 Task: Get directions from Amazon Rainforest, South America to Tassili nAjjer National Park, Algeria and explore the nearby things to do with rating 4 and above and open 24 hours
Action: Mouse moved to (101, 6)
Screenshot: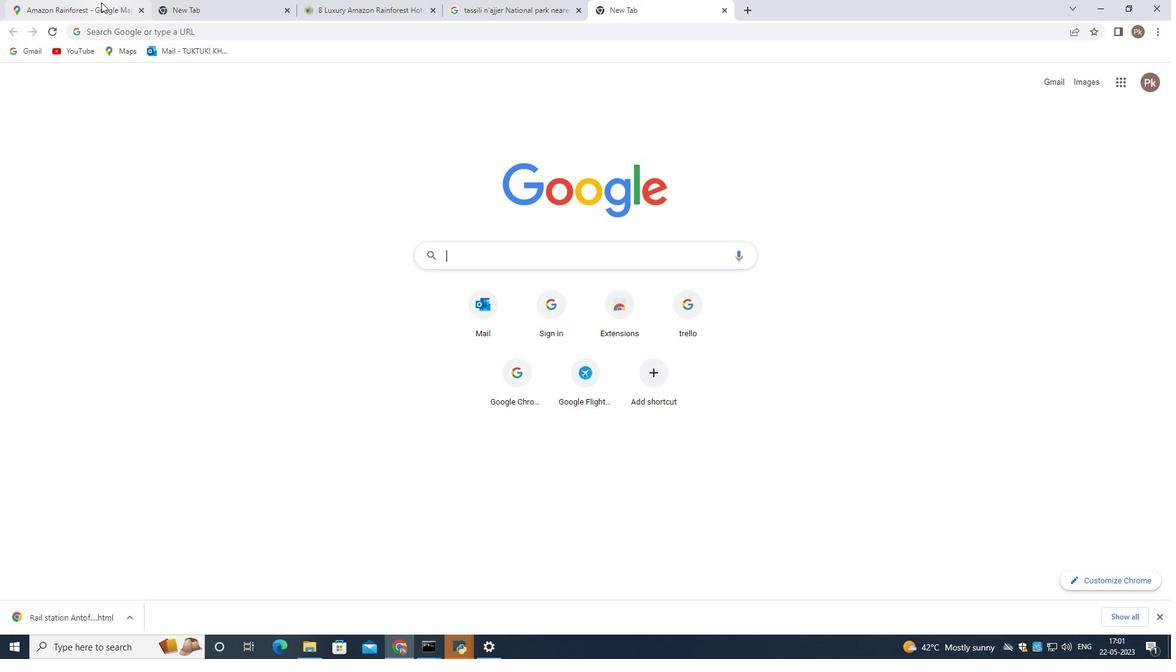 
Action: Mouse pressed left at (101, 6)
Screenshot: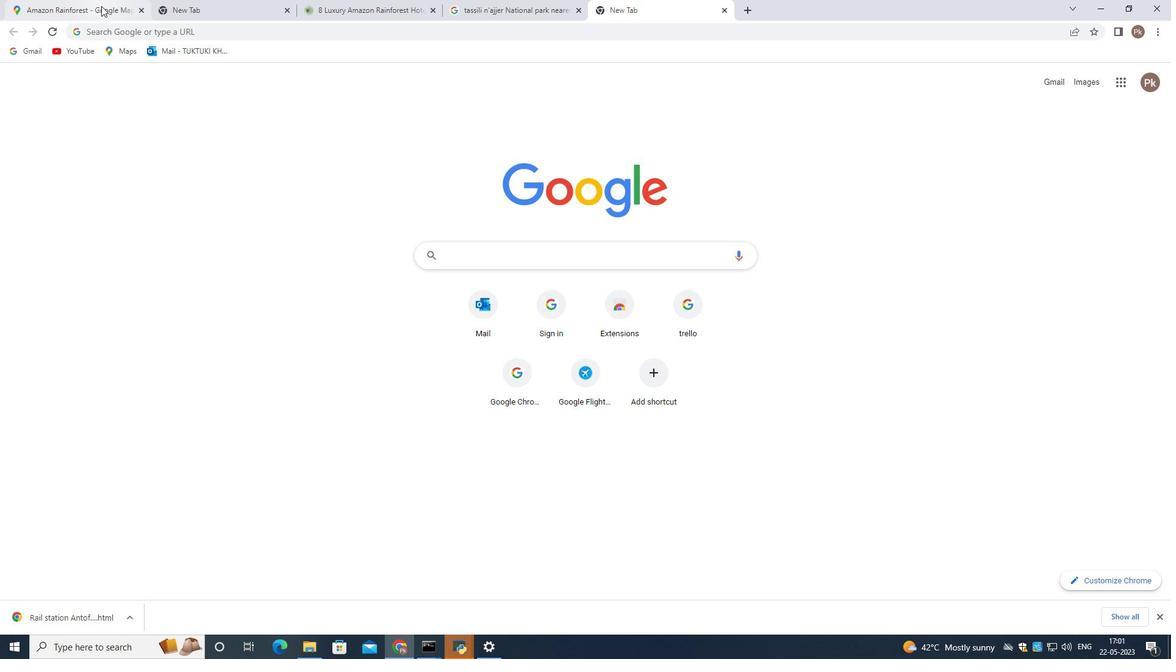 
Action: Mouse moved to (117, 80)
Screenshot: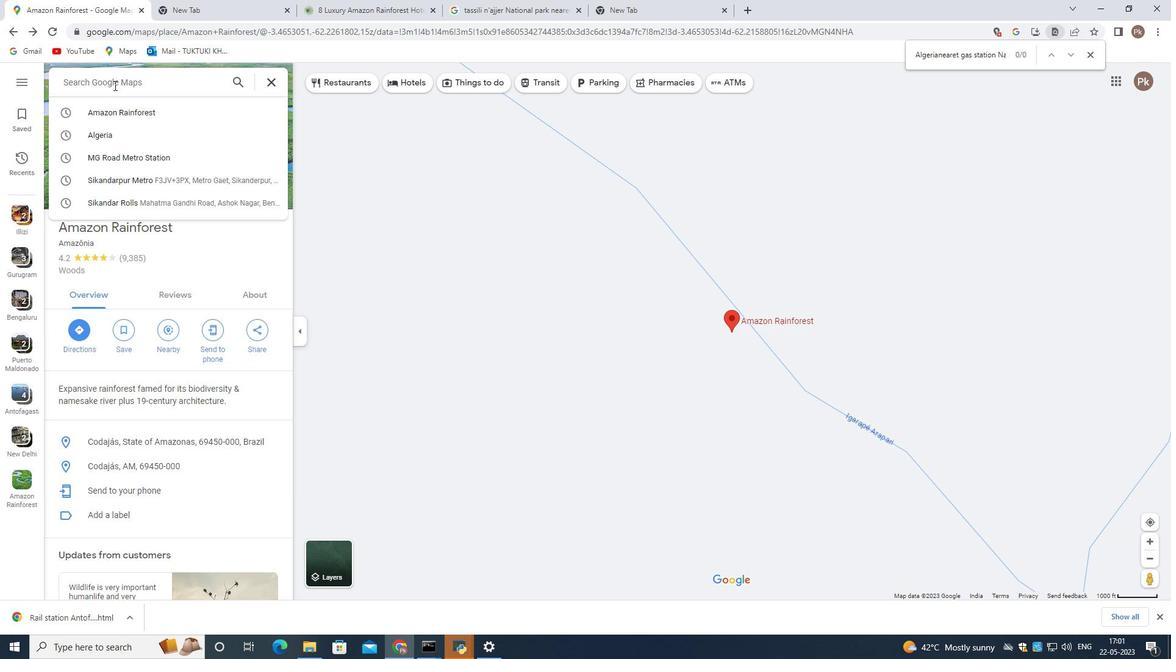 
Action: Mouse pressed left at (117, 80)
Screenshot: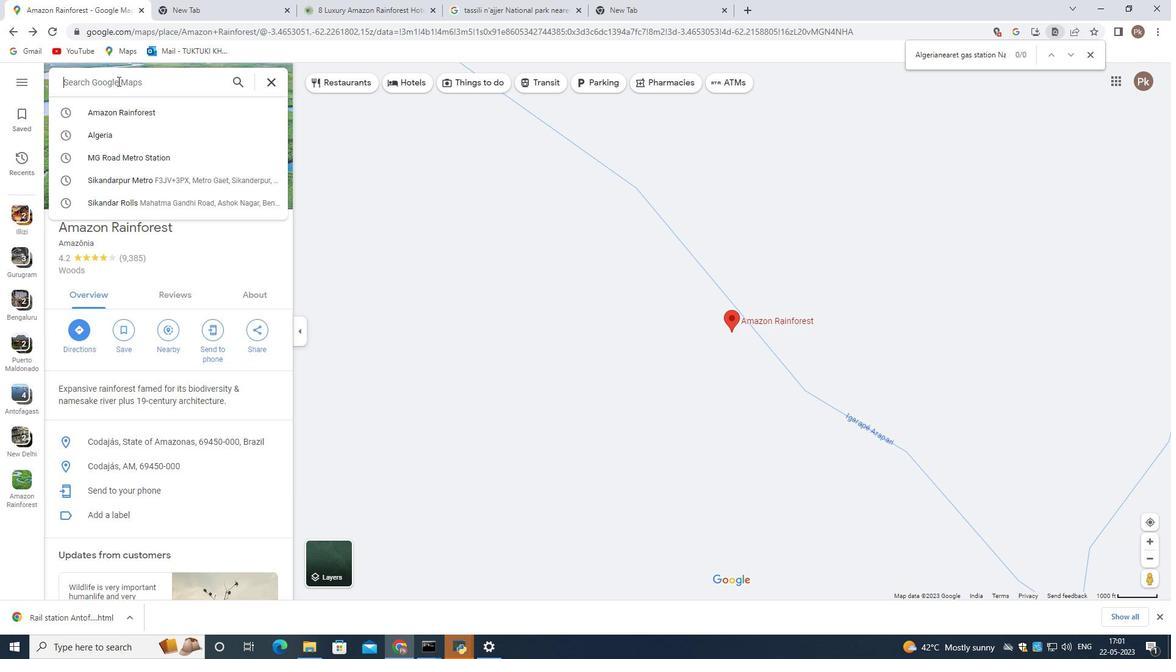 
Action: Key pressed <Key.shift>Amazzon<Key.backspace><Key.backspace><Key.backspace>on<Key.space><Key.shift><Key.shift>Rainforest,<Key.space><Key.shift>South<Key.space><Key.shift>America
Screenshot: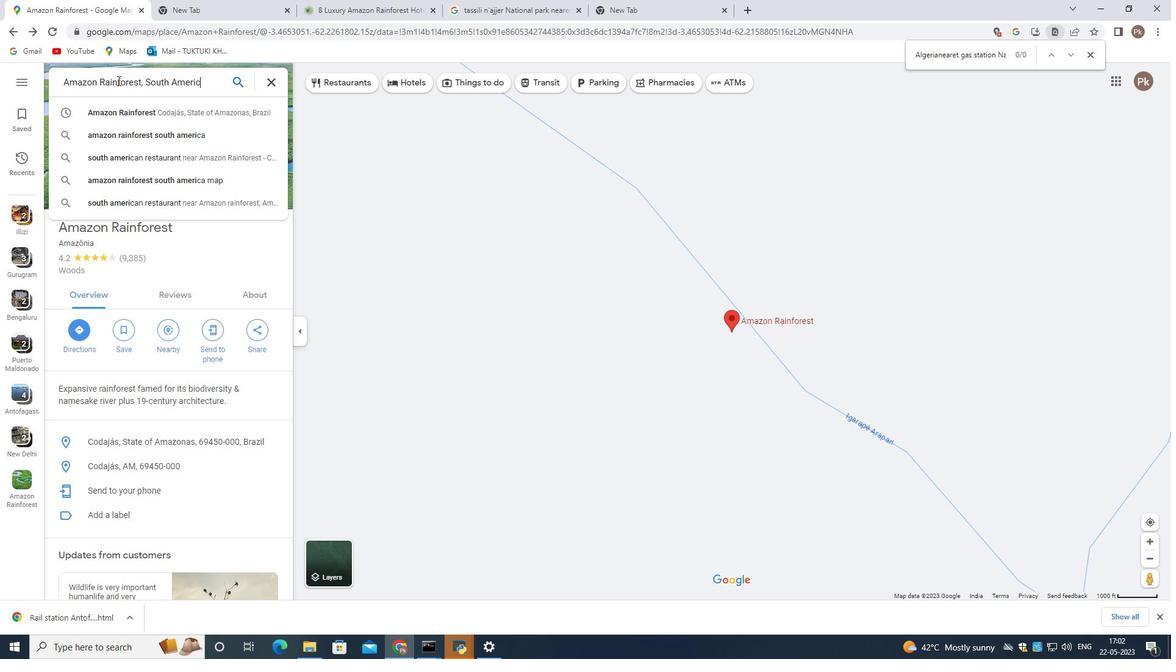
Action: Mouse moved to (299, 125)
Screenshot: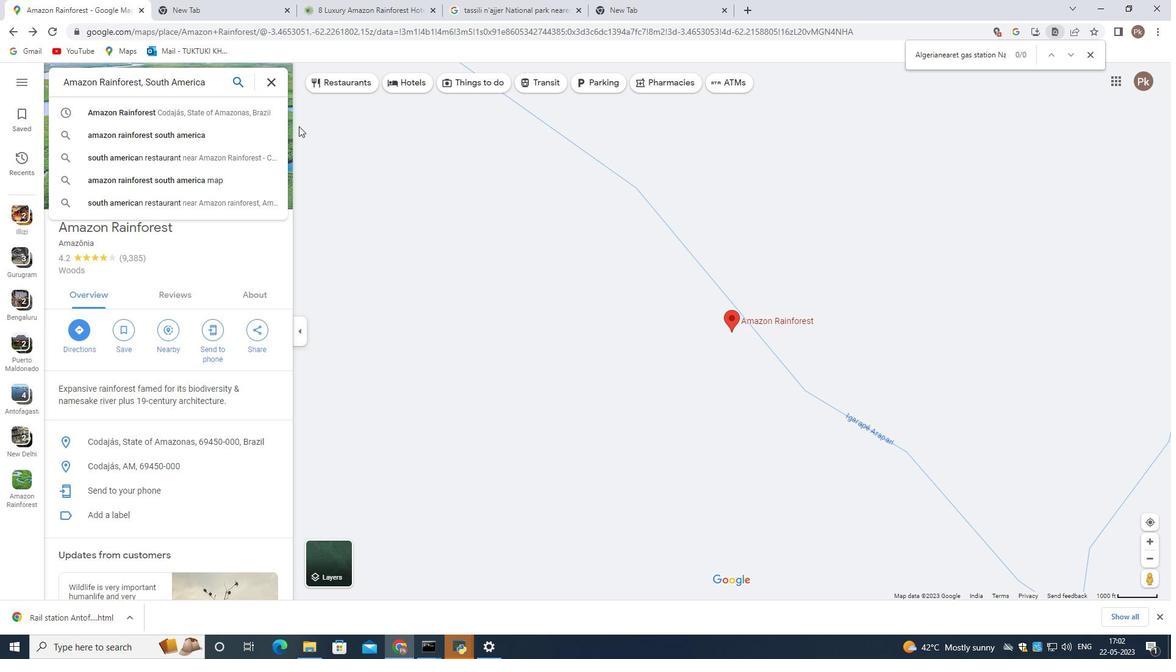 
Action: Key pressed <Key.enter>
Screenshot: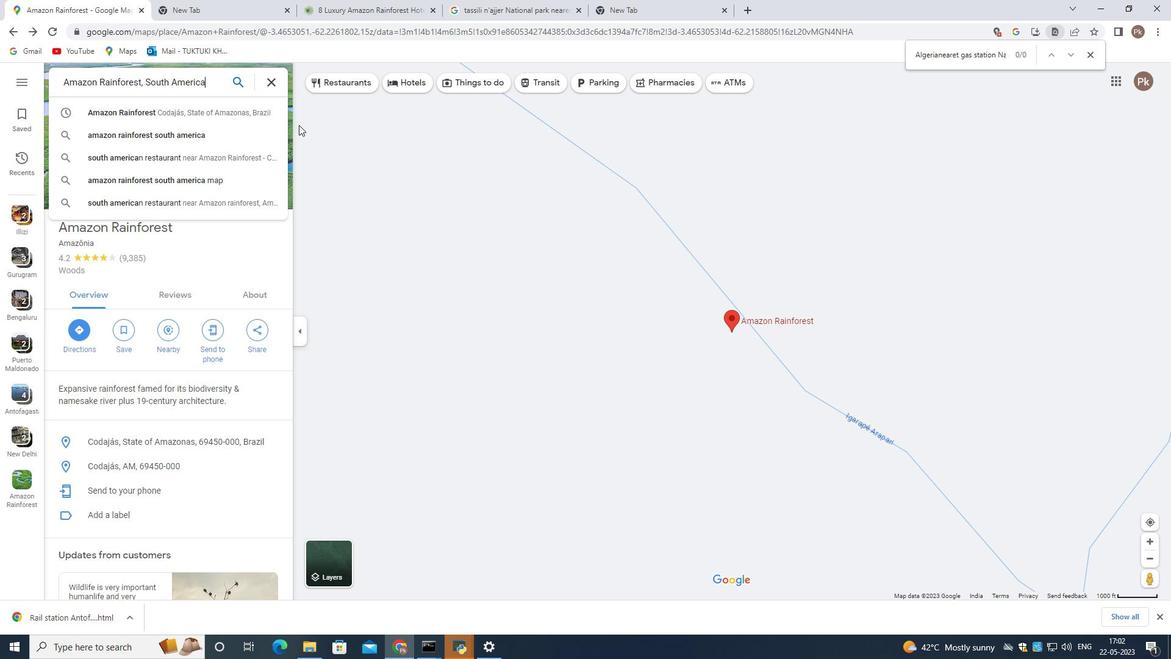 
Action: Mouse moved to (194, 220)
Screenshot: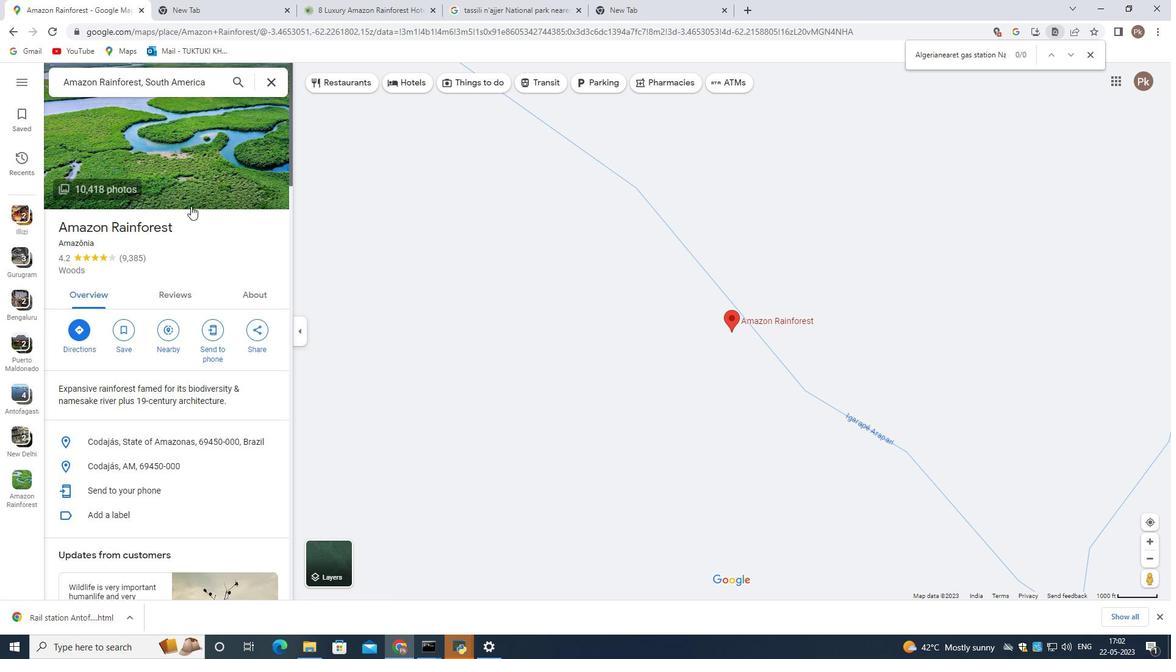 
Action: Mouse scrolled (194, 220) with delta (0, 0)
Screenshot: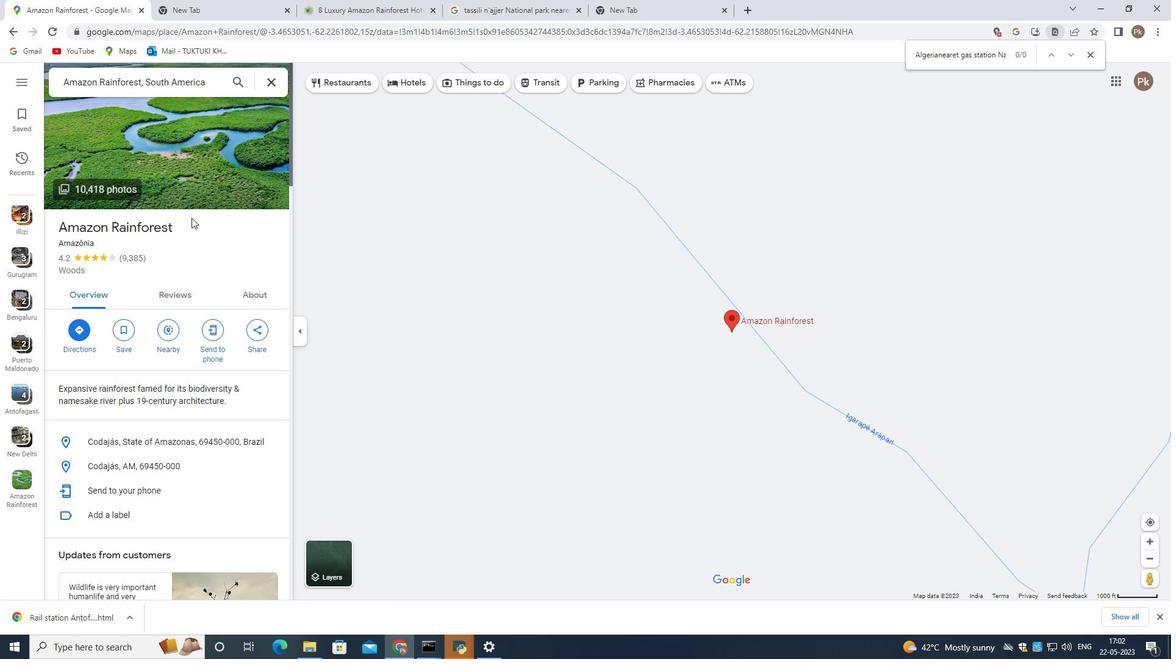 
Action: Mouse scrolled (194, 220) with delta (0, 0)
Screenshot: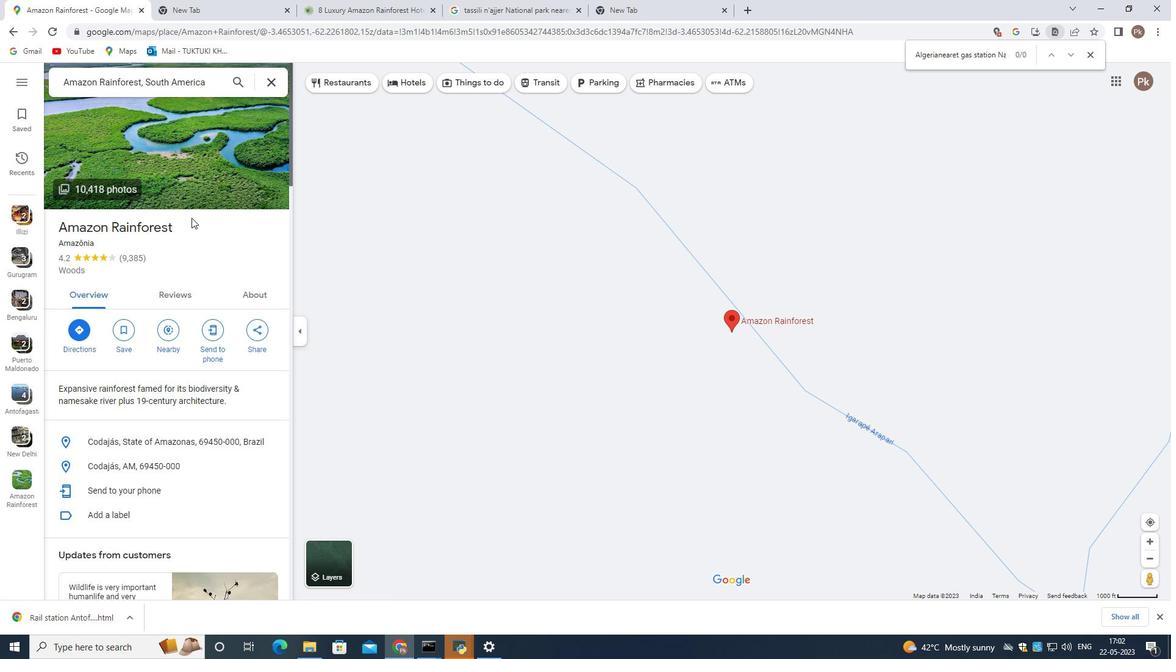 
Action: Mouse moved to (194, 220)
Screenshot: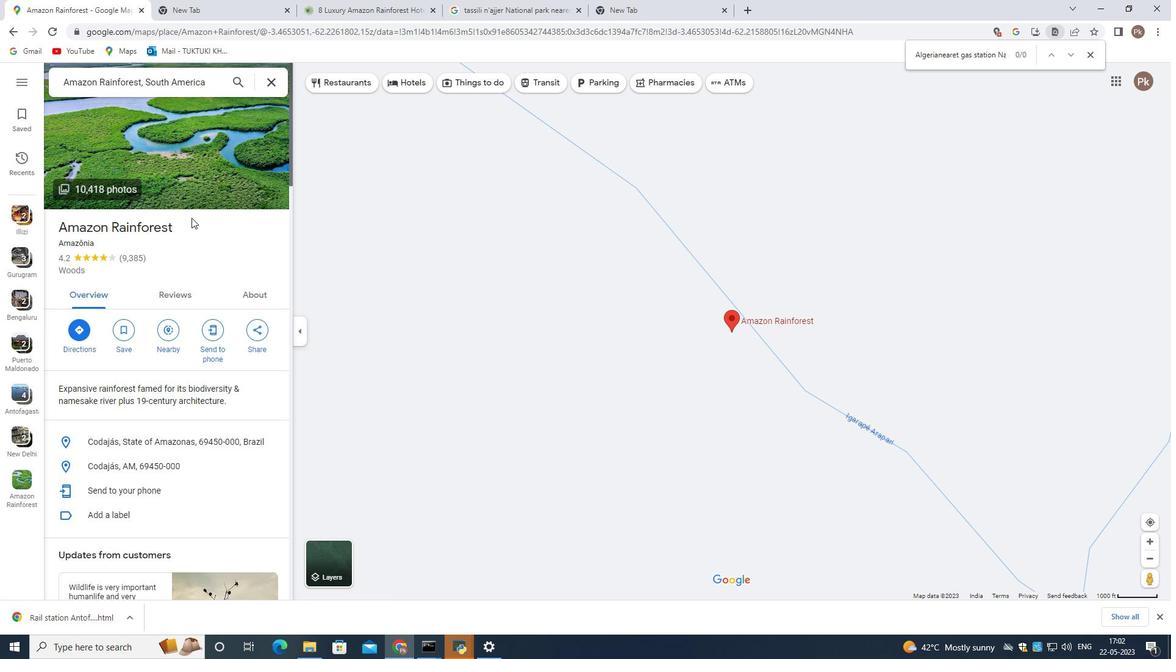 
Action: Mouse scrolled (194, 220) with delta (0, 0)
Screenshot: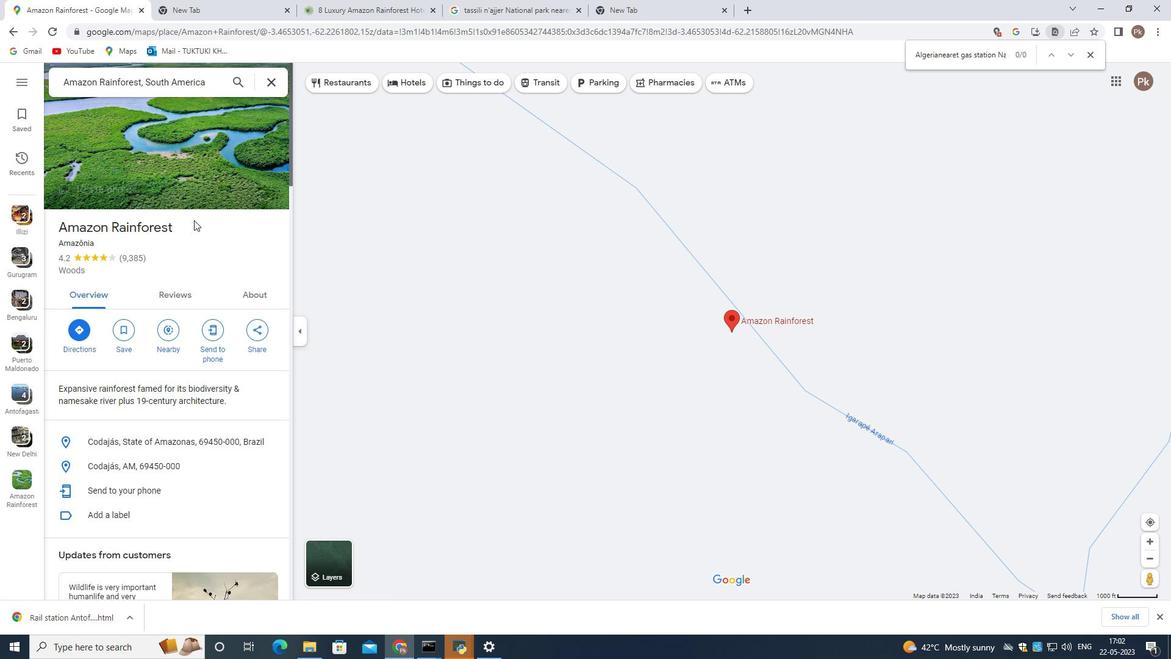 
Action: Mouse scrolled (194, 220) with delta (0, 0)
Screenshot: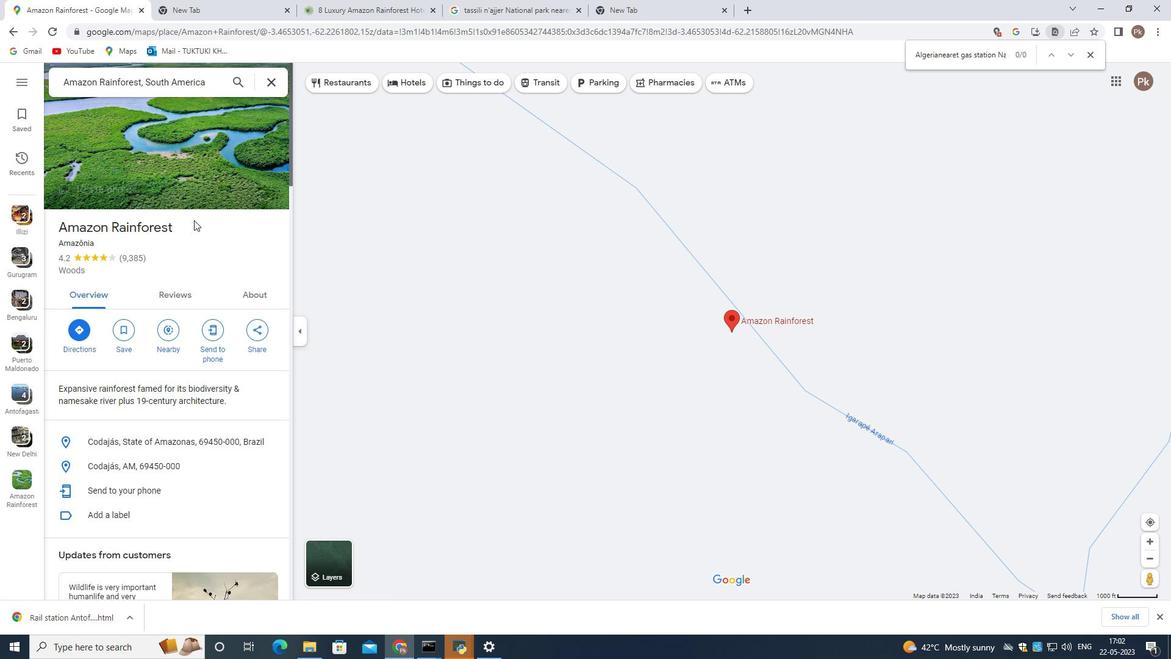 
Action: Mouse moved to (190, 222)
Screenshot: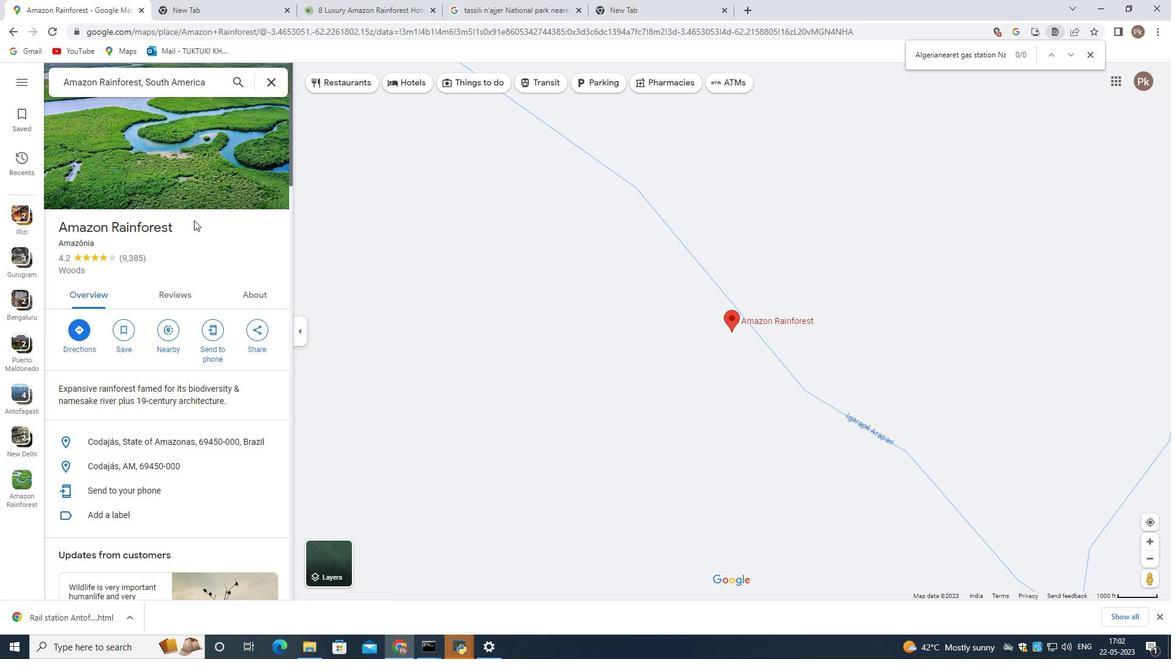 
Action: Mouse scrolled (190, 222) with delta (0, 0)
Screenshot: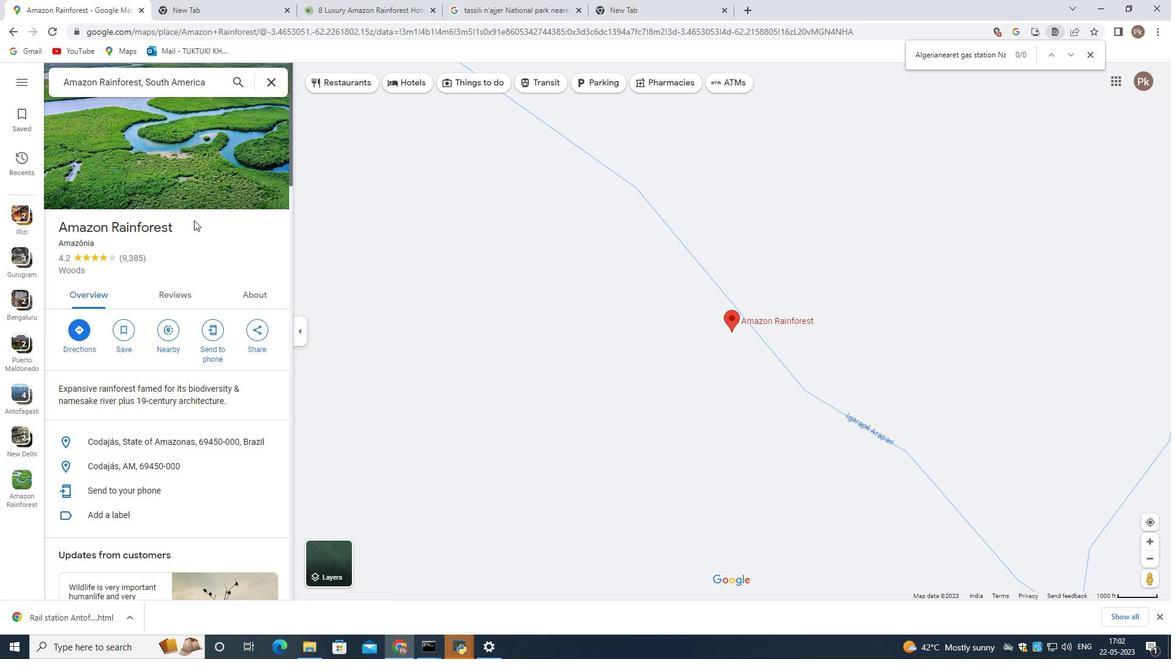 
Action: Mouse scrolled (190, 222) with delta (0, 0)
Screenshot: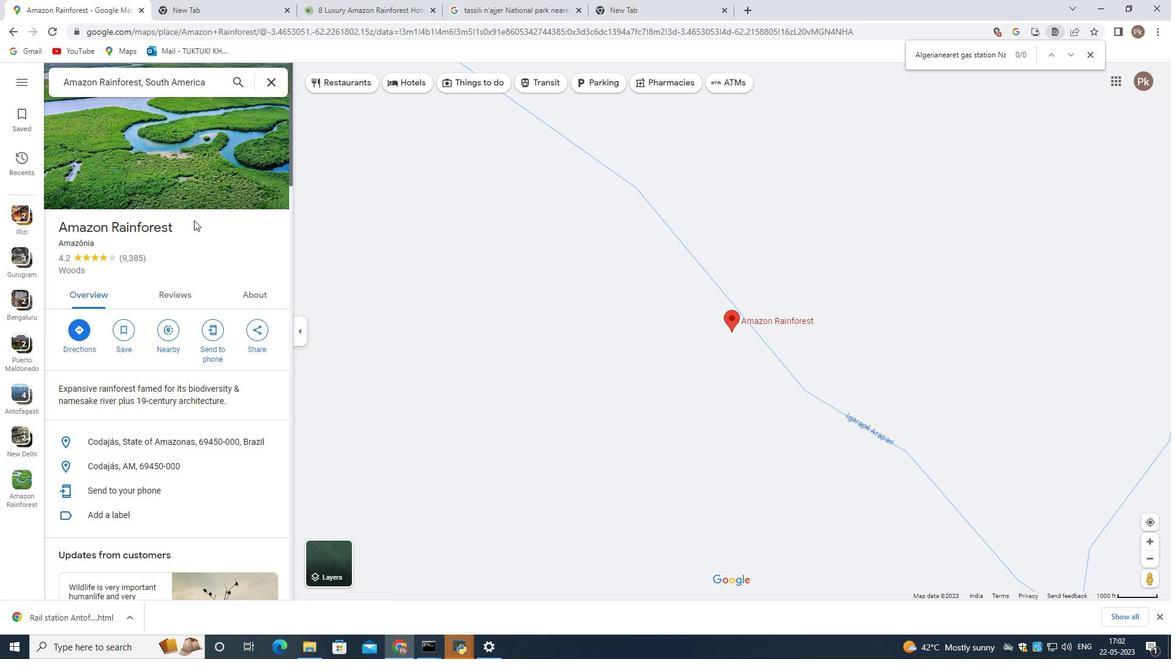 
Action: Mouse scrolled (190, 222) with delta (0, 0)
Screenshot: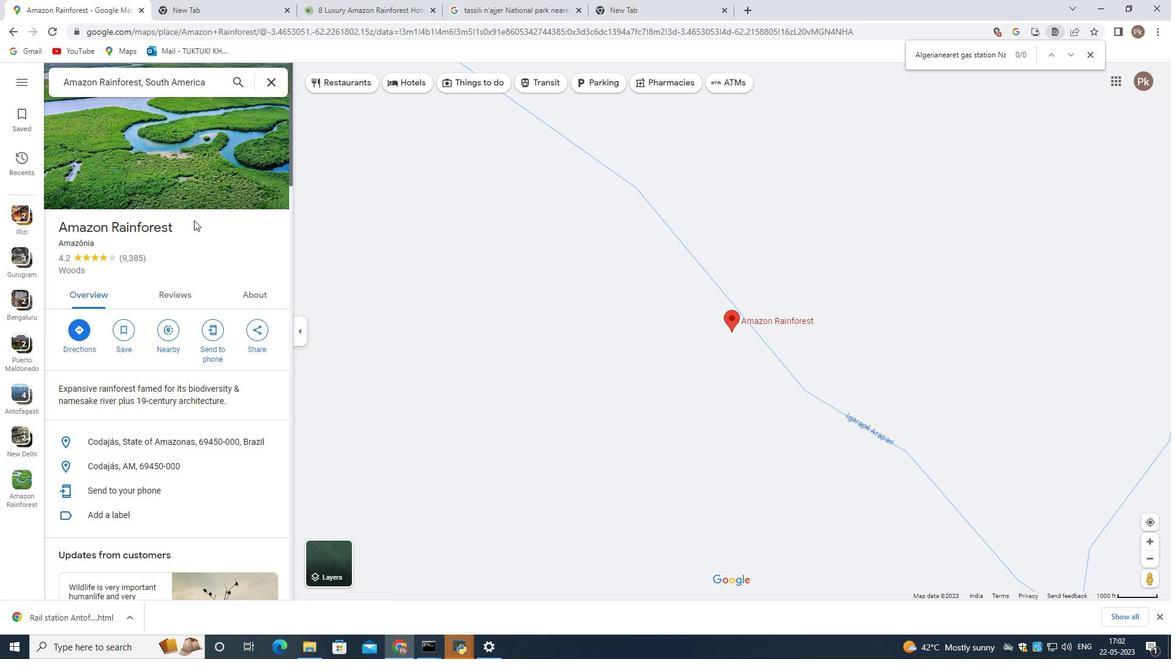 
Action: Mouse scrolled (190, 222) with delta (0, 0)
Screenshot: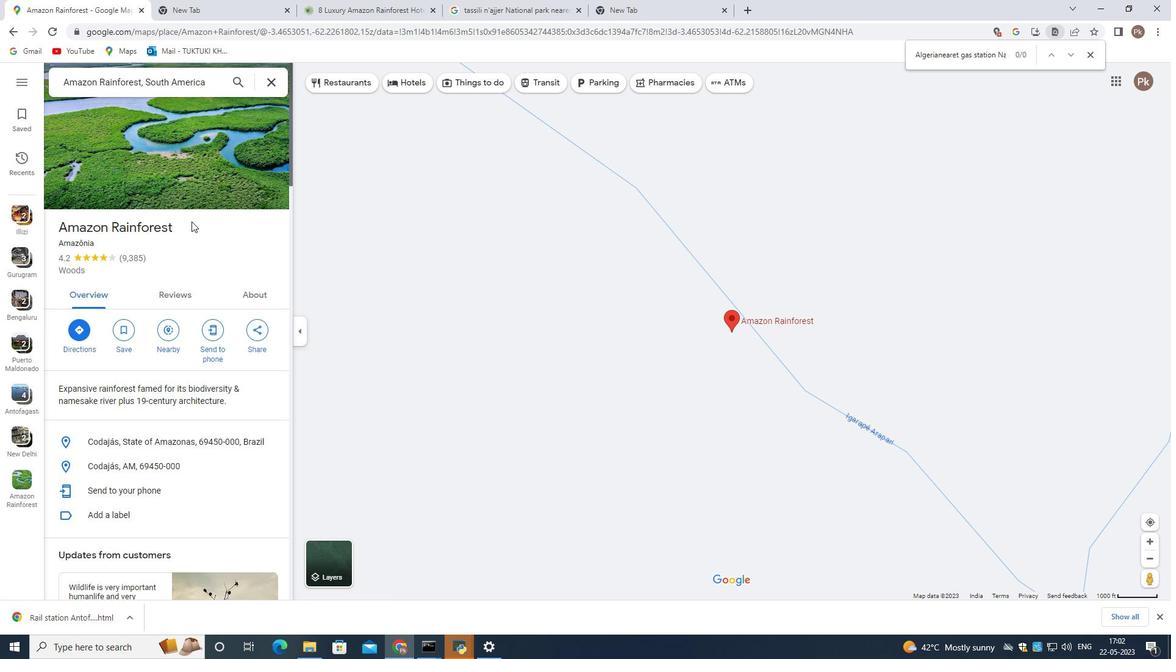 
Action: Mouse scrolled (190, 222) with delta (0, 0)
Screenshot: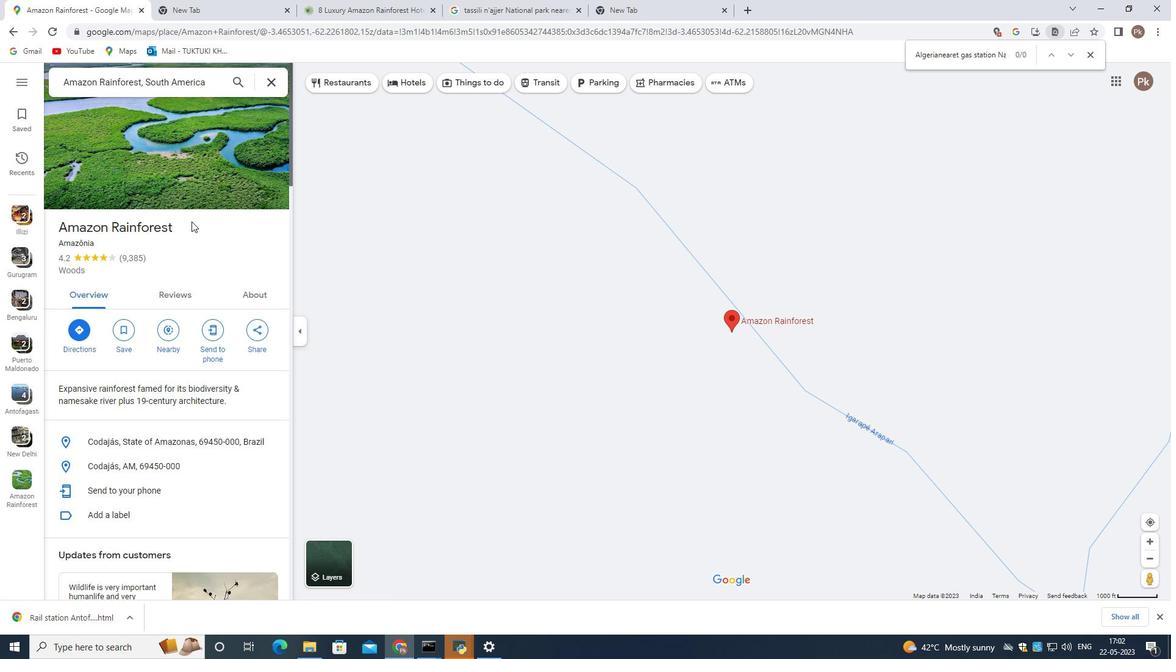 
Action: Mouse moved to (399, 243)
Screenshot: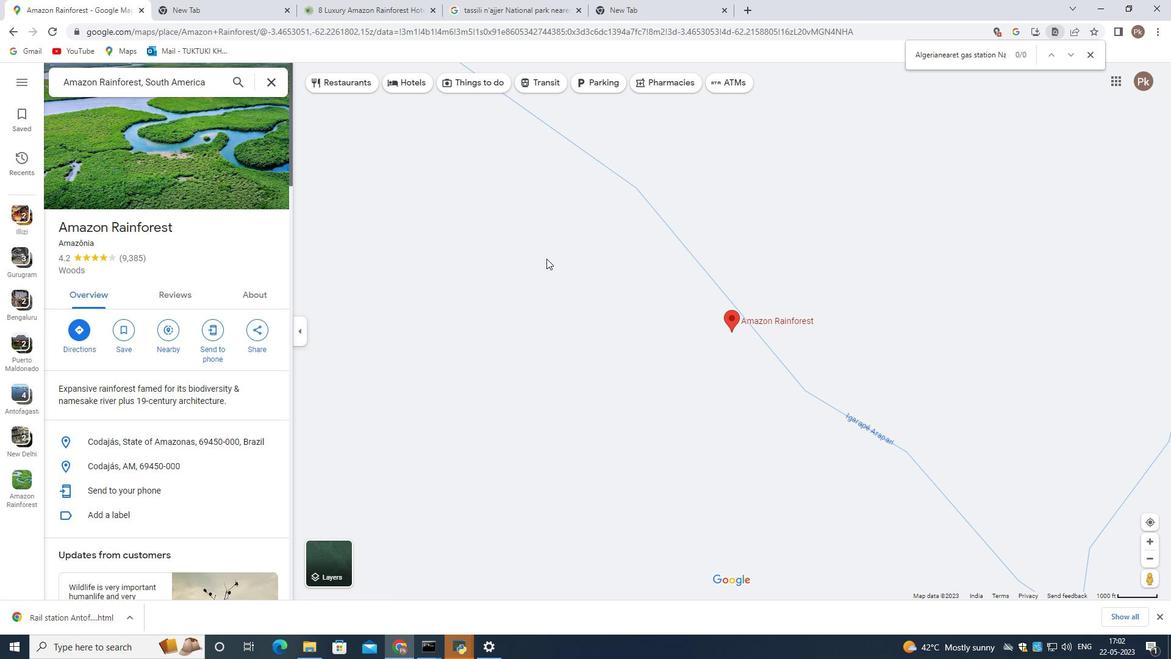 
Action: Mouse scrolled (413, 244) with delta (0, 0)
Screenshot: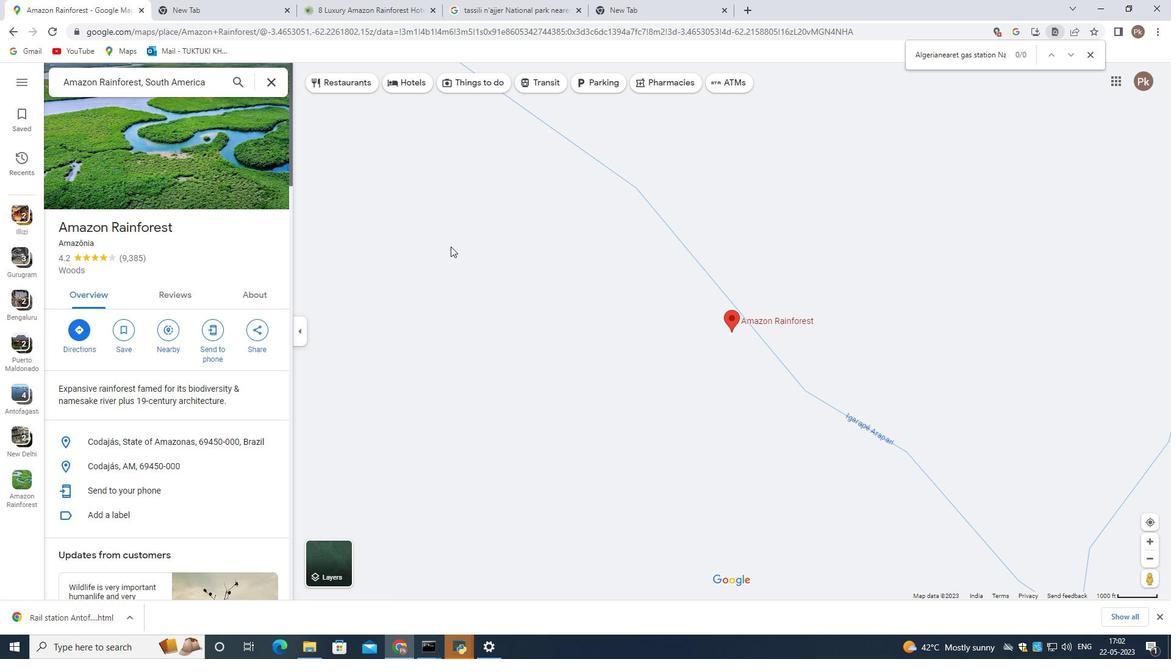 
Action: Mouse scrolled (402, 244) with delta (0, 0)
Screenshot: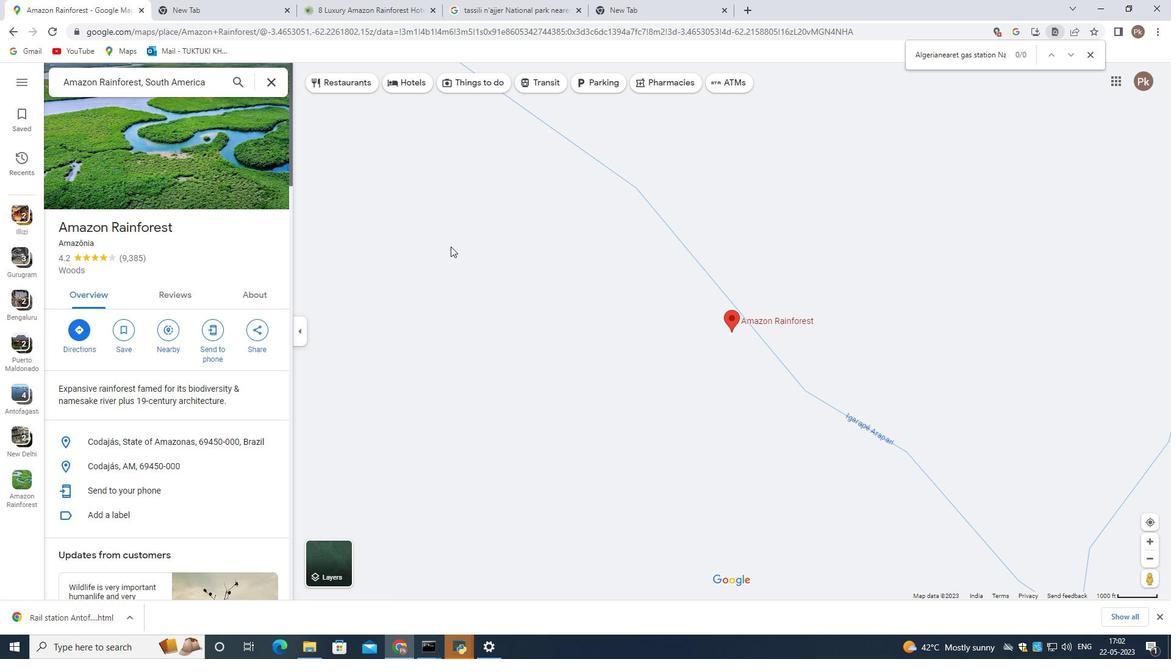 
Action: Mouse scrolled (399, 244) with delta (0, 0)
Screenshot: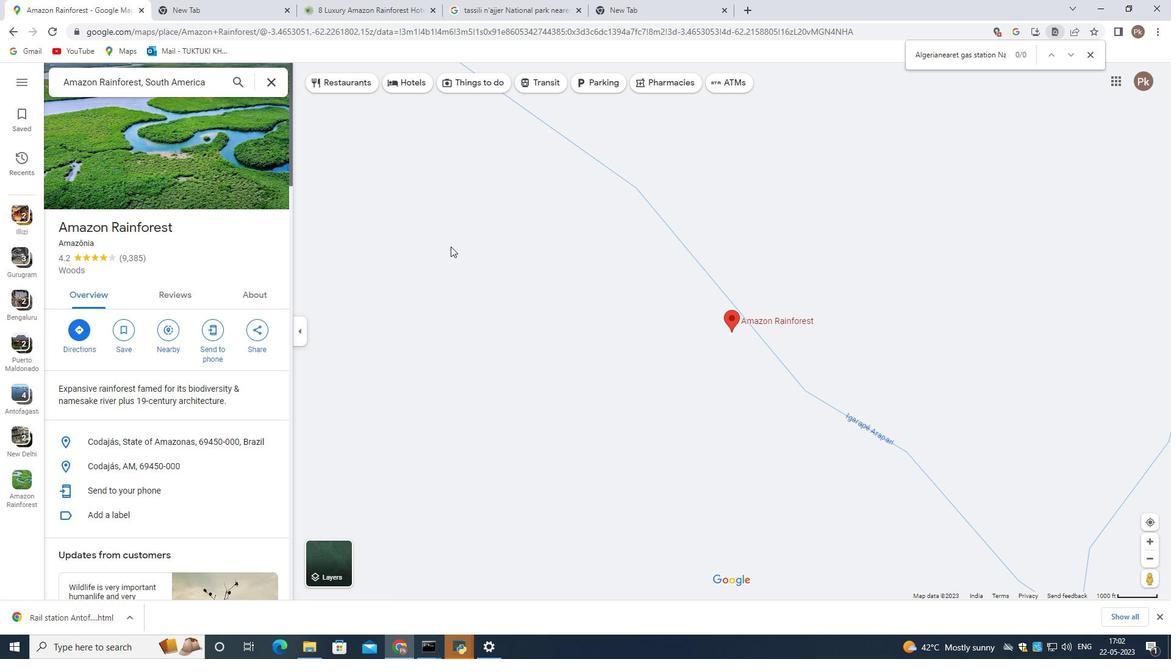 
Action: Mouse scrolled (399, 244) with delta (0, 0)
Screenshot: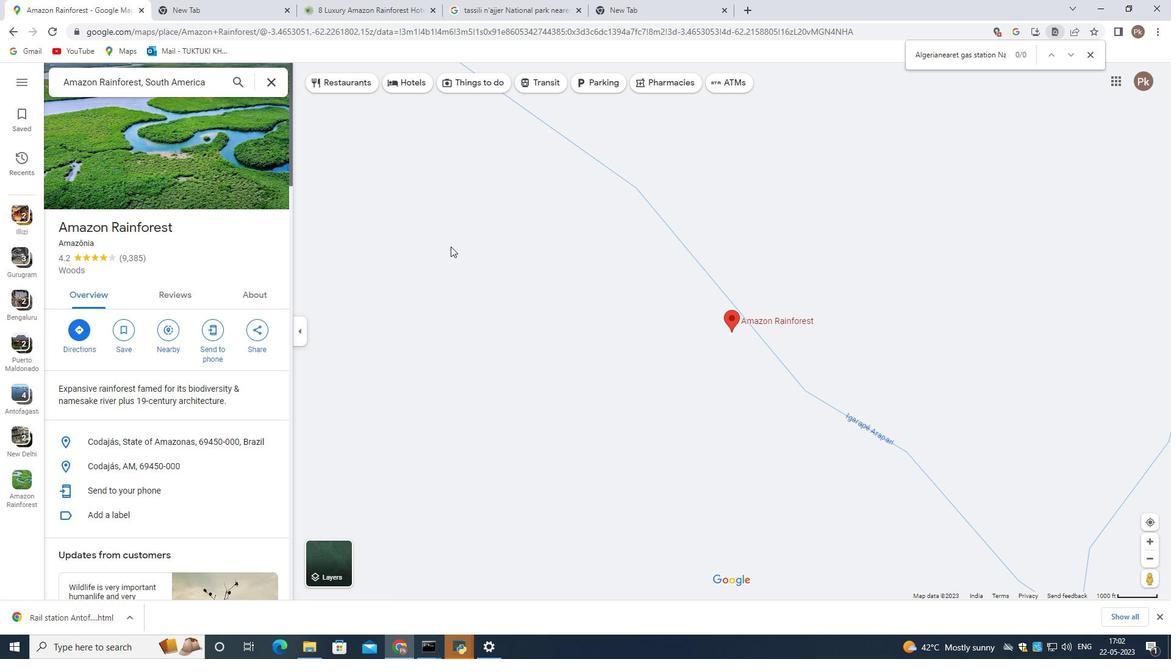 
Action: Mouse scrolled (399, 244) with delta (0, 0)
Screenshot: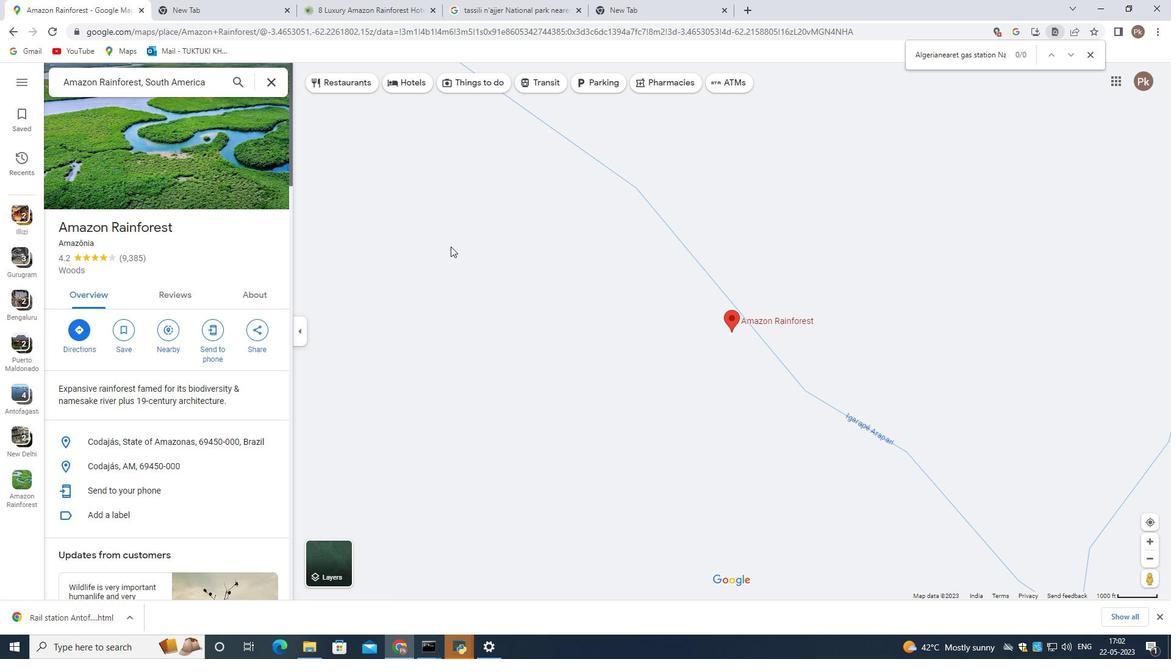 
Action: Mouse moved to (473, 131)
Screenshot: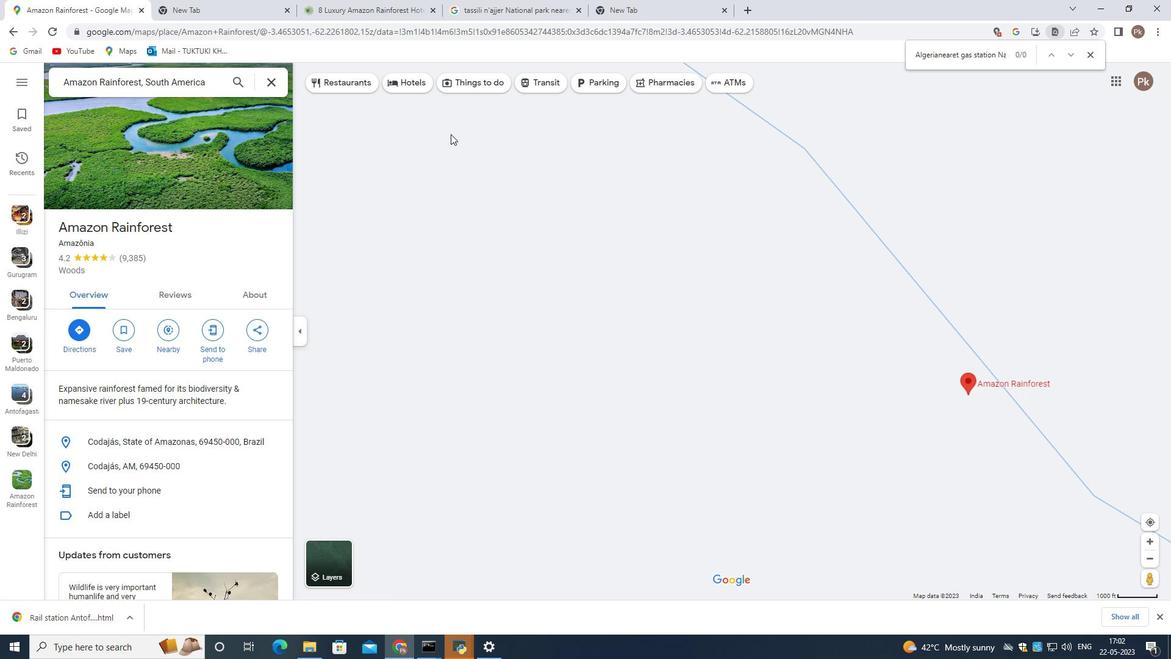 
Action: Mouse scrolled (473, 131) with delta (0, 0)
Screenshot: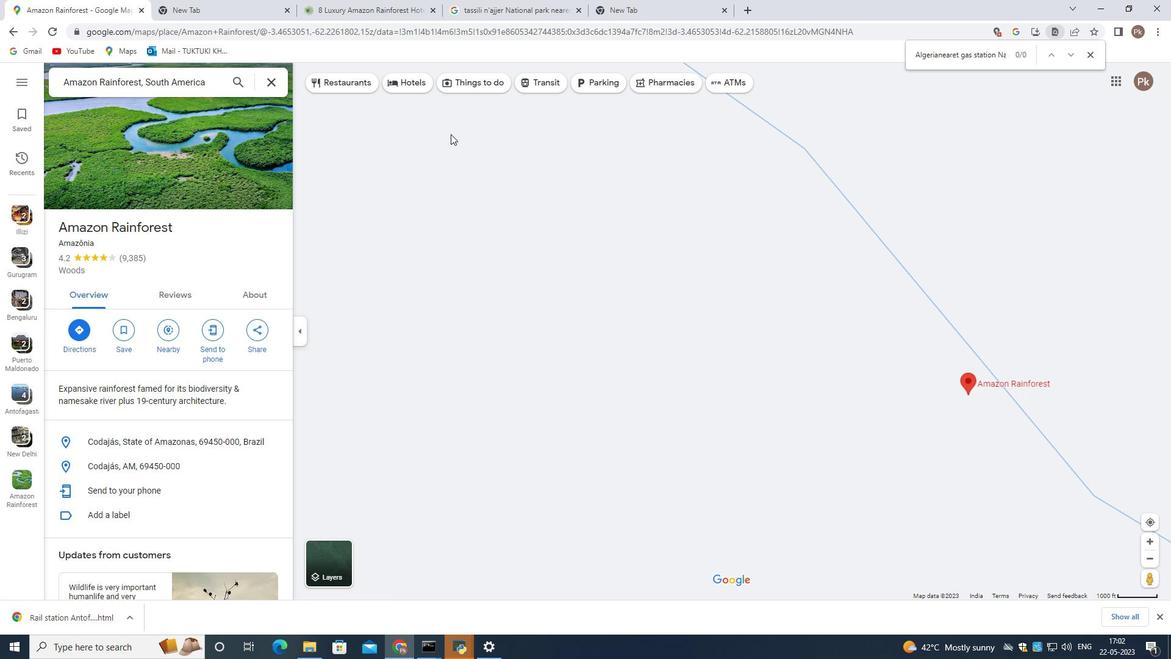 
Action: Mouse moved to (473, 140)
Screenshot: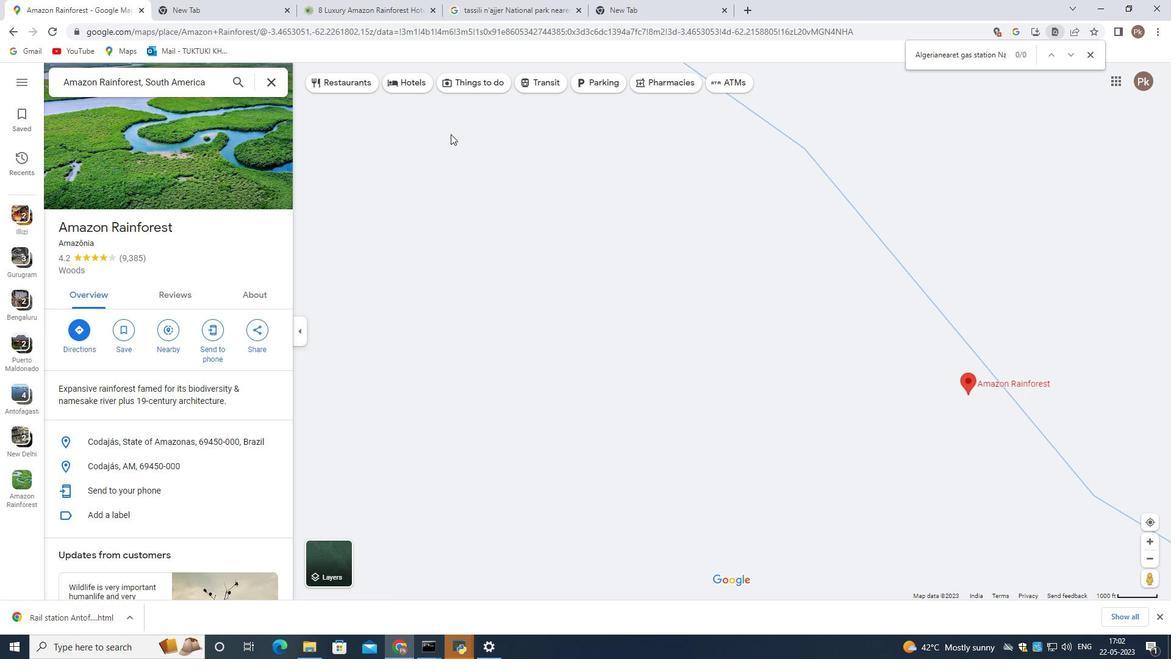 
Action: Mouse scrolled (473, 137) with delta (0, 0)
Screenshot: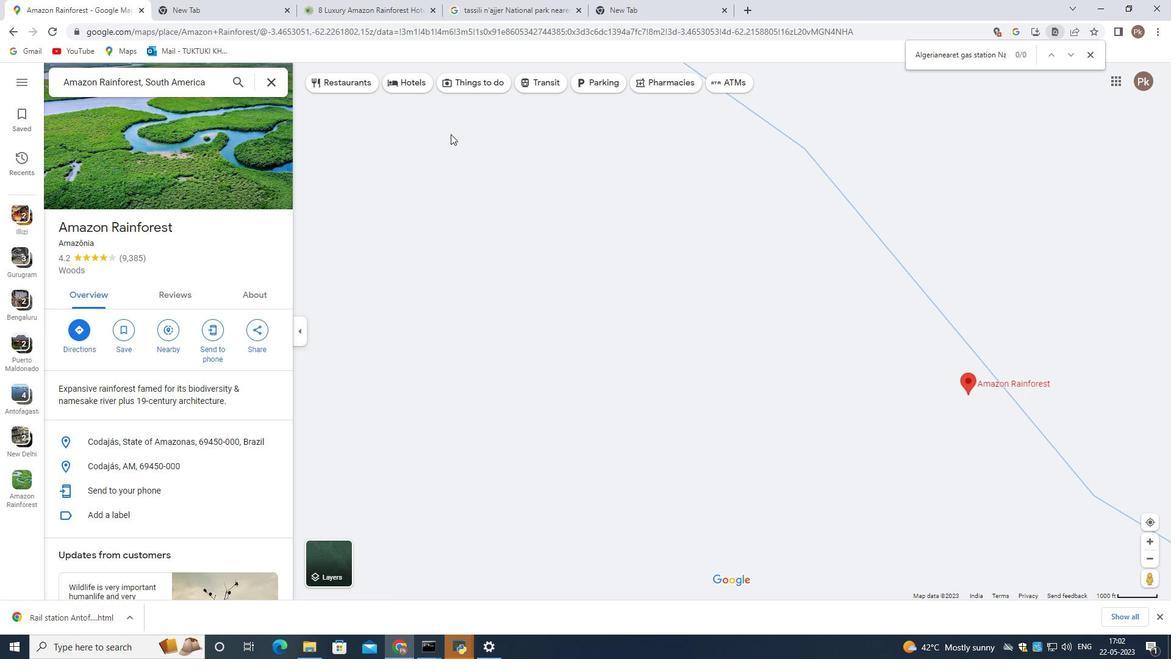 
Action: Mouse moved to (473, 148)
Screenshot: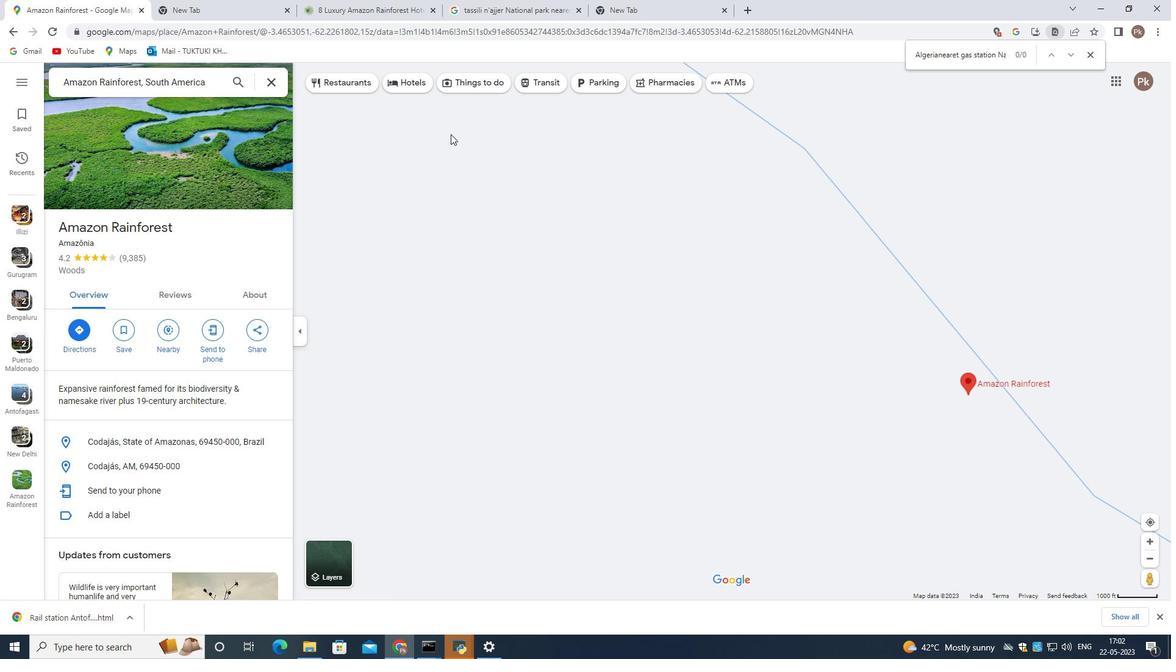 
Action: Mouse scrolled (473, 144) with delta (0, 0)
Screenshot: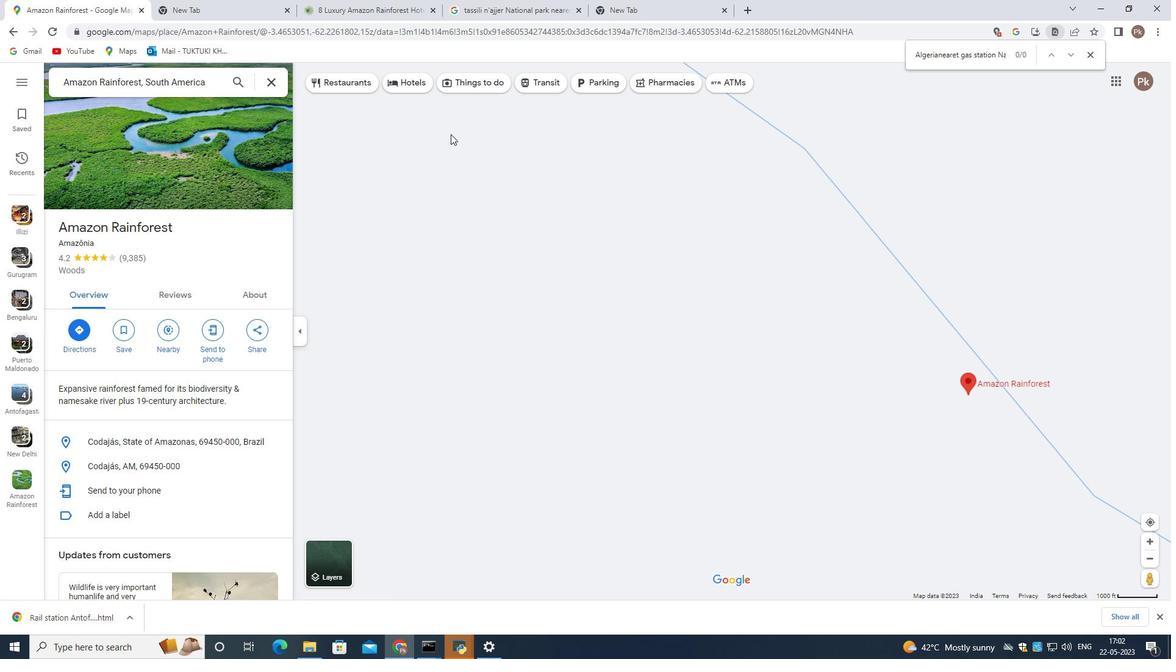 
Action: Mouse moved to (473, 151)
Screenshot: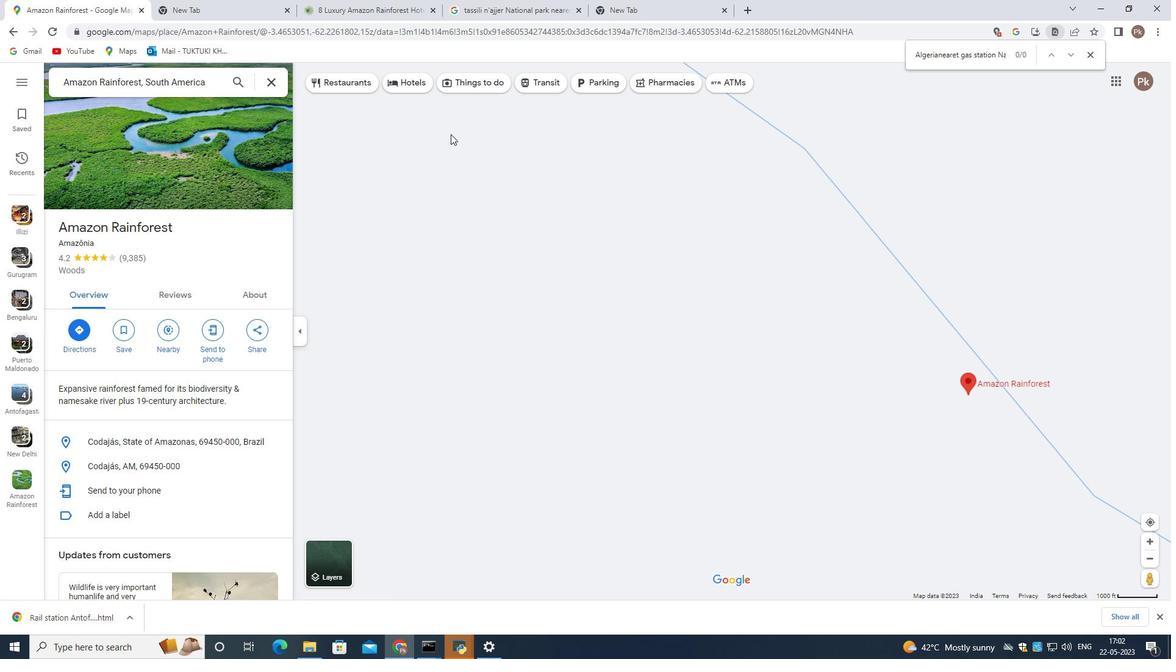 
Action: Mouse scrolled (473, 149) with delta (0, 0)
Screenshot: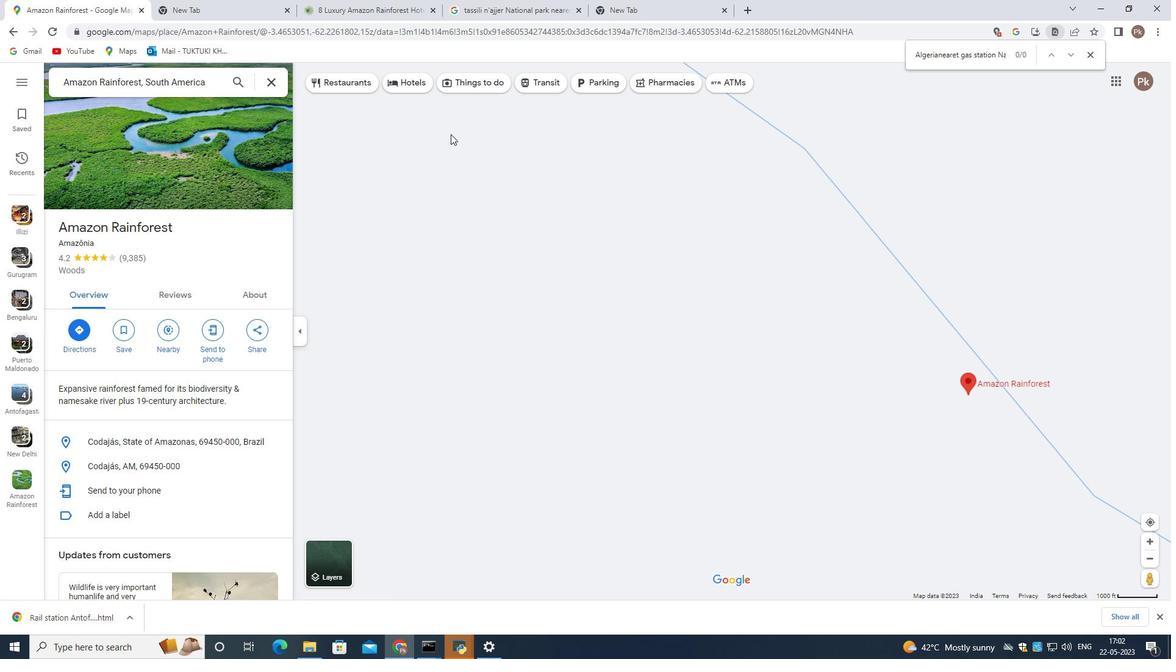 
Action: Mouse moved to (473, 156)
Screenshot: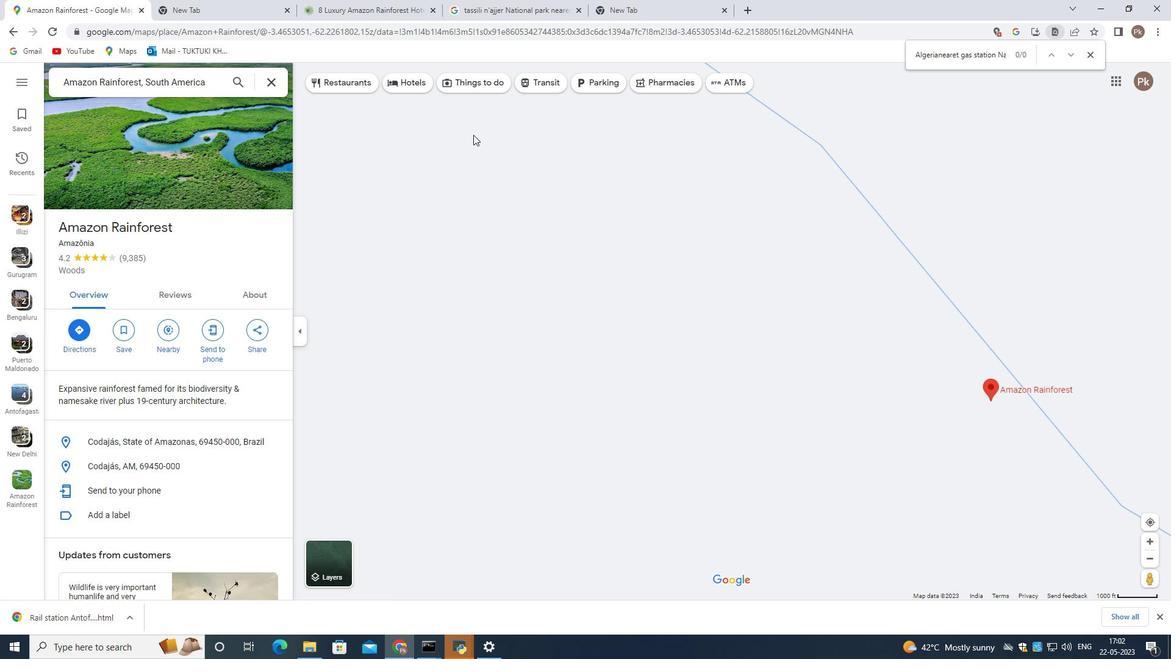 
Action: Mouse scrolled (473, 155) with delta (0, 0)
Screenshot: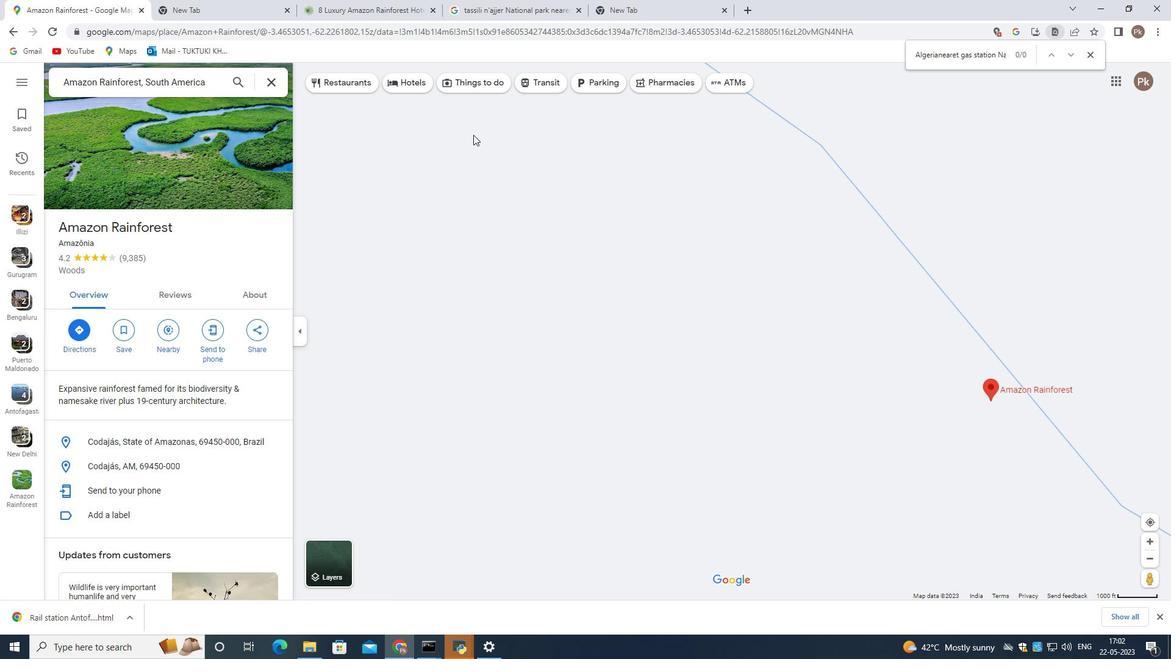 
Action: Mouse moved to (213, 81)
Screenshot: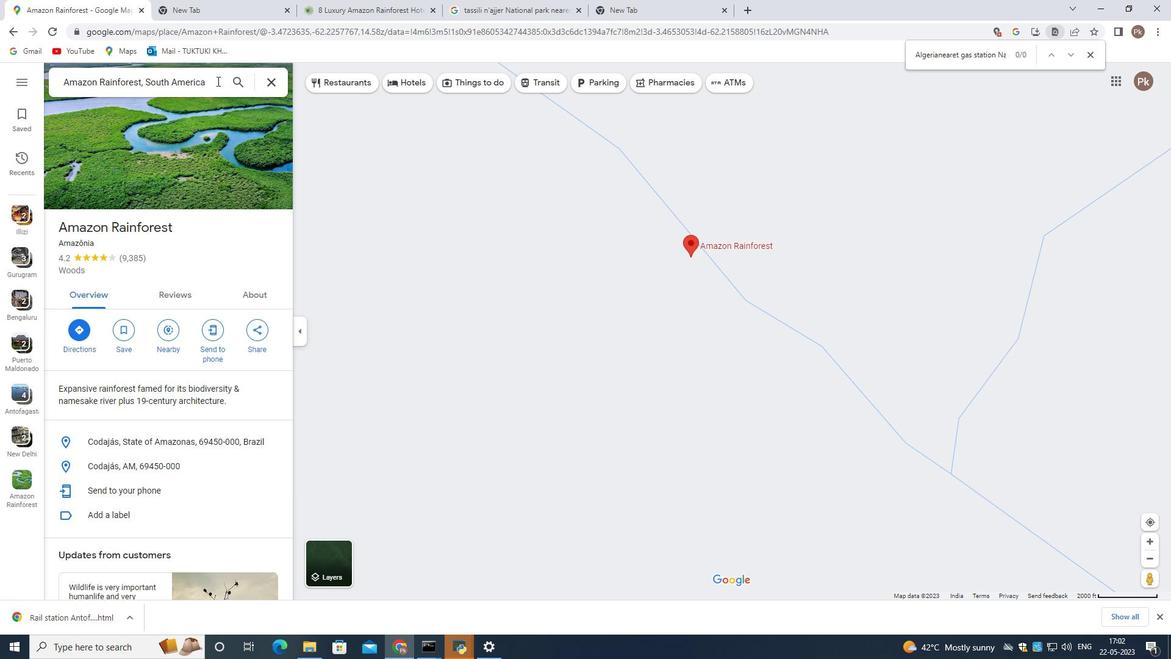 
Action: Mouse pressed left at (213, 81)
Screenshot: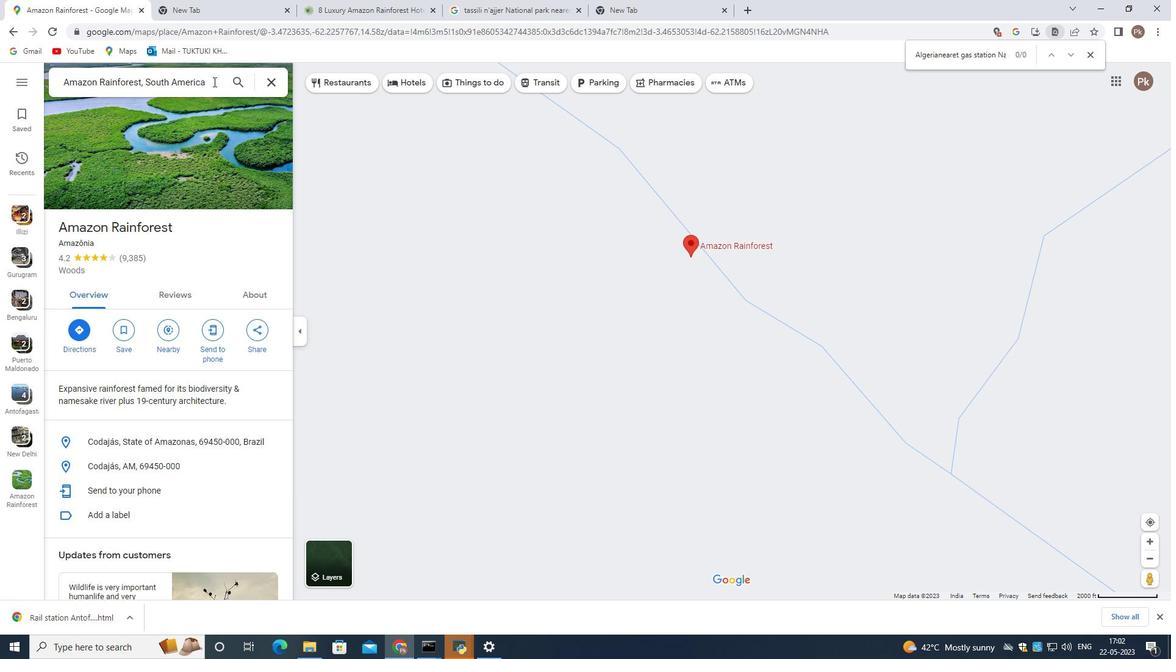 
Action: Key pressed <Key.space>to<Key.space>
Screenshot: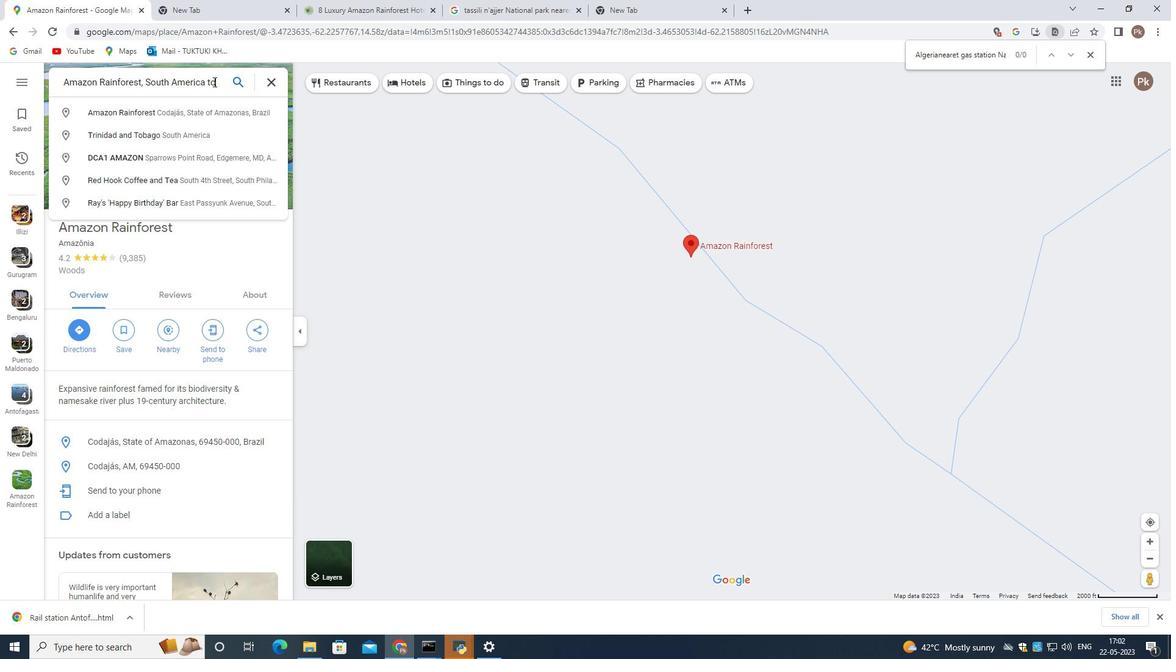 
Action: Mouse moved to (213, 82)
Screenshot: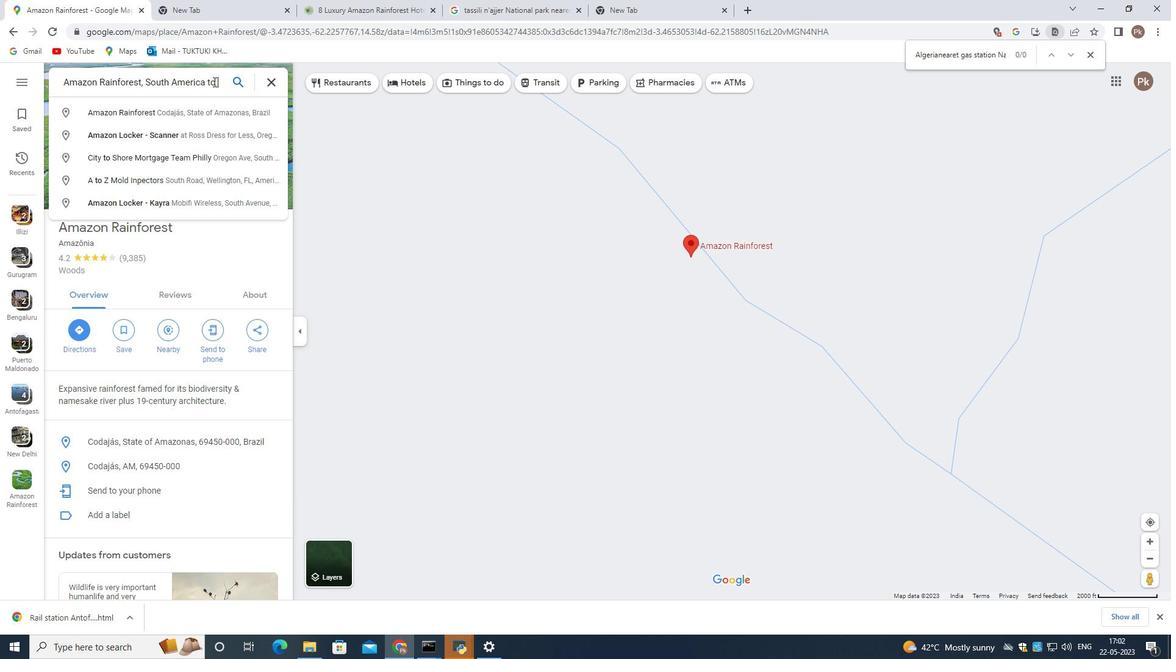 
Action: Key pressed <Key.shift>Tassili<Key.space>
Screenshot: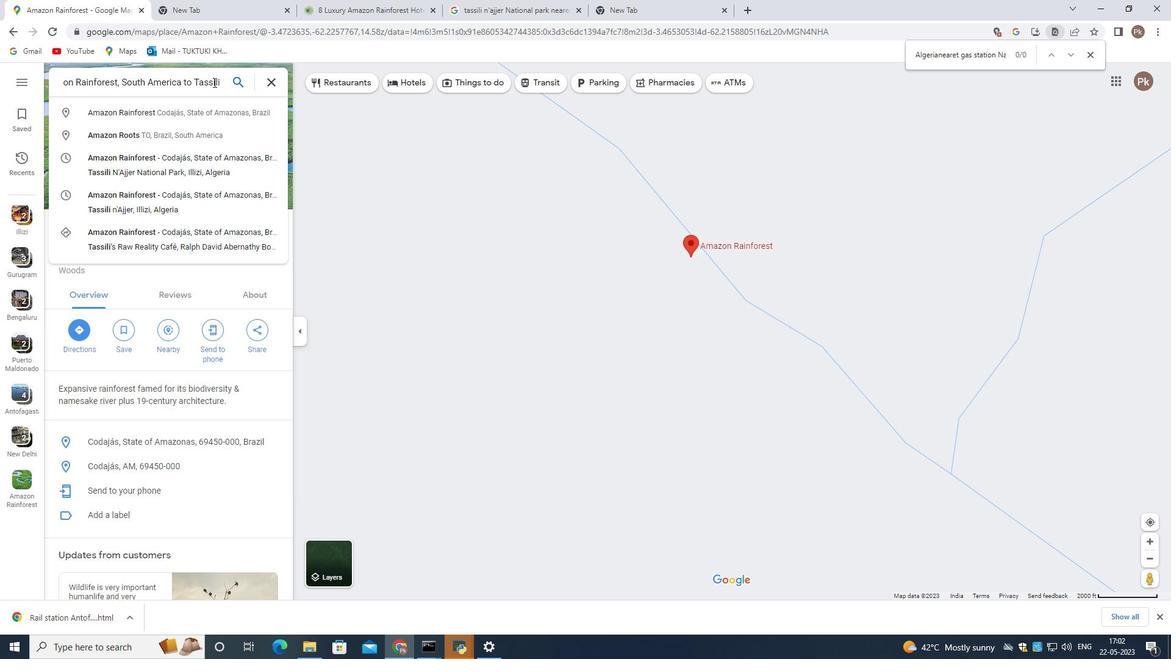 
Action: Mouse moved to (202, 172)
Screenshot: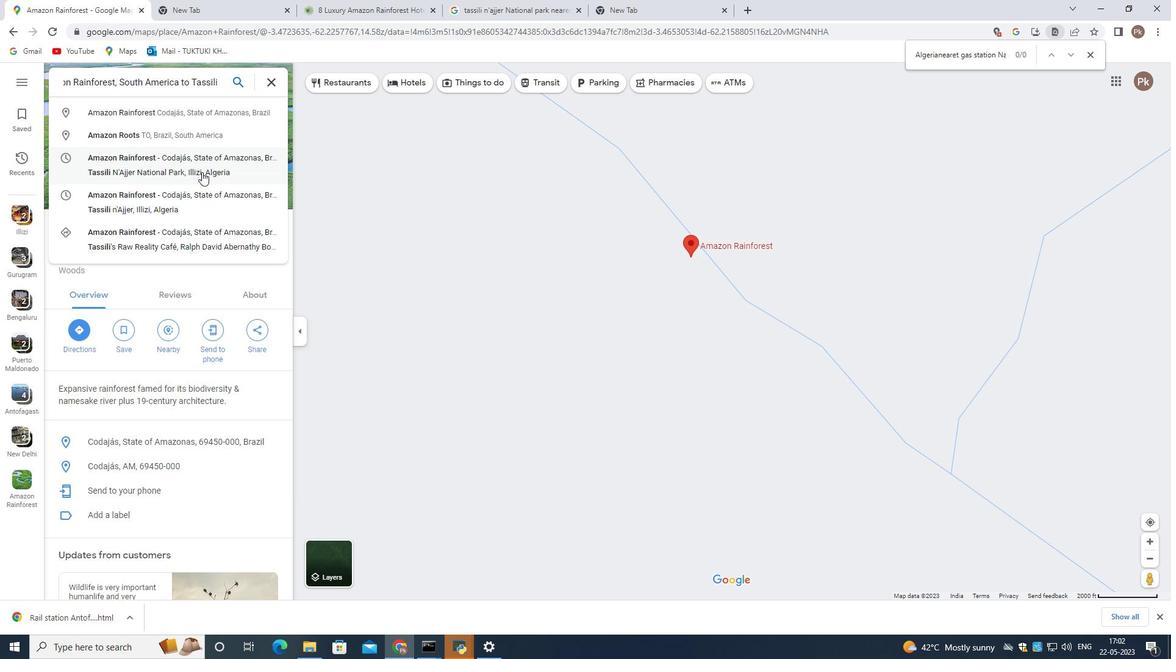 
Action: Mouse pressed left at (202, 172)
Screenshot: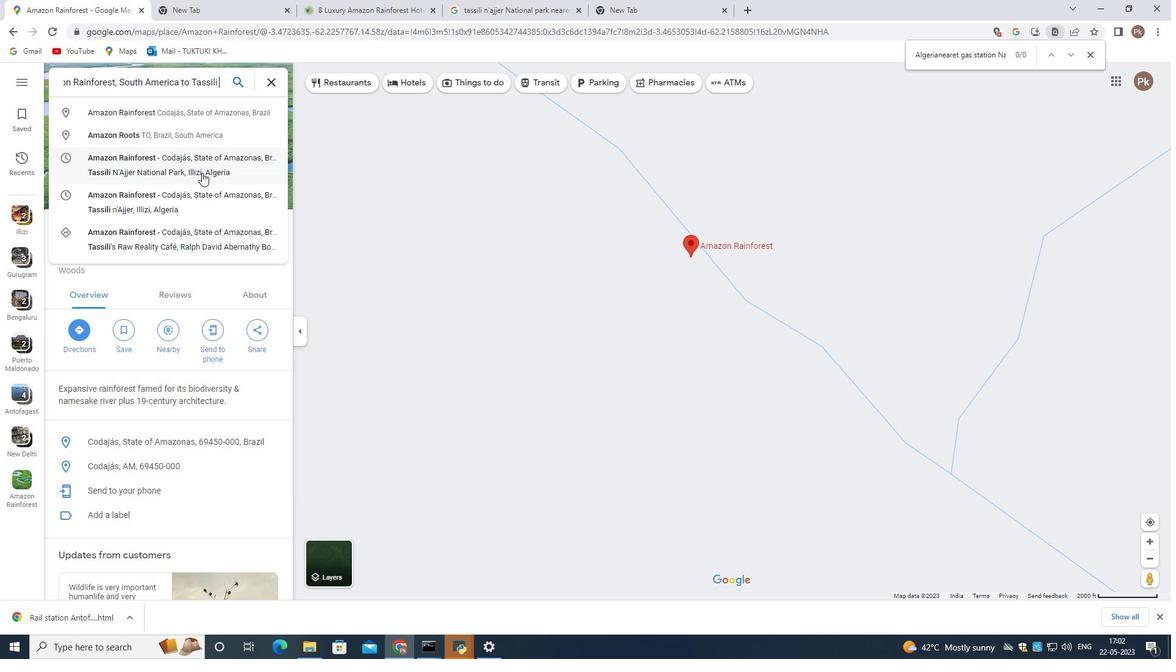 
Action: Mouse moved to (582, 305)
Screenshot: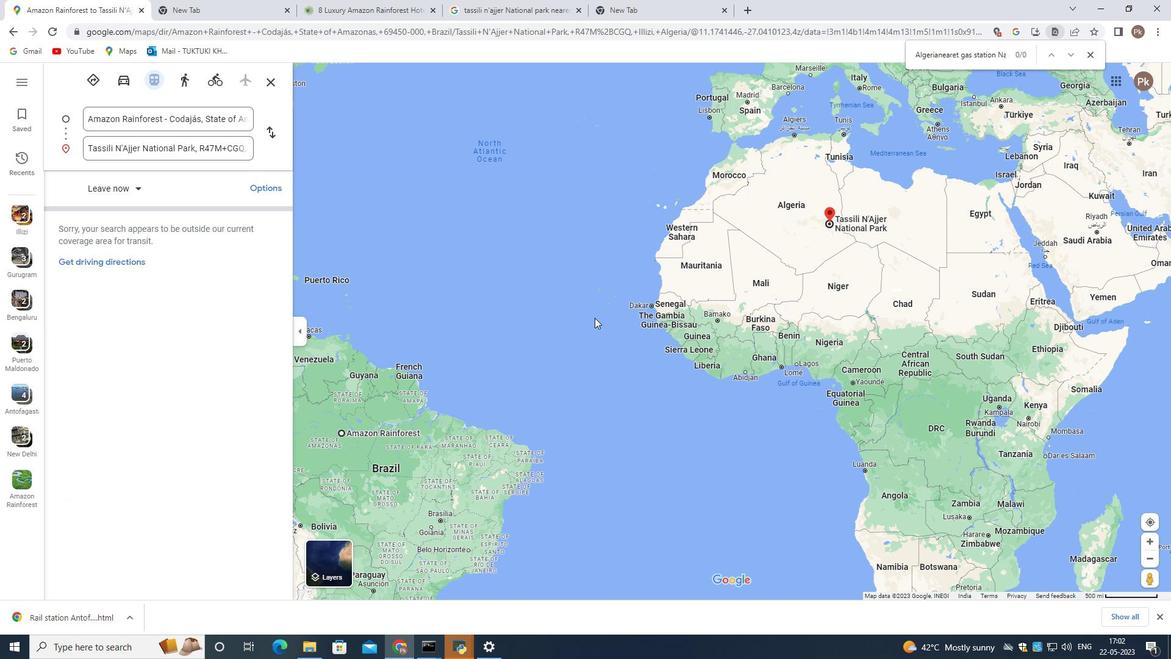 
Action: Mouse scrolled (582, 305) with delta (0, 0)
Screenshot: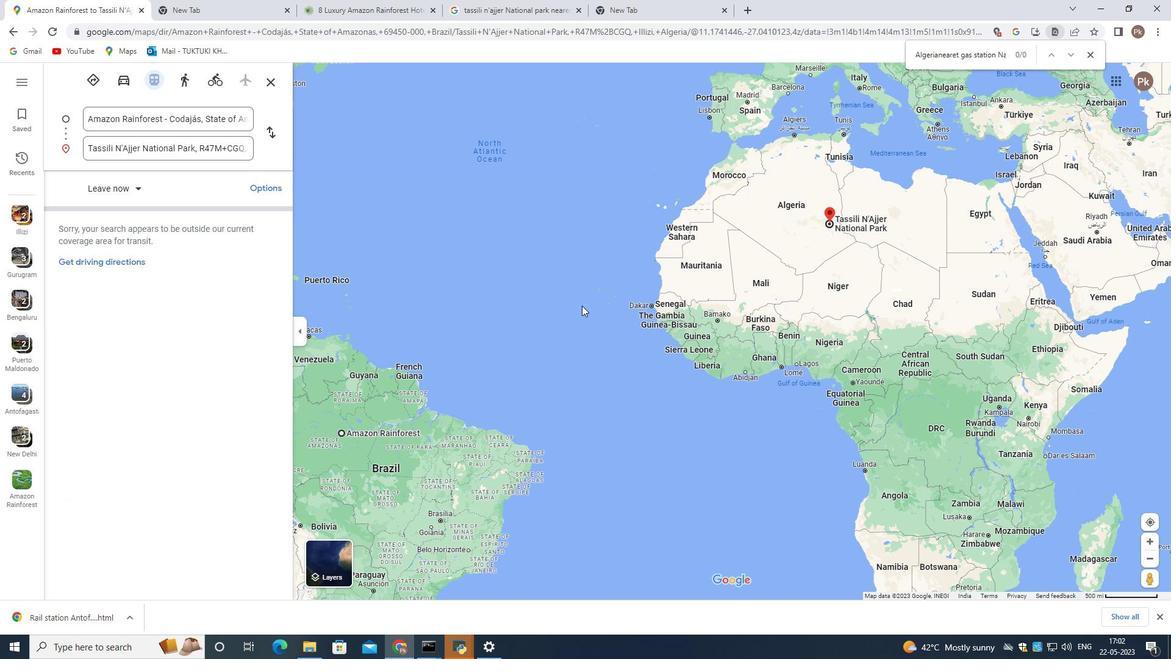 
Action: Mouse scrolled (582, 305) with delta (0, 0)
Screenshot: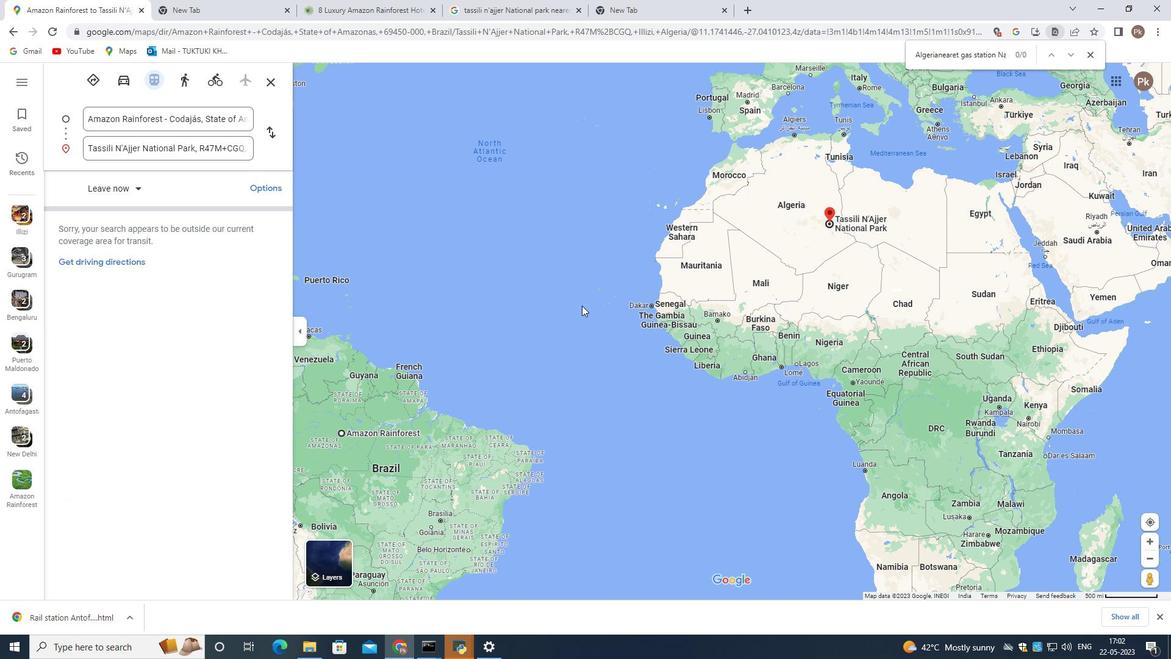 
Action: Mouse moved to (418, 397)
Screenshot: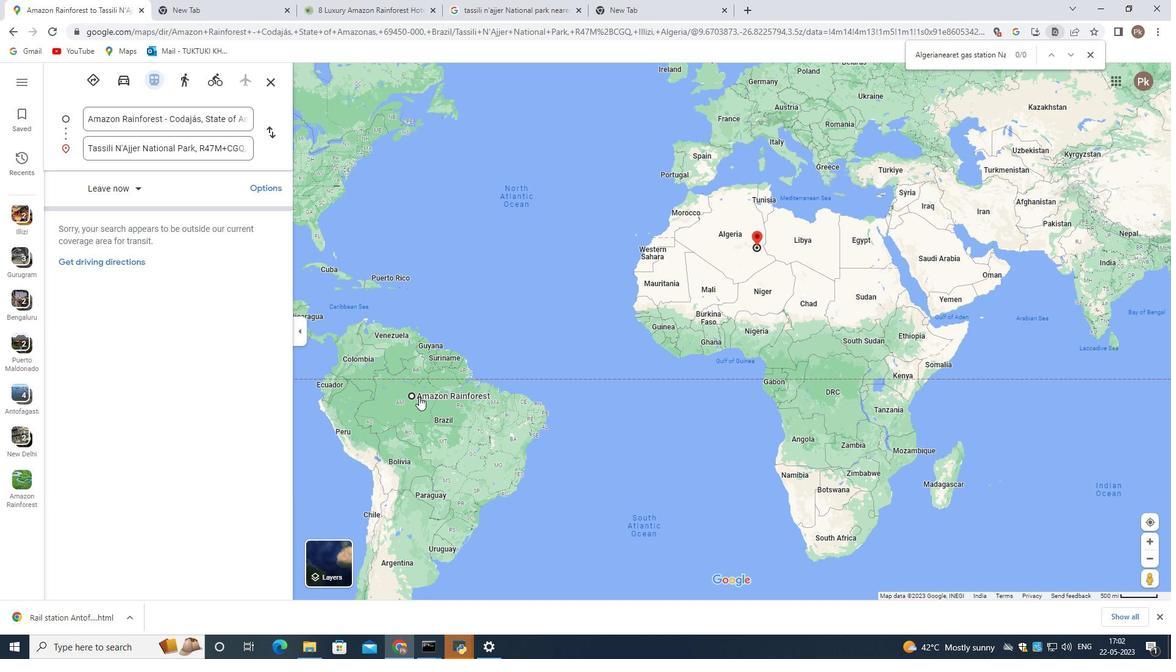 
Action: Mouse pressed right at (418, 397)
Screenshot: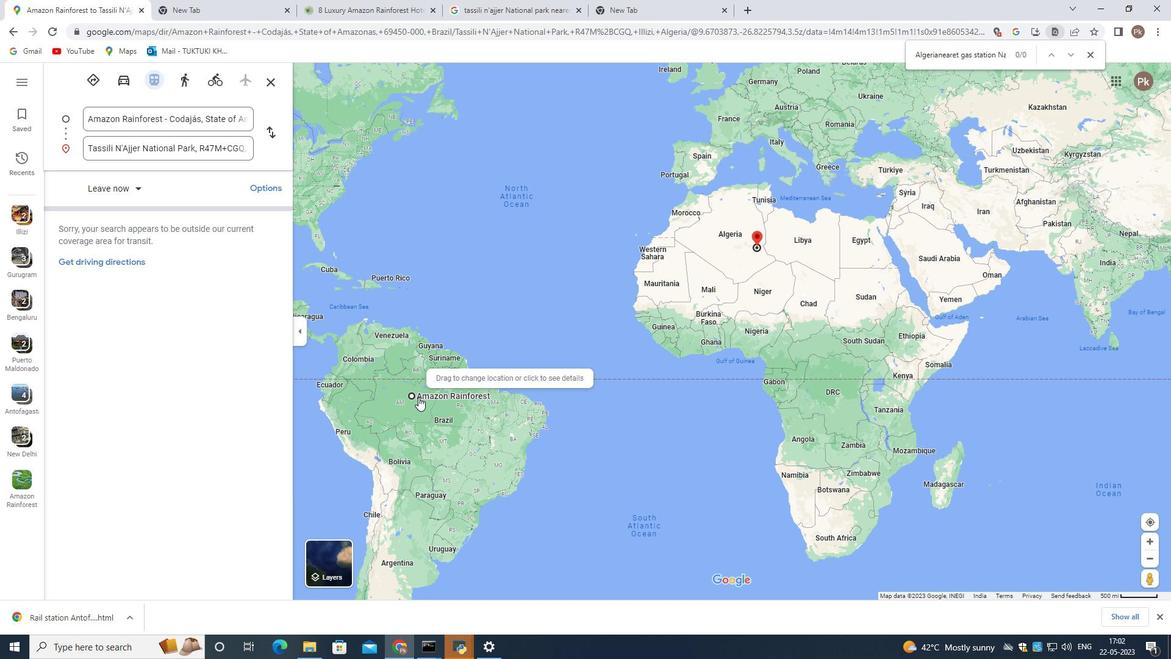 
Action: Key pressed <Key.enter>
Screenshot: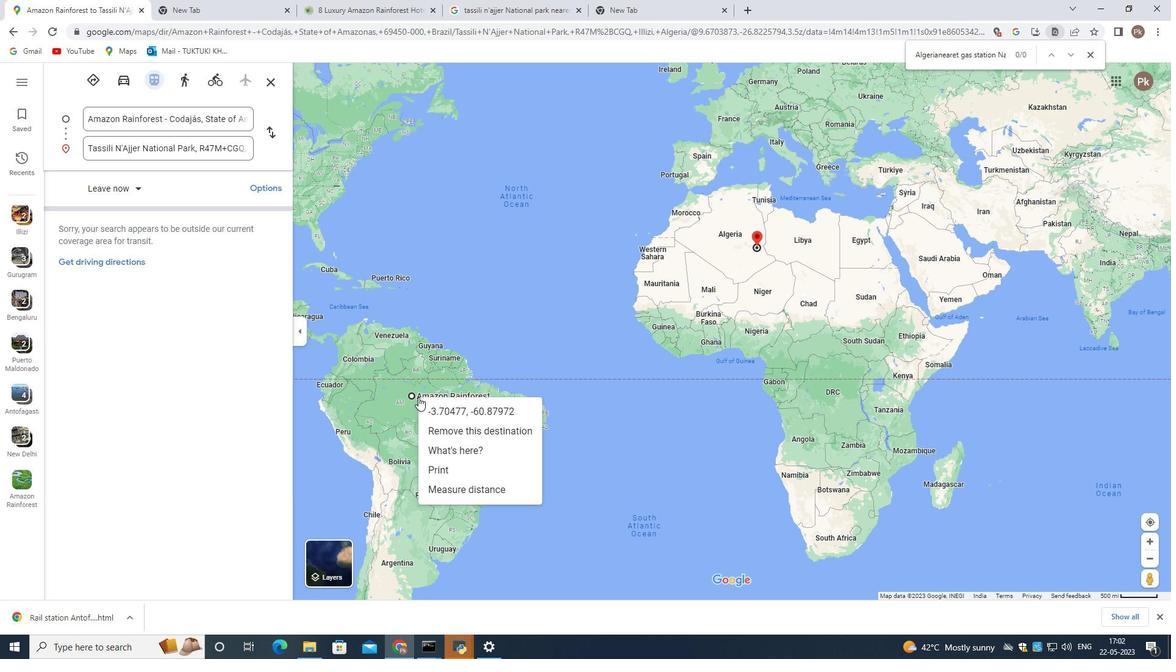 
Action: Mouse pressed right at (418, 397)
Screenshot: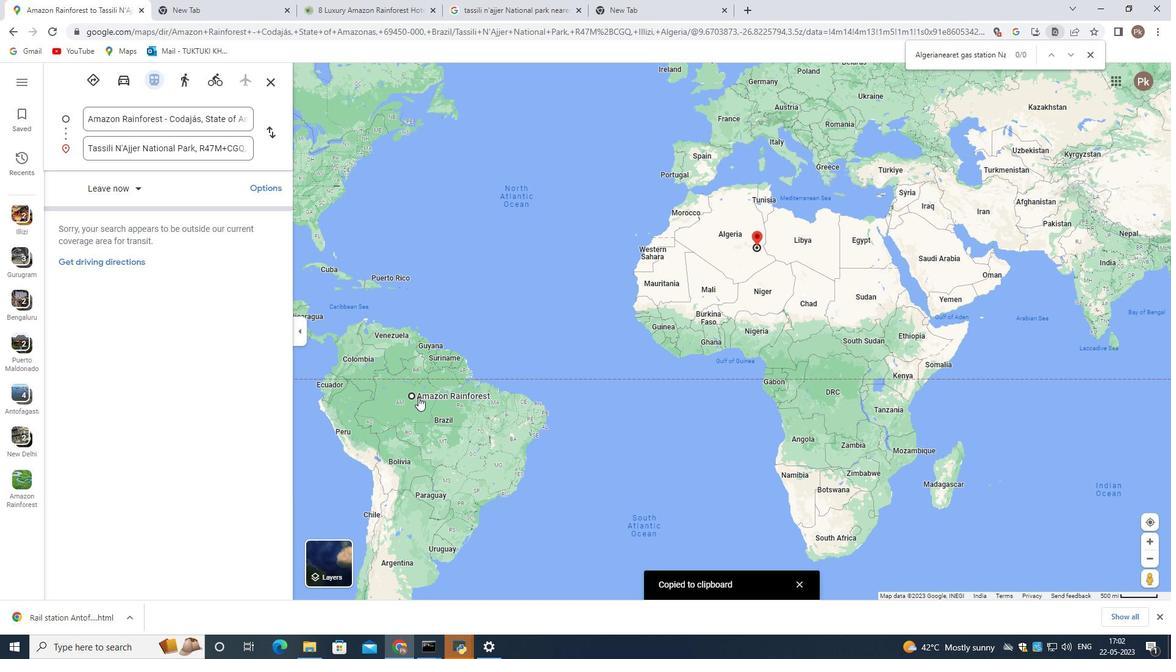 
Action: Mouse moved to (455, 449)
Screenshot: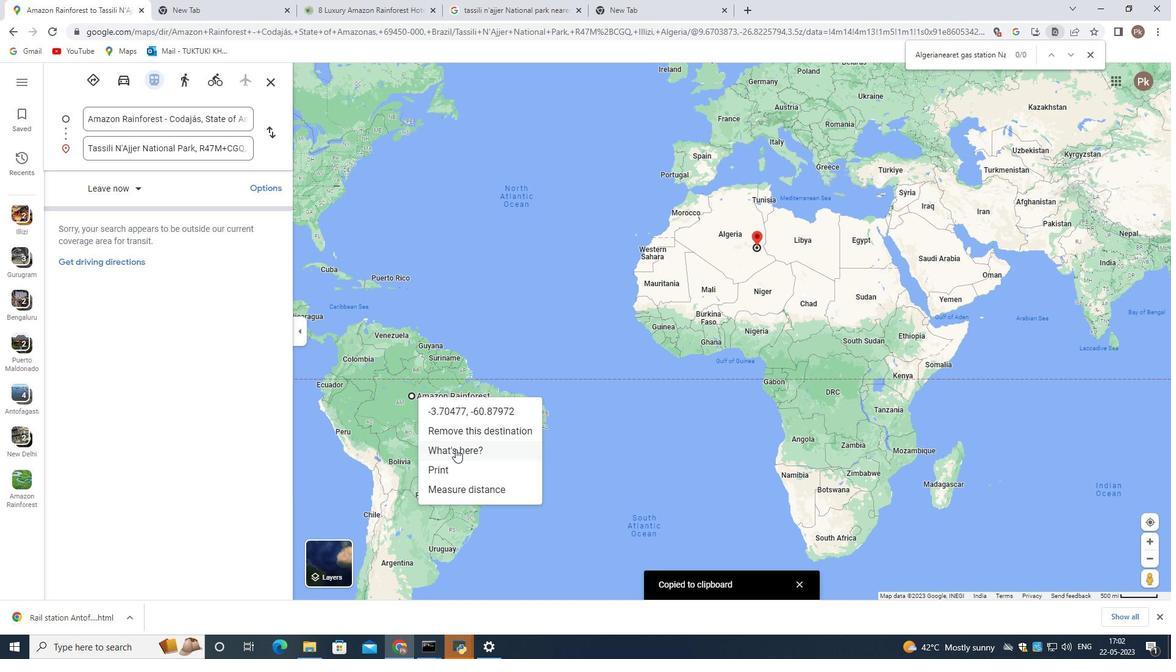 
Action: Key pressed <Key.enter>
Screenshot: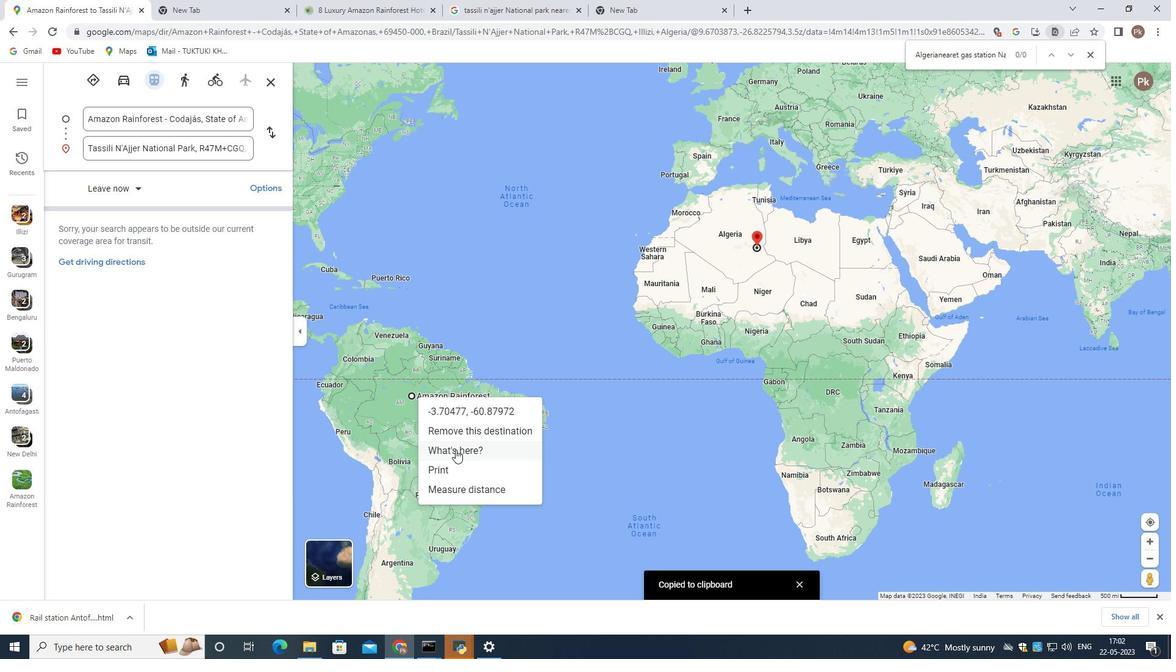 
Action: Mouse moved to (425, 393)
Screenshot: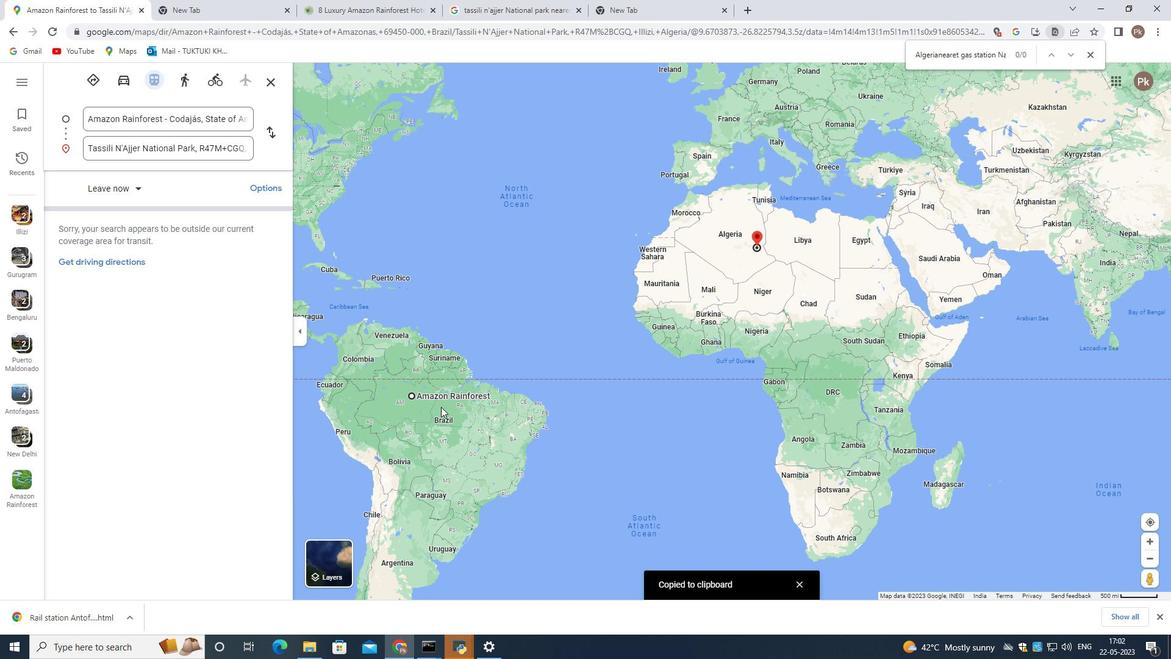 
Action: Mouse pressed left at (425, 393)
Screenshot: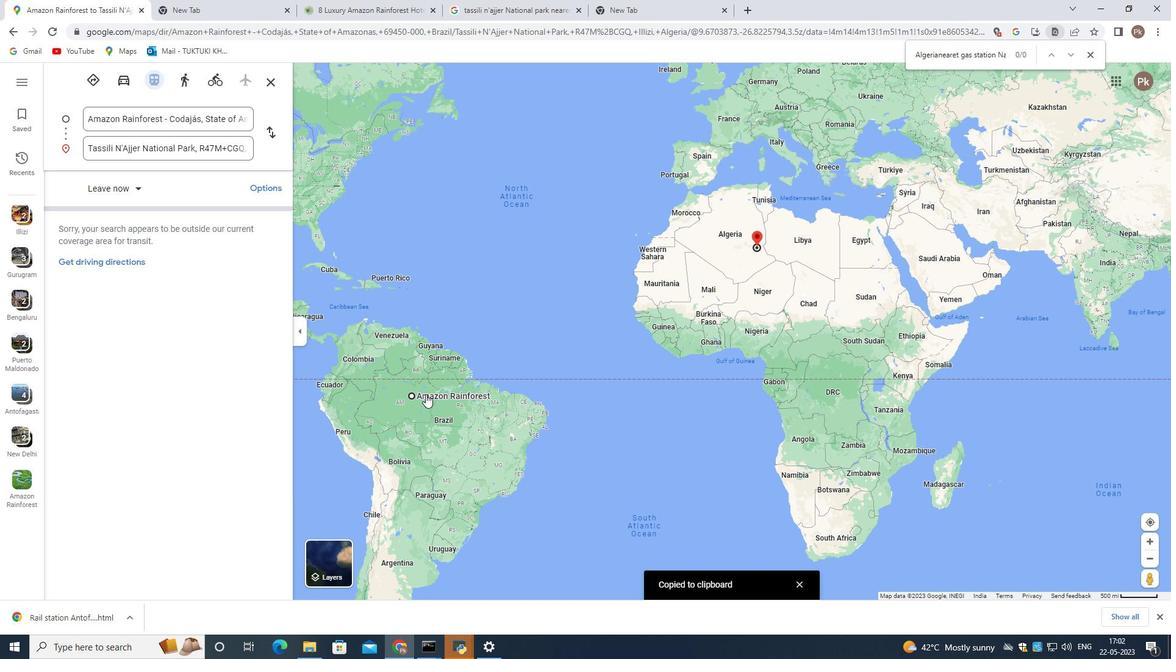 
Action: Mouse pressed left at (425, 393)
Screenshot: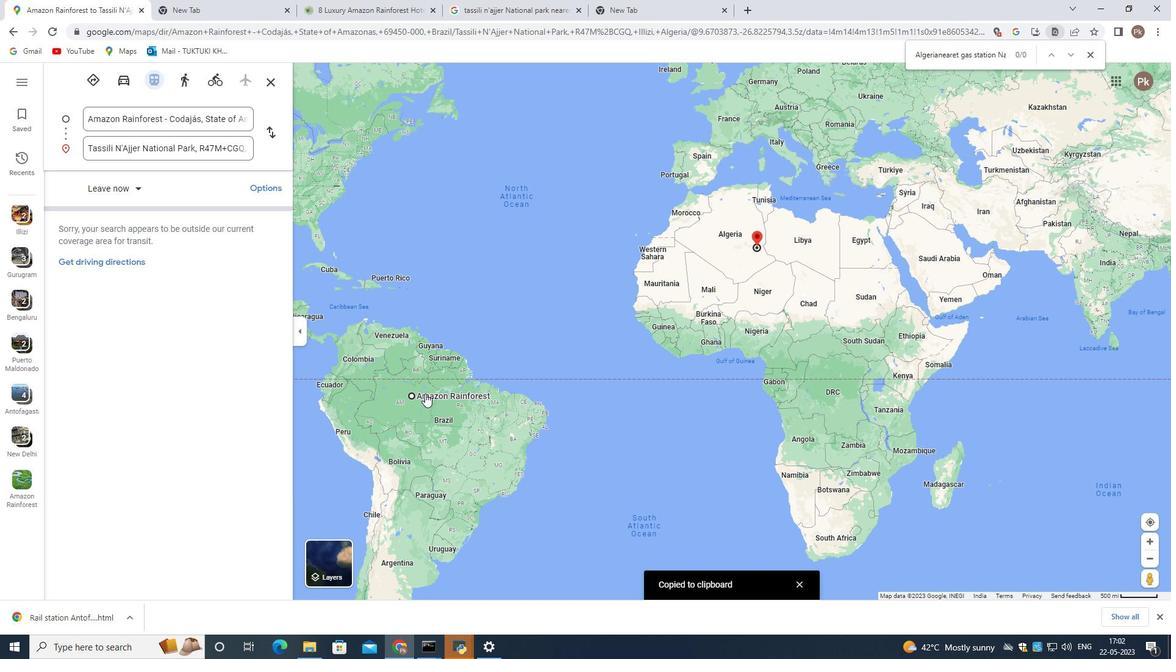 
Action: Mouse pressed left at (425, 393)
Screenshot: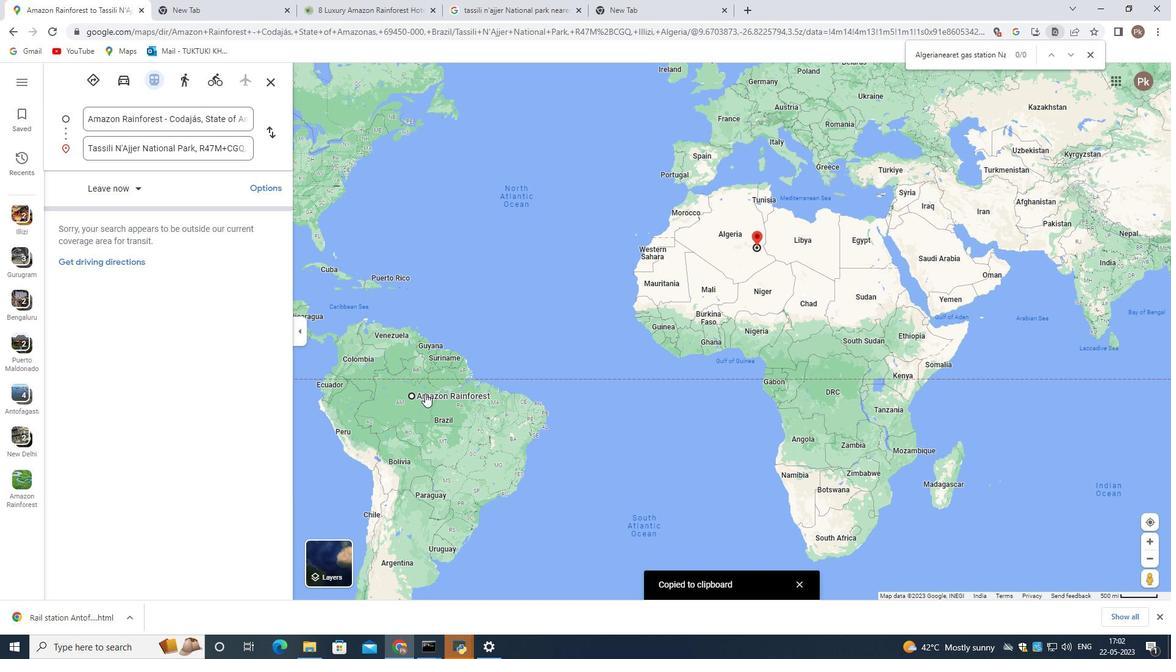 
Action: Mouse moved to (627, 6)
Screenshot: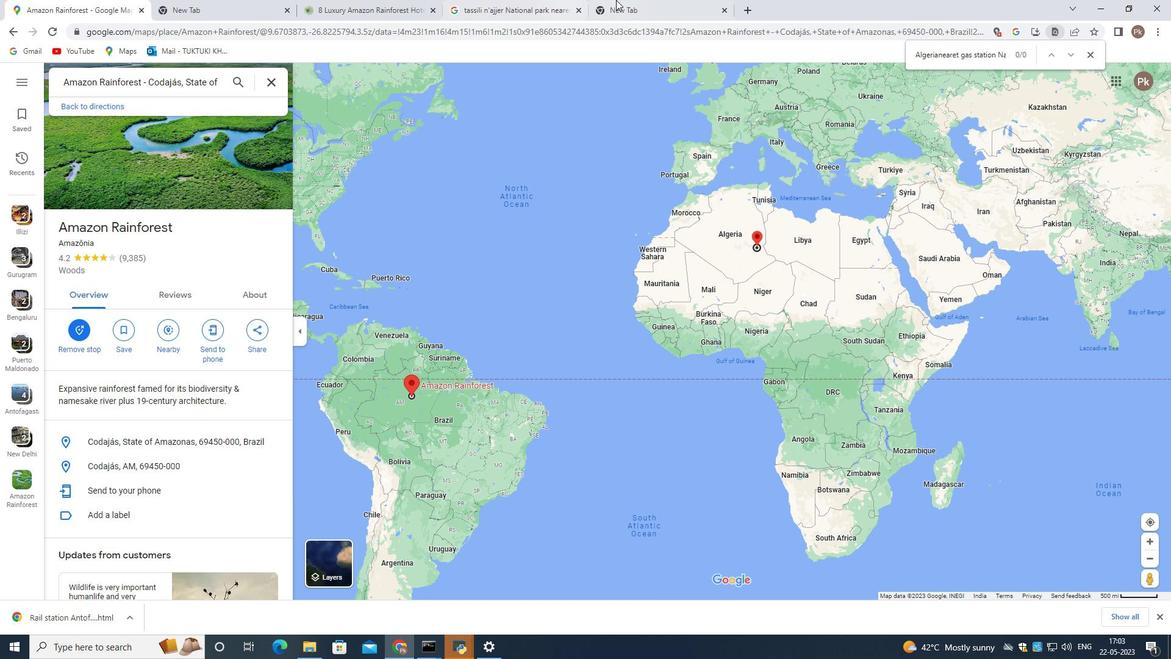 
Action: Mouse pressed left at (627, 6)
Screenshot: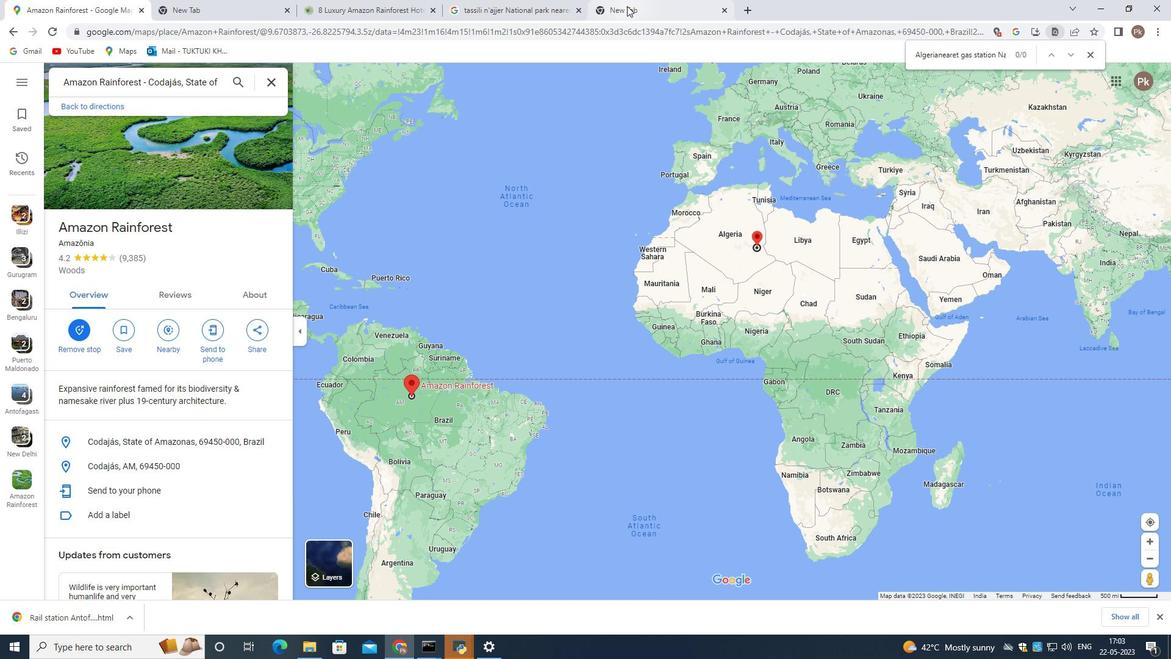 
Action: Mouse moved to (504, 247)
Screenshot: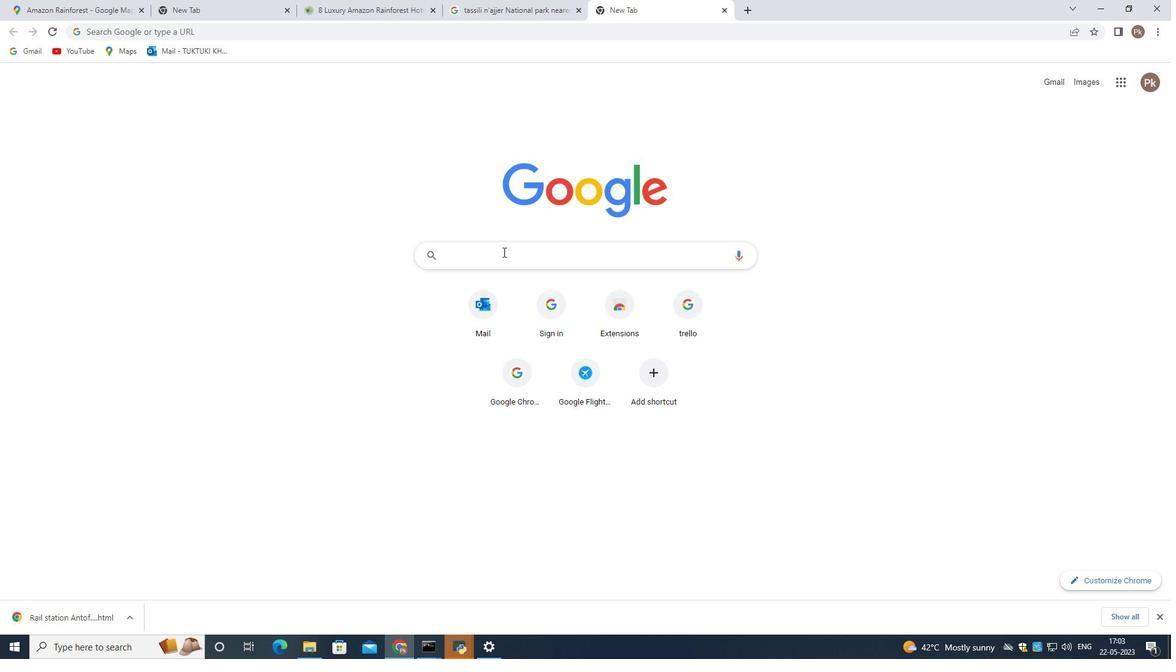 
Action: Key pressed shop<Key.backspace><Key.backspace><Key.backspace><Key.backspace>
Screenshot: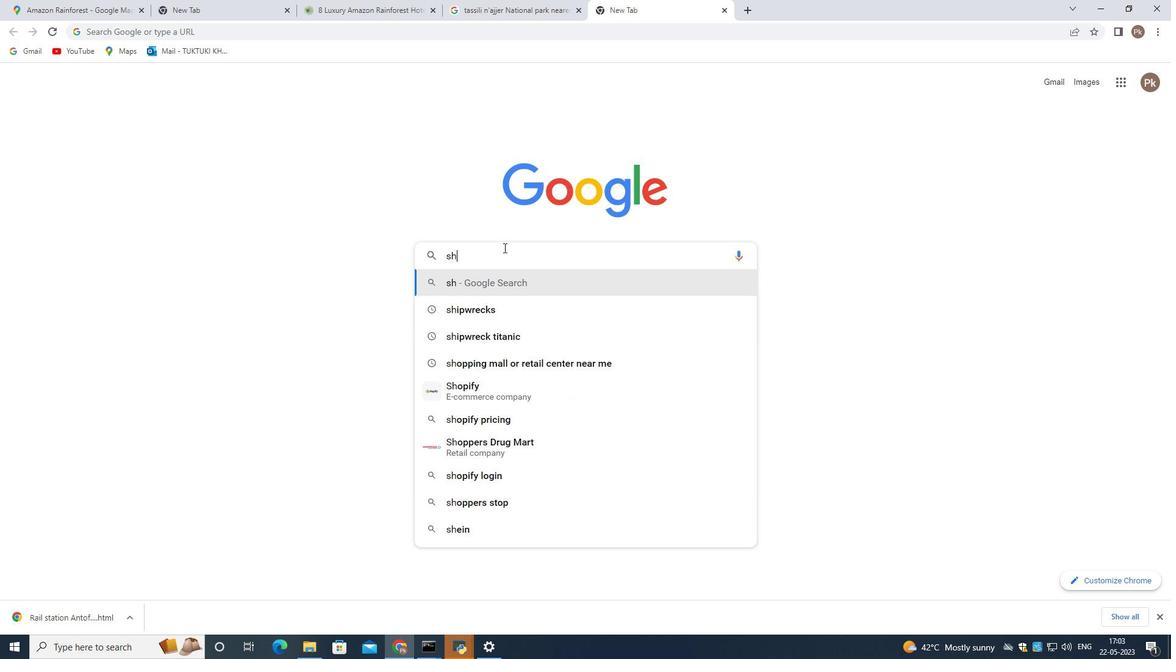 
Action: Mouse moved to (527, 261)
Screenshot: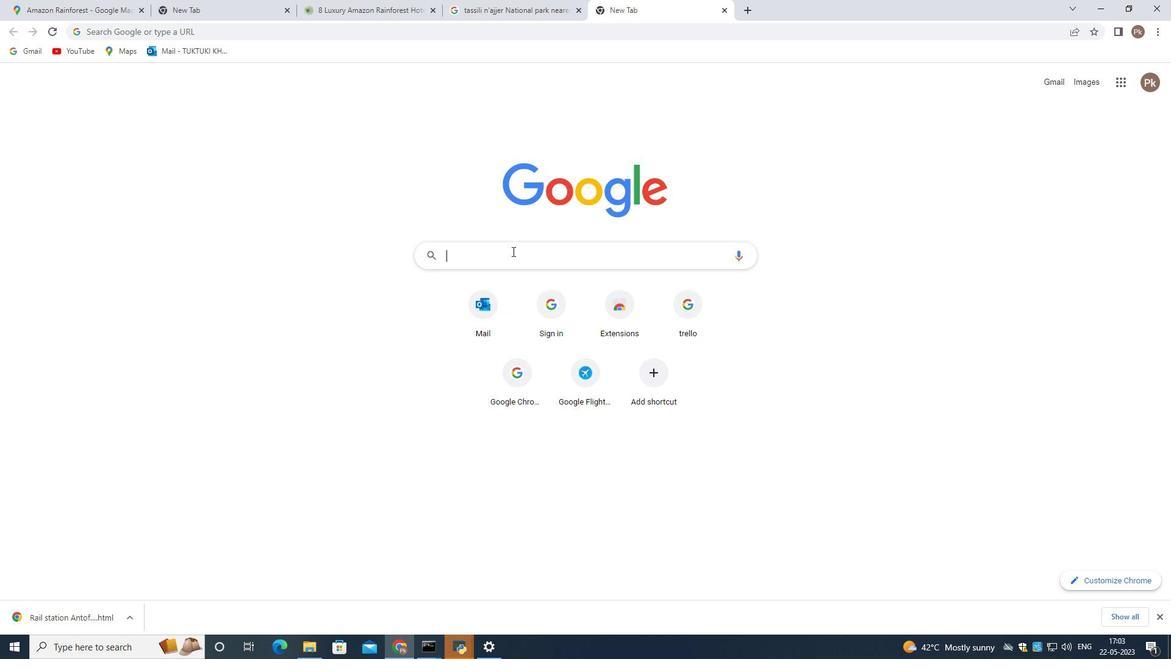
Action: Key pressed open<Key.space>24<Key.space>hours<Key.enter>
Screenshot: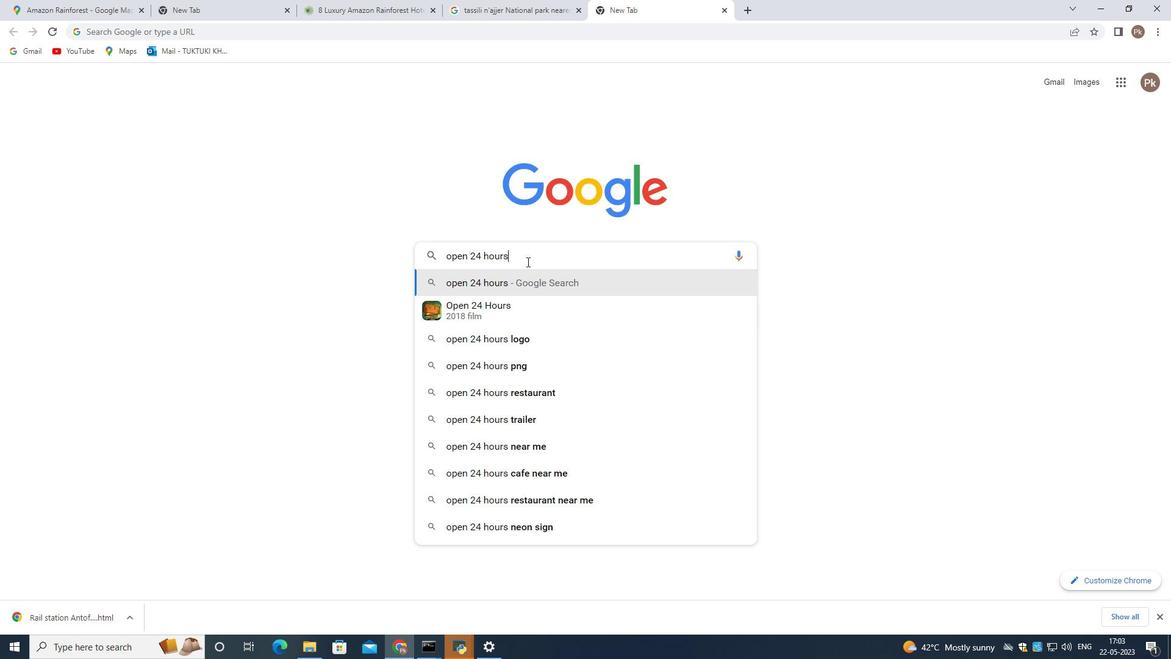 
Action: Mouse moved to (253, 93)
Screenshot: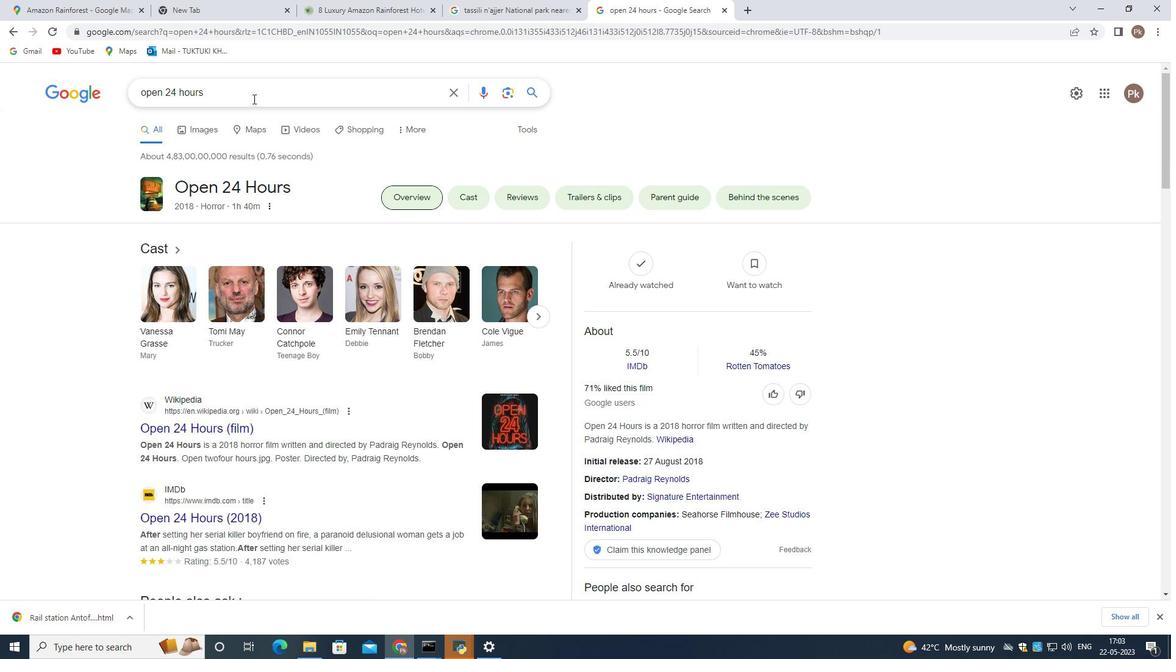 
Action: Mouse pressed left at (253, 93)
Screenshot: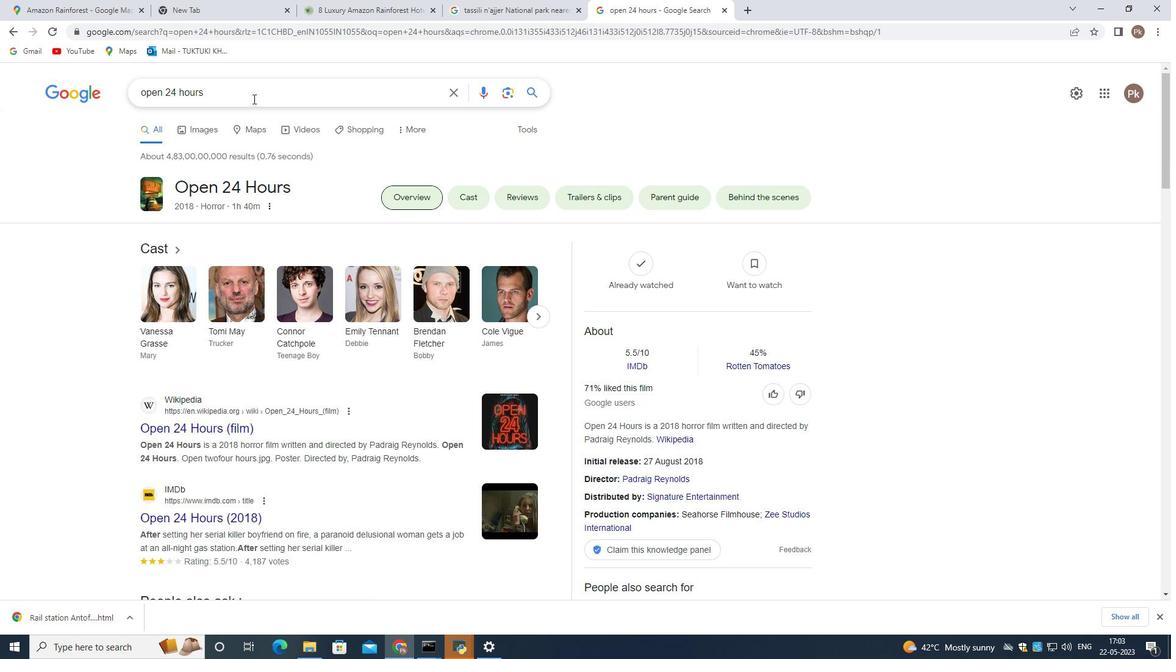 
Action: Key pressed <Key.space>shop<Key.enter>
Screenshot: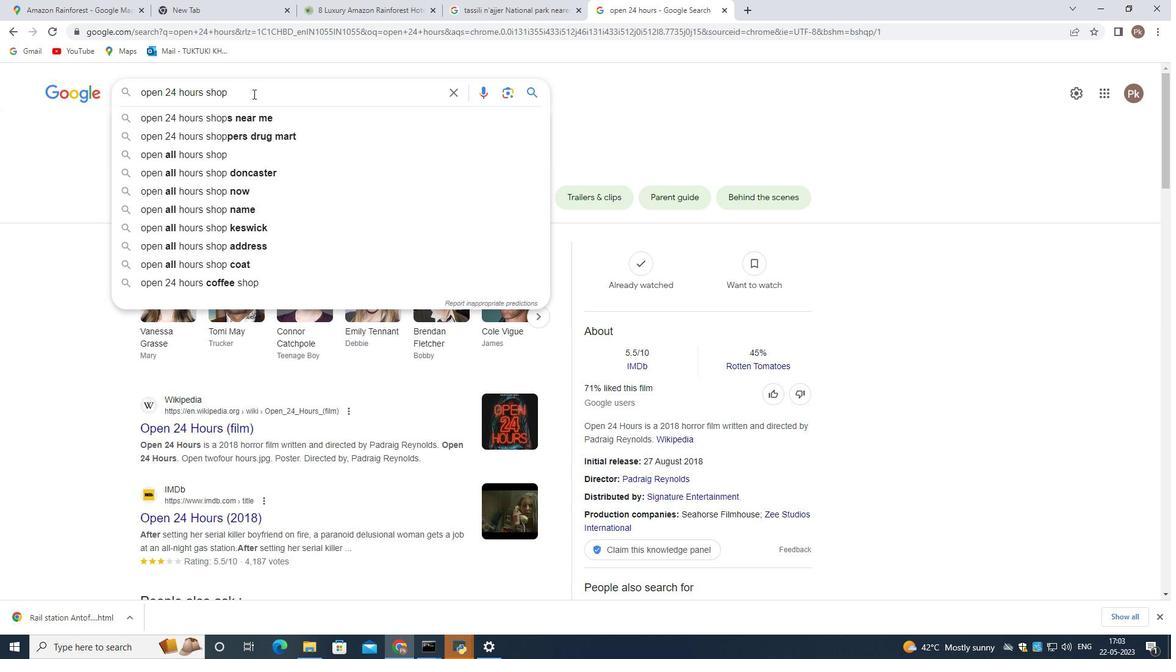 
Action: Mouse pressed left at (253, 93)
Screenshot: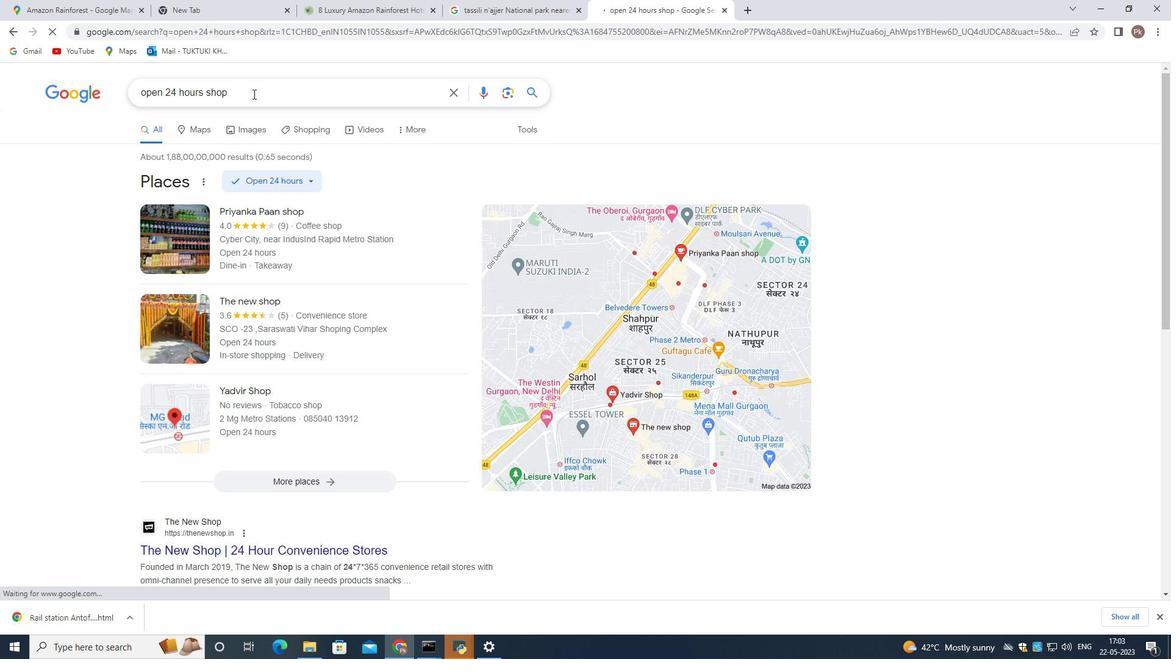 
Action: Key pressed <Key.space>ner<Key.backspace>ar<Key.space>
Screenshot: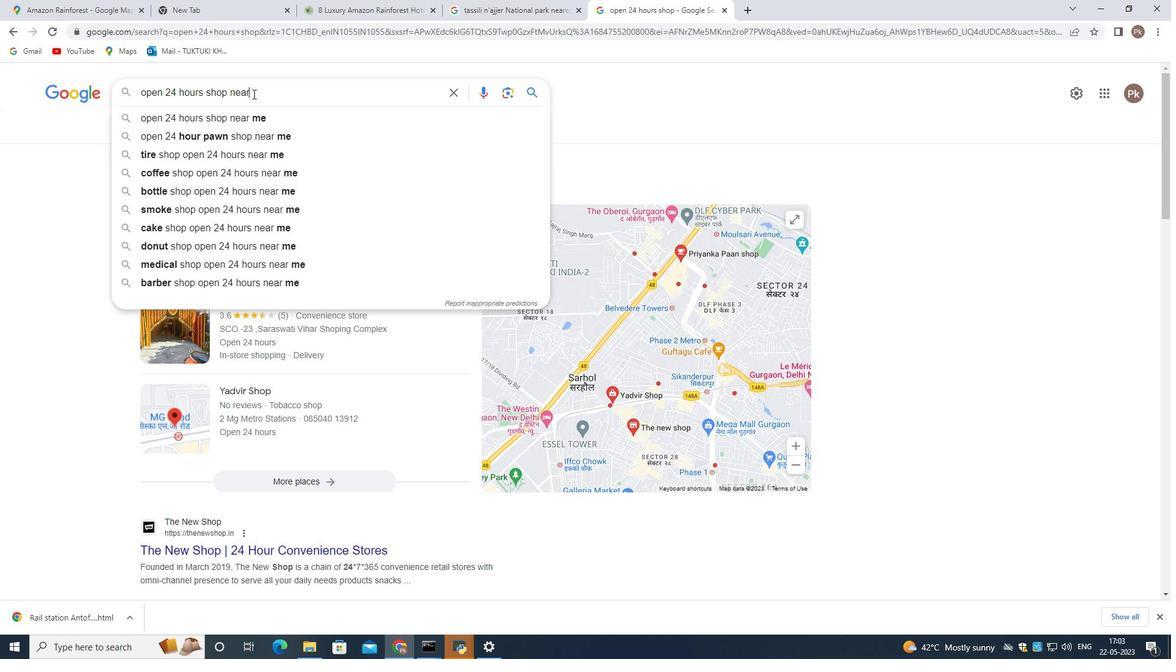 
Action: Mouse moved to (327, 129)
Screenshot: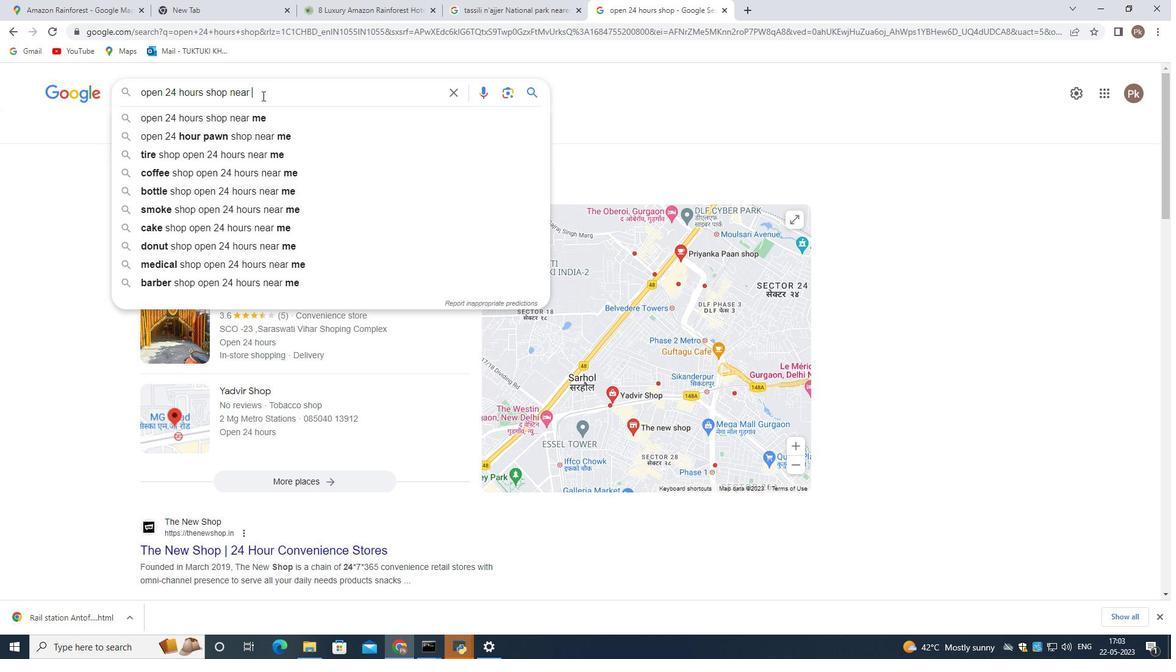 
Action: Key pressed <Key.shift>Amazon<Key.space><Key.shift>Rainforest,south<Key.space>america<Key.space>and<Key.space><Key.backspace><Key.backspace><Key.backspace><Key.backspace><Key.enter>
Screenshot: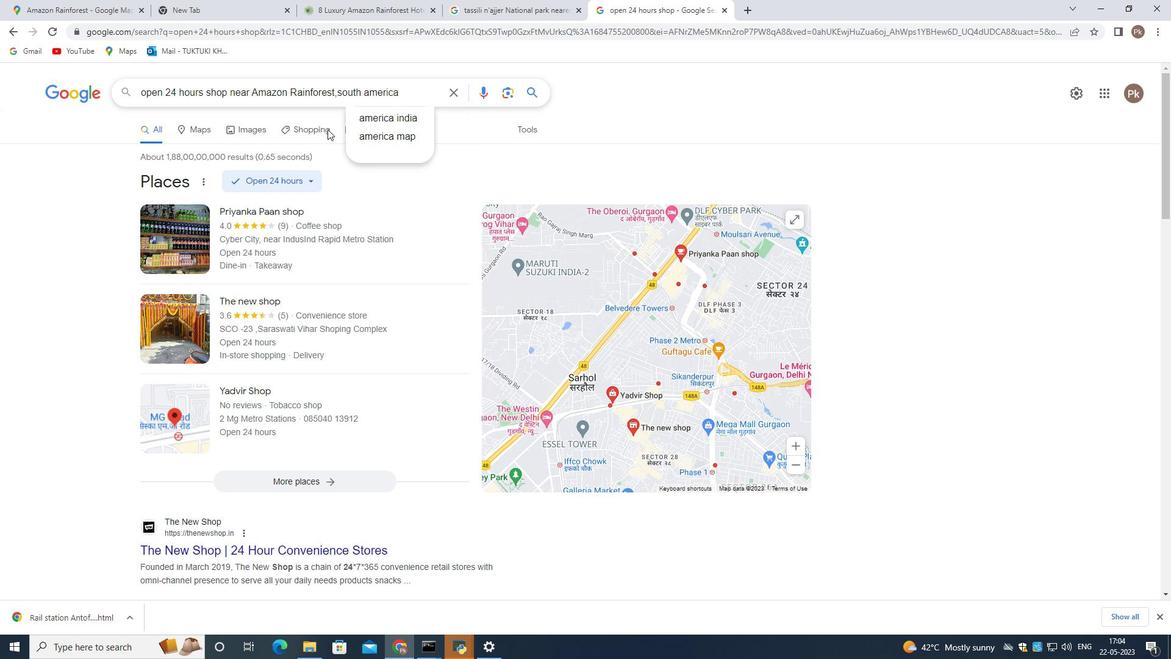 
Action: Mouse moved to (221, 322)
Screenshot: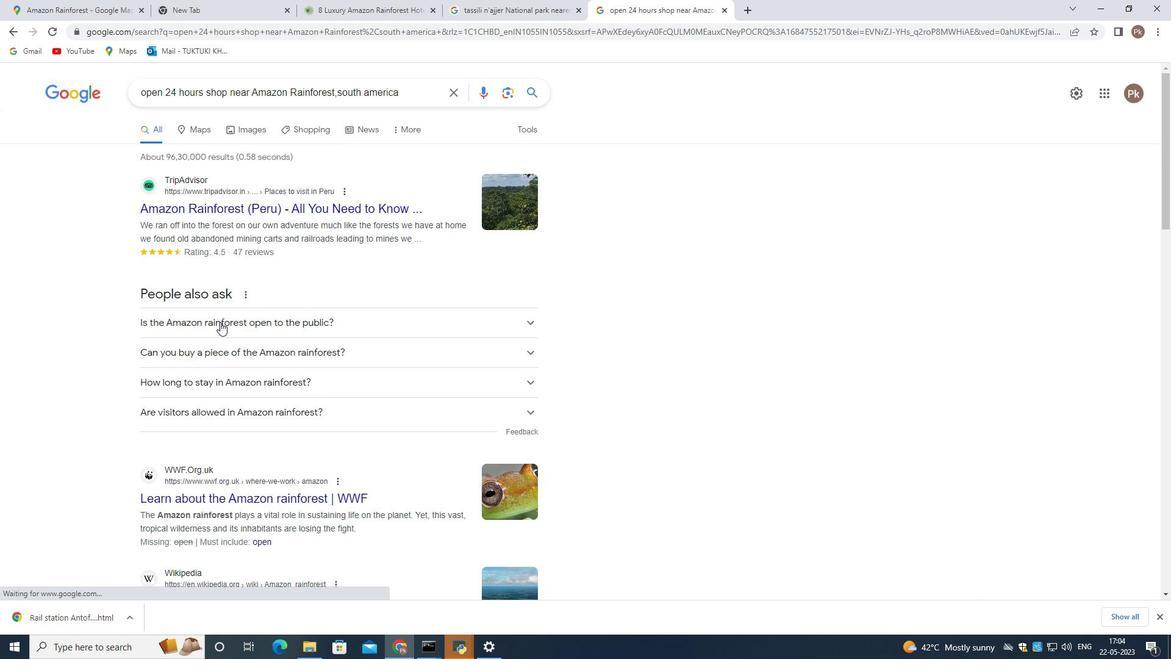 
Action: Mouse pressed left at (221, 322)
Screenshot: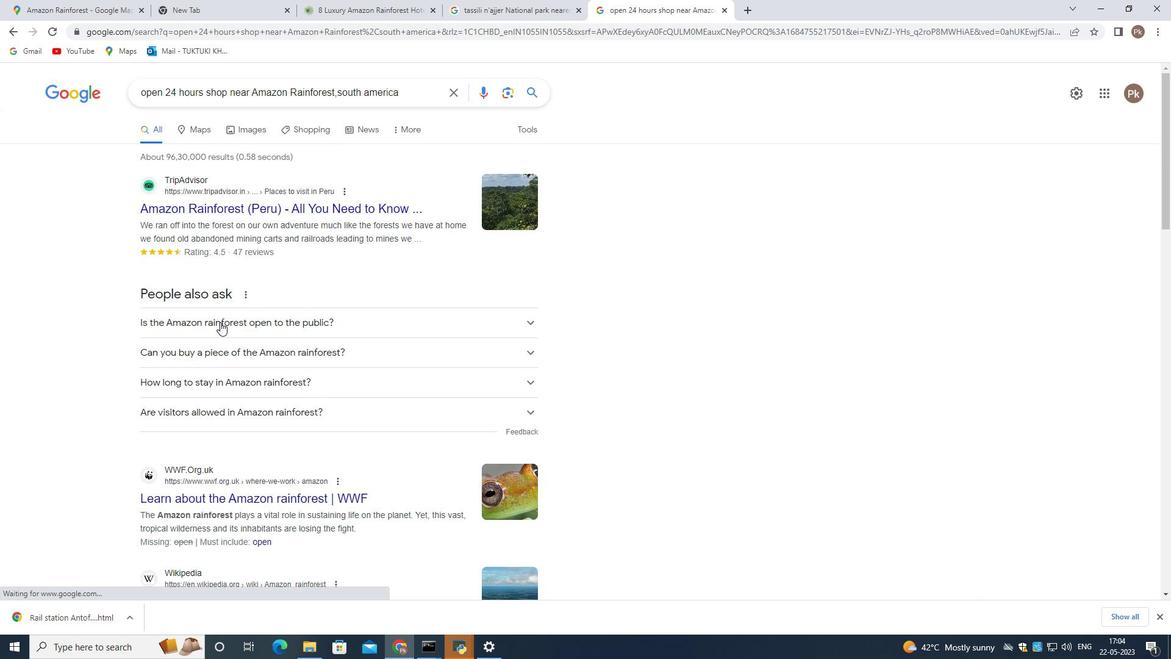 
Action: Mouse moved to (236, 319)
Screenshot: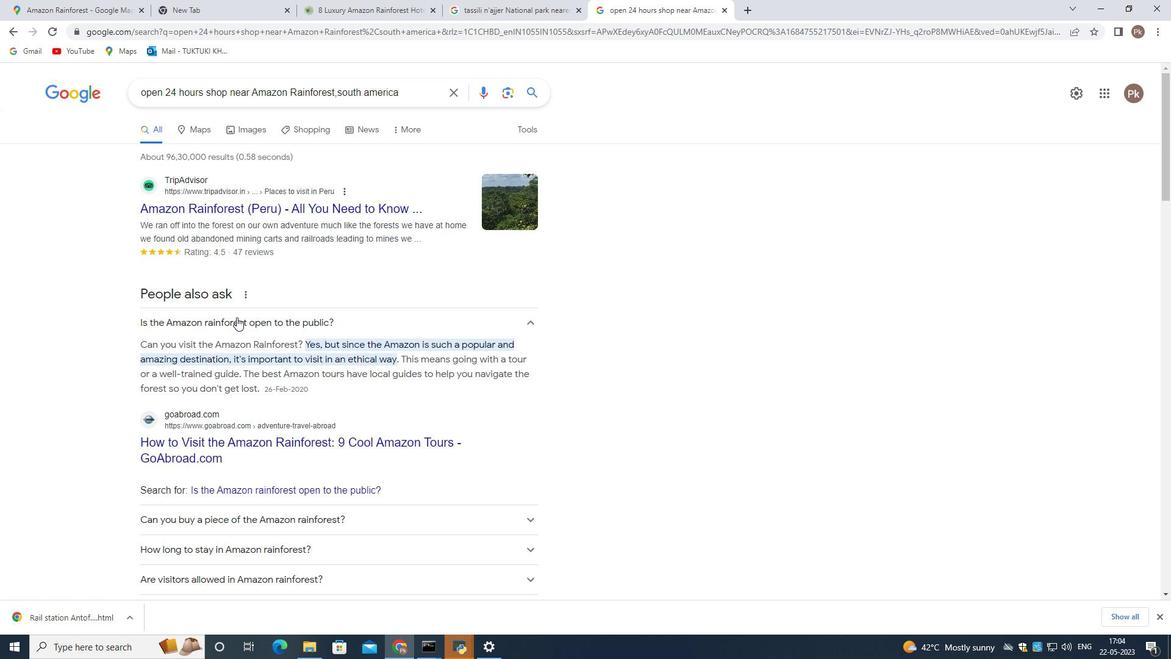 
Action: Mouse pressed left at (236, 319)
Screenshot: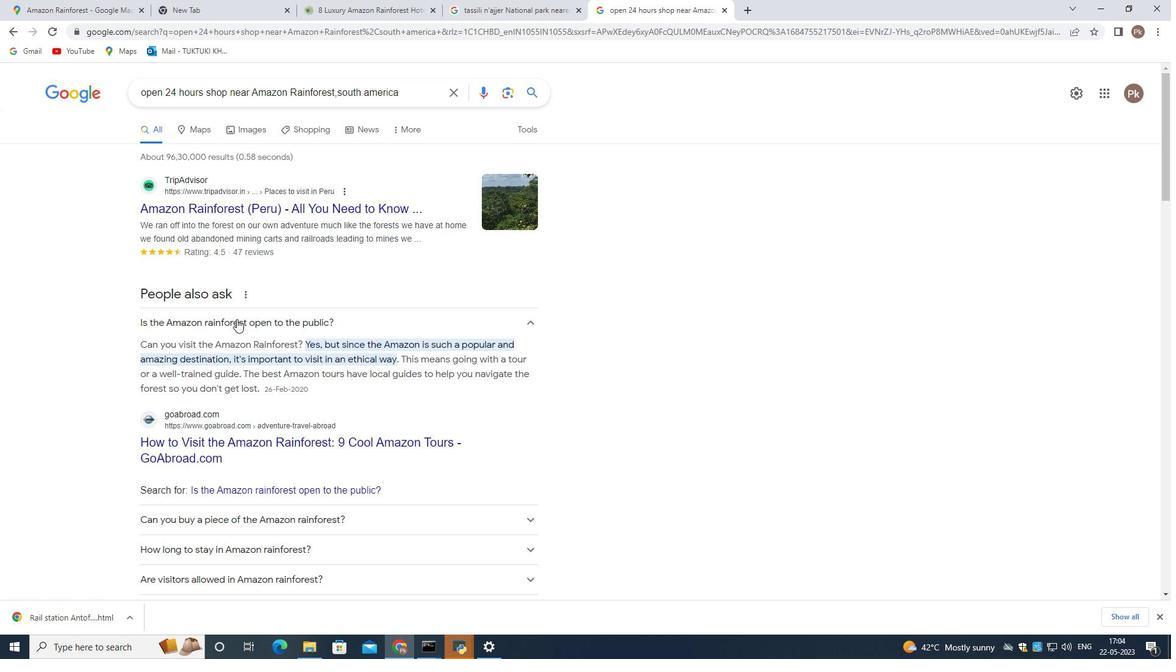 
Action: Mouse moved to (236, 319)
Screenshot: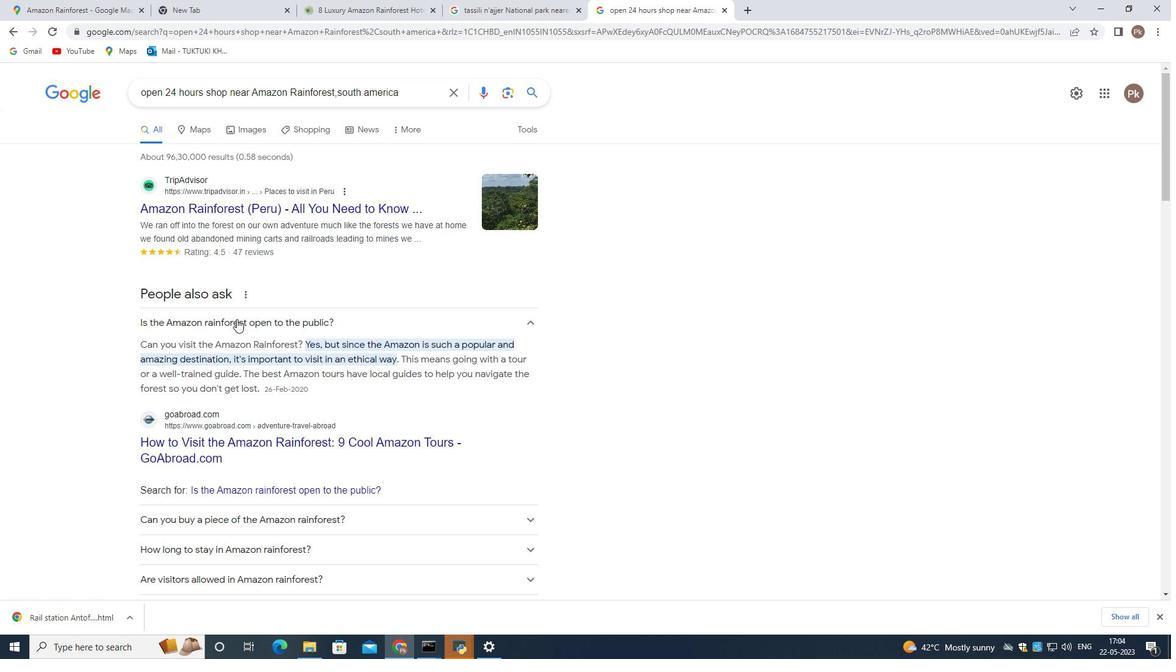 
Action: Mouse scrolled (236, 318) with delta (0, 0)
Screenshot: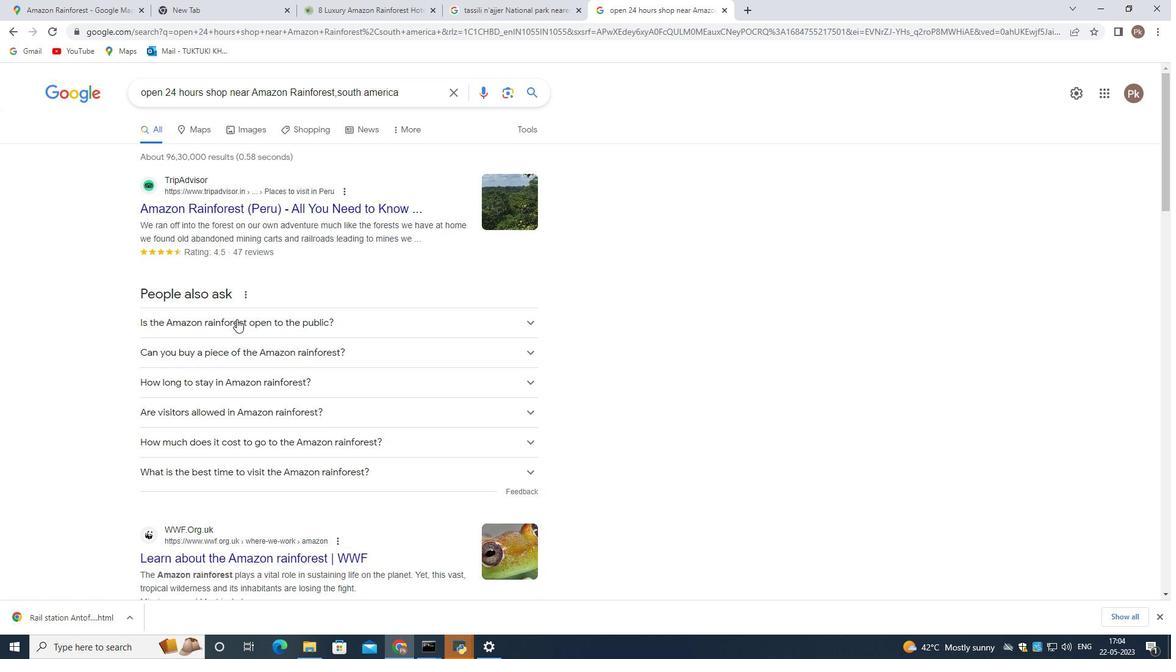 
Action: Mouse scrolled (236, 318) with delta (0, 0)
Screenshot: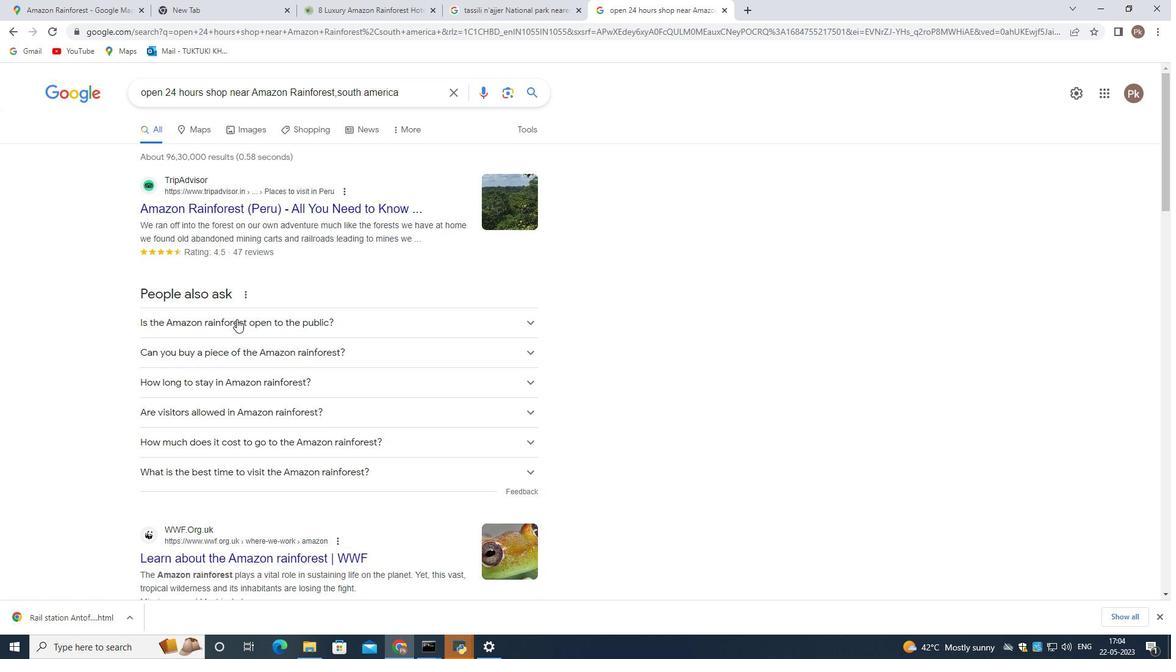 
Action: Mouse scrolled (236, 318) with delta (0, 0)
Screenshot: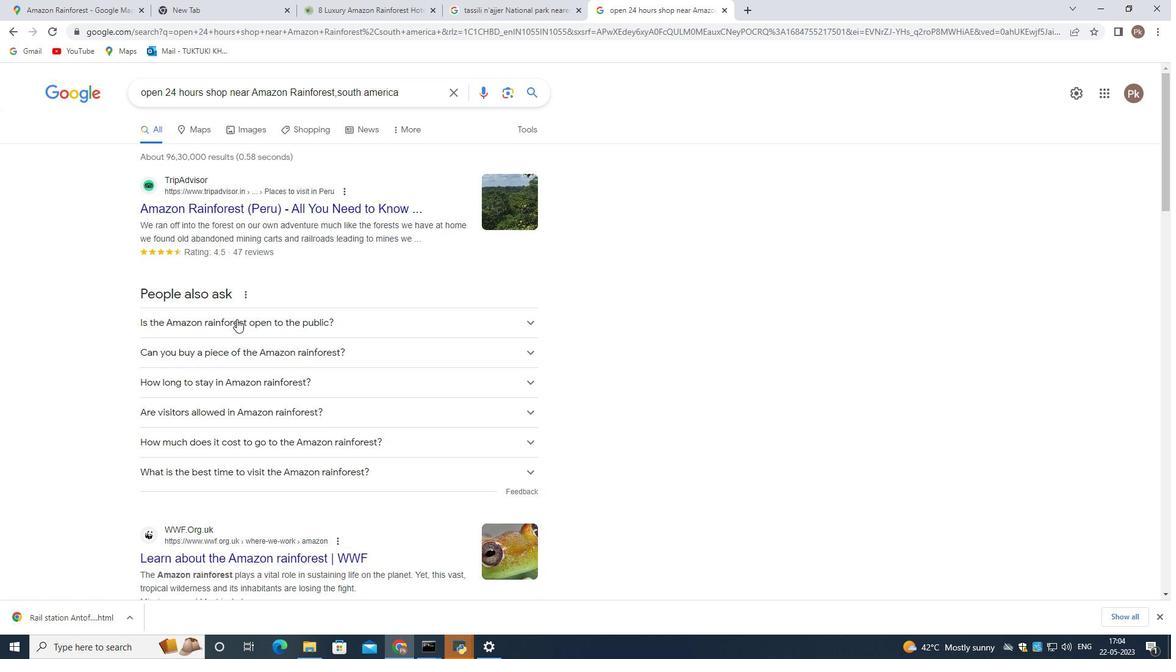 
Action: Mouse moved to (239, 462)
Screenshot: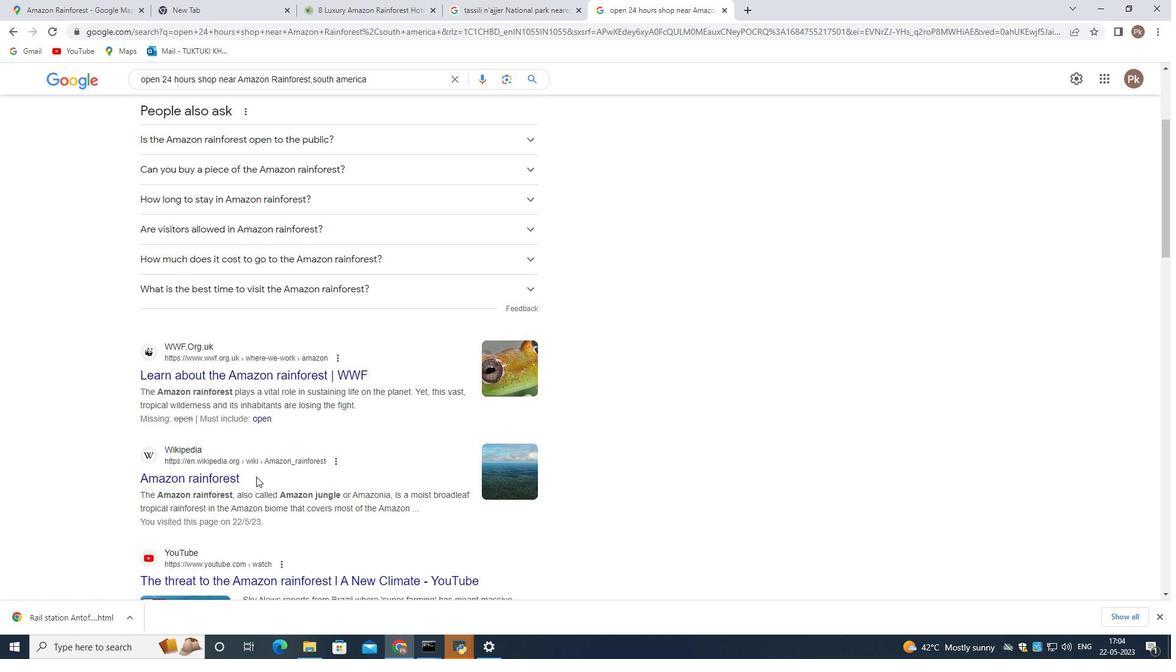 
Action: Mouse scrolled (239, 462) with delta (0, 0)
Screenshot: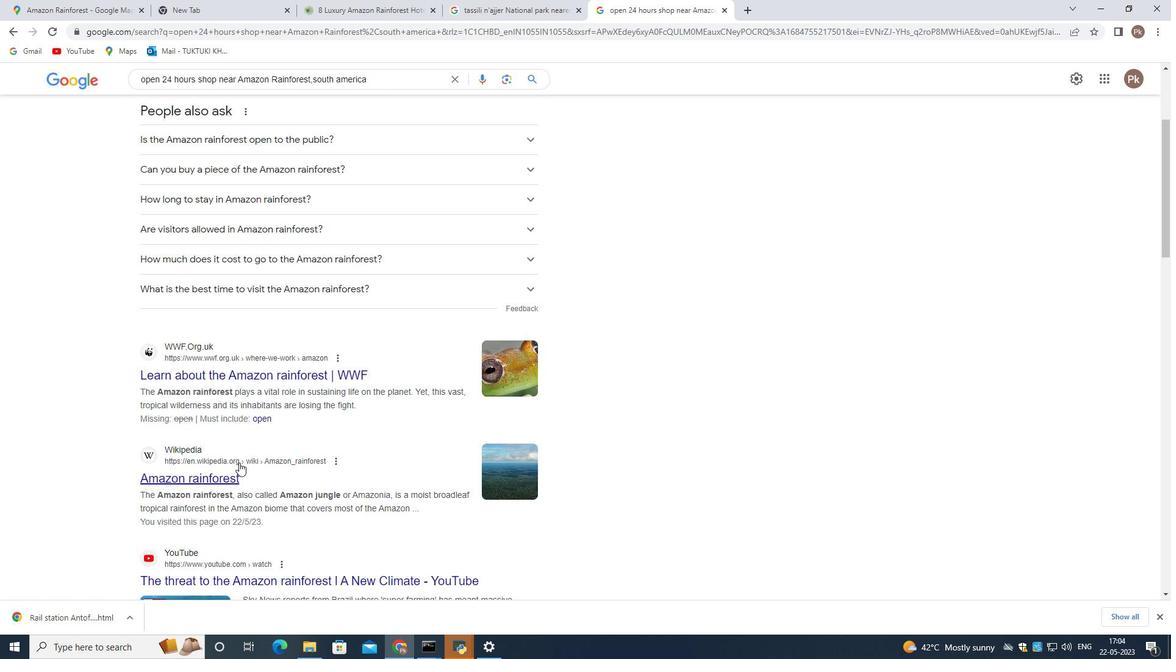 
Action: Mouse scrolled (239, 462) with delta (0, 0)
Screenshot: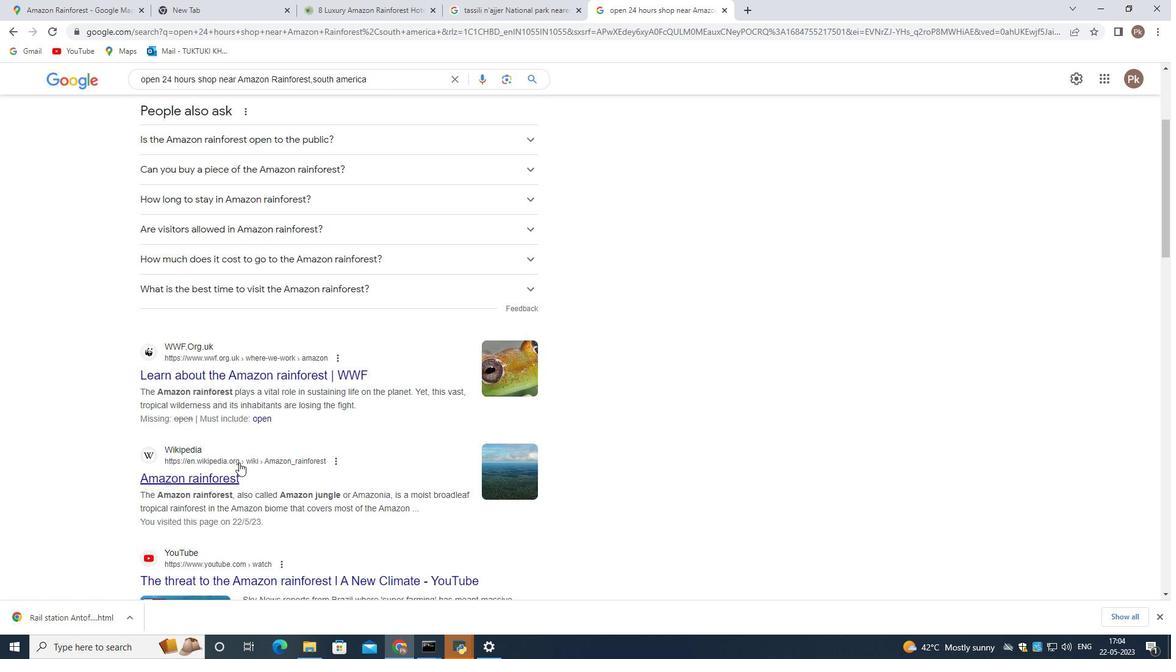 
Action: Mouse moved to (234, 462)
Screenshot: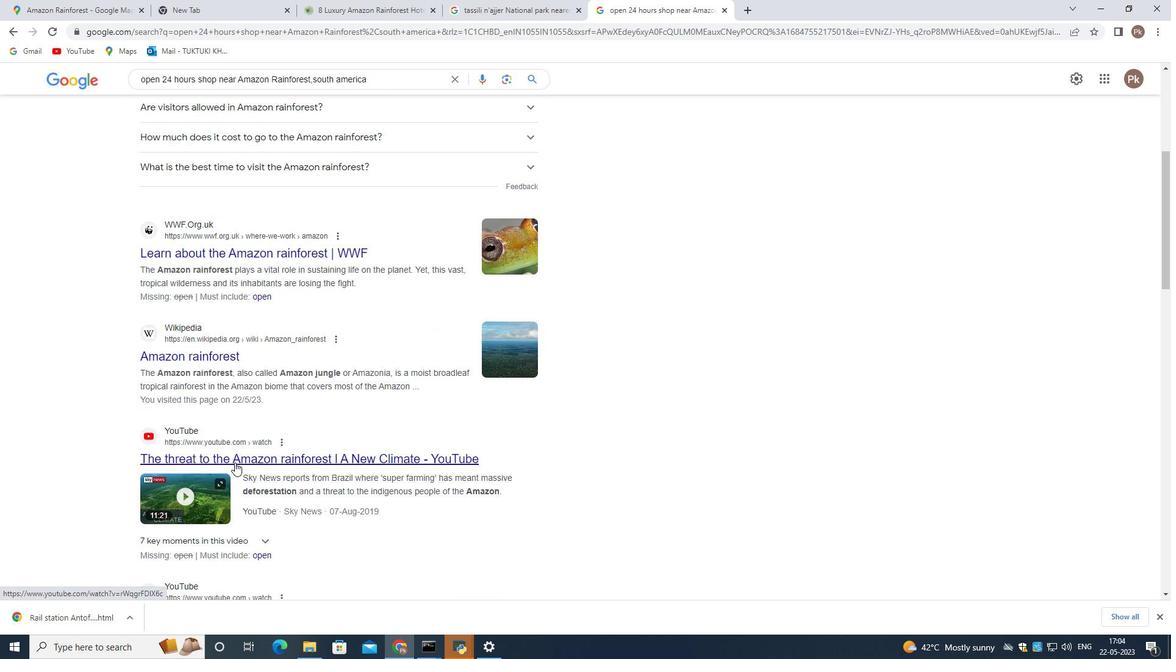 
Action: Mouse scrolled (234, 461) with delta (0, 0)
Screenshot: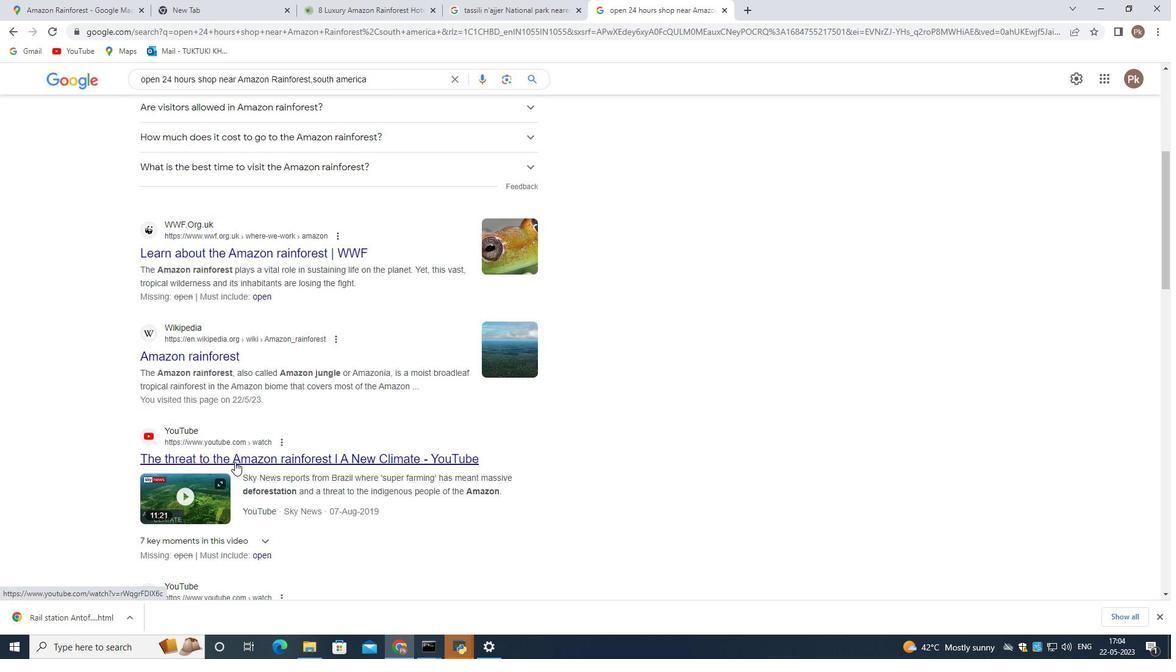 
Action: Mouse scrolled (234, 461) with delta (0, 0)
Screenshot: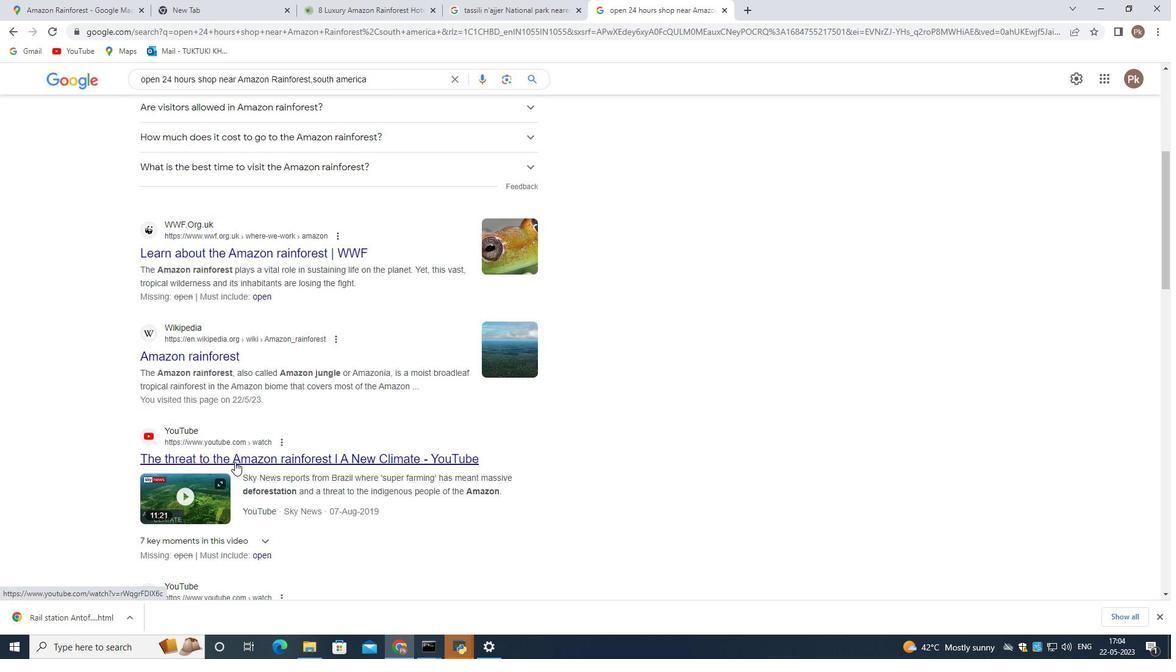 
Action: Mouse scrolled (234, 461) with delta (0, 0)
Screenshot: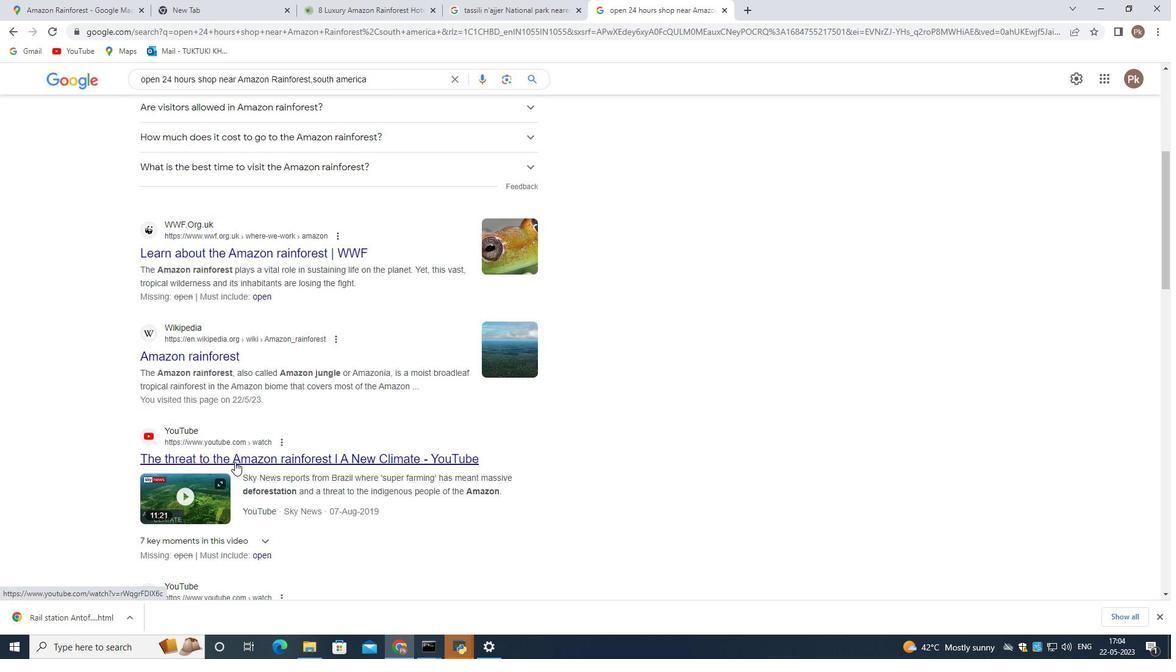 
Action: Mouse scrolled (234, 461) with delta (0, 0)
Screenshot: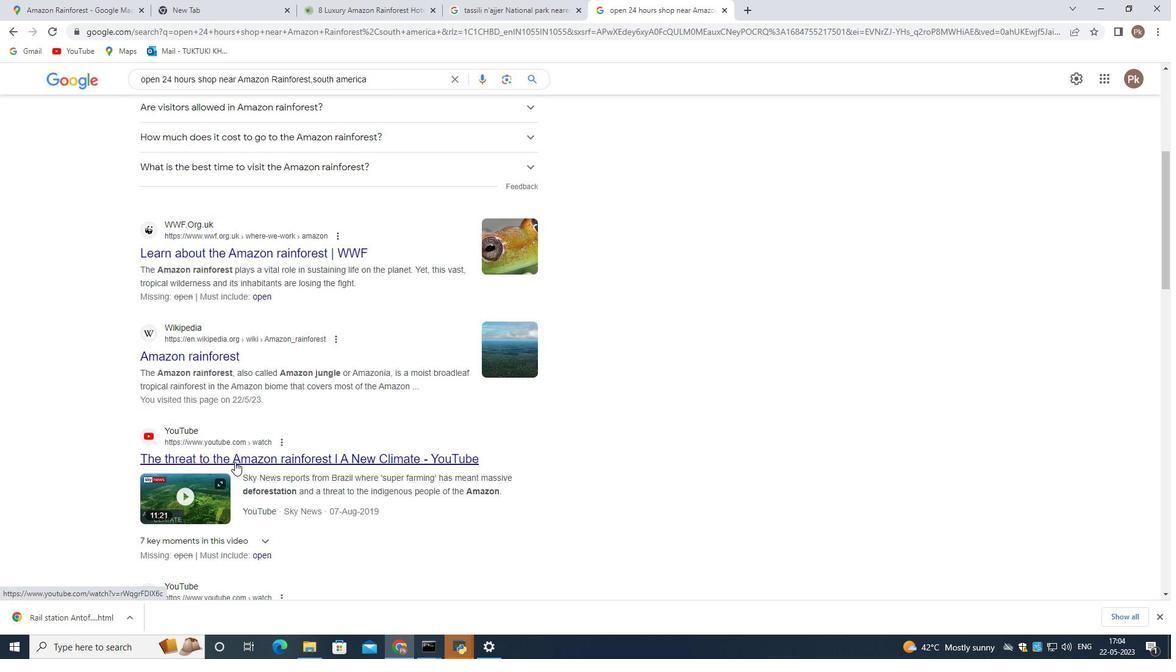 
Action: Mouse moved to (325, 420)
Screenshot: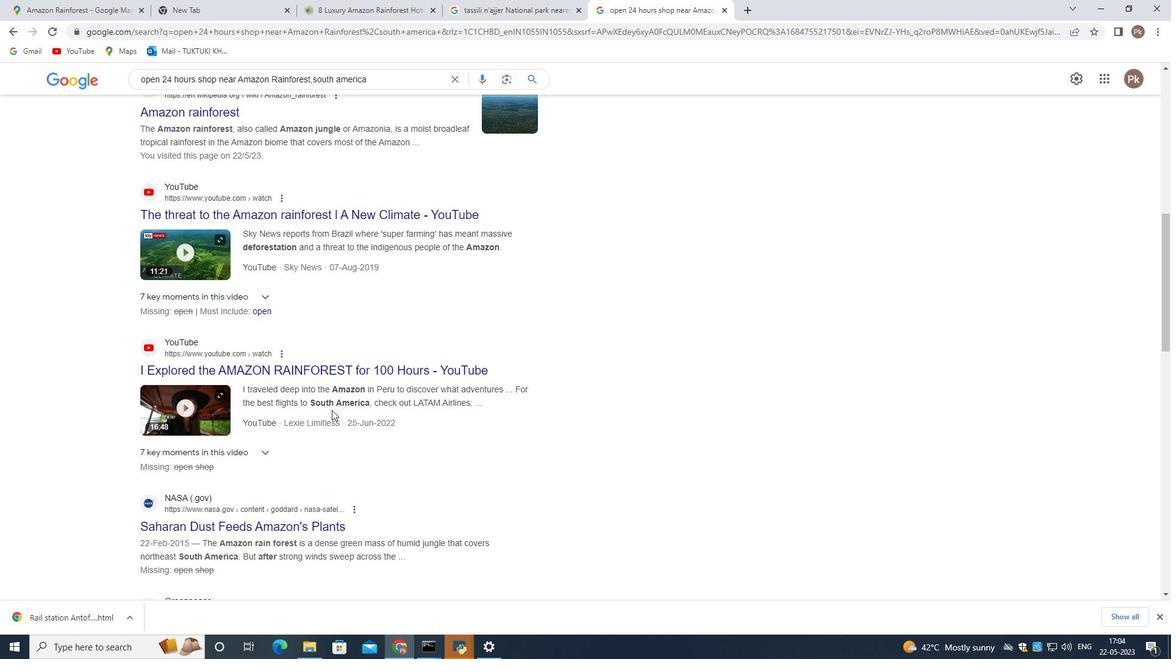 
Action: Mouse scrolled (325, 419) with delta (0, 0)
Screenshot: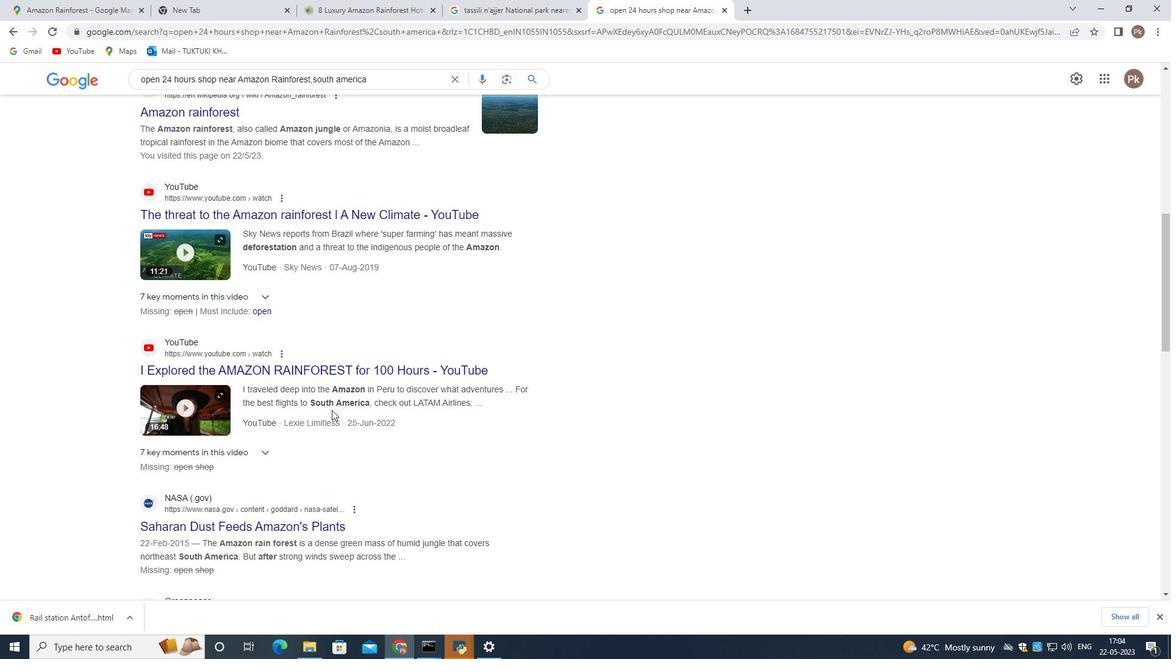 
Action: Mouse moved to (324, 422)
Screenshot: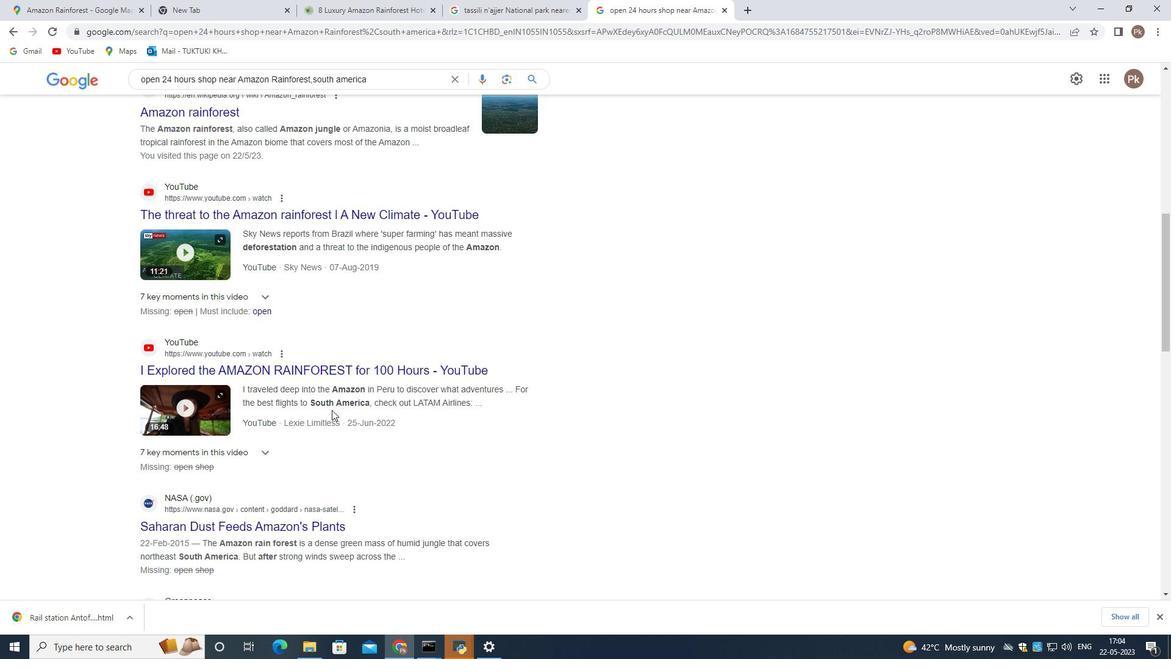 
Action: Mouse scrolled (324, 422) with delta (0, 0)
Screenshot: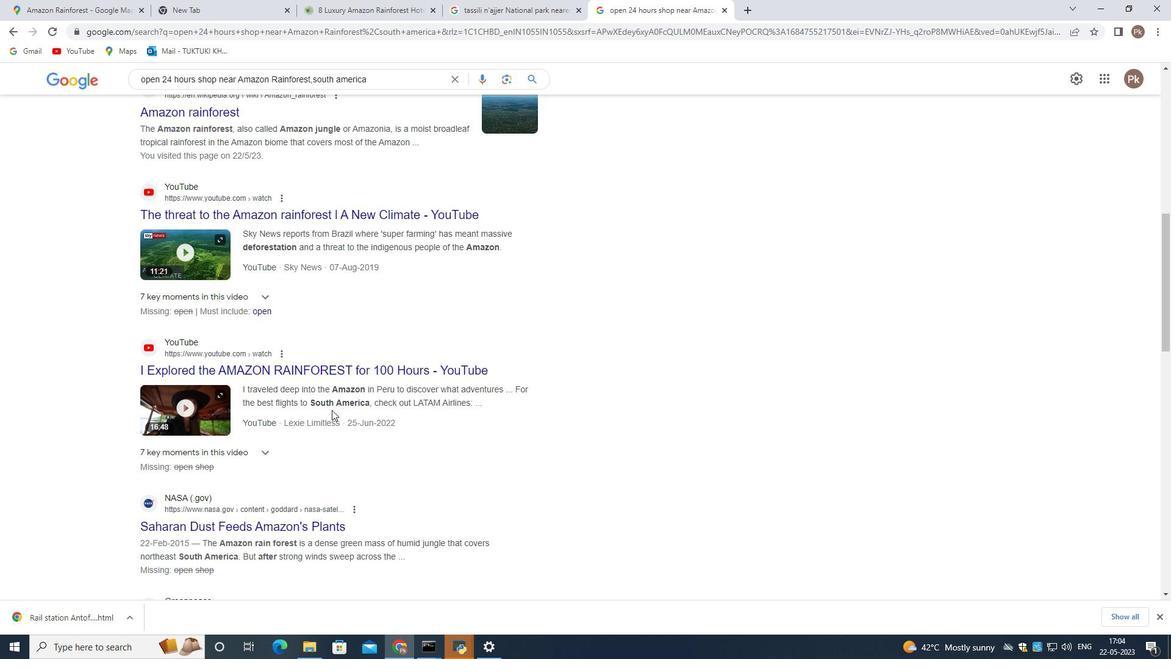 
Action: Mouse moved to (323, 424)
Screenshot: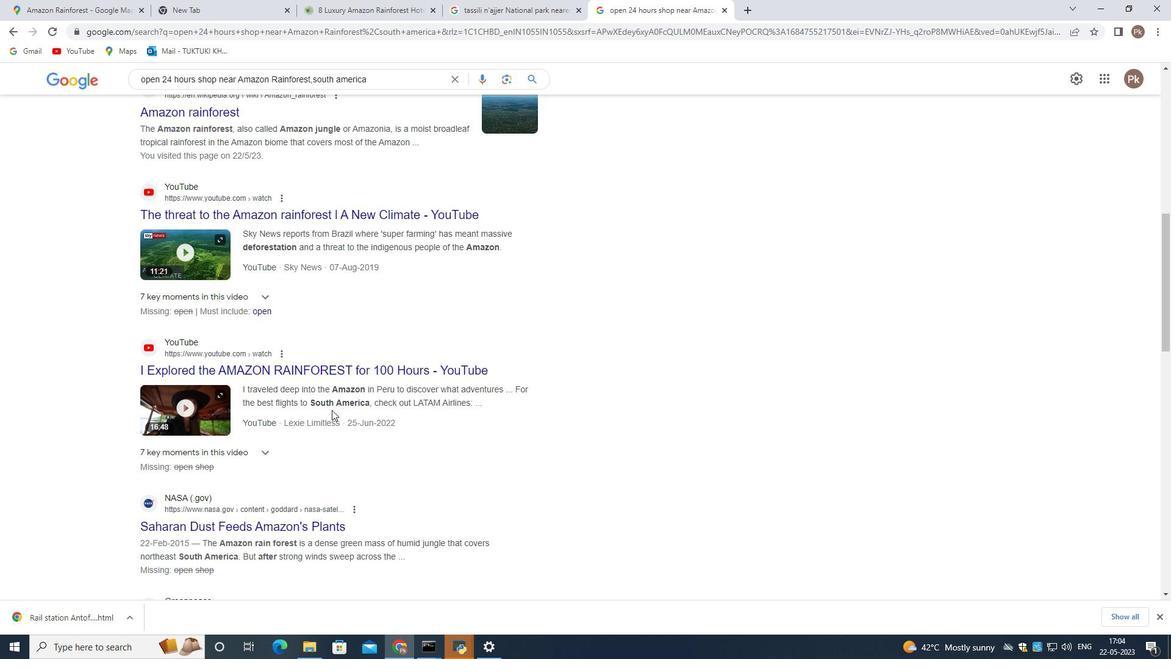 
Action: Mouse scrolled (323, 423) with delta (0, 0)
Screenshot: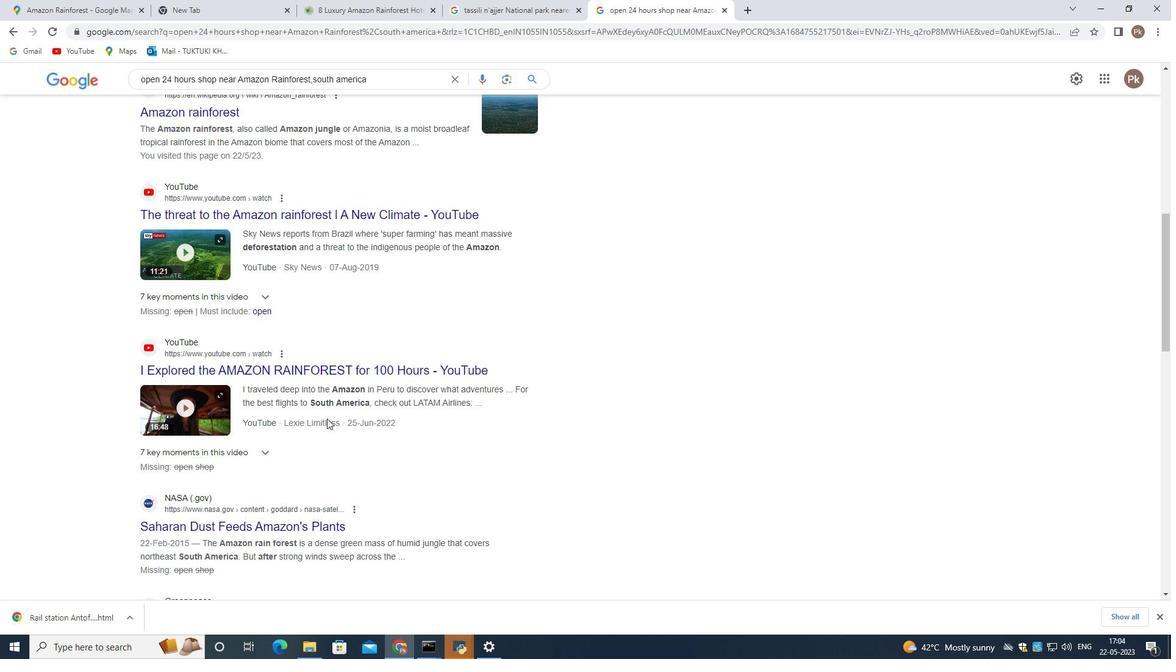 
Action: Mouse moved to (285, 390)
Screenshot: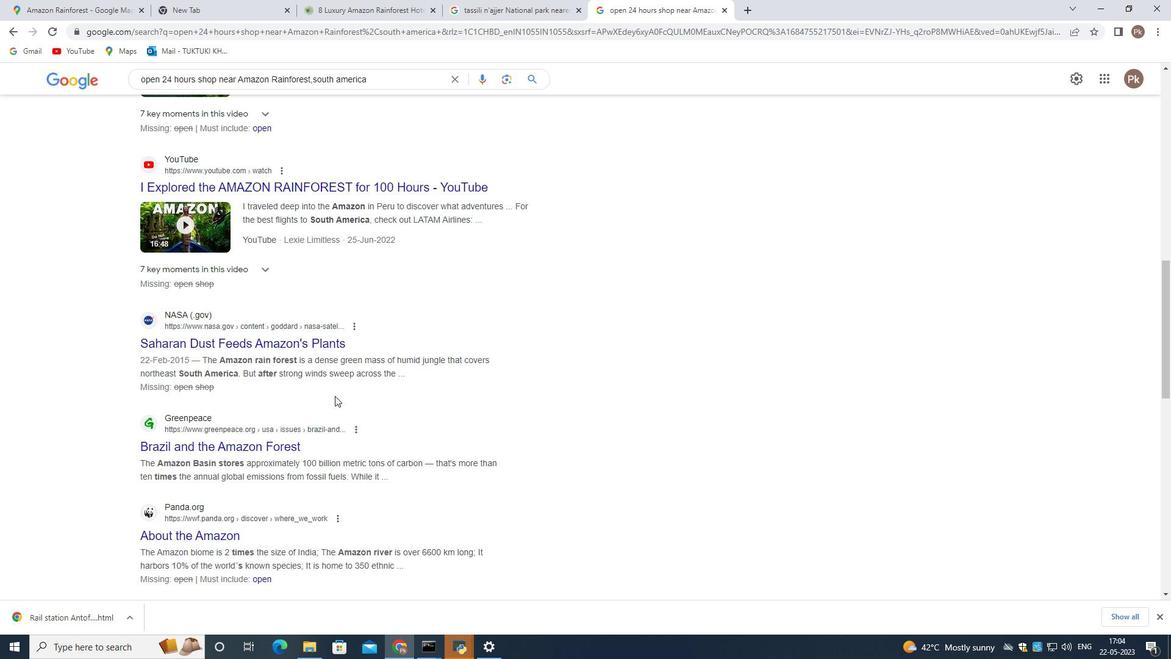 
Action: Mouse scrolled (285, 390) with delta (0, 0)
Screenshot: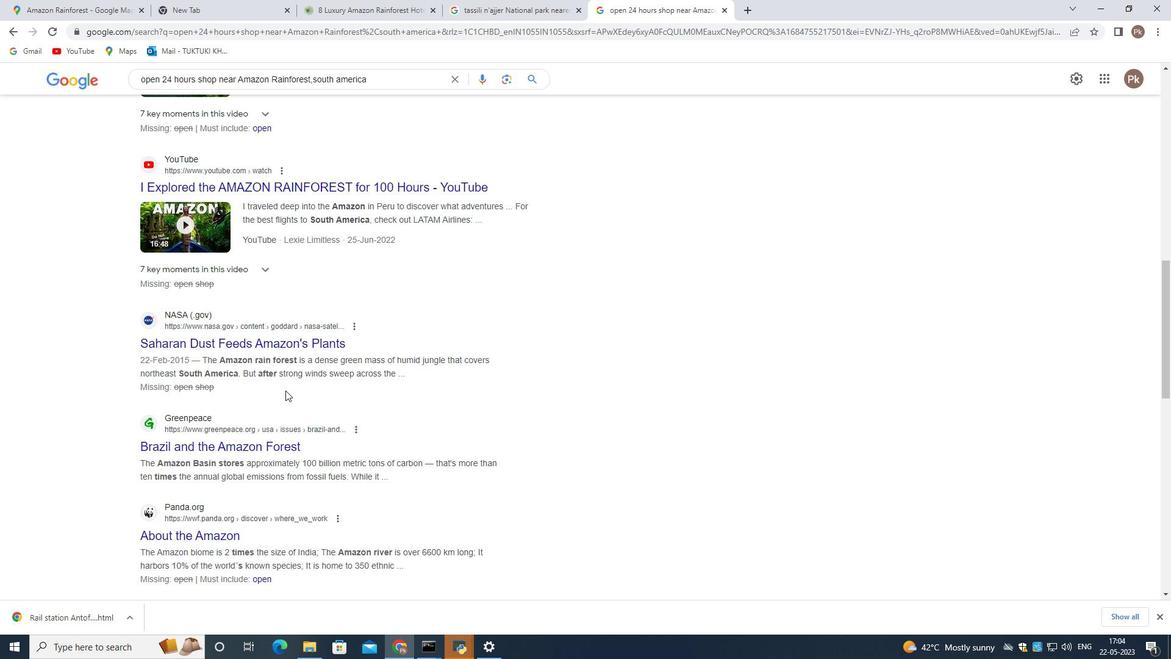 
Action: Mouse scrolled (285, 390) with delta (0, 0)
Screenshot: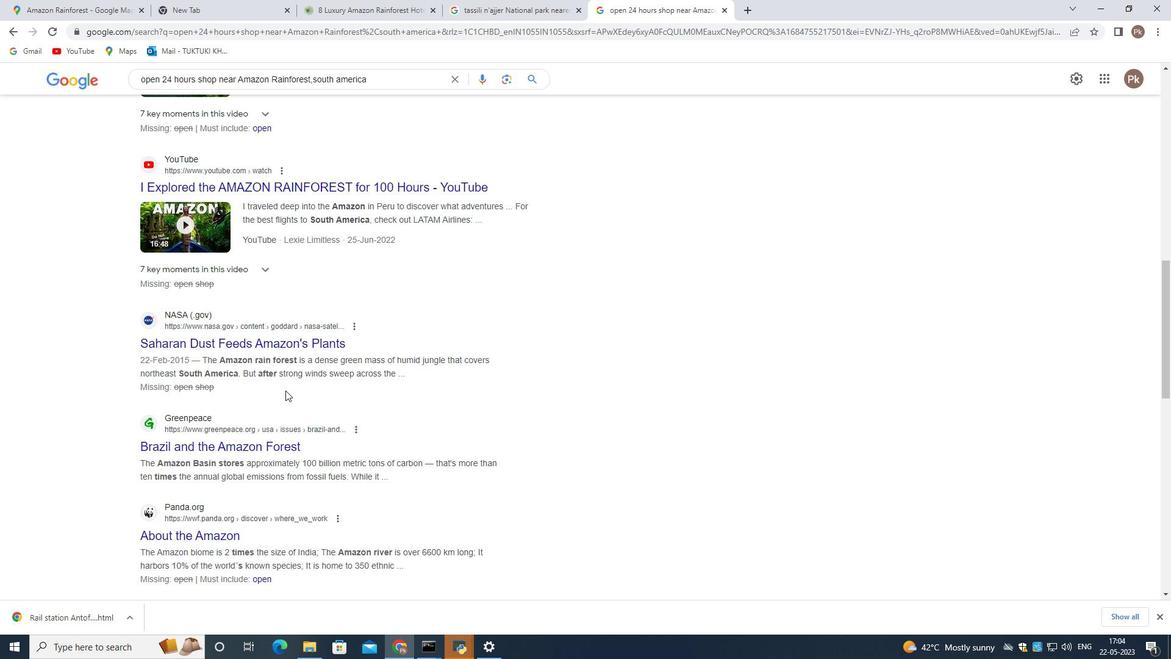 
Action: Mouse moved to (257, 297)
Screenshot: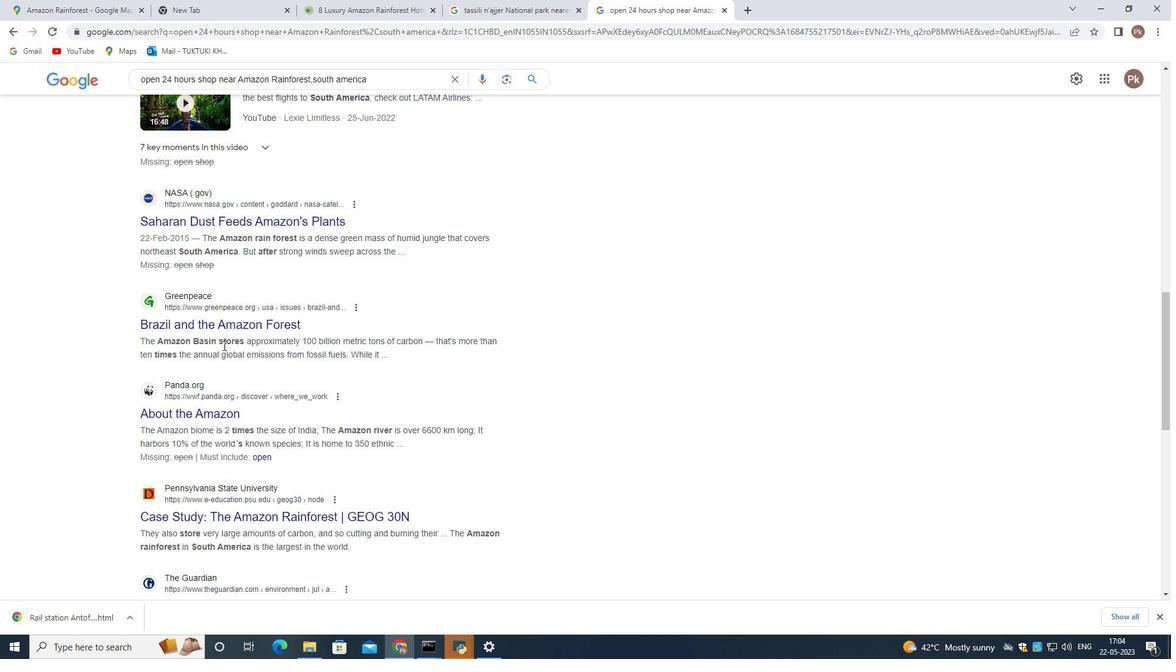 
Action: Mouse scrolled (257, 297) with delta (0, 0)
Screenshot: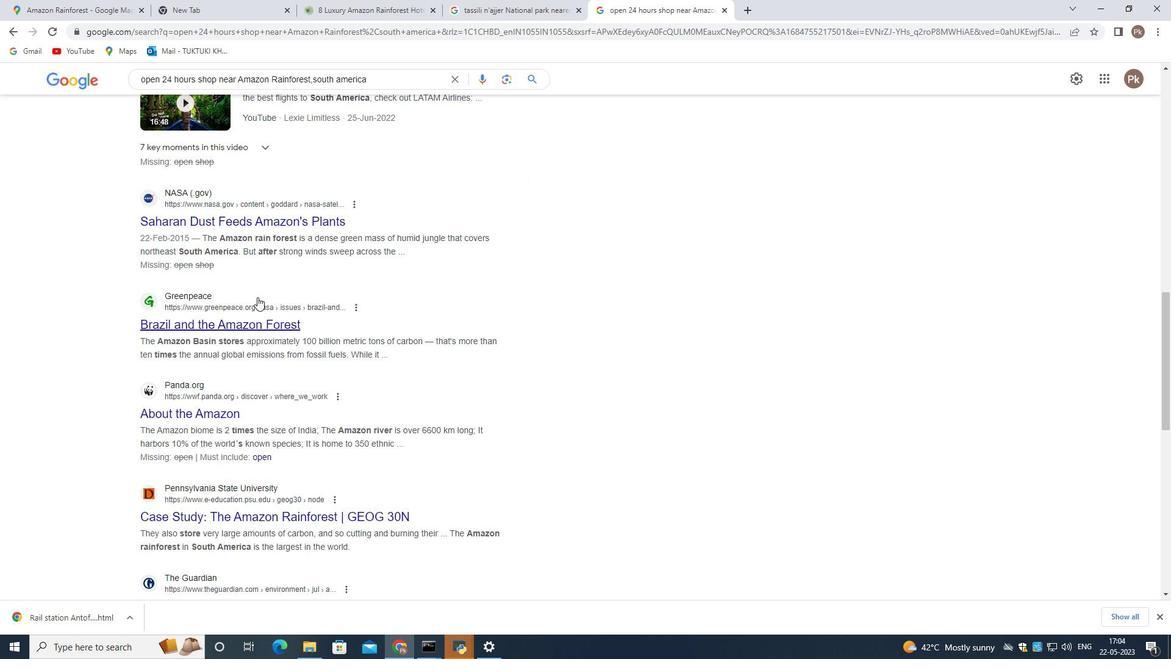
Action: Mouse scrolled (257, 297) with delta (0, 0)
Screenshot: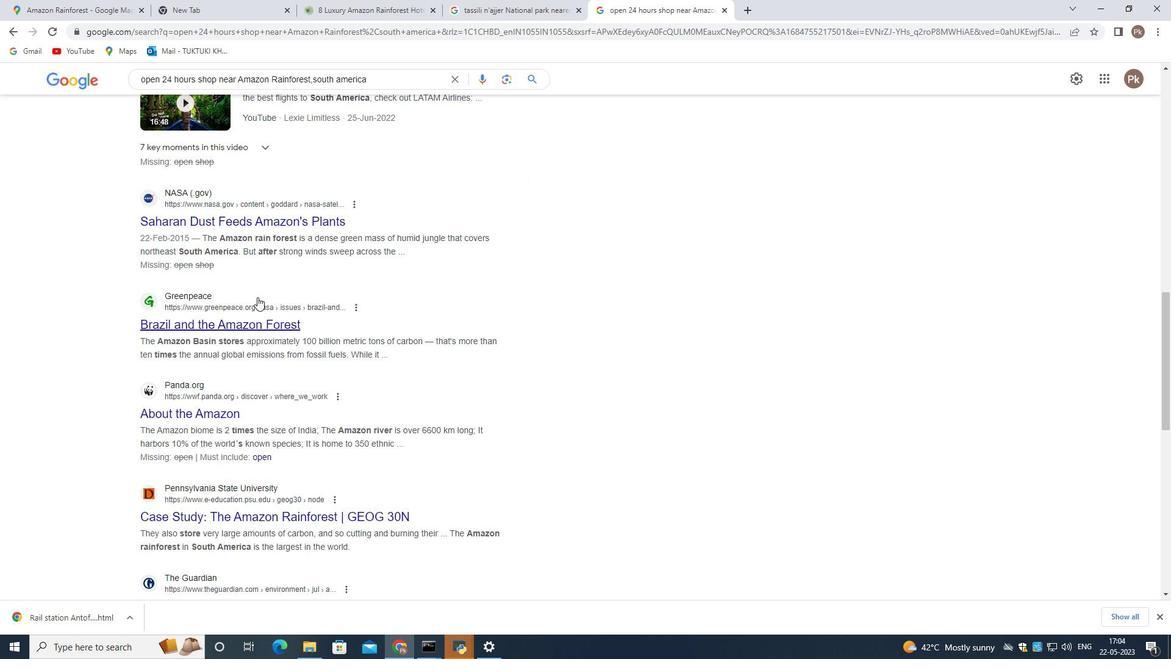 
Action: Mouse scrolled (257, 297) with delta (0, 0)
Screenshot: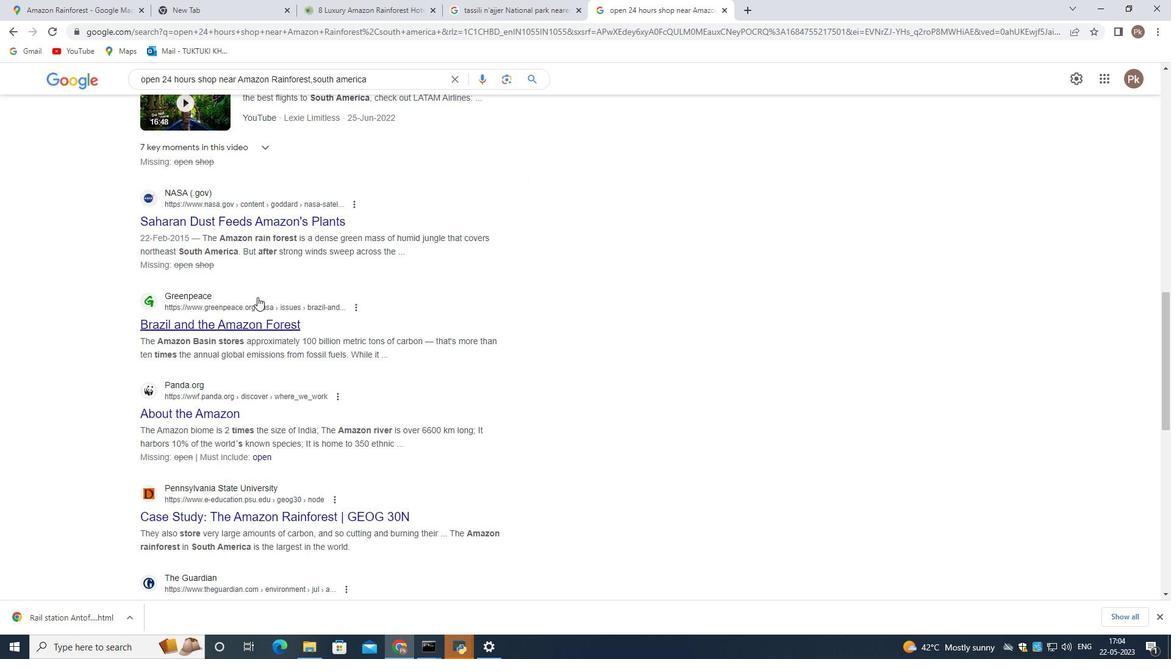 
Action: Mouse moved to (286, 416)
Screenshot: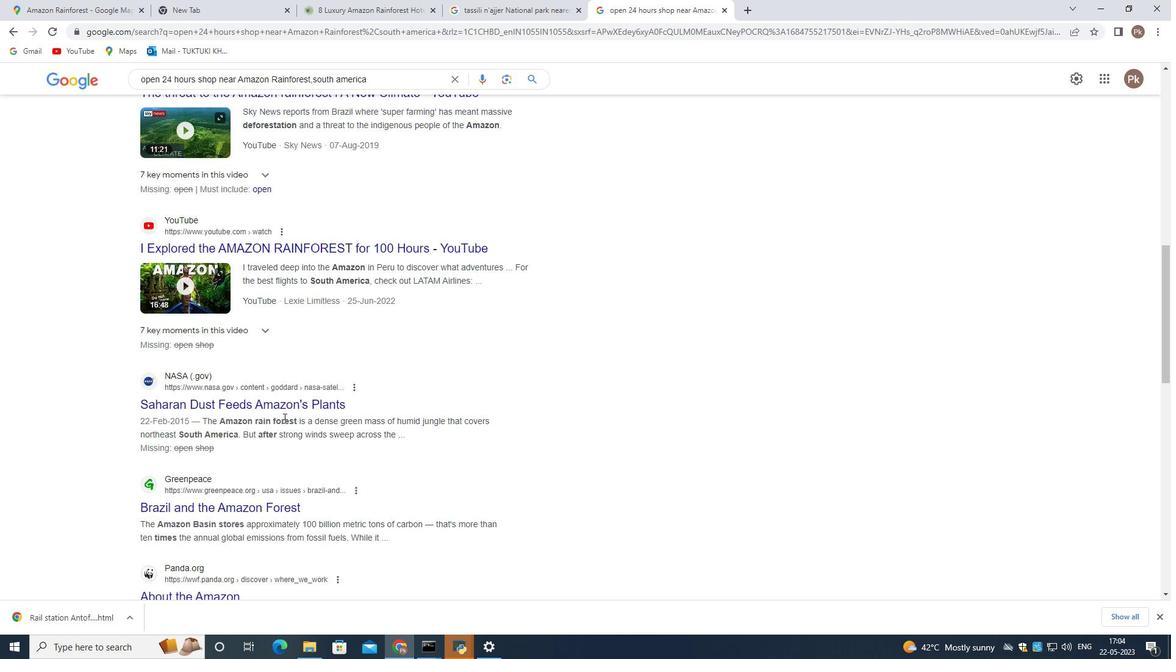 
Action: Mouse scrolled (286, 416) with delta (0, 0)
Screenshot: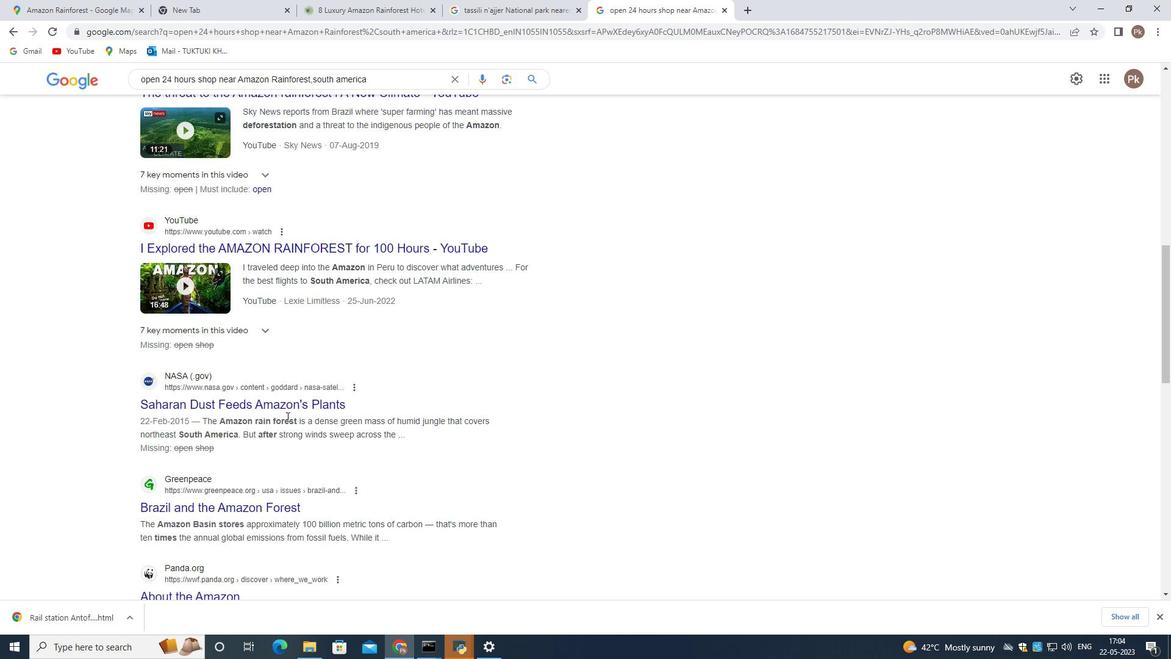 
Action: Mouse scrolled (286, 416) with delta (0, 0)
Screenshot: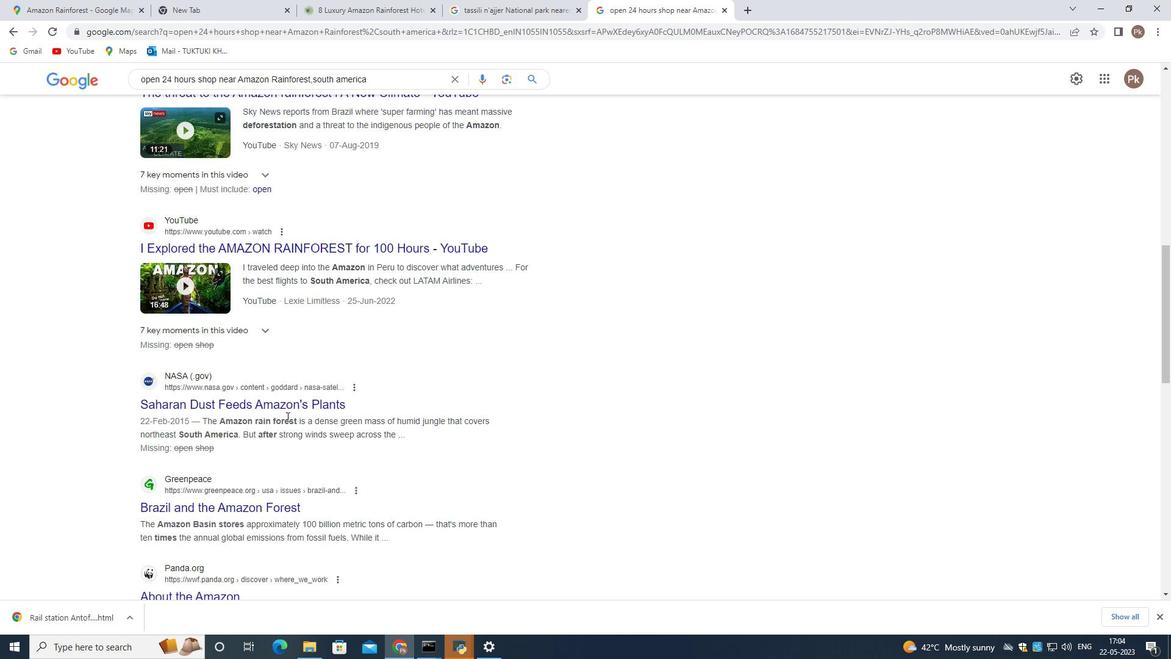 
Action: Mouse scrolled (286, 416) with delta (0, 0)
Screenshot: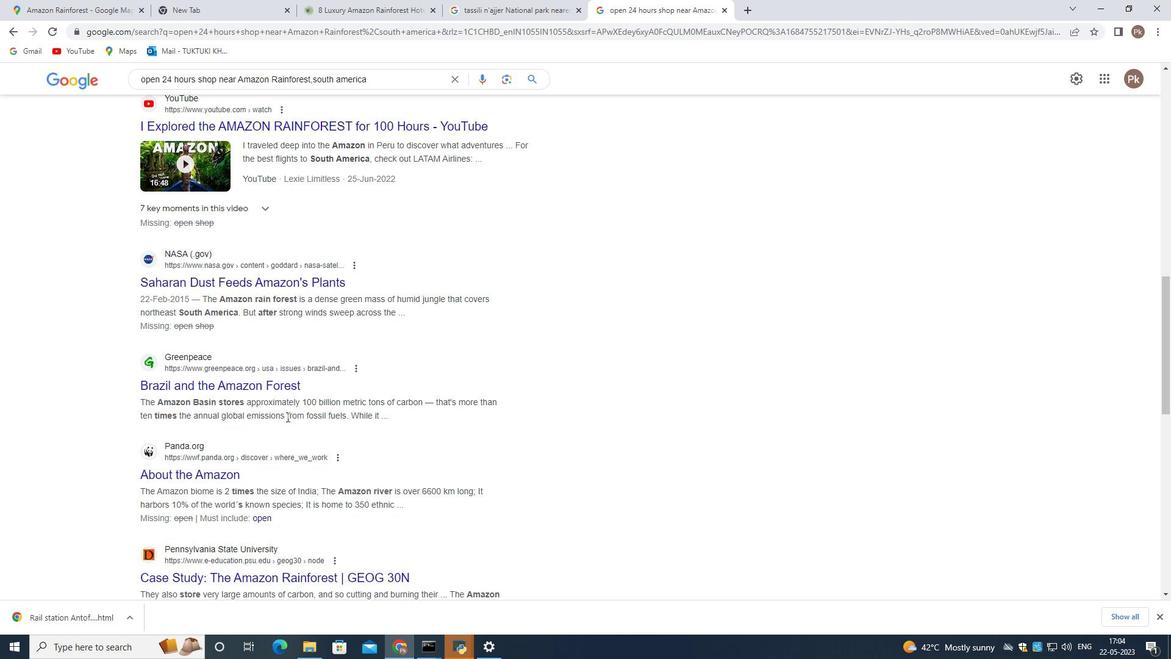 
Action: Mouse scrolled (286, 416) with delta (0, 0)
Screenshot: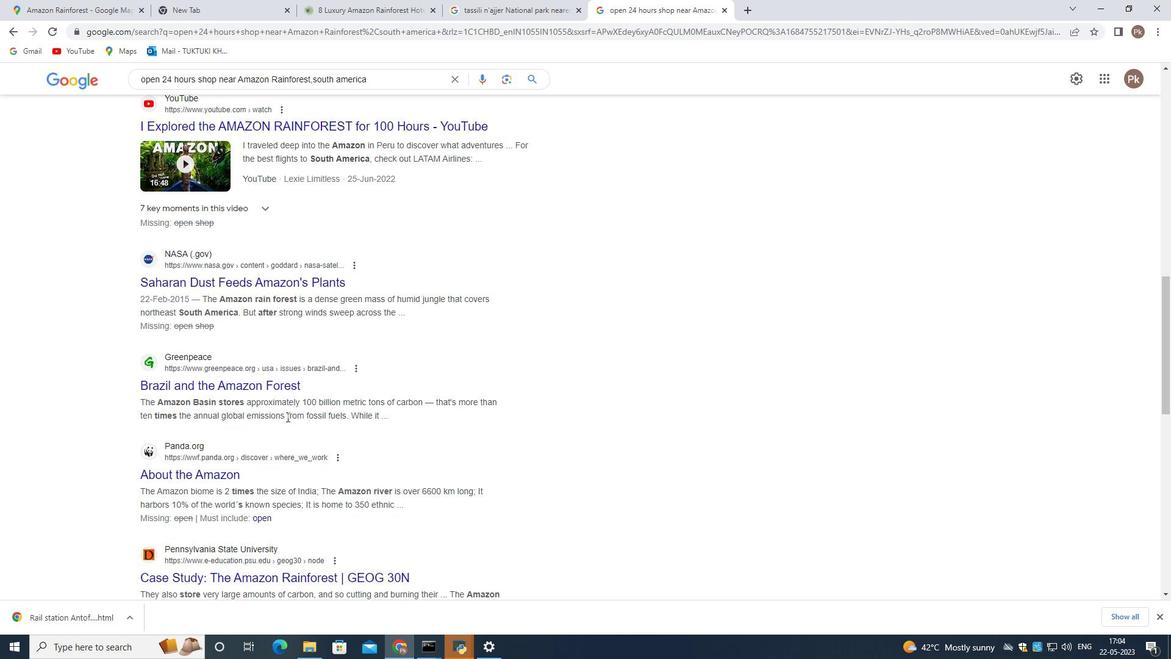 
Action: Mouse scrolled (286, 416) with delta (0, 0)
Screenshot: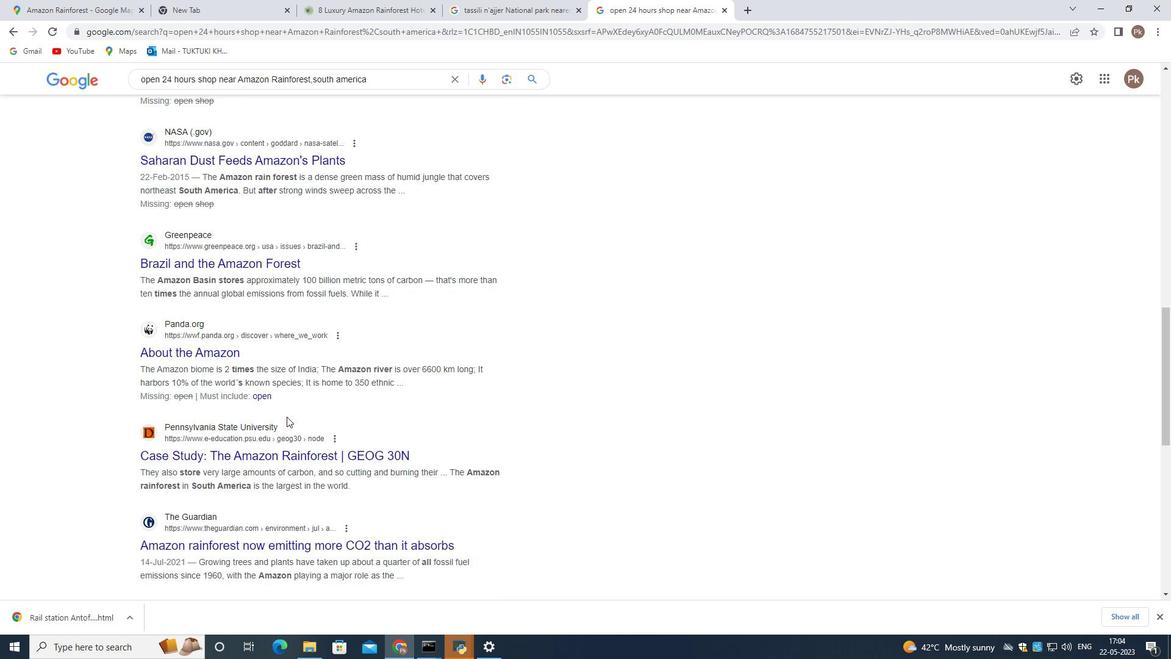 
Action: Mouse scrolled (286, 416) with delta (0, 0)
Screenshot: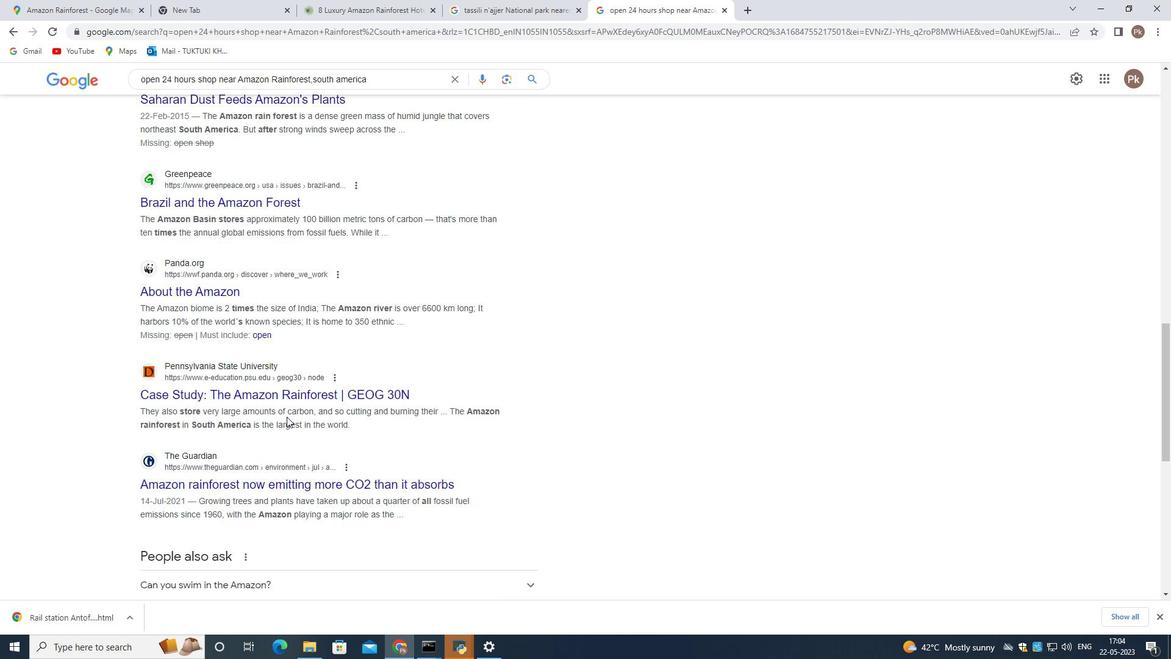 
Action: Mouse moved to (349, 509)
Screenshot: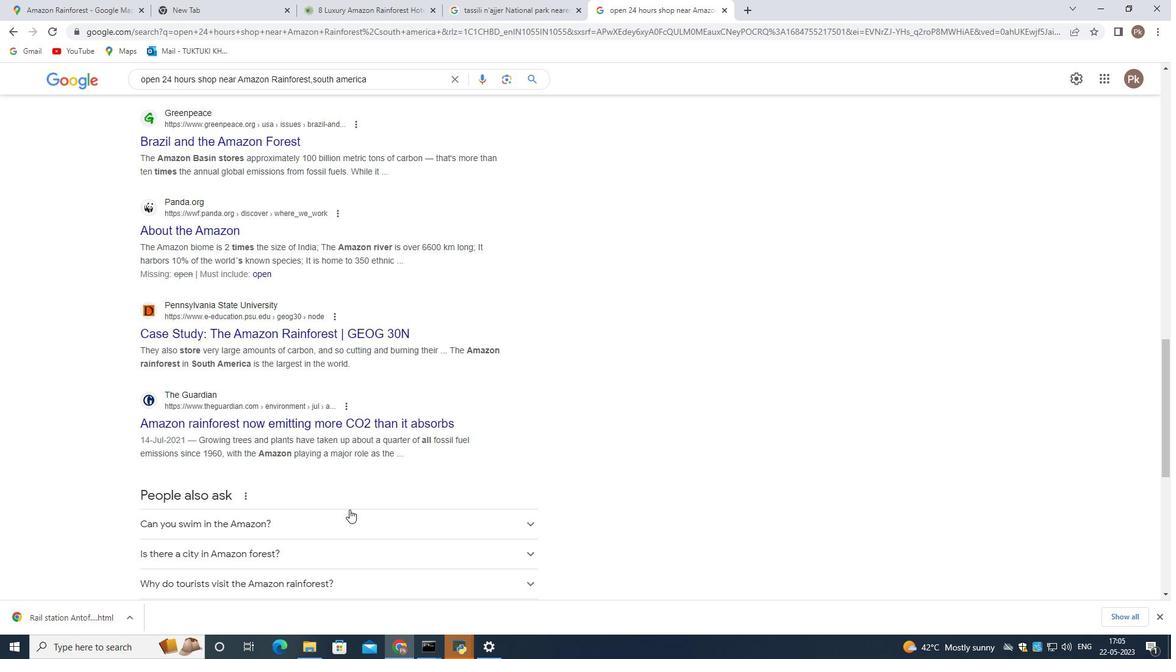 
Action: Mouse scrolled (349, 509) with delta (0, 0)
Screenshot: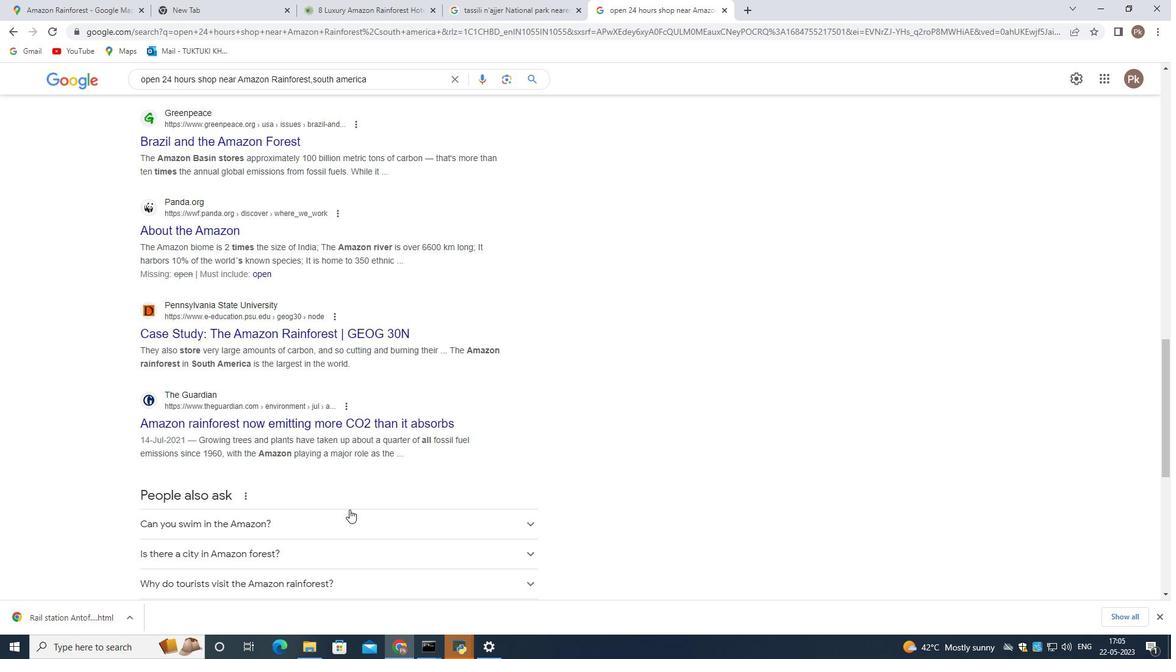 
Action: Mouse moved to (281, 415)
Screenshot: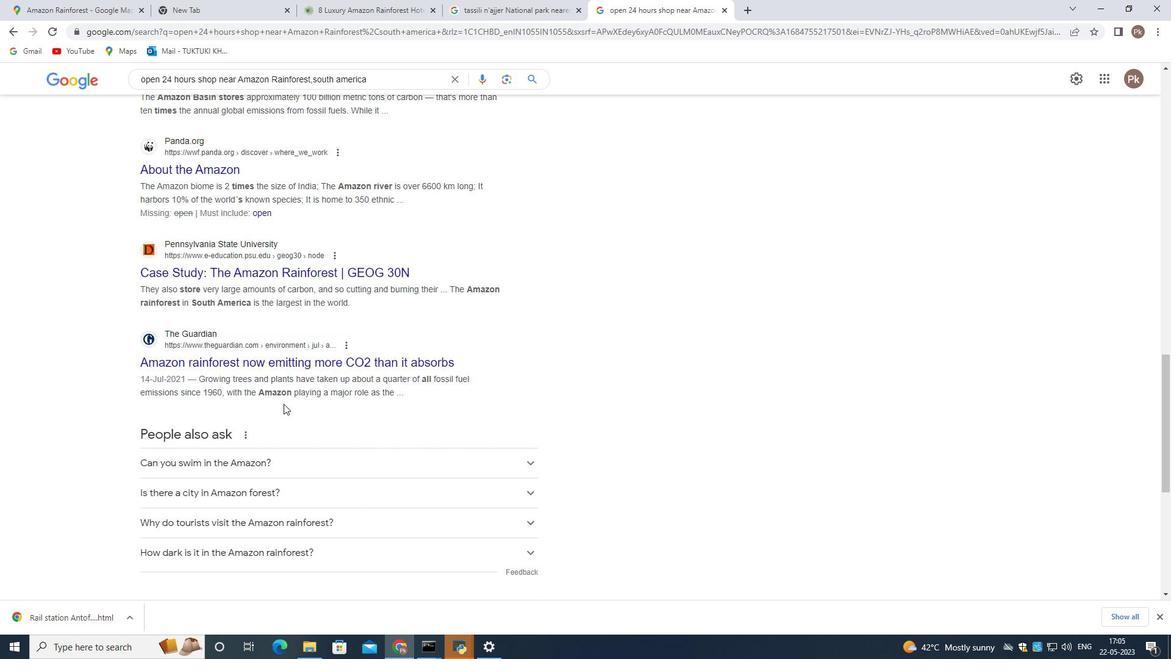 
Action: Mouse scrolled (281, 415) with delta (0, 0)
Screenshot: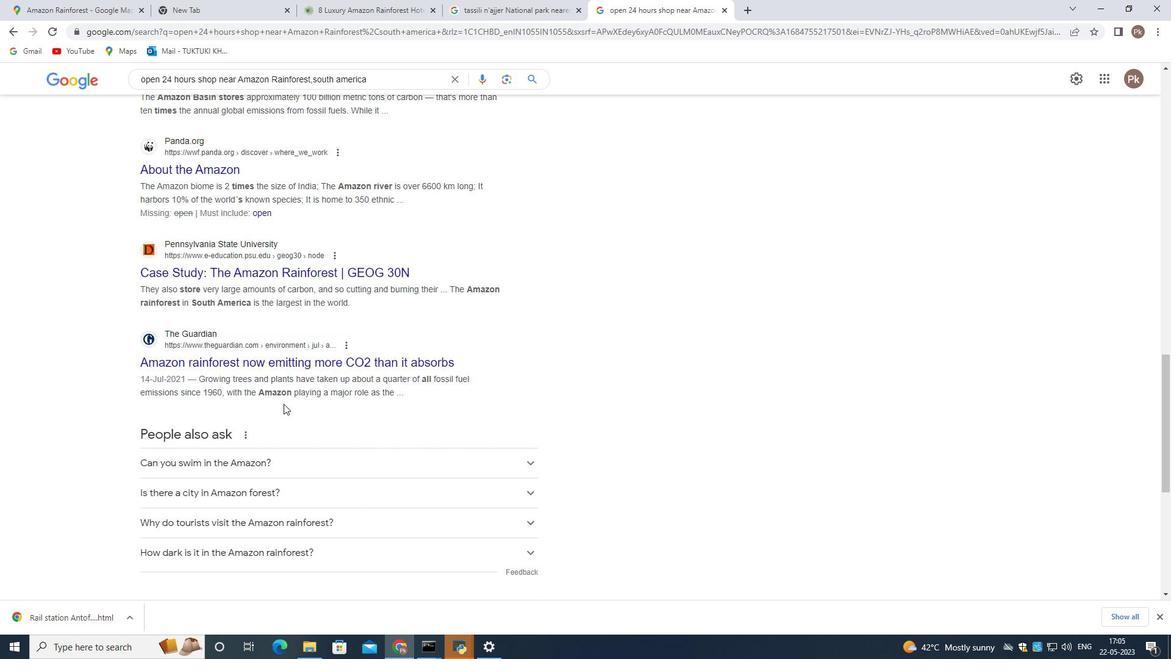 
Action: Mouse moved to (252, 405)
Screenshot: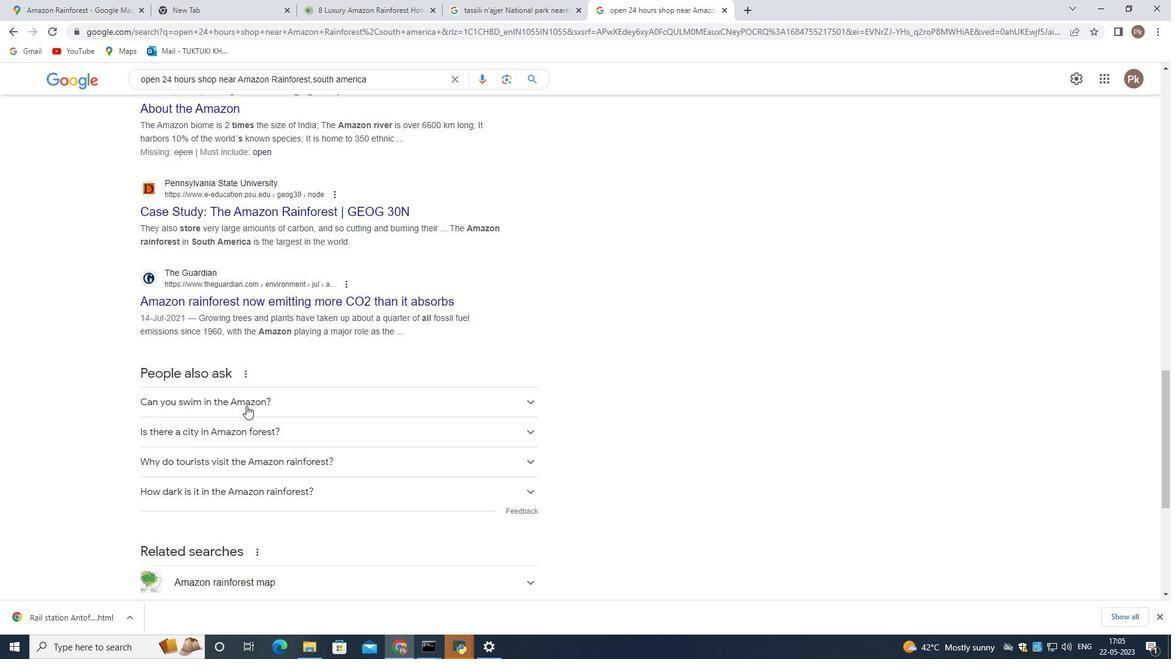 
Action: Mouse scrolled (252, 404) with delta (0, 0)
Screenshot: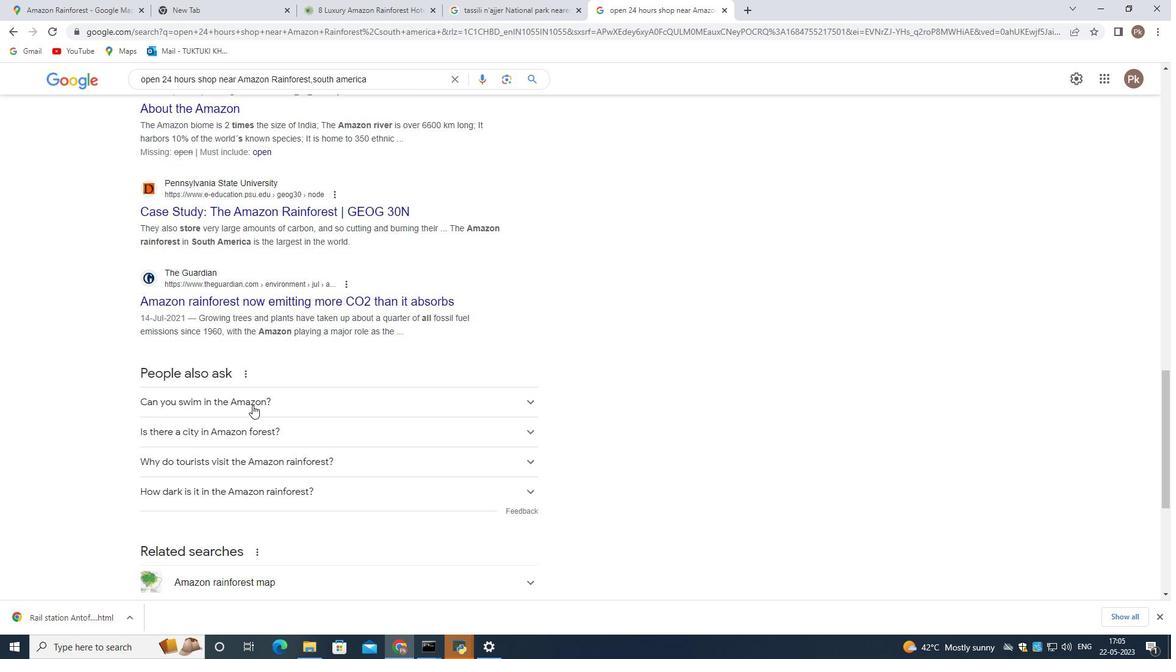 
Action: Mouse scrolled (252, 404) with delta (0, 0)
Screenshot: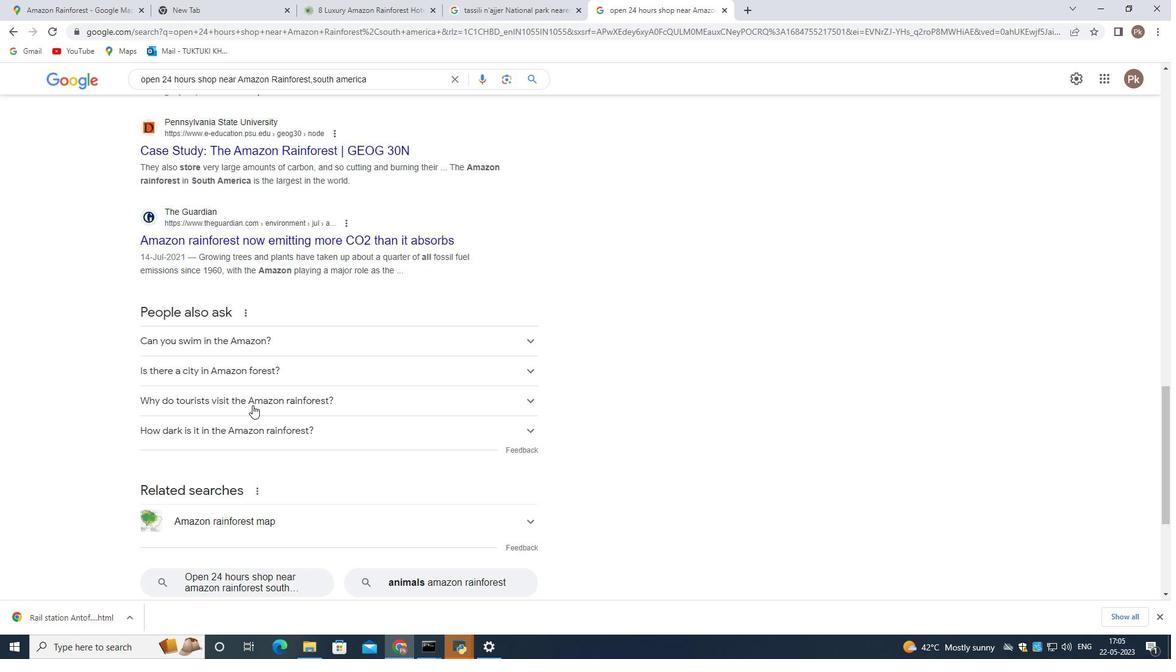 
Action: Mouse scrolled (252, 404) with delta (0, 0)
Screenshot: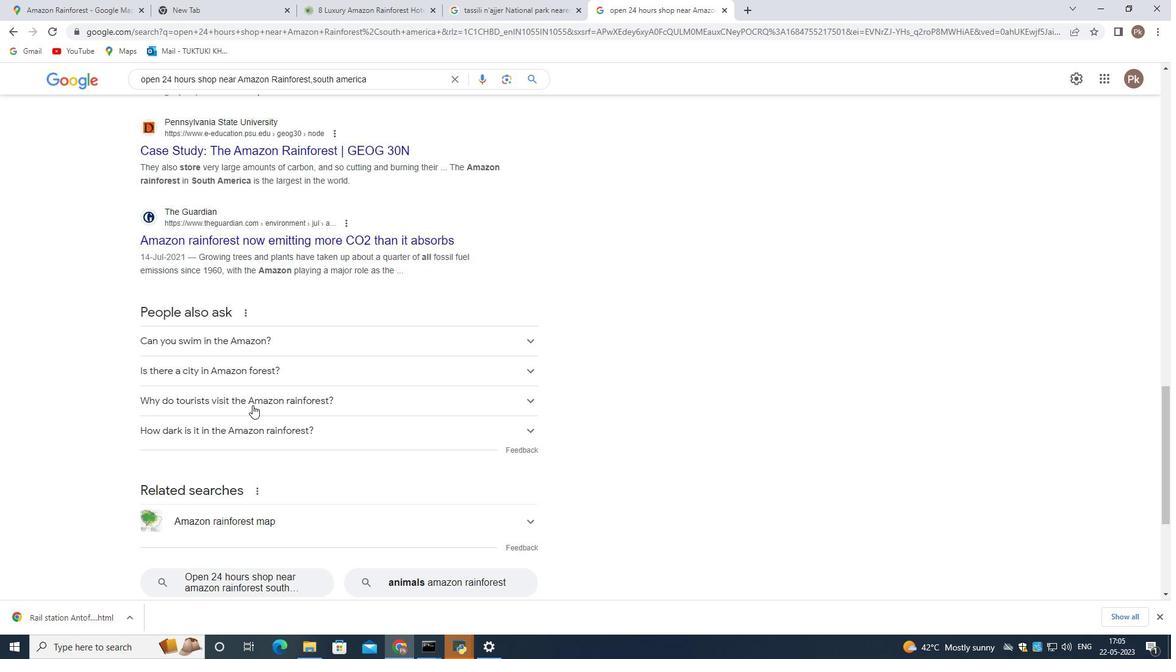 
Action: Mouse scrolled (252, 404) with delta (0, 0)
Screenshot: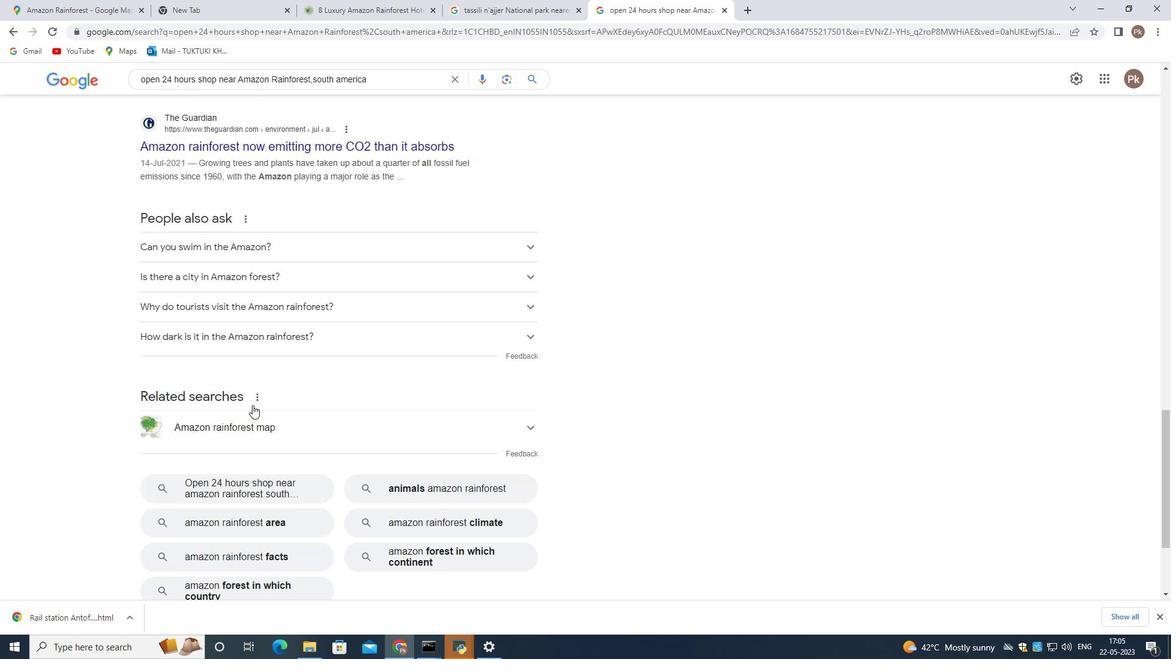 
Action: Mouse scrolled (252, 404) with delta (0, 0)
Screenshot: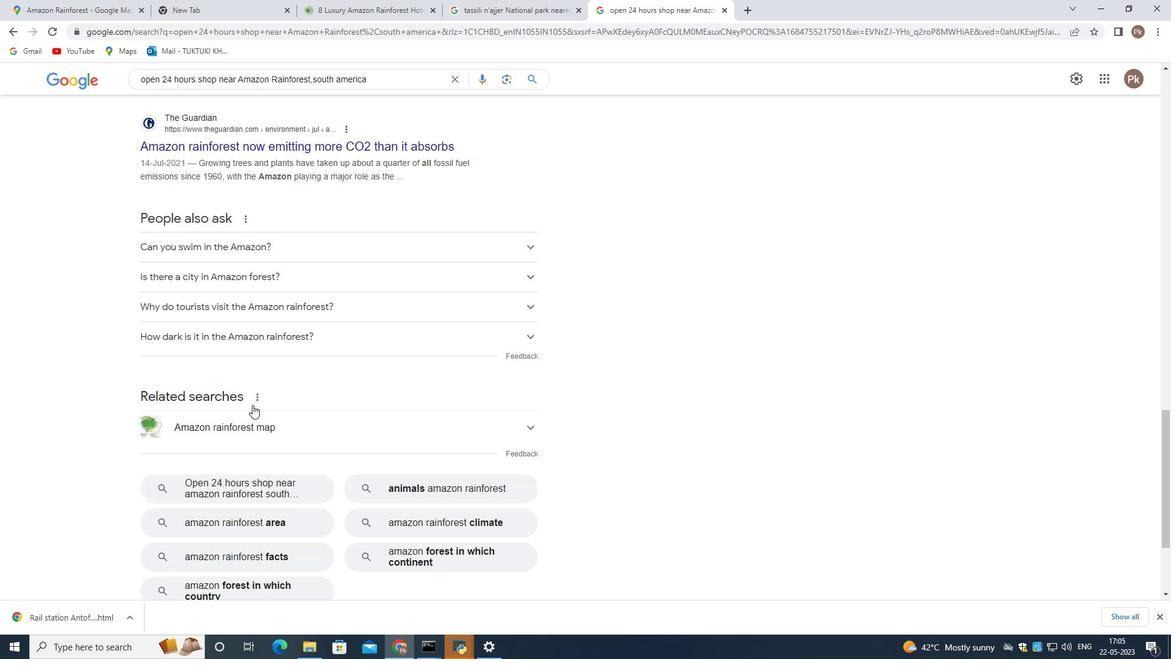
Action: Mouse scrolled (252, 404) with delta (0, 0)
Screenshot: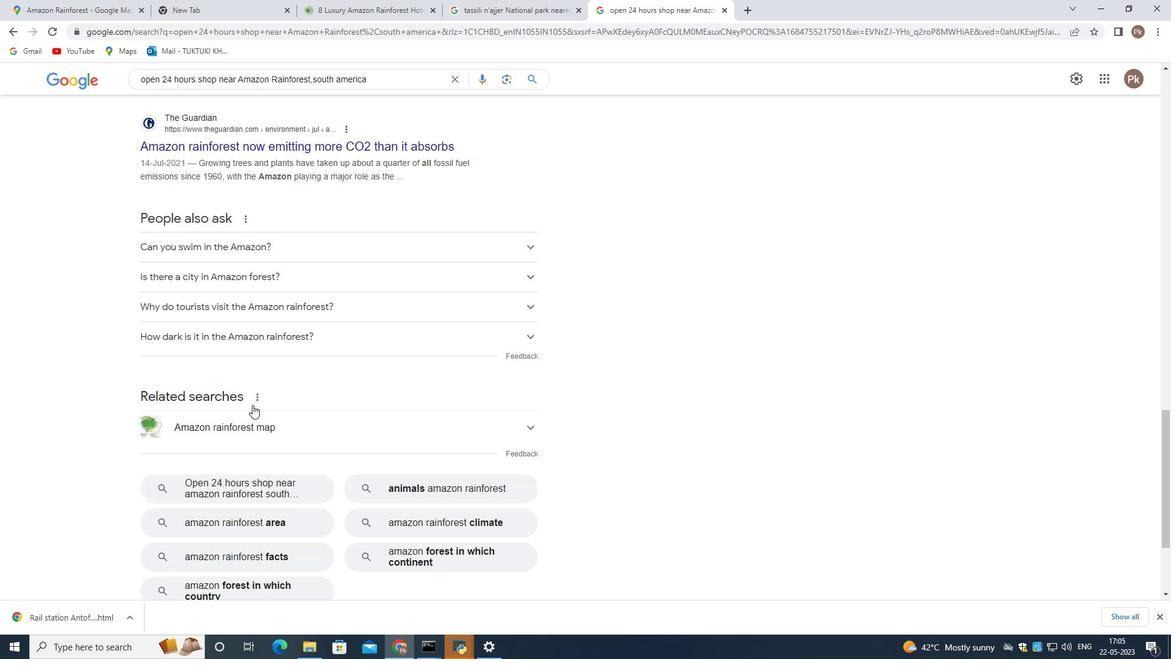
Action: Mouse moved to (228, 335)
Screenshot: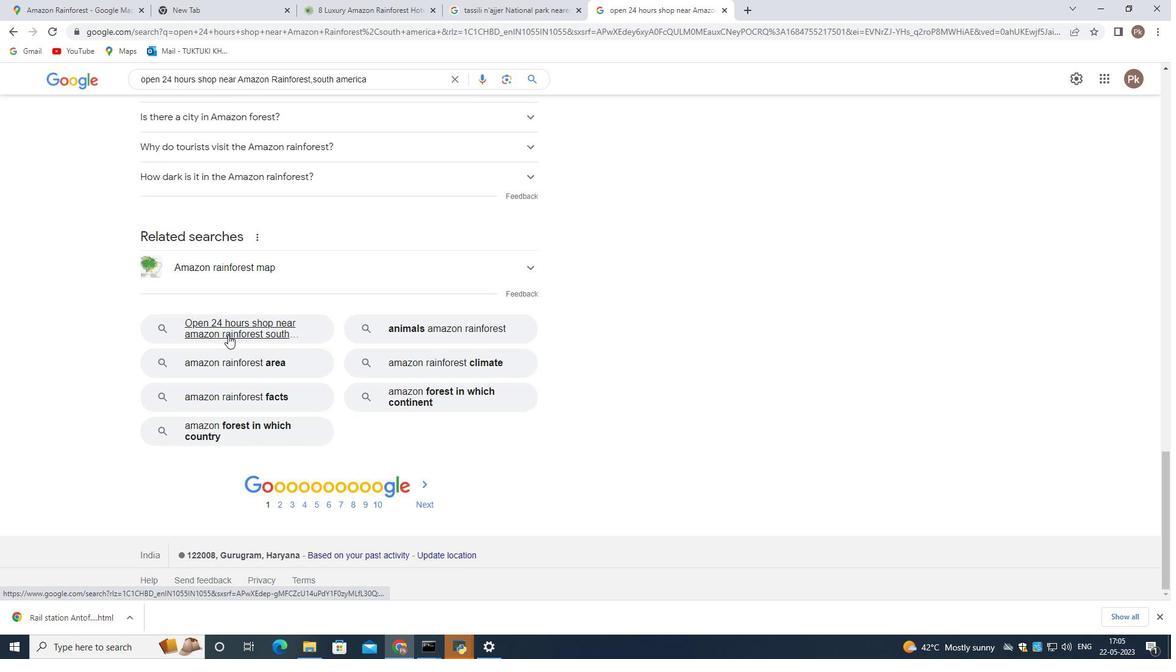 
Action: Mouse pressed left at (228, 335)
Screenshot: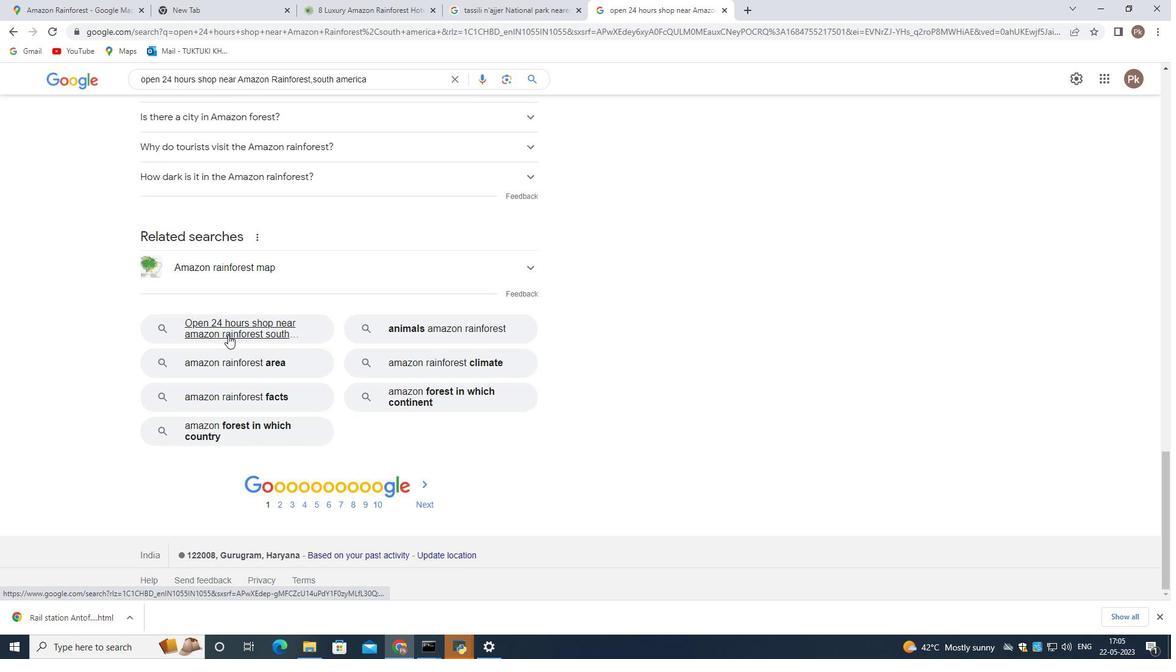 
Action: Mouse moved to (235, 520)
Screenshot: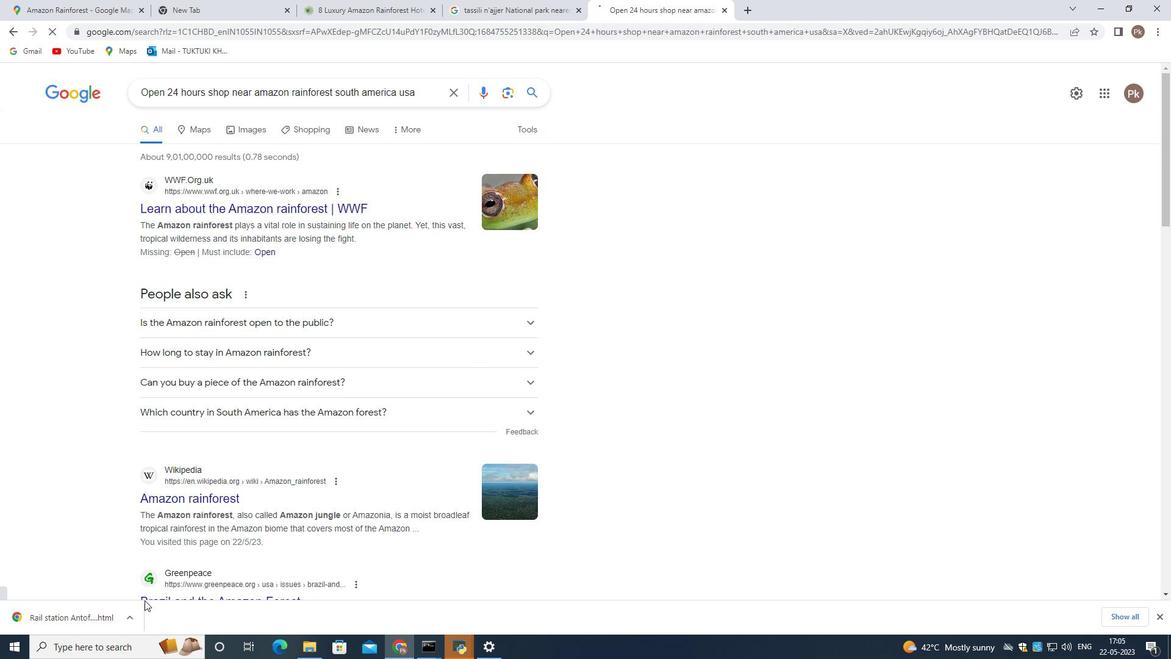 
Action: Mouse scrolled (235, 520) with delta (0, 0)
Screenshot: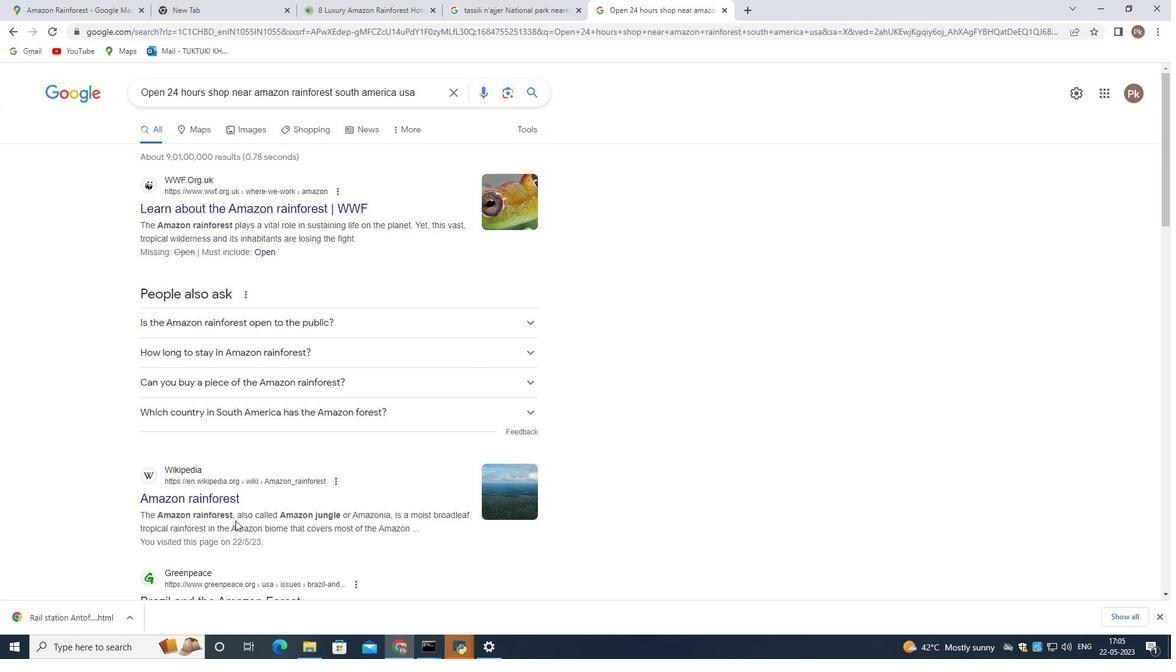 
Action: Mouse scrolled (235, 520) with delta (0, 0)
Screenshot: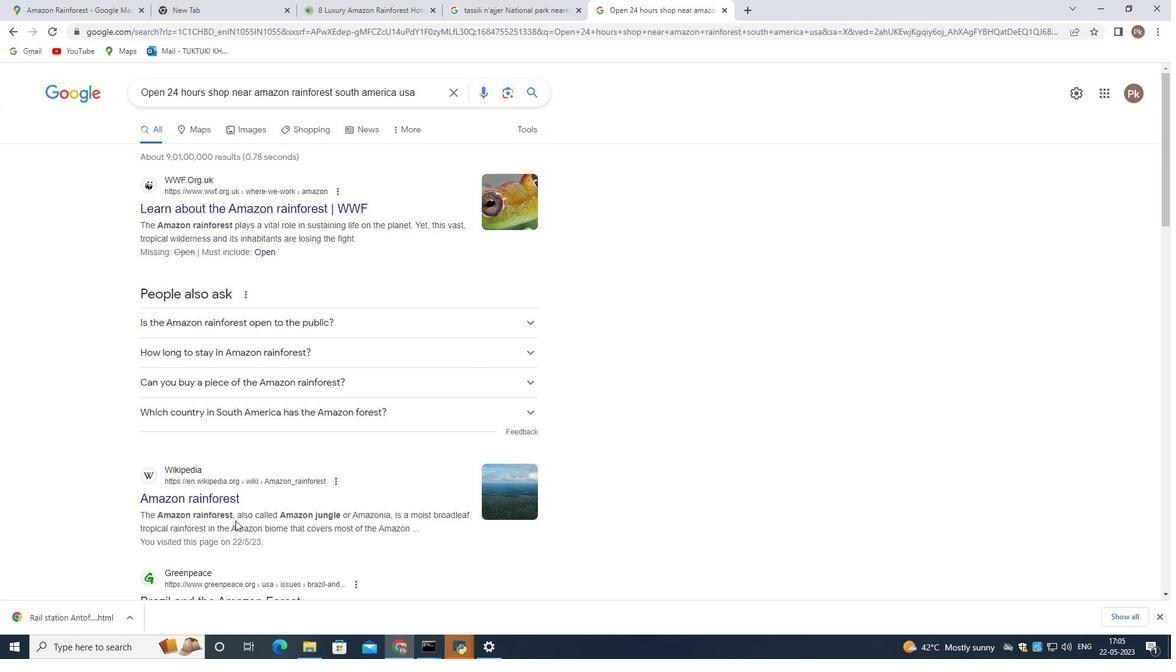 
Action: Mouse moved to (311, 412)
Screenshot: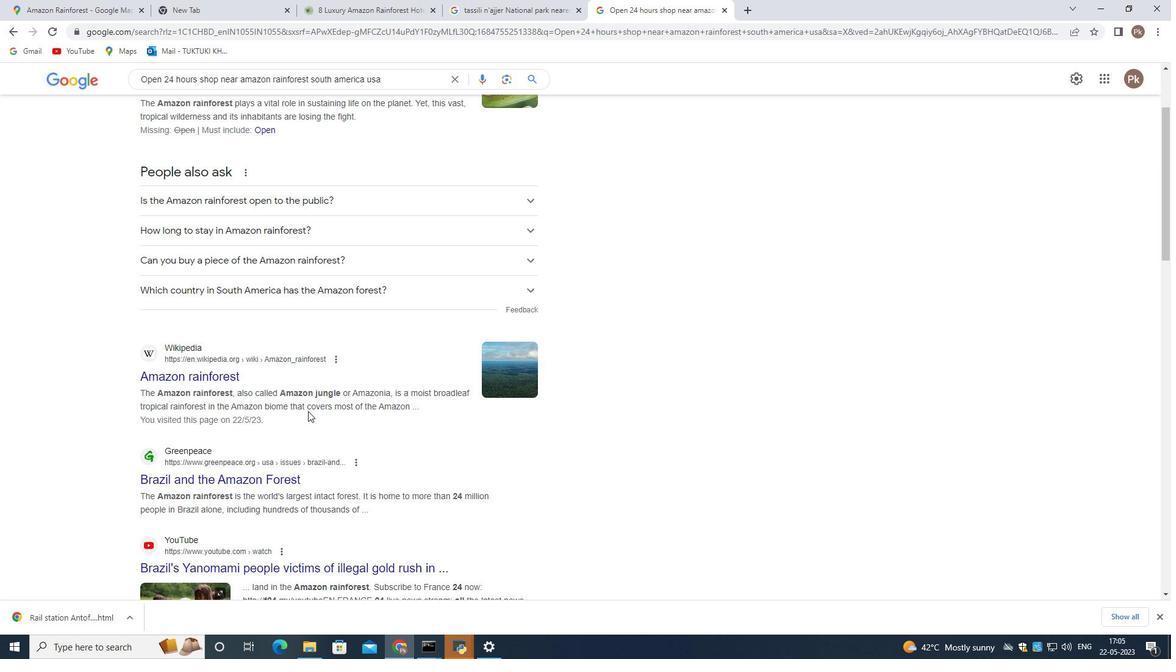 
Action: Mouse scrolled (311, 411) with delta (0, 0)
Screenshot: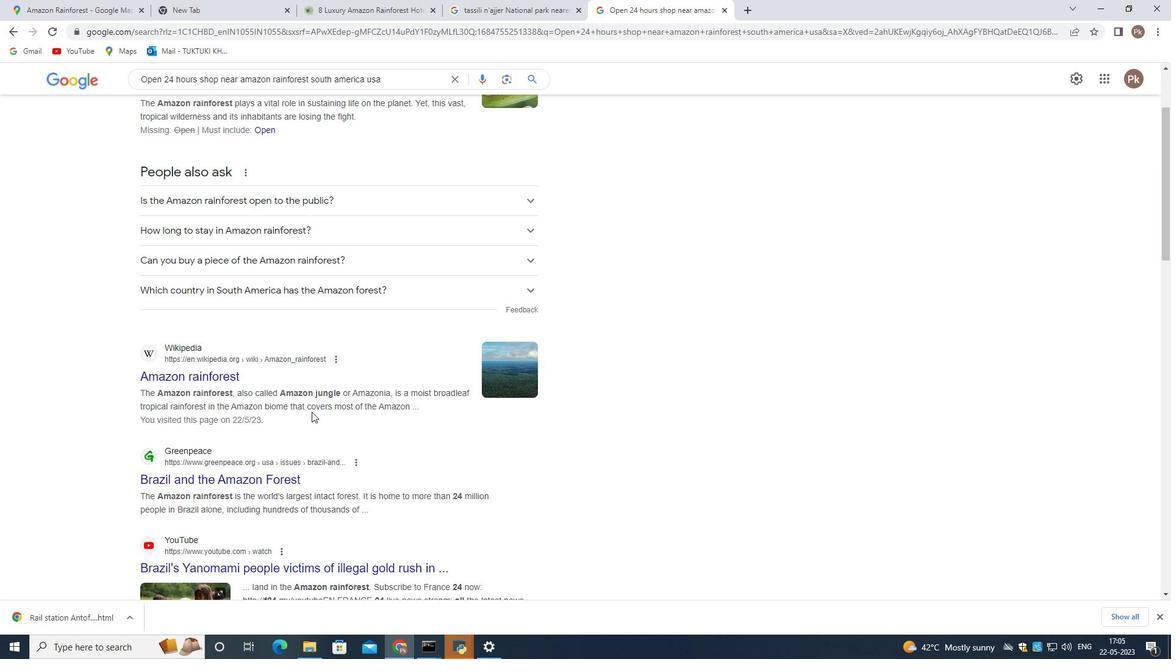 
Action: Mouse scrolled (311, 411) with delta (0, 0)
Screenshot: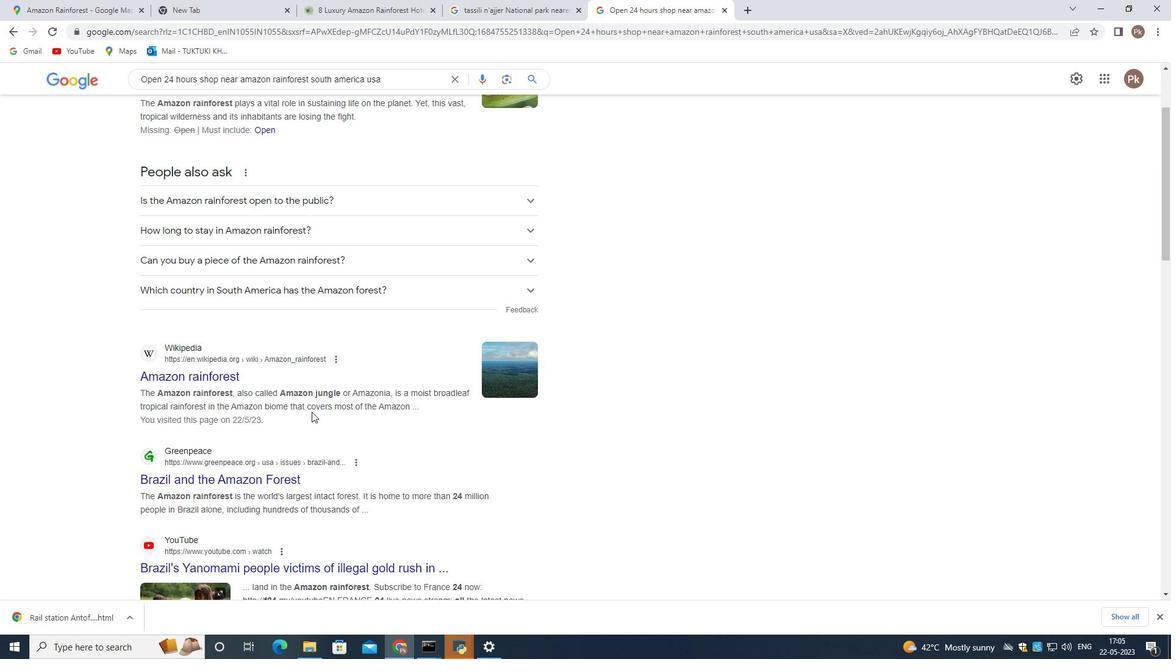 
Action: Mouse moved to (339, 383)
Screenshot: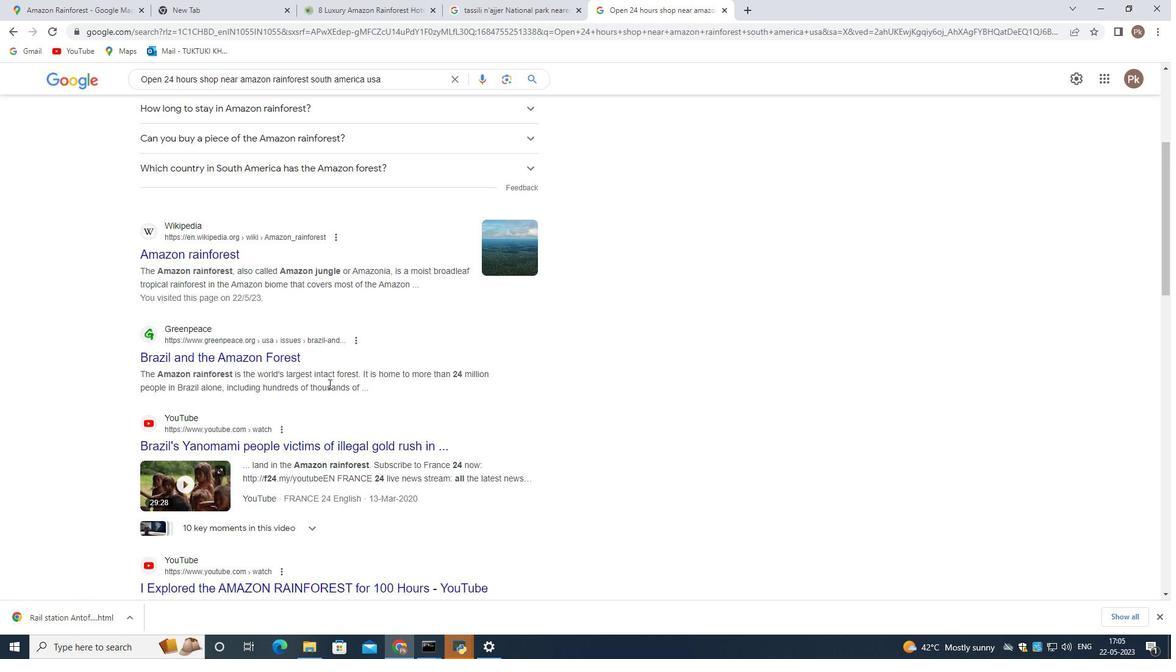 
Action: Mouse scrolled (339, 383) with delta (0, 0)
Screenshot: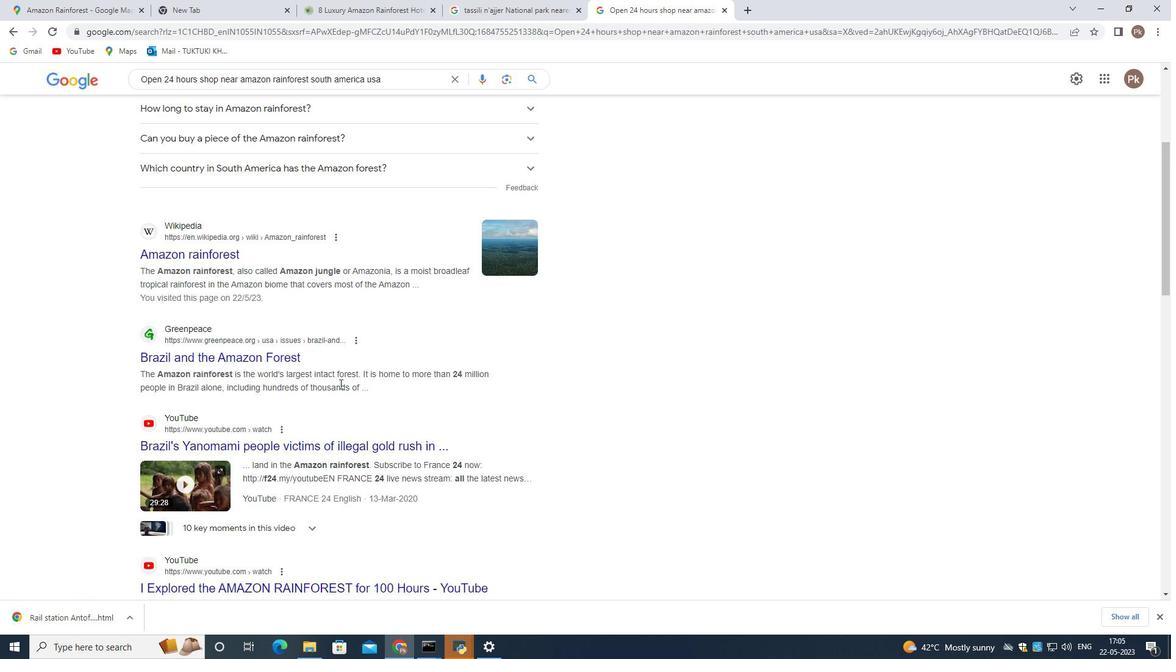 
Action: Mouse scrolled (339, 383) with delta (0, 0)
Screenshot: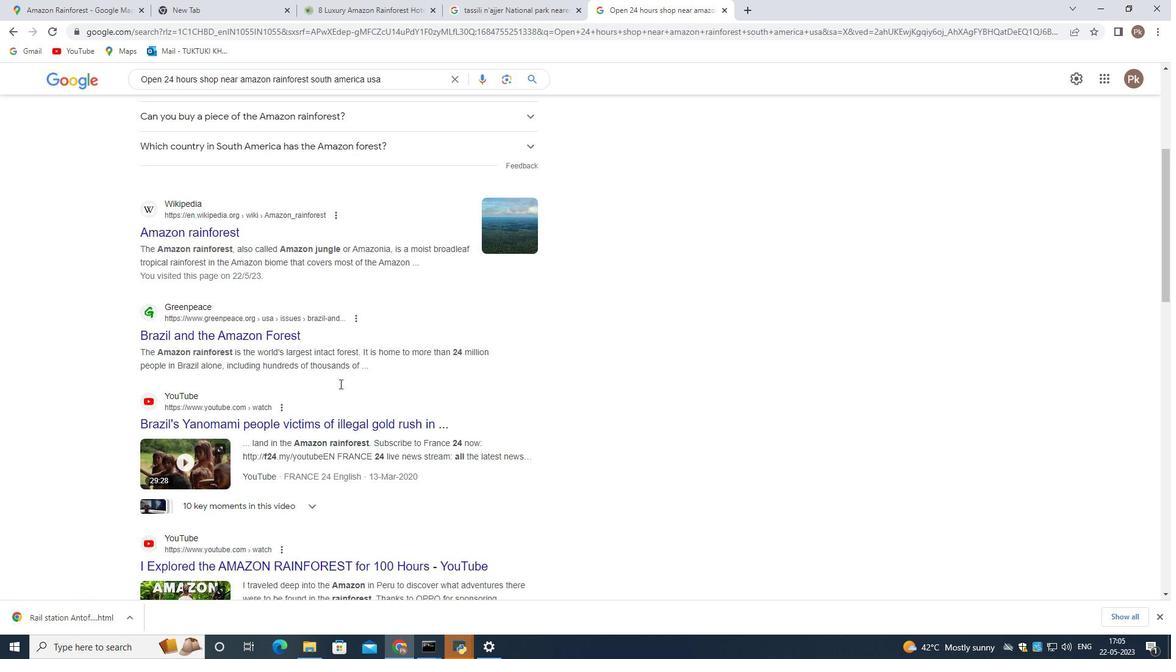 
Action: Mouse moved to (190, 245)
Screenshot: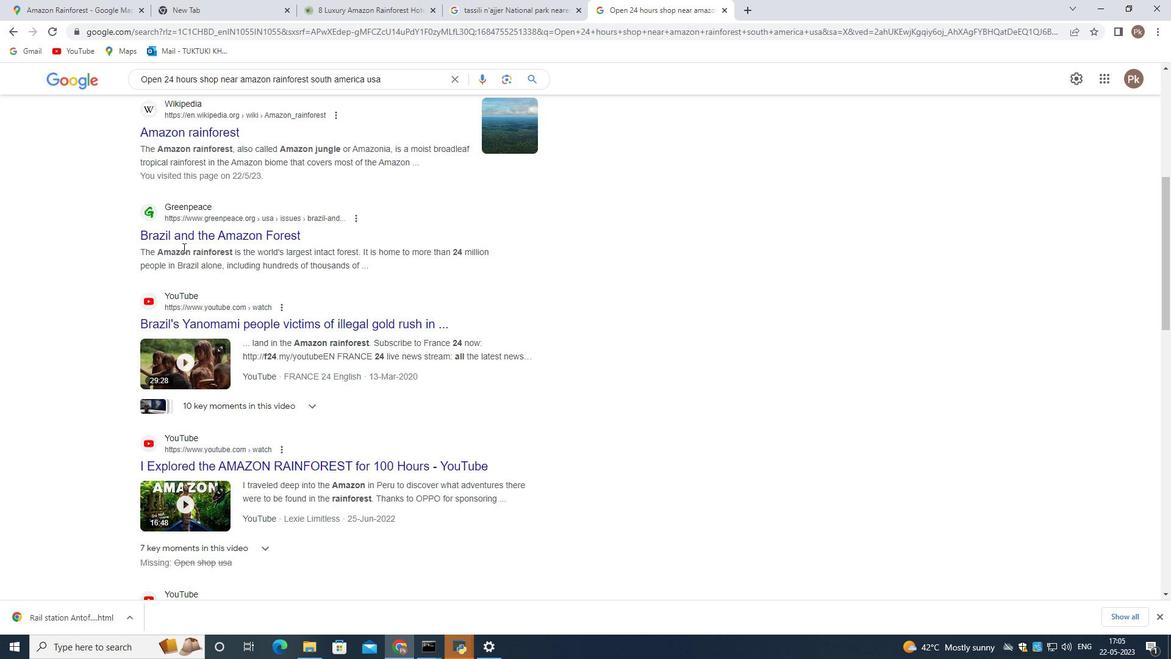 
Action: Mouse scrolled (189, 246) with delta (0, 0)
Screenshot: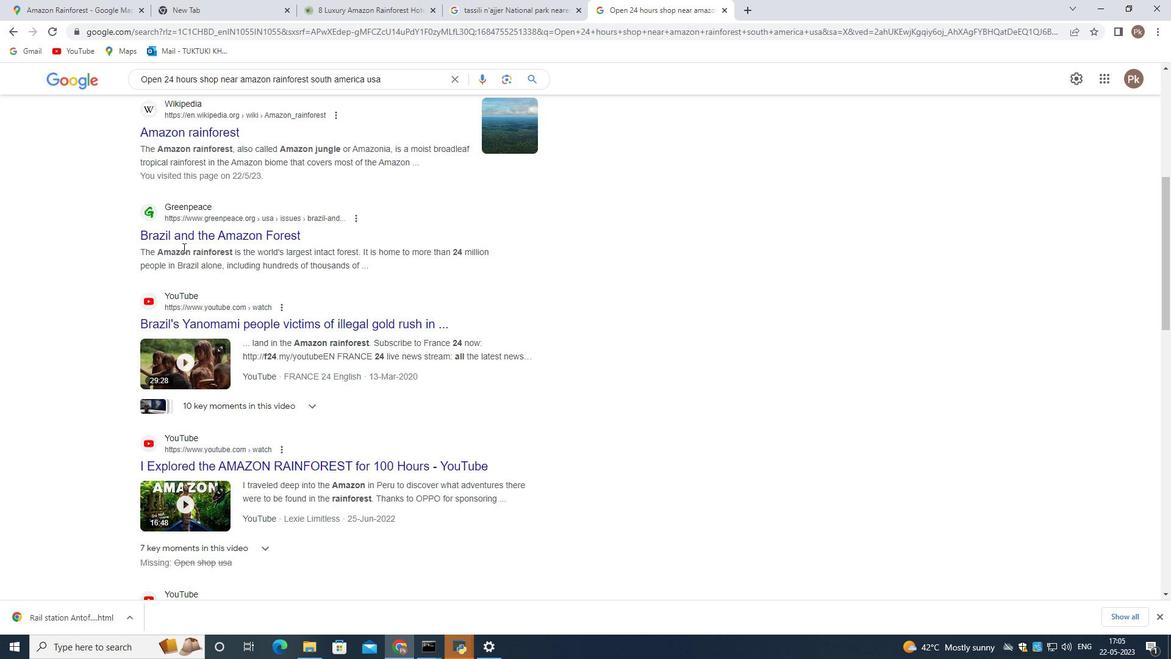 
Action: Mouse moved to (192, 245)
Screenshot: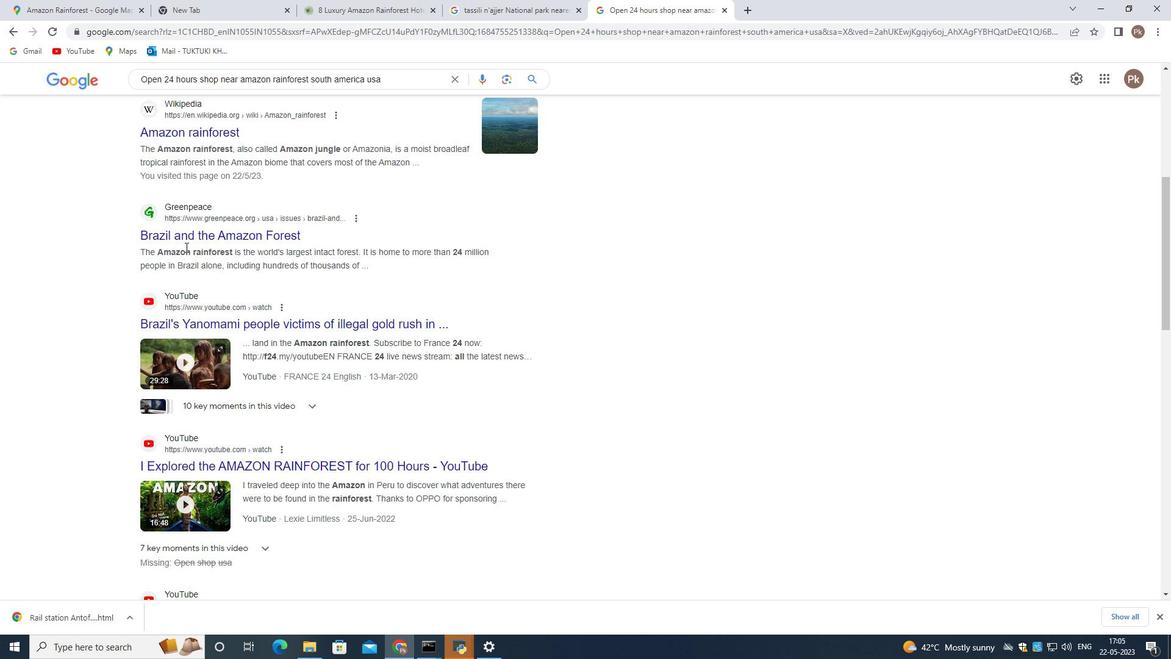 
Action: Mouse scrolled (192, 245) with delta (0, 0)
Screenshot: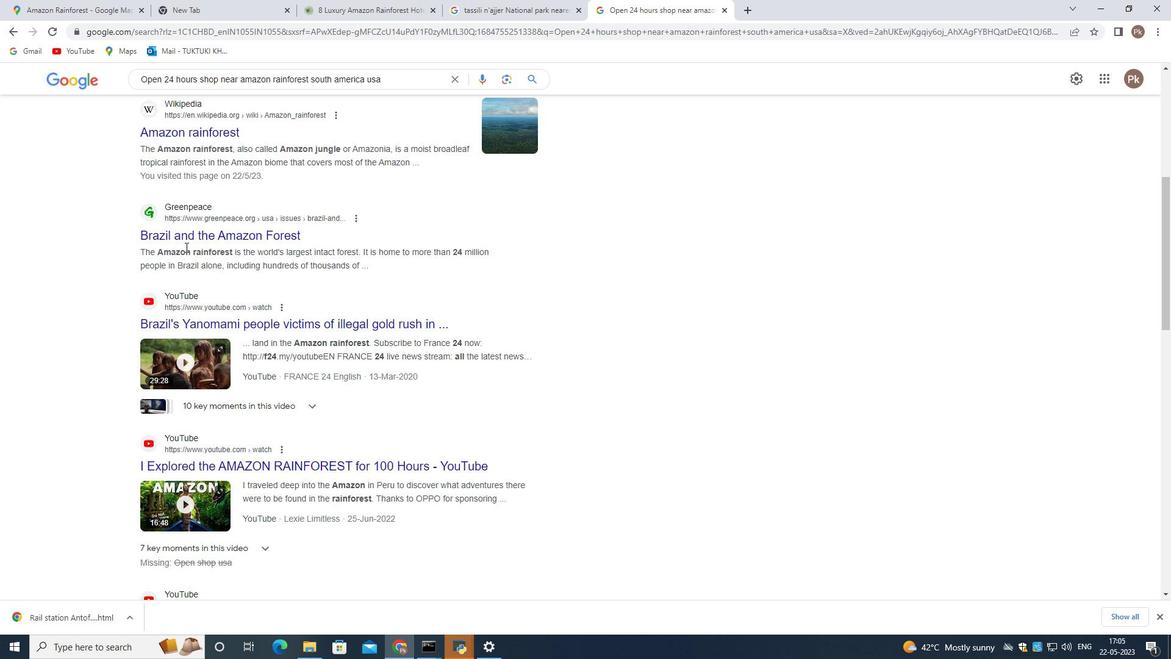 
Action: Mouse moved to (284, 399)
Screenshot: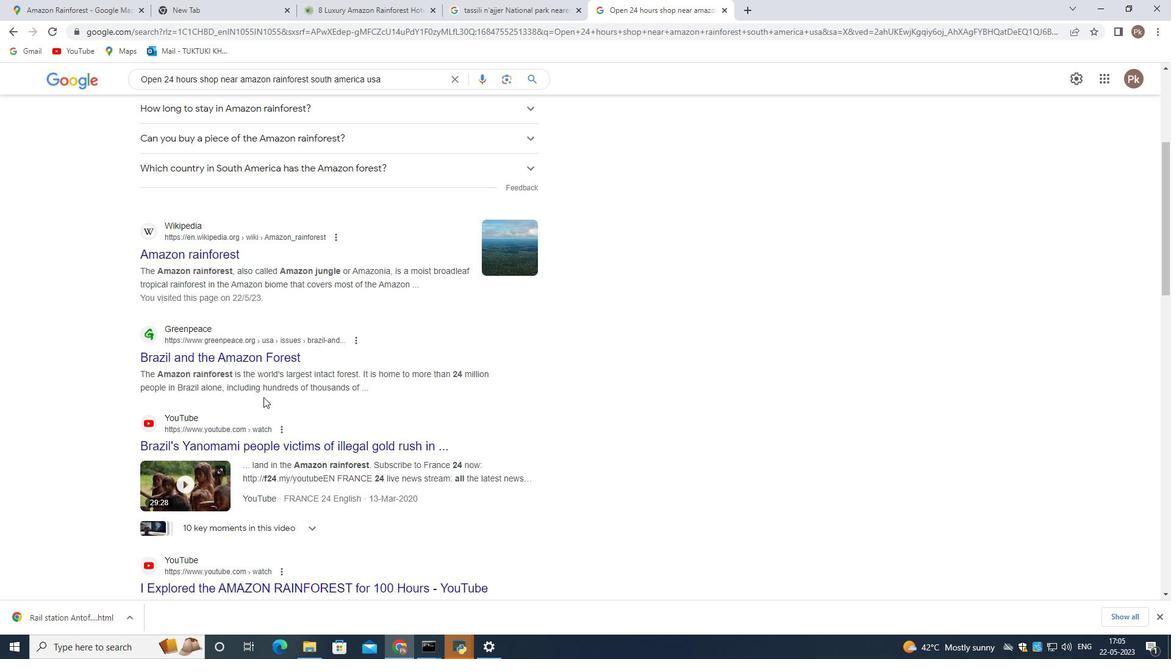 
Action: Mouse scrolled (284, 399) with delta (0, 0)
Screenshot: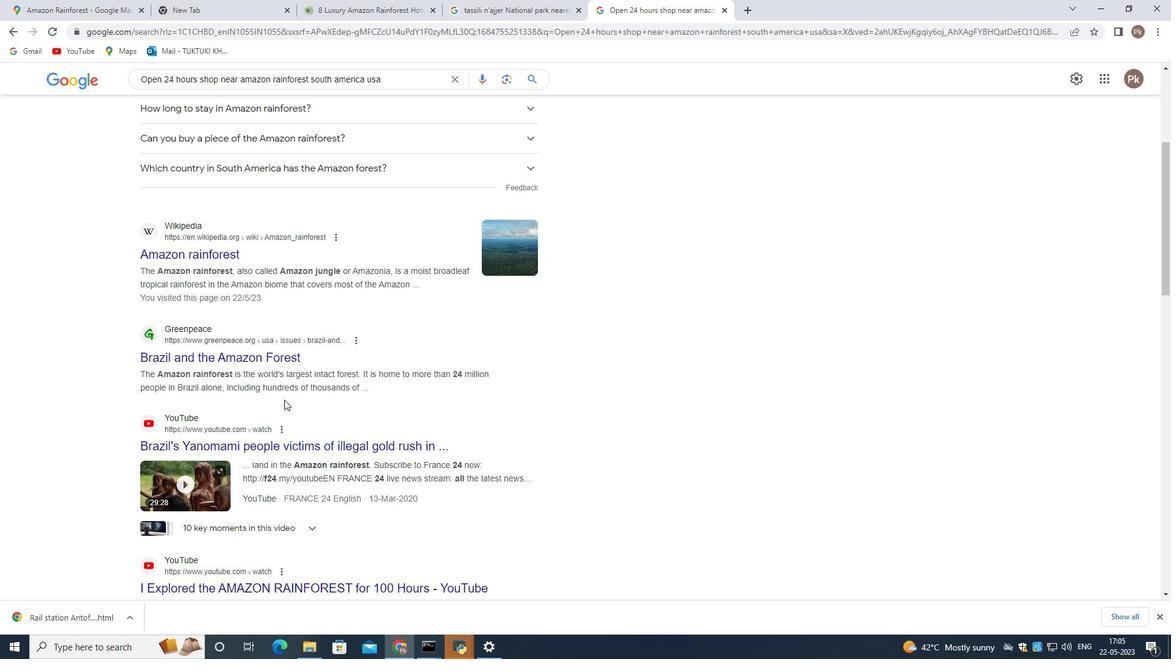 
Action: Mouse scrolled (284, 399) with delta (0, 0)
Screenshot: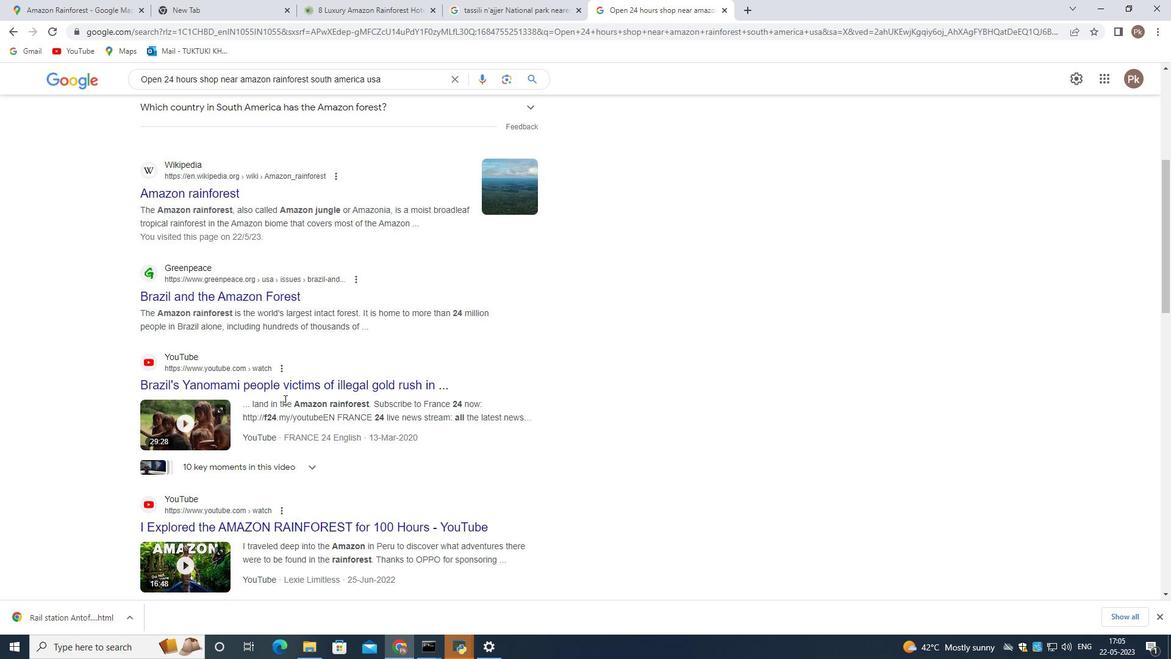 
Action: Mouse scrolled (284, 399) with delta (0, 0)
Screenshot: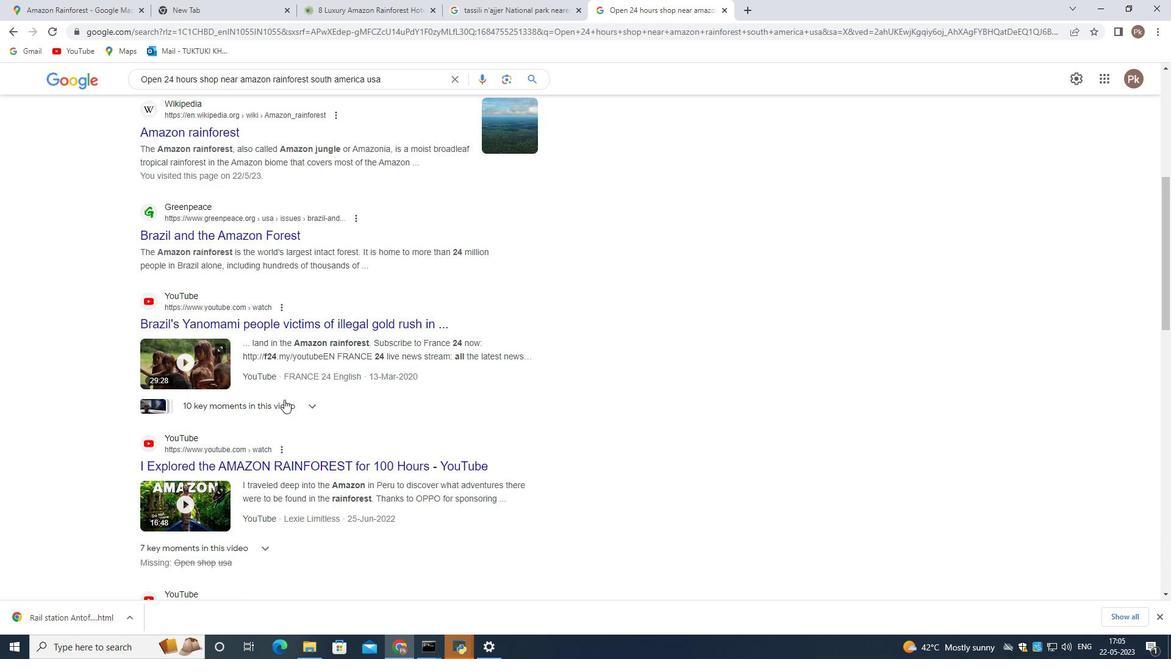 
Action: Mouse moved to (393, 281)
Screenshot: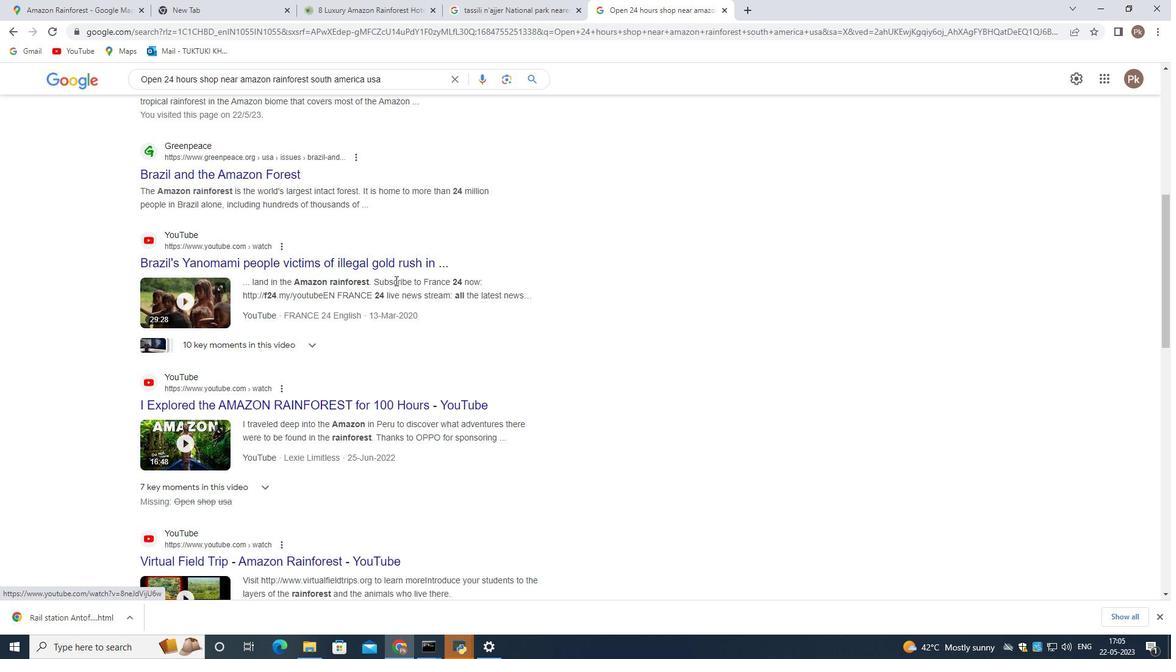 
Action: Mouse scrolled (393, 281) with delta (0, 0)
Screenshot: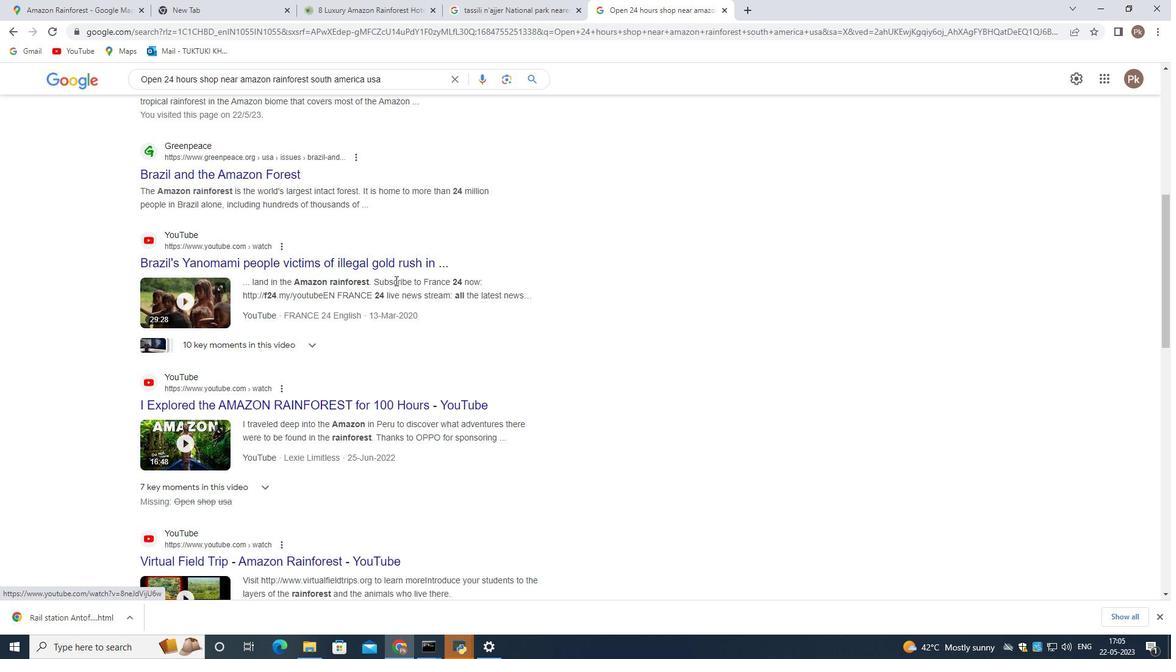 
Action: Mouse moved to (368, 329)
Screenshot: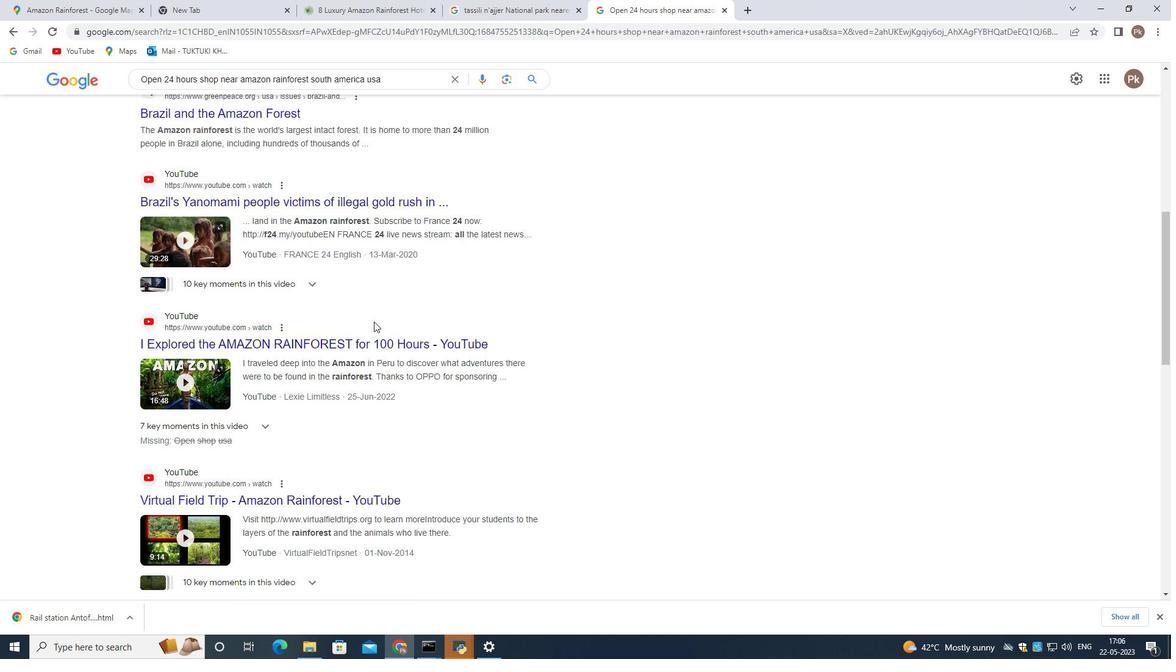 
Action: Mouse scrolled (368, 328) with delta (0, 0)
Screenshot: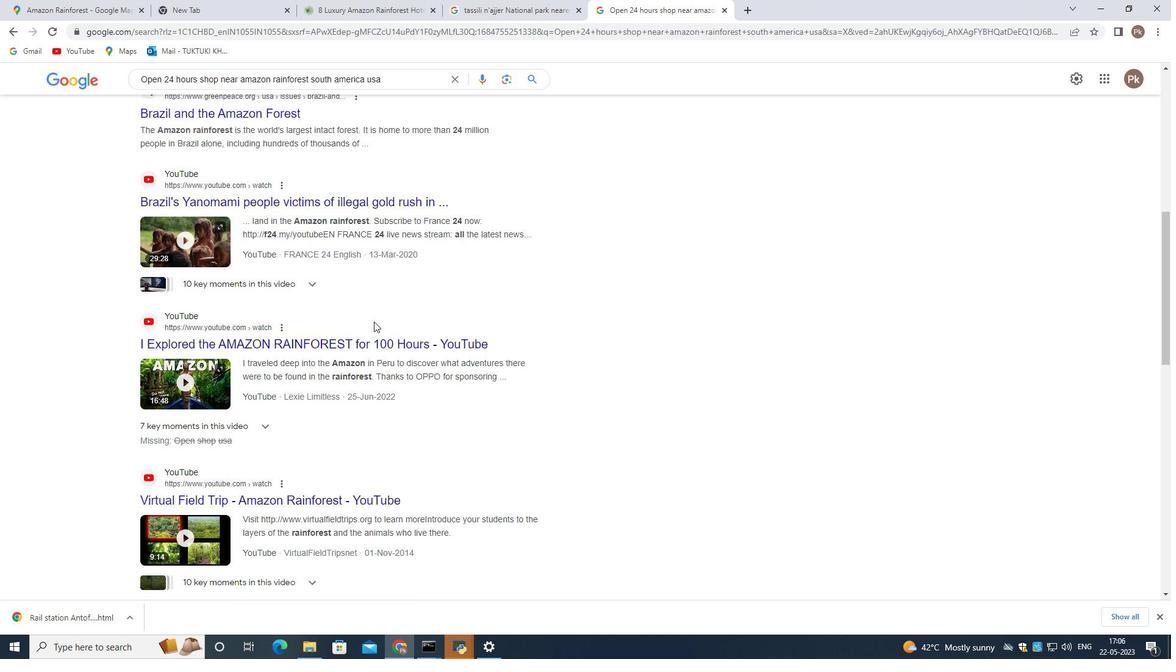 
Action: Mouse scrolled (368, 328) with delta (0, 0)
Screenshot: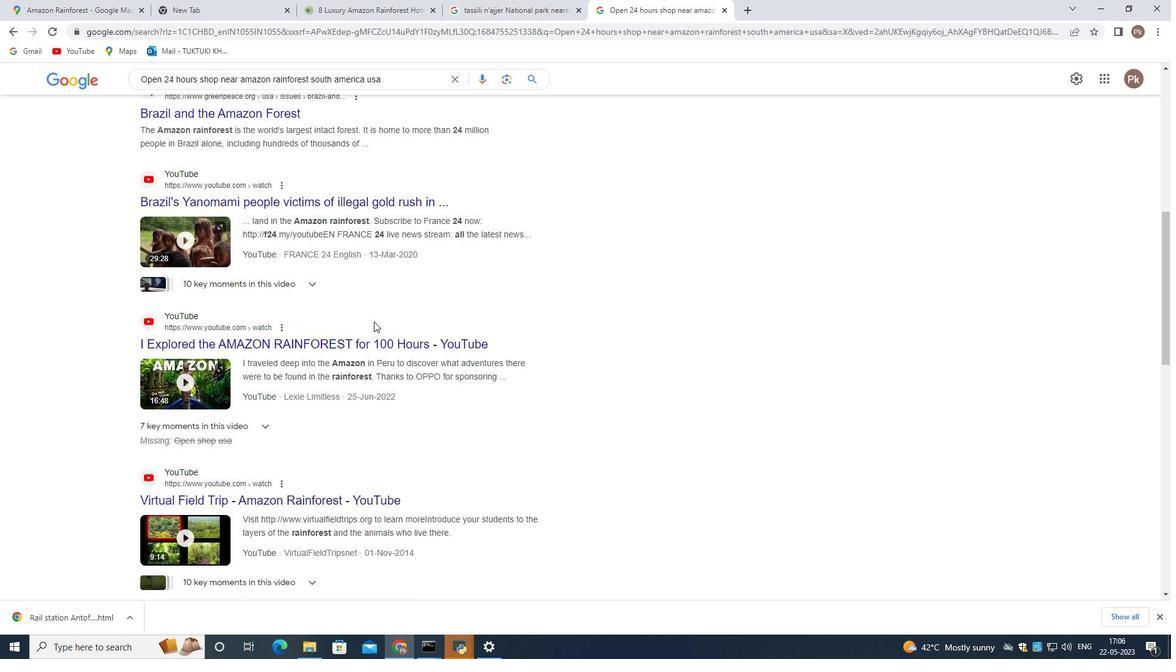 
Action: Mouse moved to (368, 227)
Screenshot: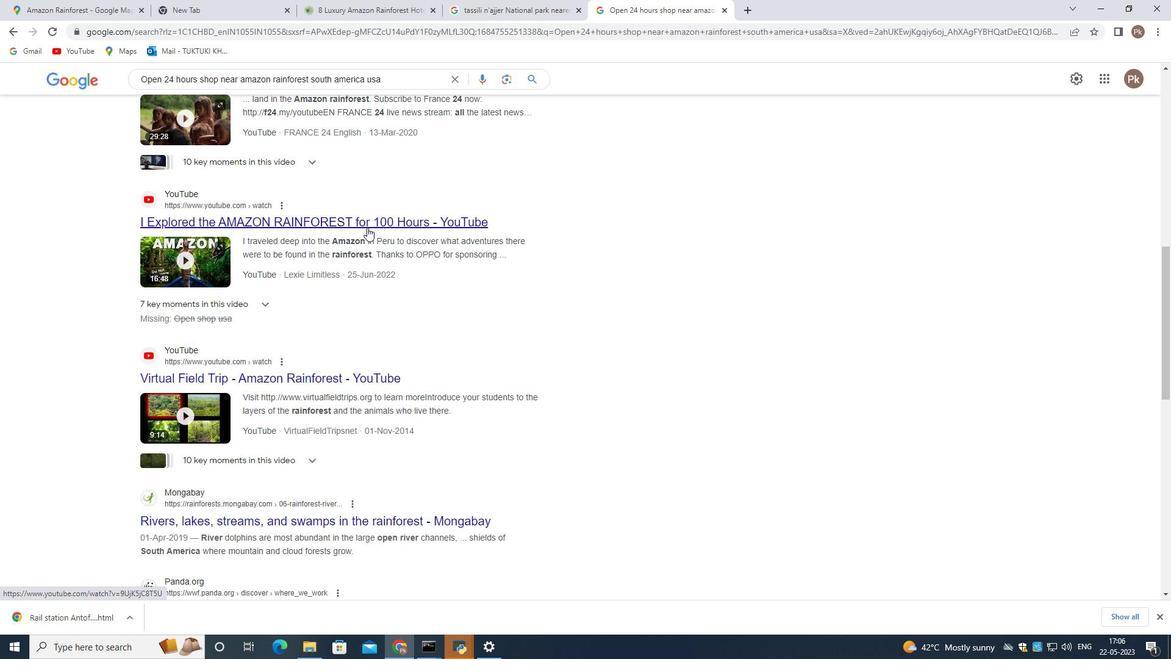 
Action: Mouse scrolled (368, 228) with delta (0, 0)
Screenshot: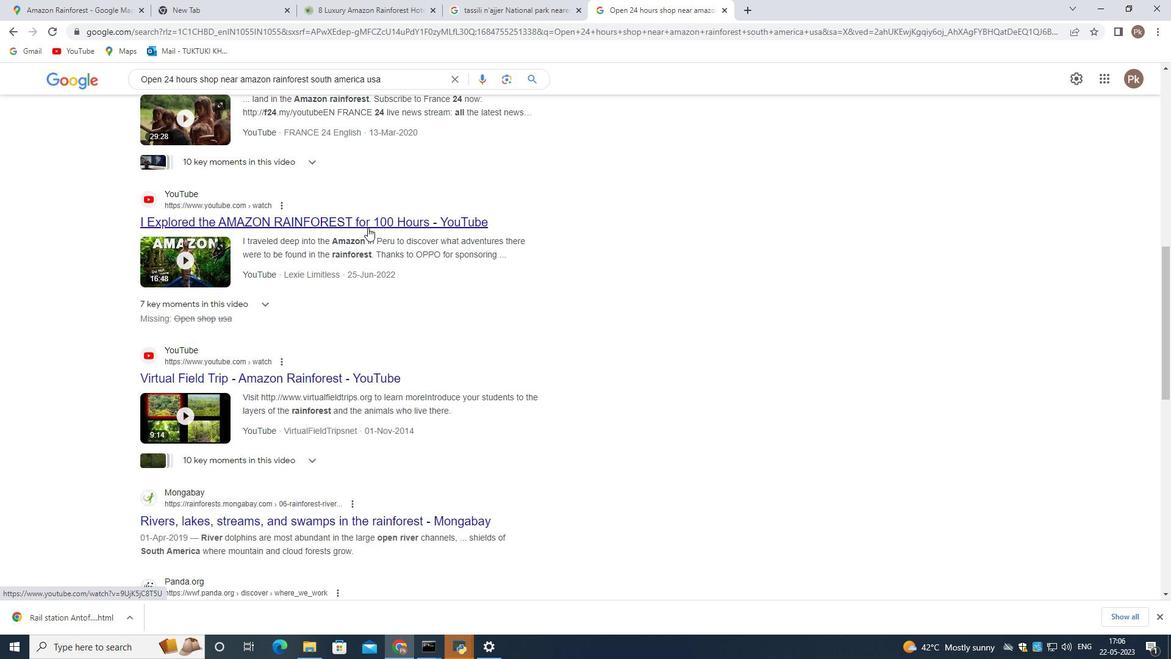 
Action: Mouse scrolled (368, 228) with delta (0, 0)
Screenshot: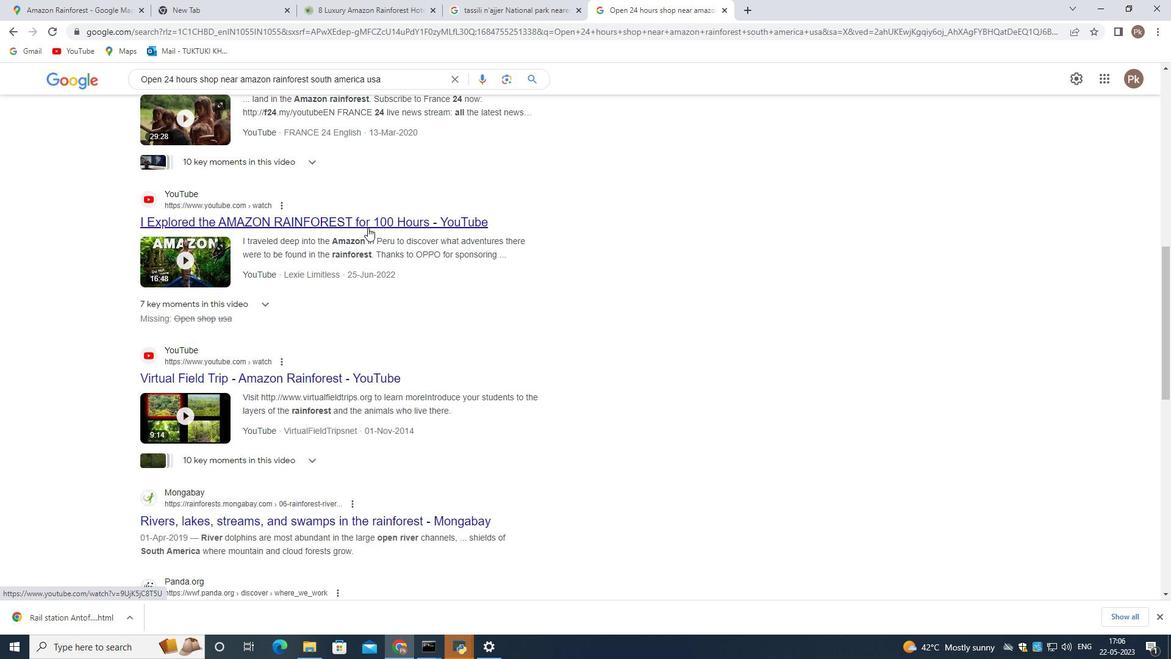 
Action: Mouse moved to (338, 391)
Screenshot: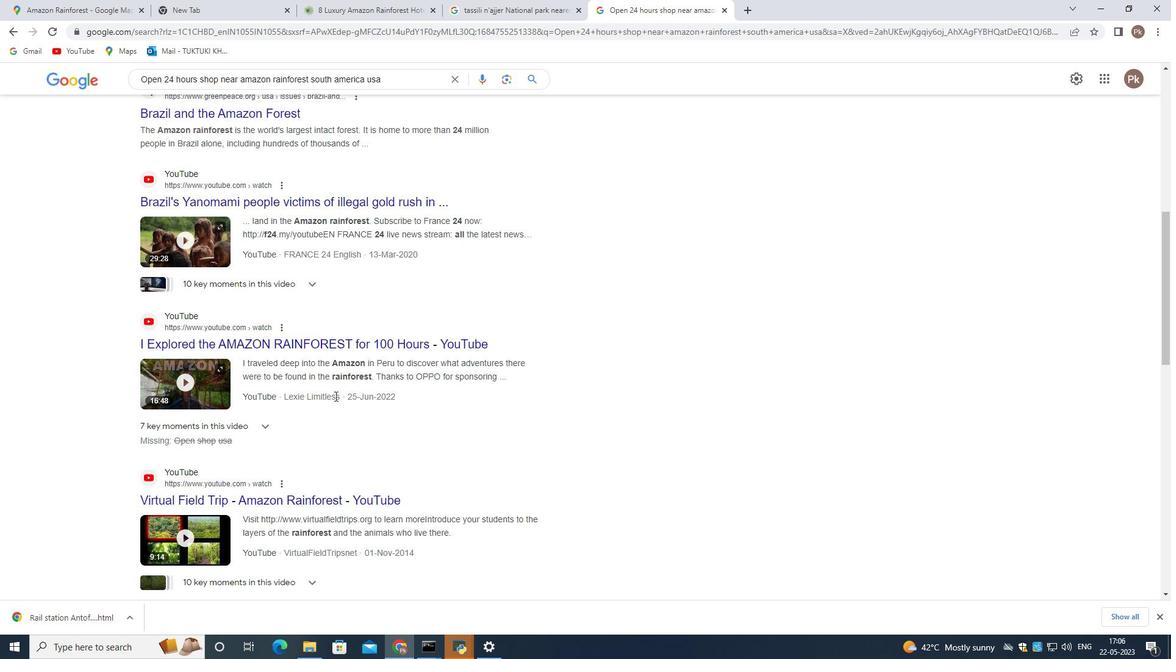 
Action: Mouse scrolled (338, 390) with delta (0, 0)
Screenshot: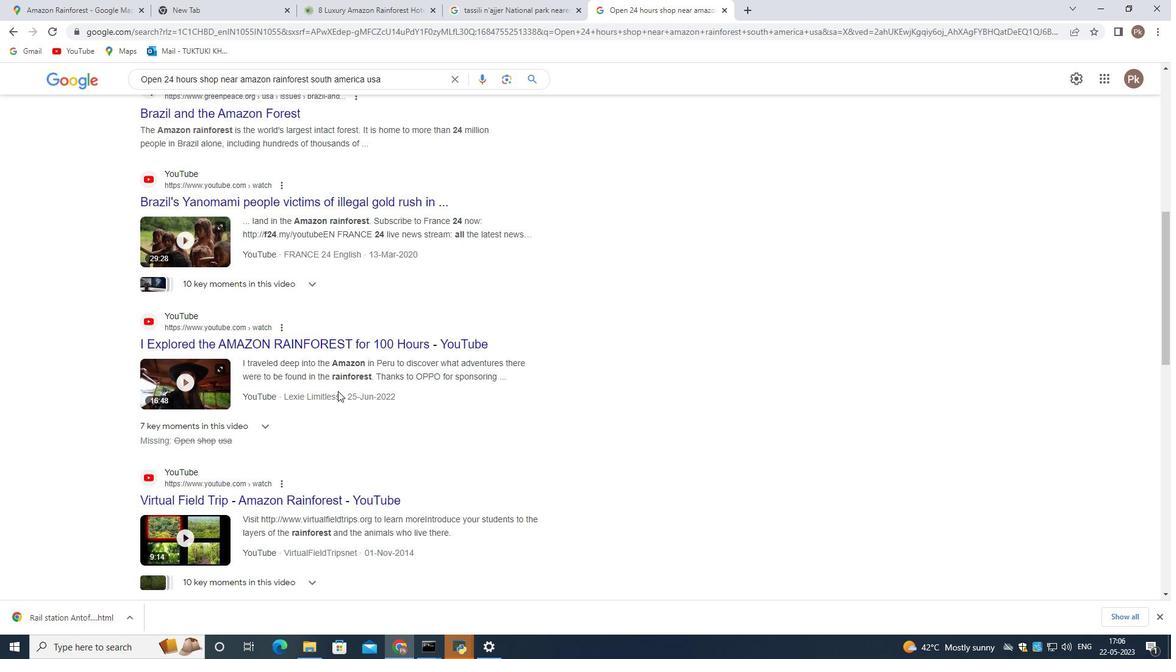 
Action: Mouse moved to (417, 328)
Screenshot: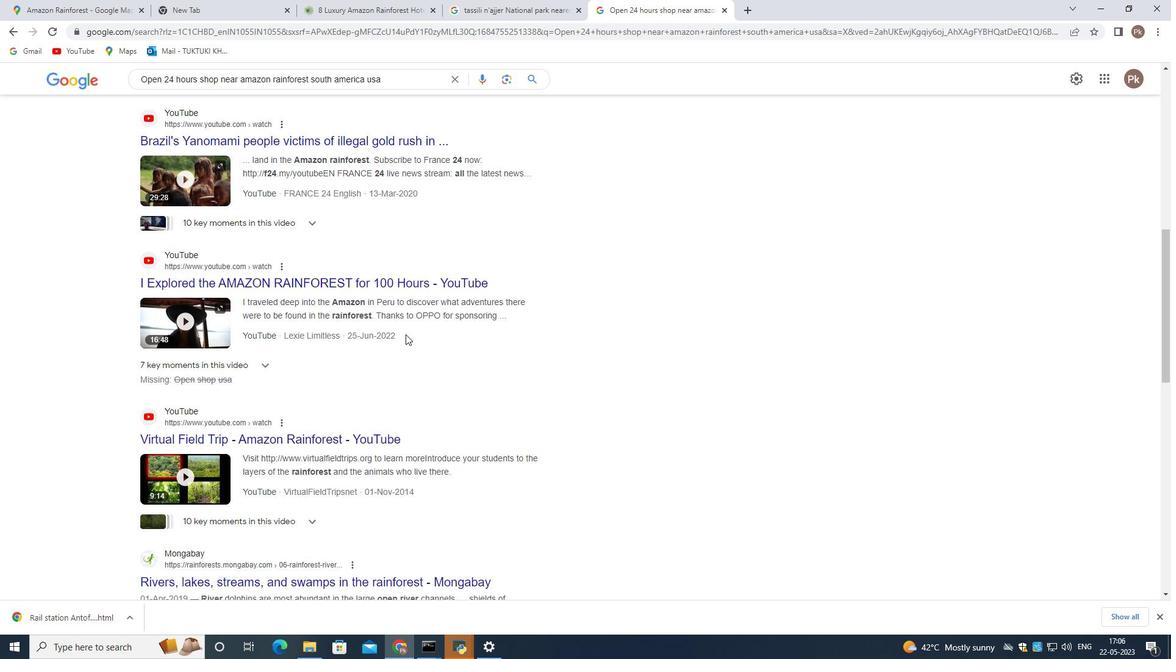 
Action: Mouse scrolled (417, 328) with delta (0, 0)
Screenshot: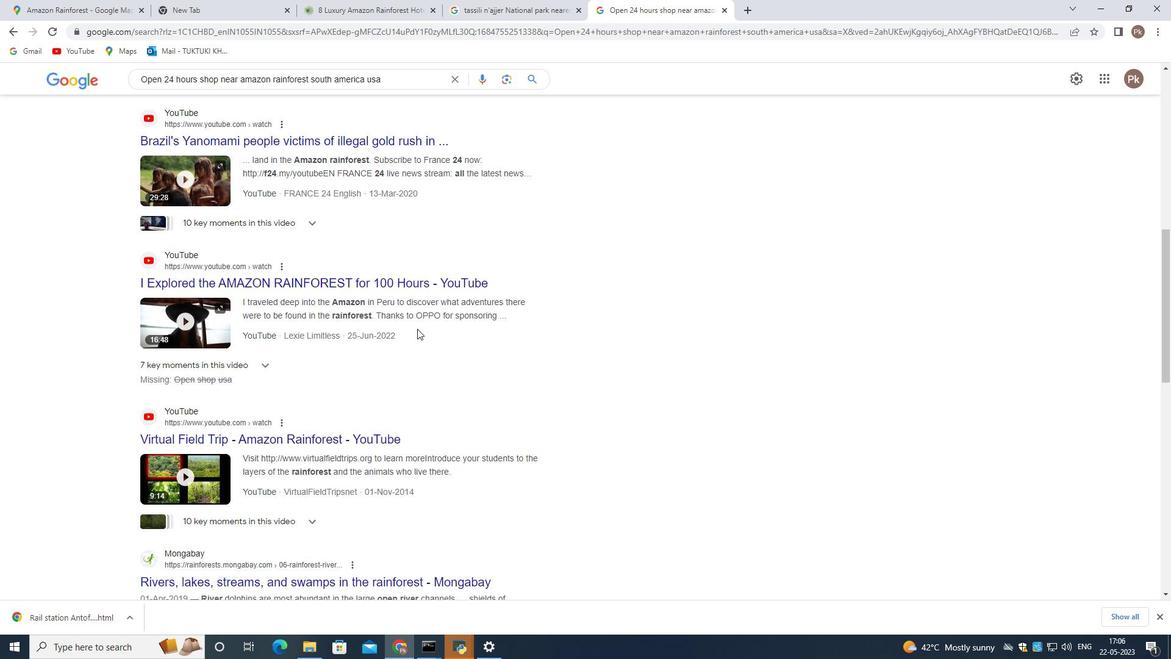 
Action: Mouse scrolled (417, 328) with delta (0, 0)
Screenshot: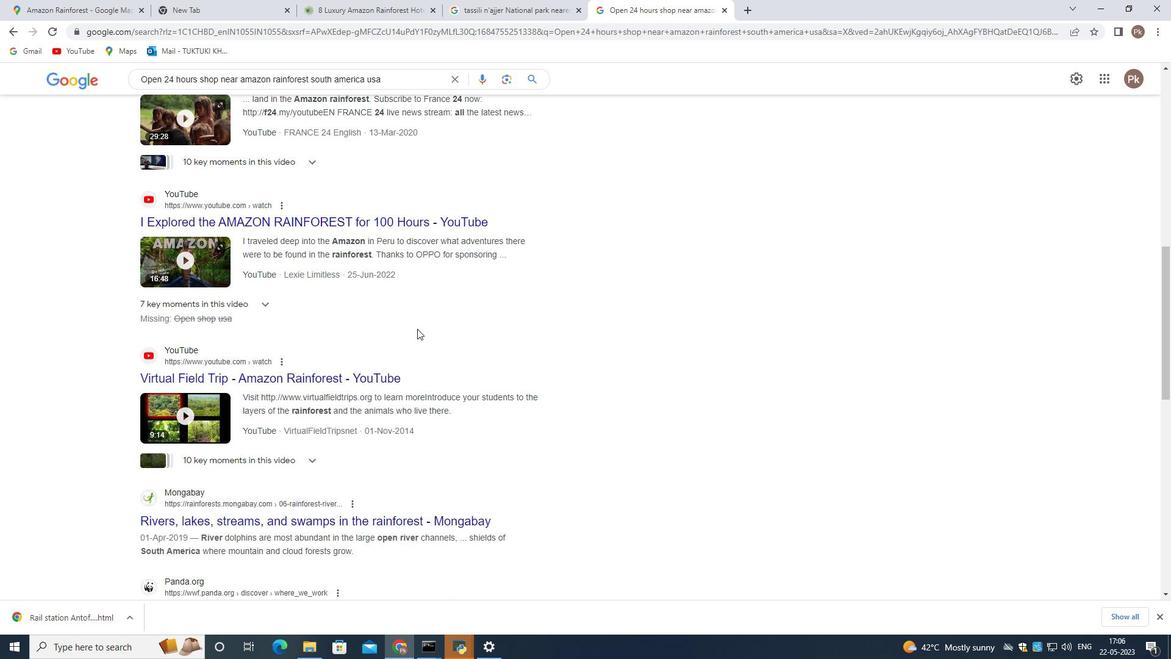 
Action: Mouse moved to (397, 327)
Screenshot: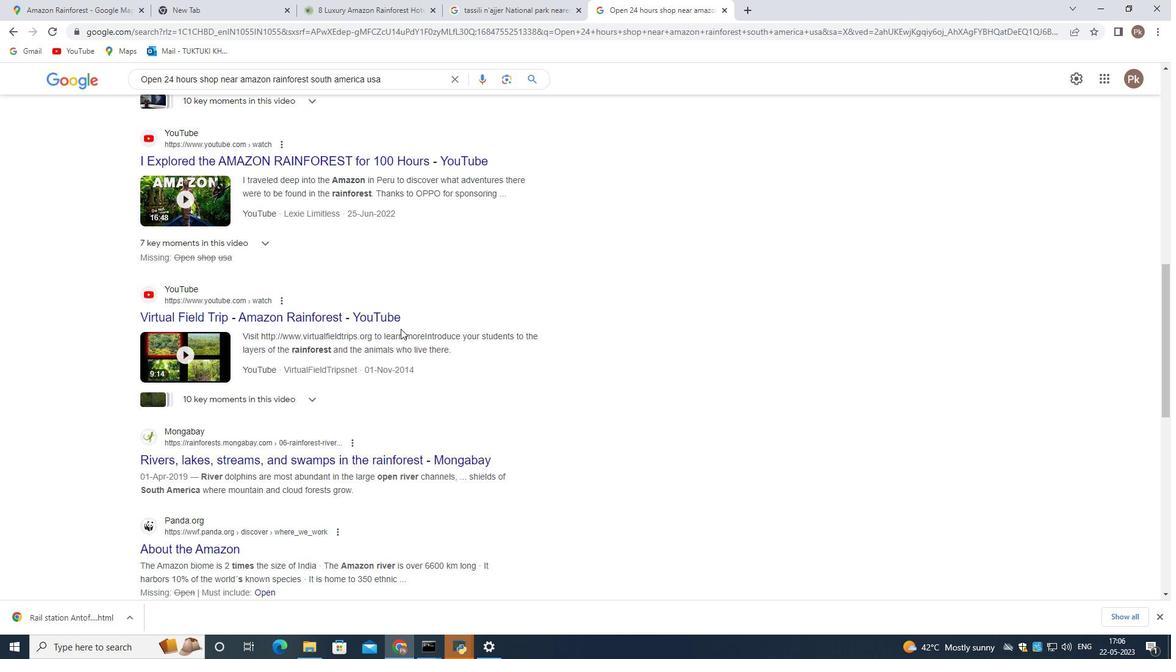 
Action: Mouse scrolled (397, 327) with delta (0, 0)
Screenshot: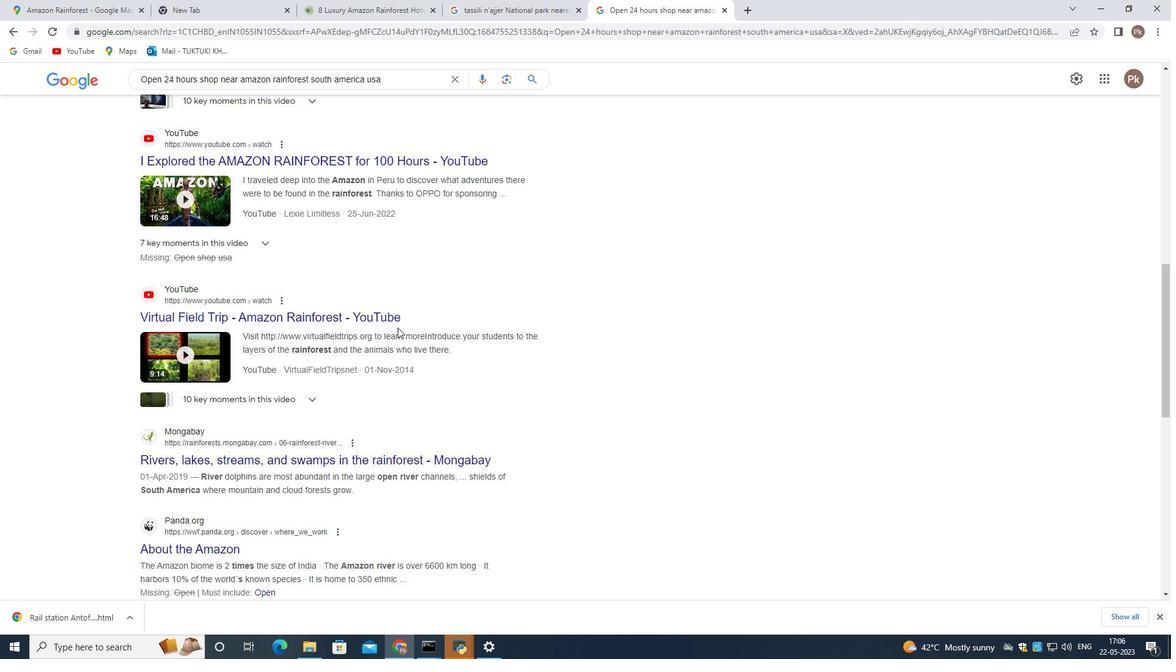 
Action: Mouse scrolled (397, 327) with delta (0, 0)
Screenshot: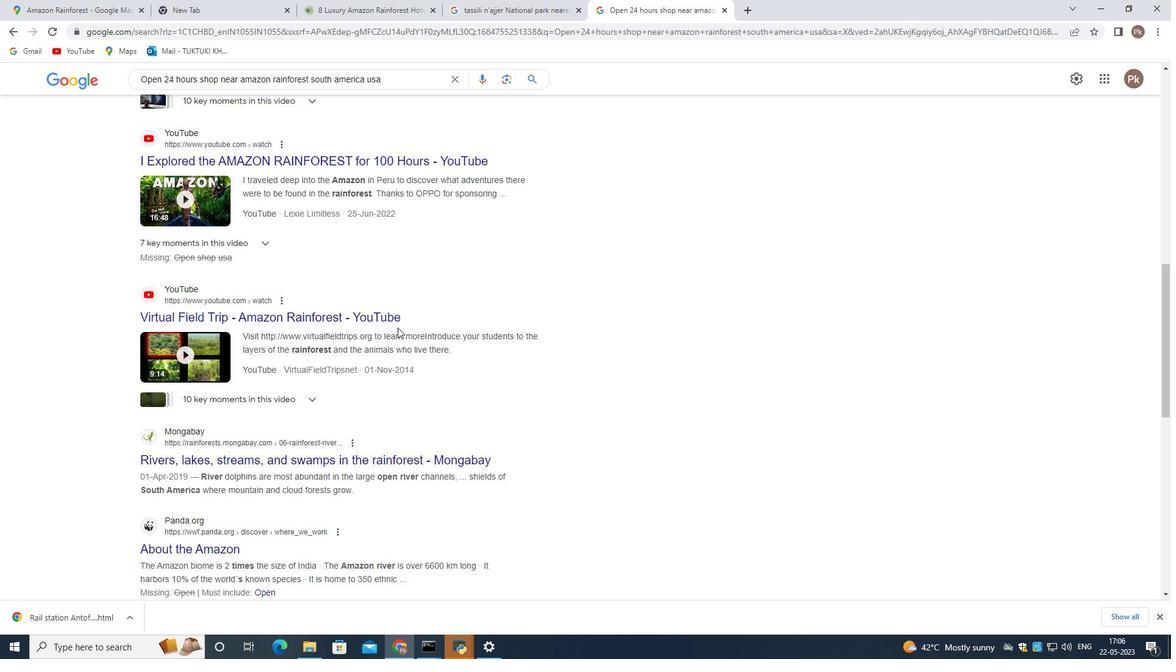 
Action: Mouse moved to (290, 247)
Screenshot: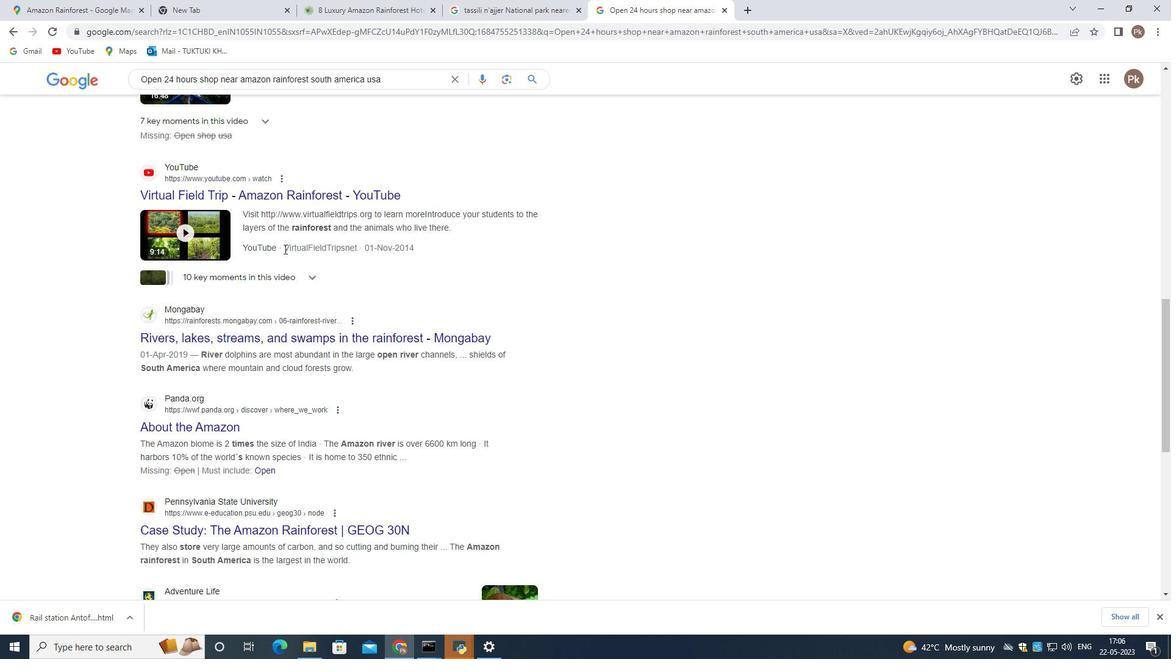 
Action: Mouse scrolled (290, 247) with delta (0, 0)
Screenshot: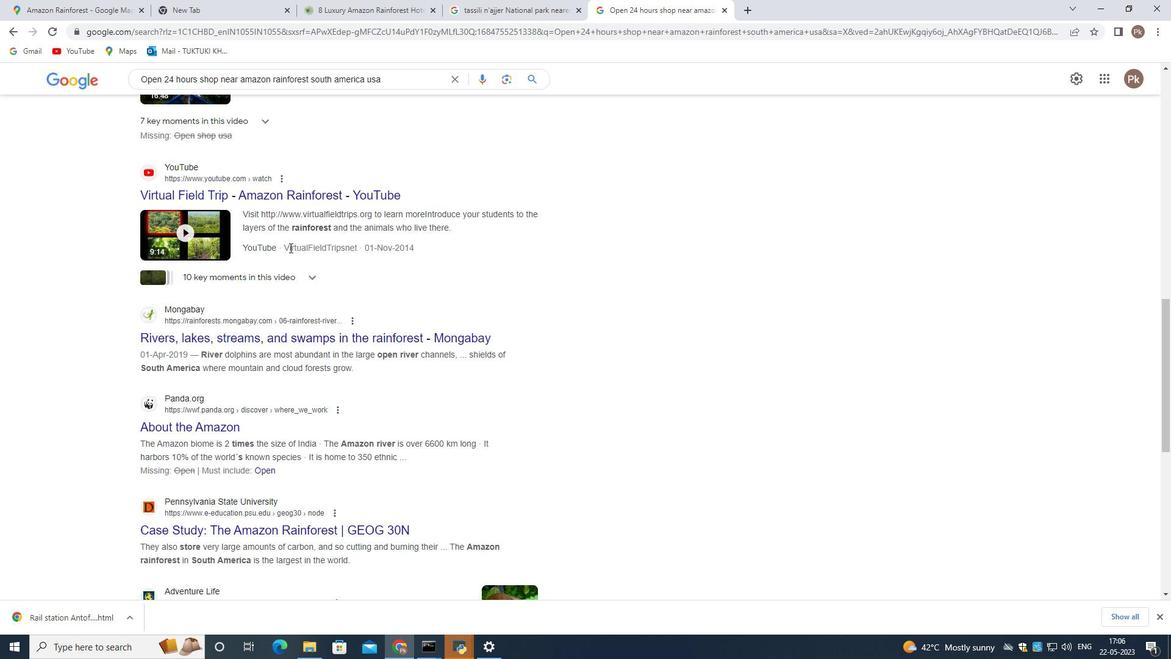 
Action: Mouse moved to (319, 328)
Screenshot: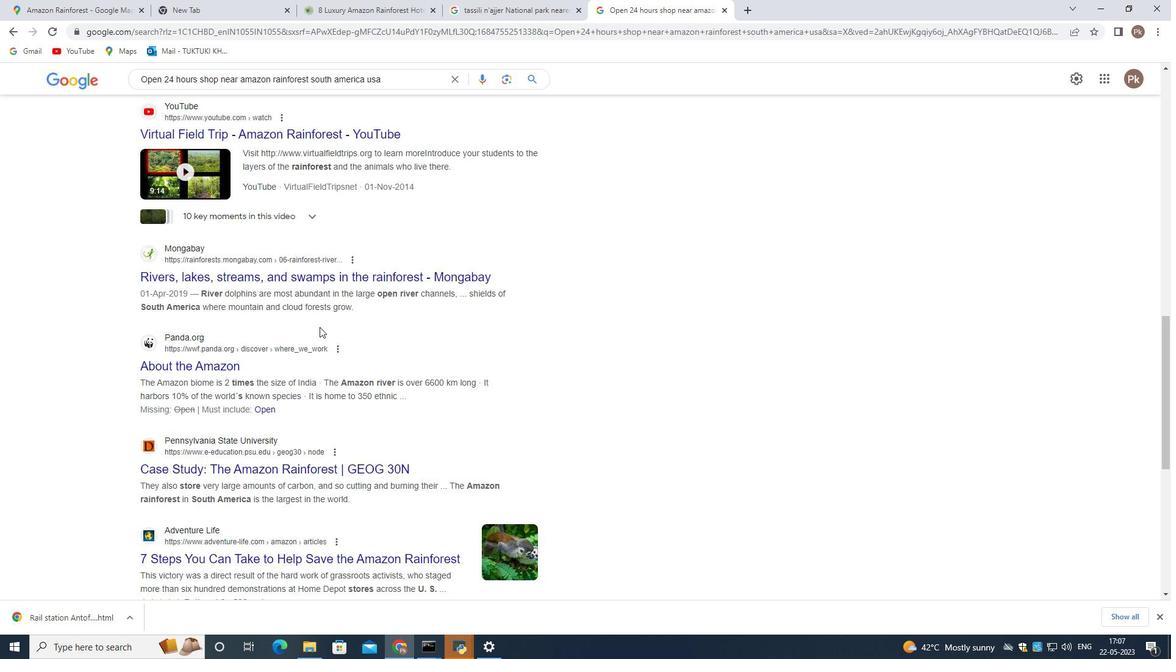 
Action: Mouse scrolled (319, 328) with delta (0, 0)
Screenshot: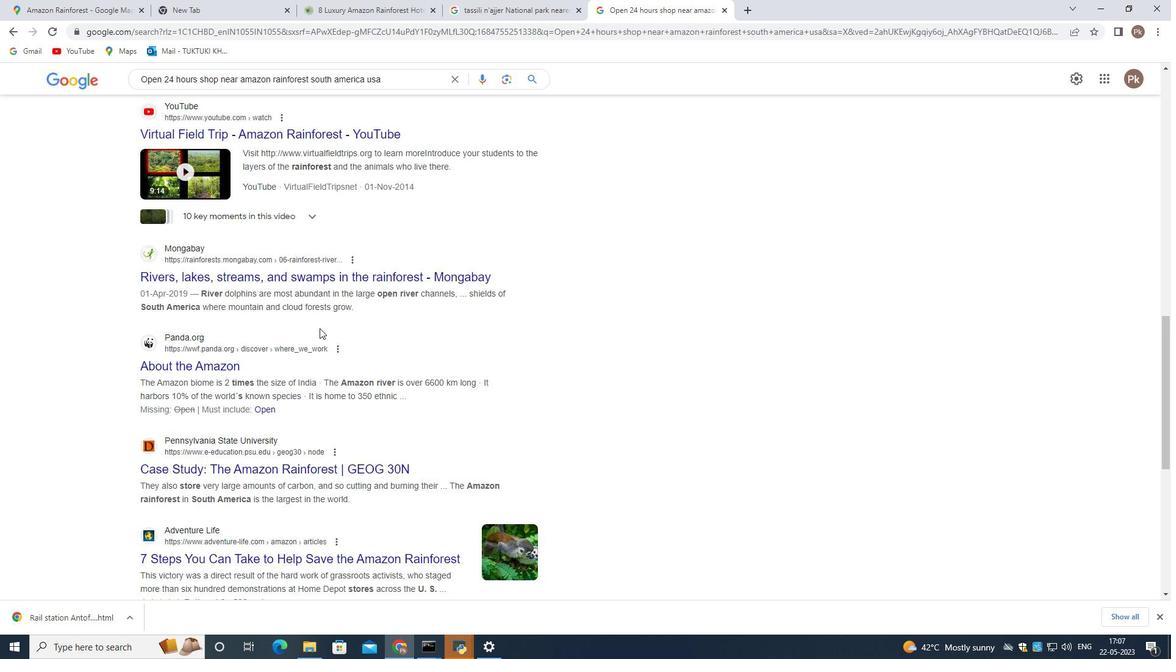 
Action: Mouse moved to (333, 376)
Screenshot: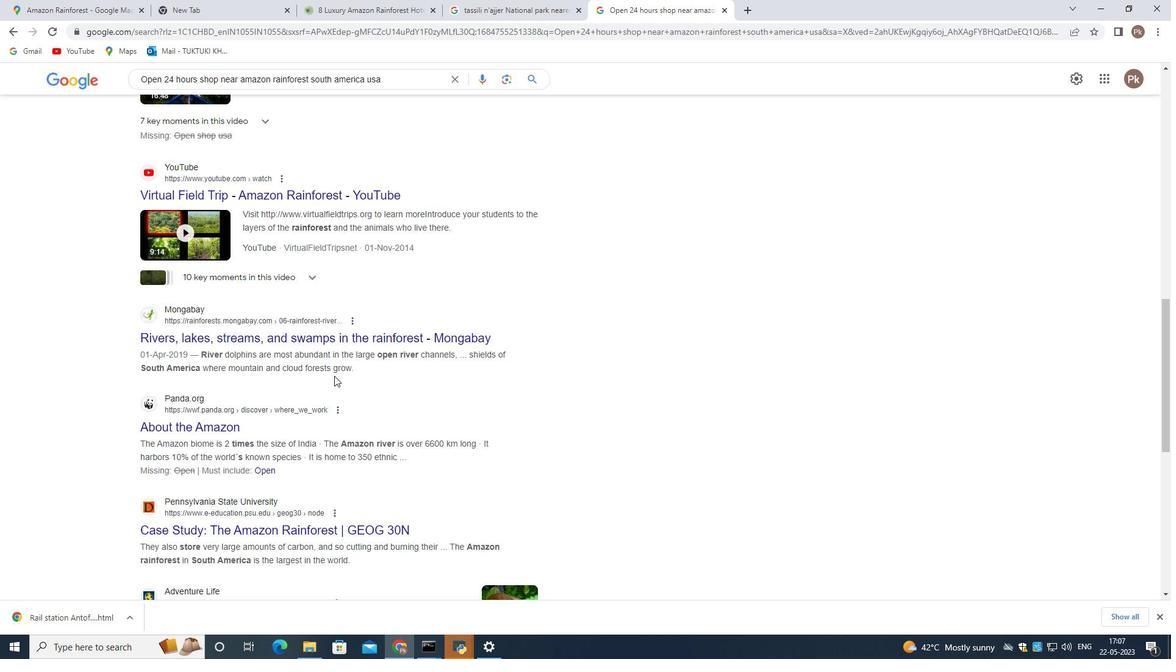 
Action: Mouse scrolled (333, 375) with delta (0, 0)
Screenshot: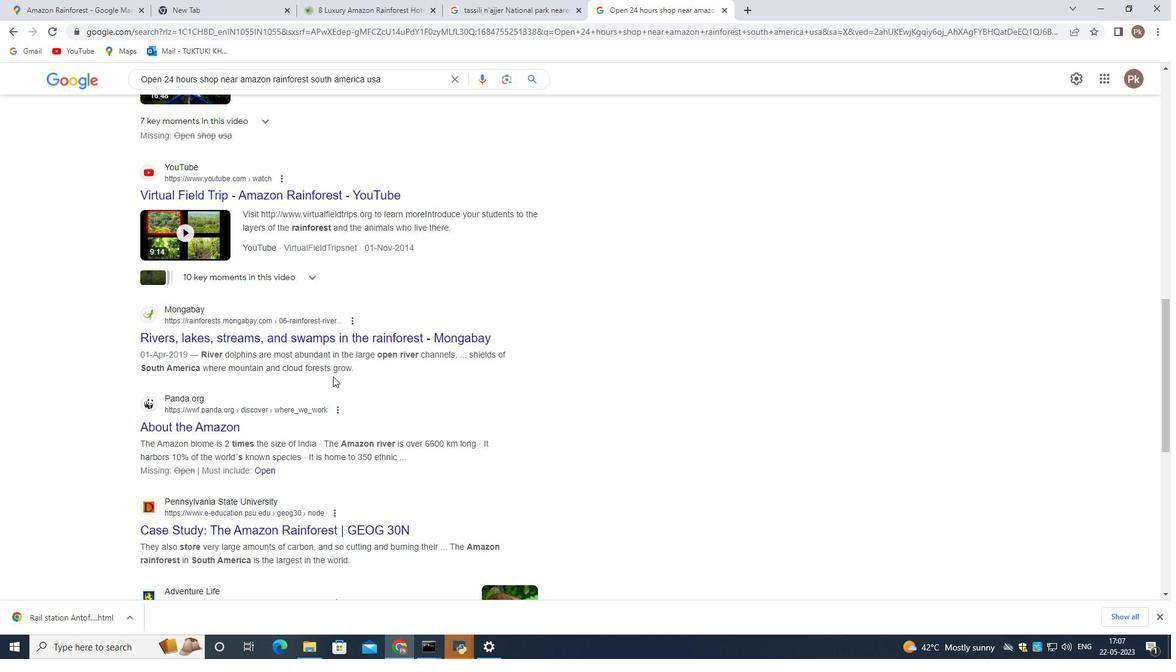 
Action: Mouse moved to (367, 299)
Screenshot: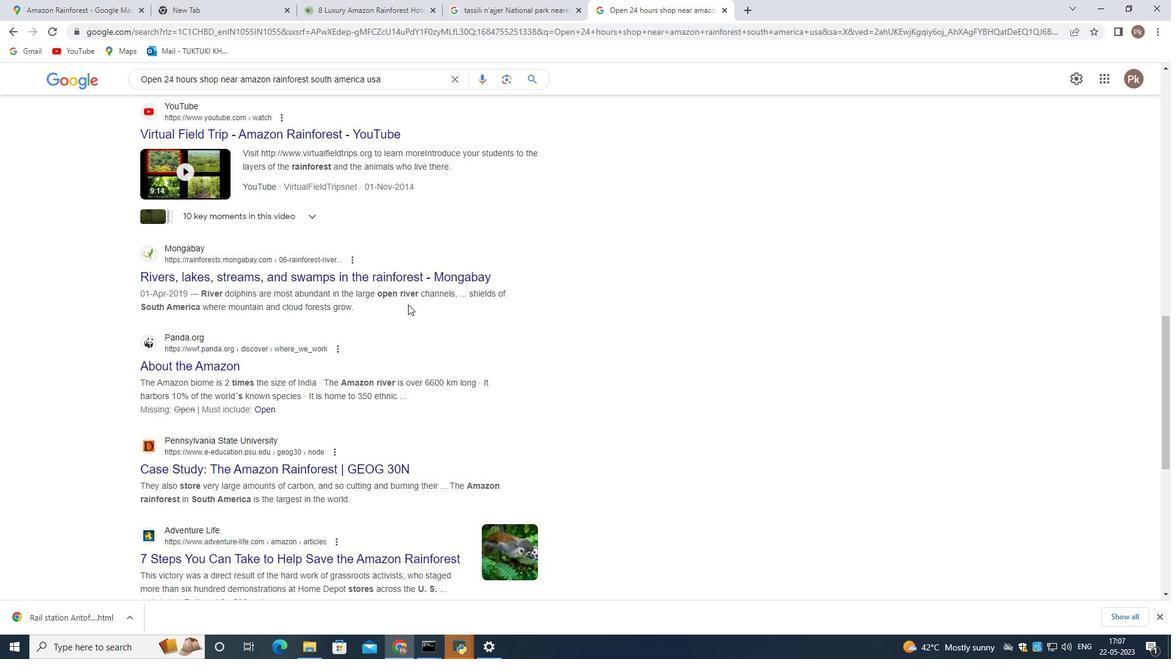 
Action: Mouse scrolled (367, 300) with delta (0, 0)
Screenshot: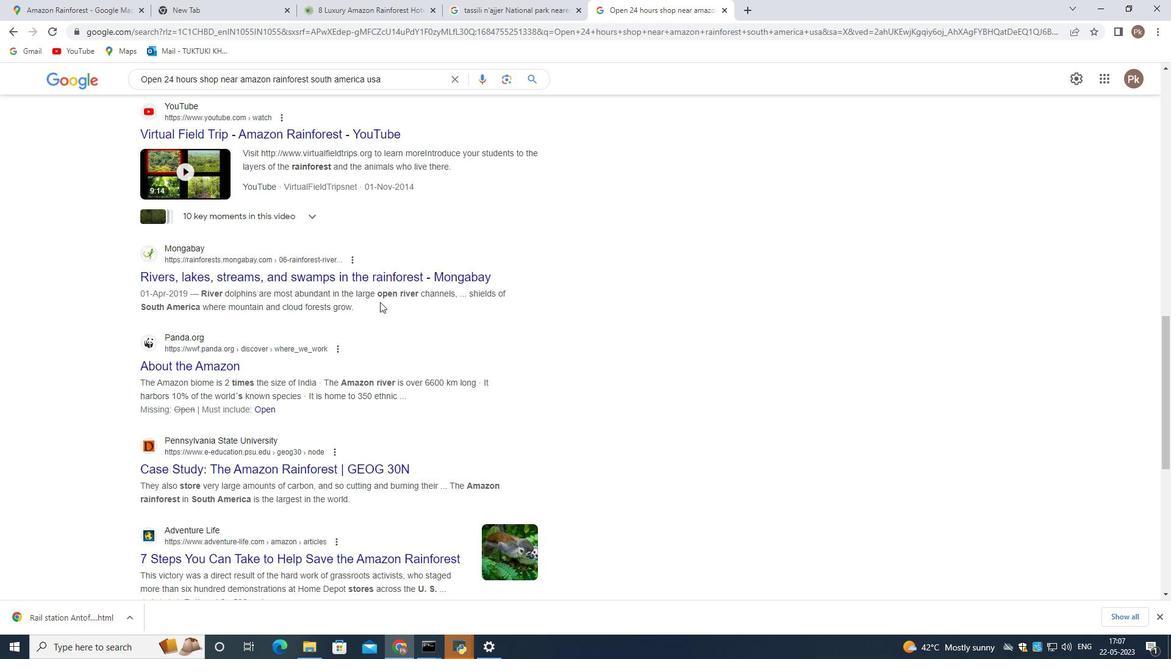 
Action: Mouse scrolled (367, 300) with delta (0, 0)
Screenshot: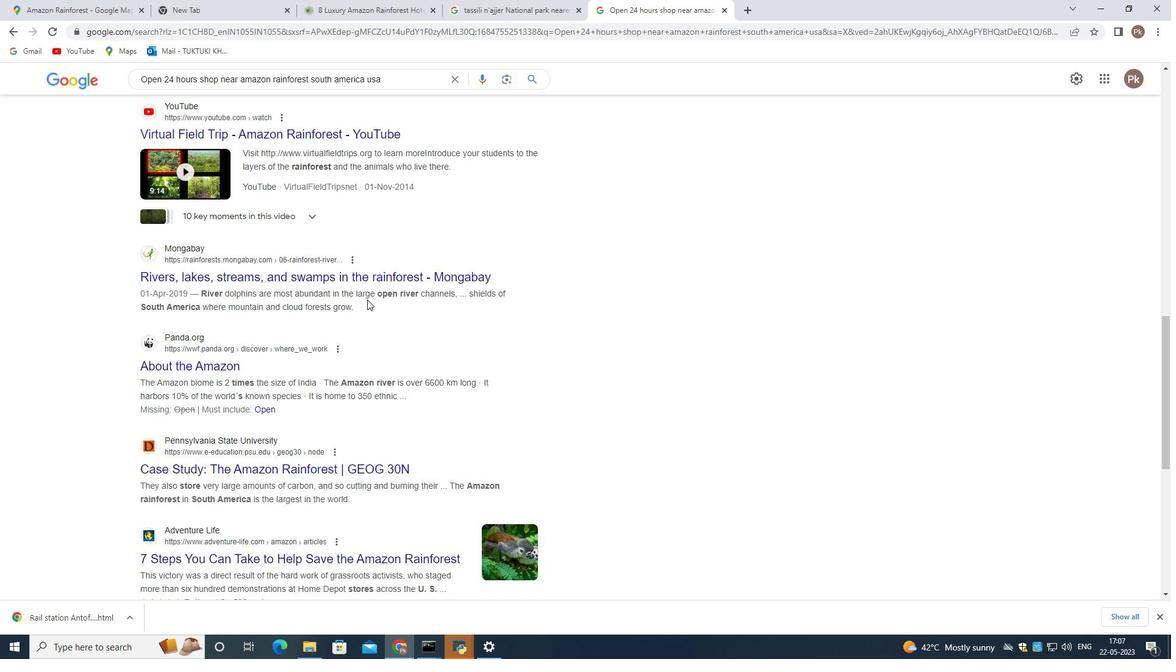 
Action: Mouse moved to (365, 299)
Screenshot: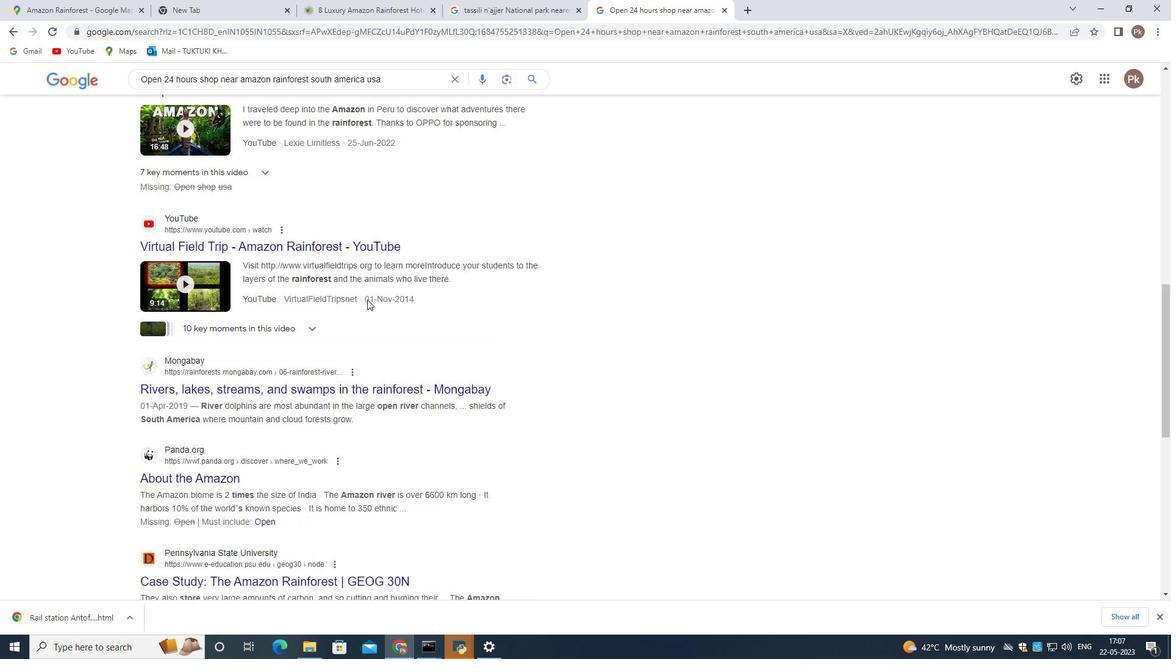 
Action: Mouse scrolled (365, 299) with delta (0, 0)
Screenshot: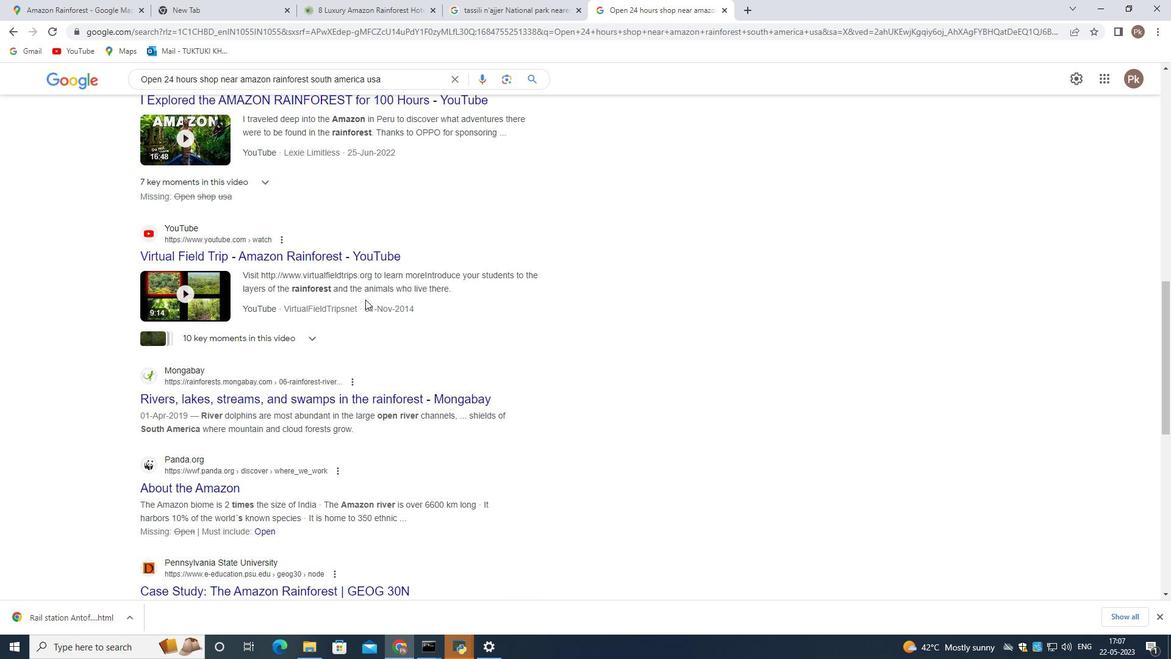 
Action: Mouse moved to (365, 299)
Screenshot: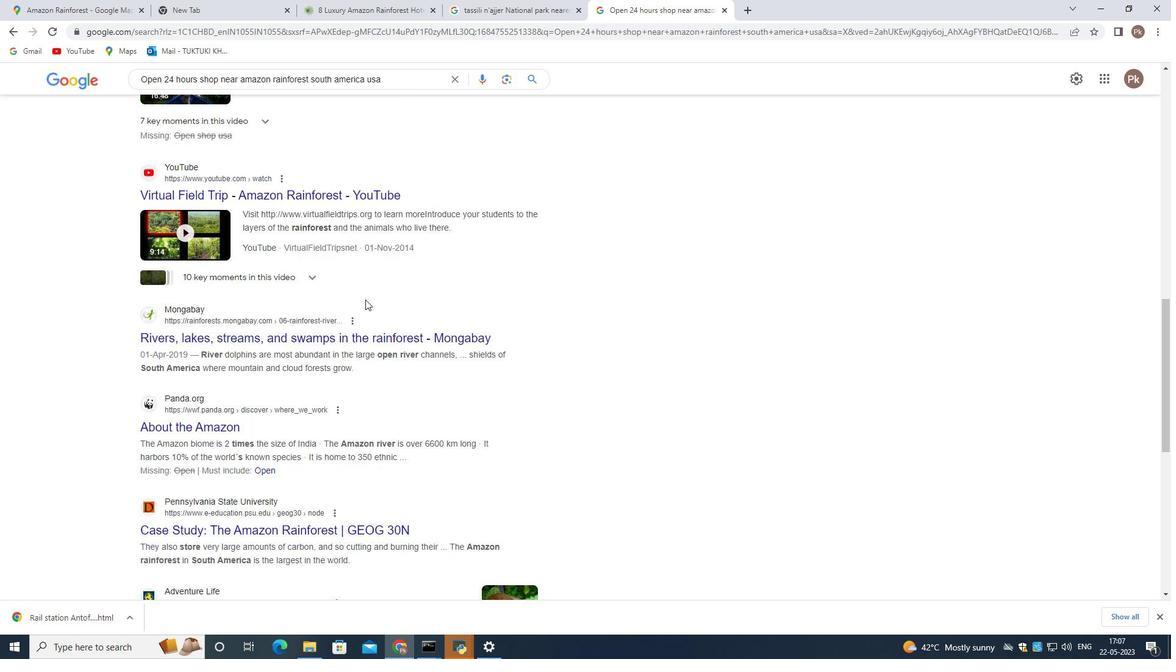 
Action: Mouse scrolled (365, 299) with delta (0, 0)
Screenshot: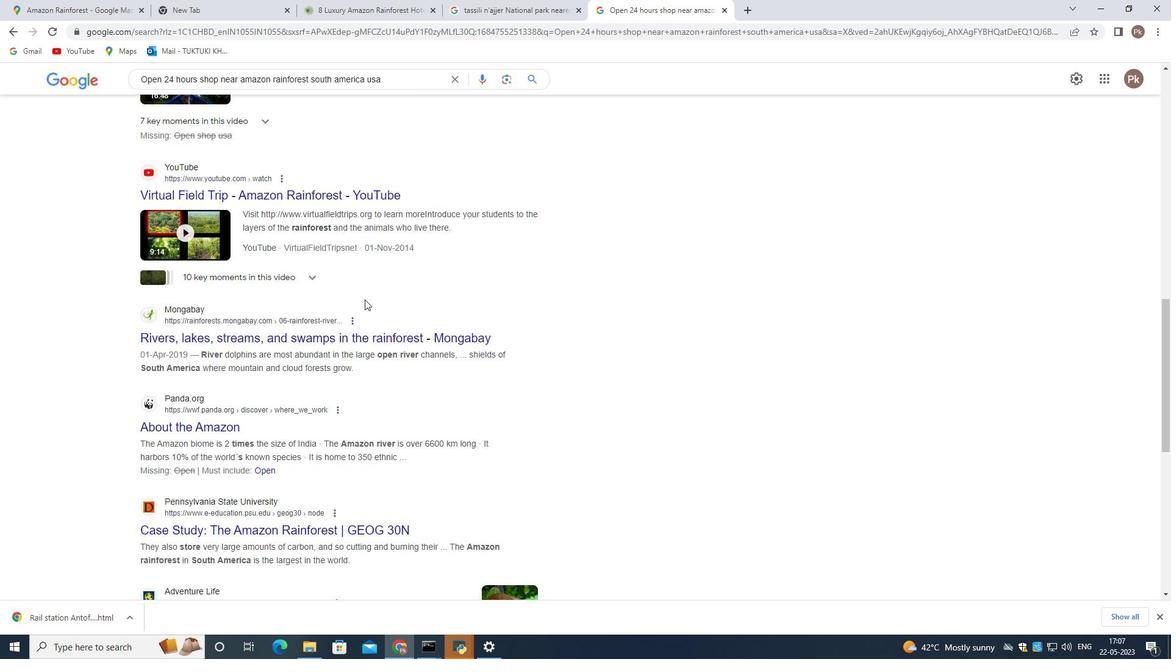 
Action: Mouse scrolled (365, 299) with delta (0, 0)
Screenshot: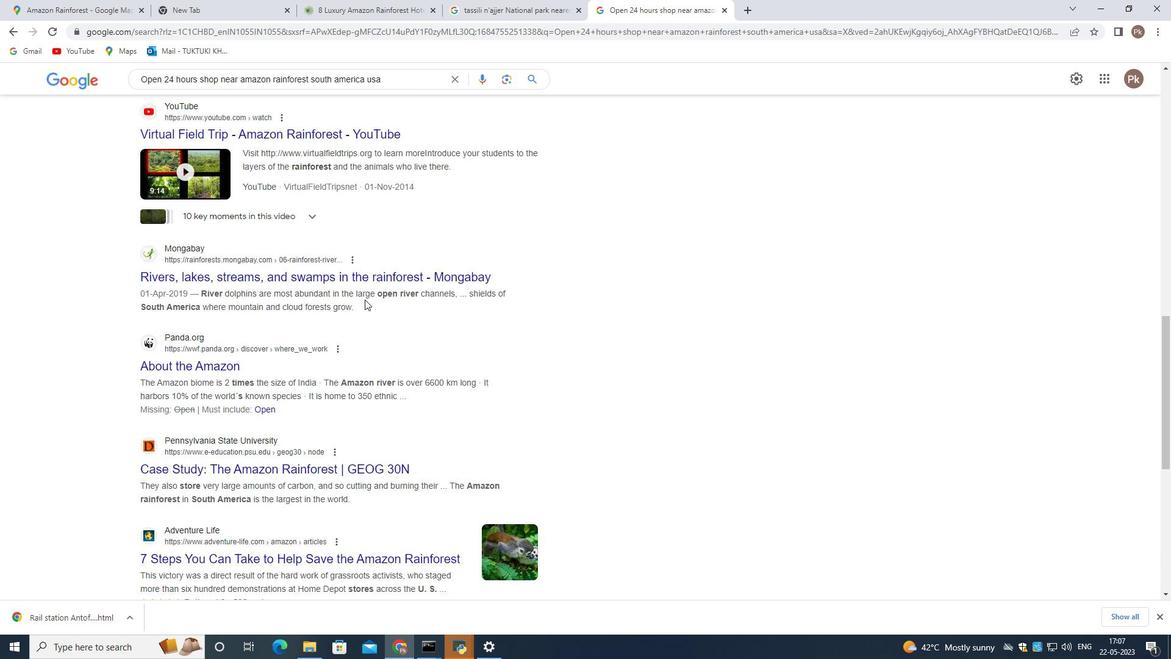 
Action: Mouse moved to (360, 301)
Screenshot: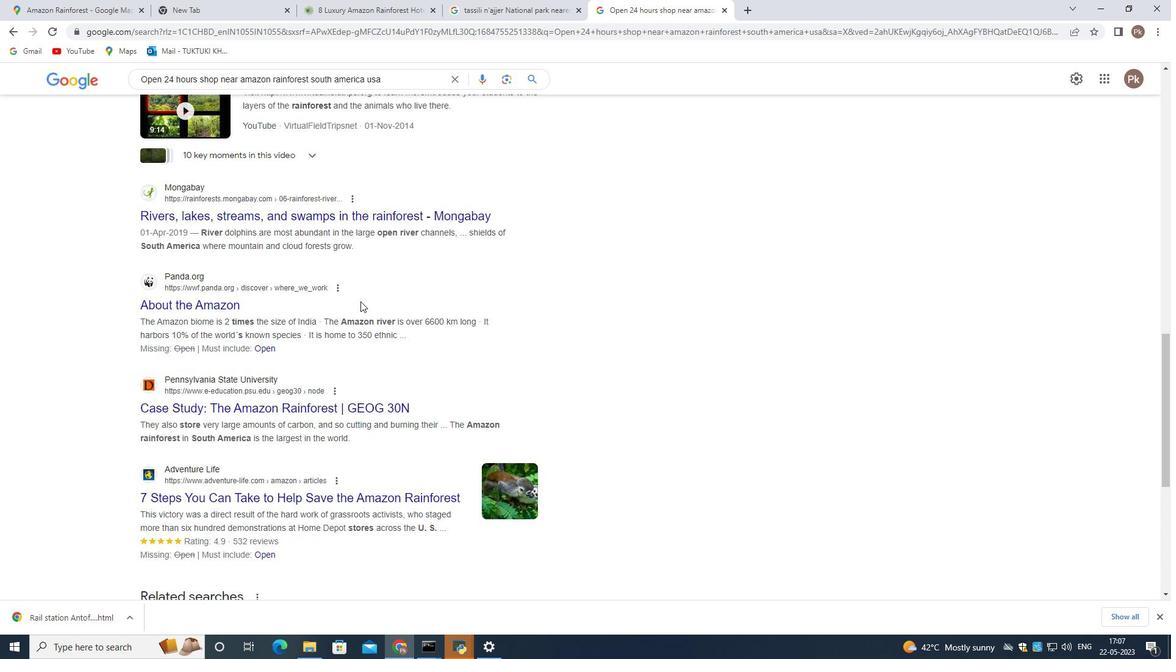 
Action: Mouse scrolled (360, 300) with delta (0, 0)
Screenshot: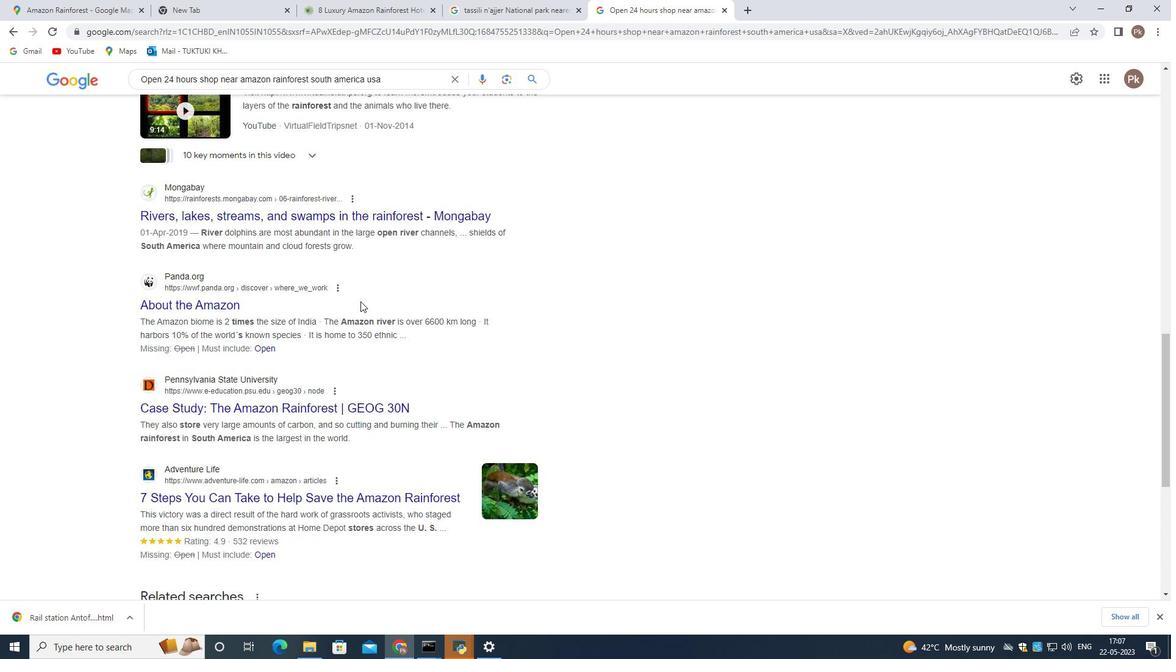 
Action: Mouse moved to (303, 292)
Screenshot: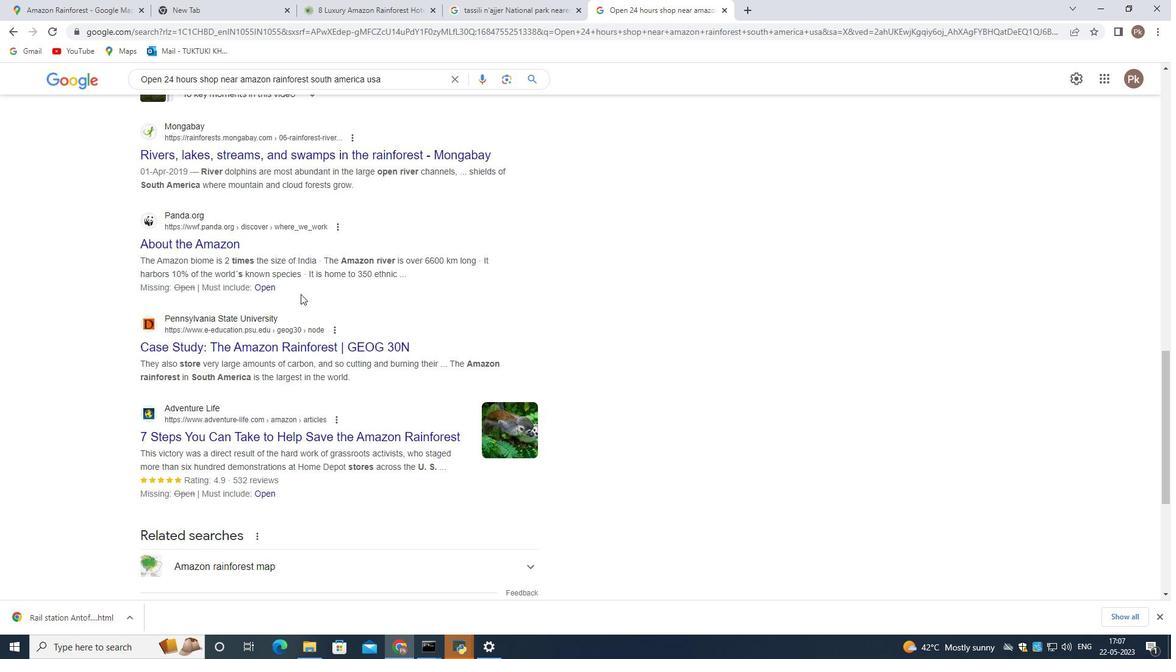 
Action: Mouse scrolled (303, 292) with delta (0, 0)
Screenshot: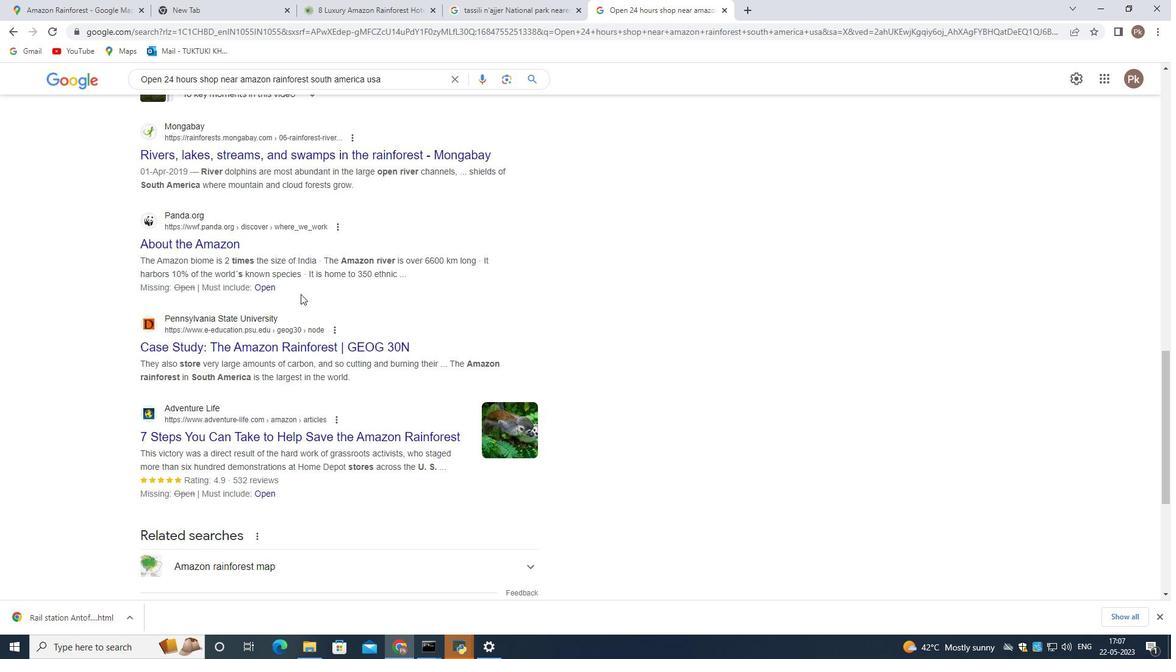 
Action: Mouse scrolled (303, 292) with delta (0, 0)
Screenshot: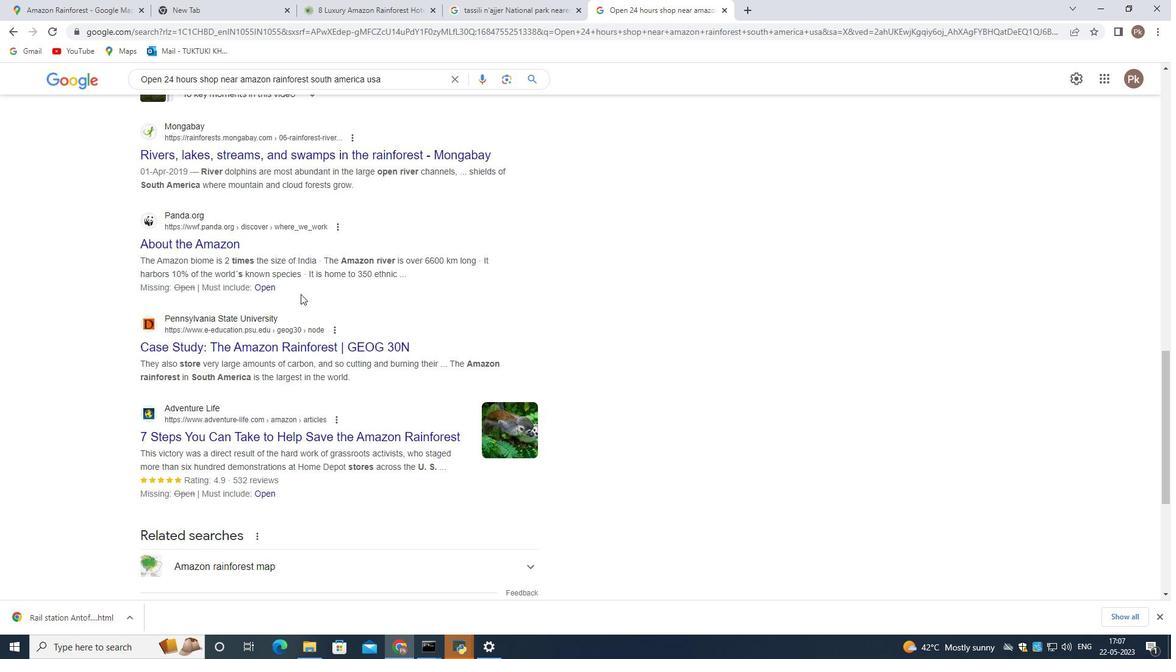
Action: Mouse moved to (303, 292)
Screenshot: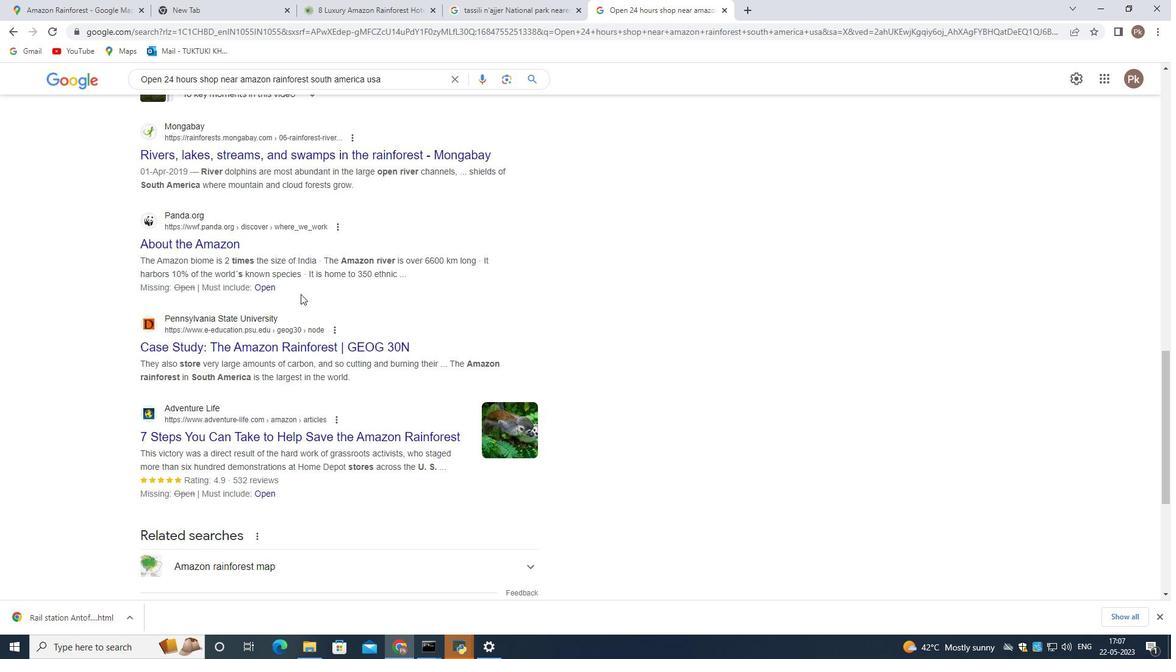 
Action: Mouse scrolled (303, 292) with delta (0, 0)
Screenshot: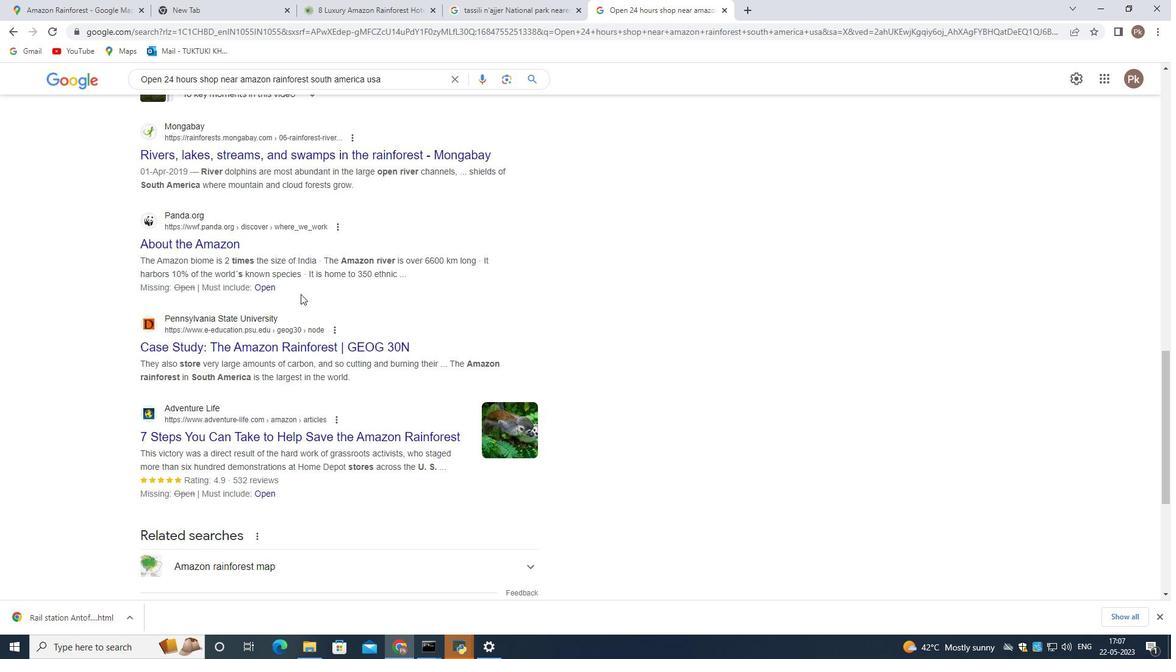
Action: Mouse scrolled (303, 292) with delta (0, 0)
Screenshot: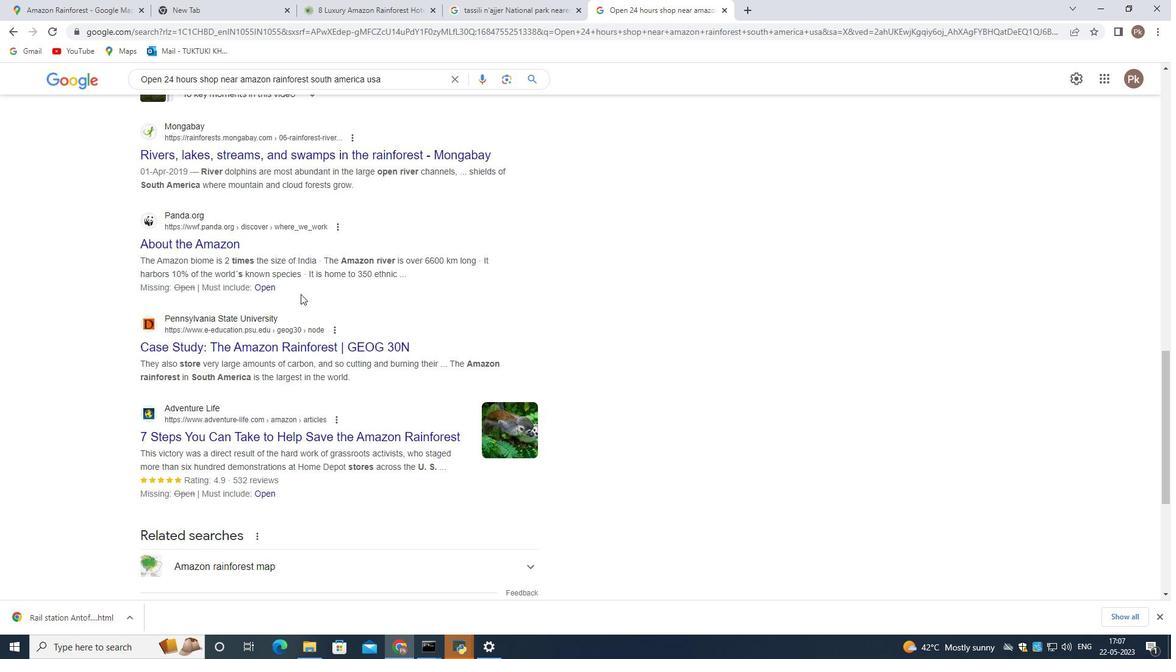 
Action: Mouse moved to (11, 31)
Screenshot: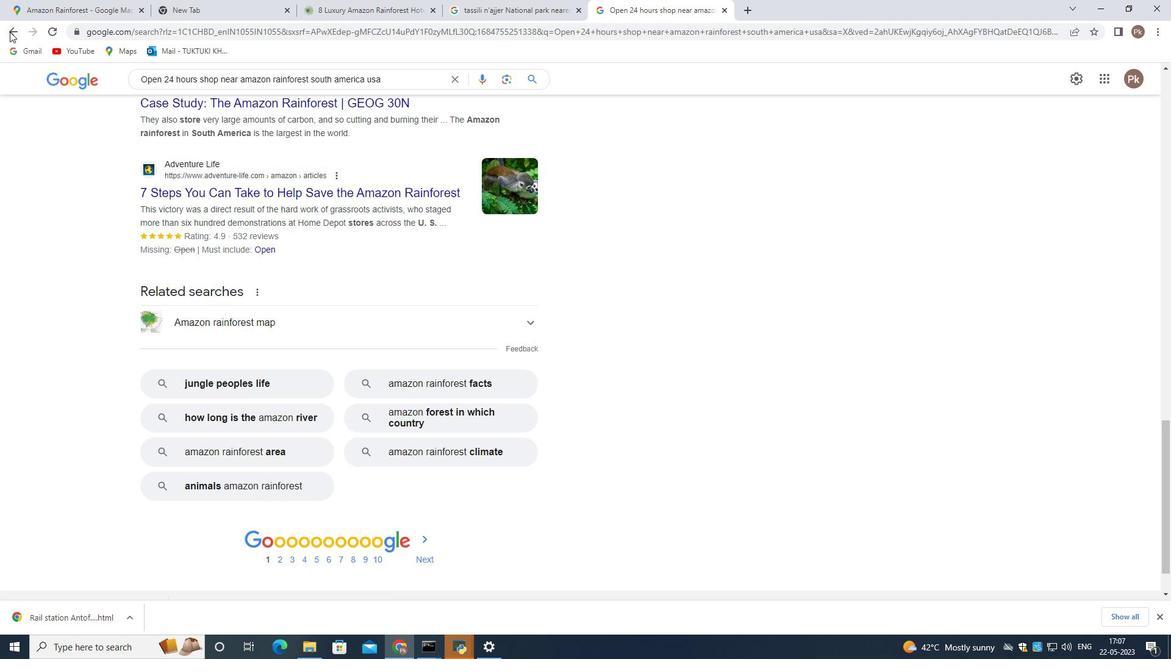 
Action: Mouse pressed left at (11, 31)
Screenshot: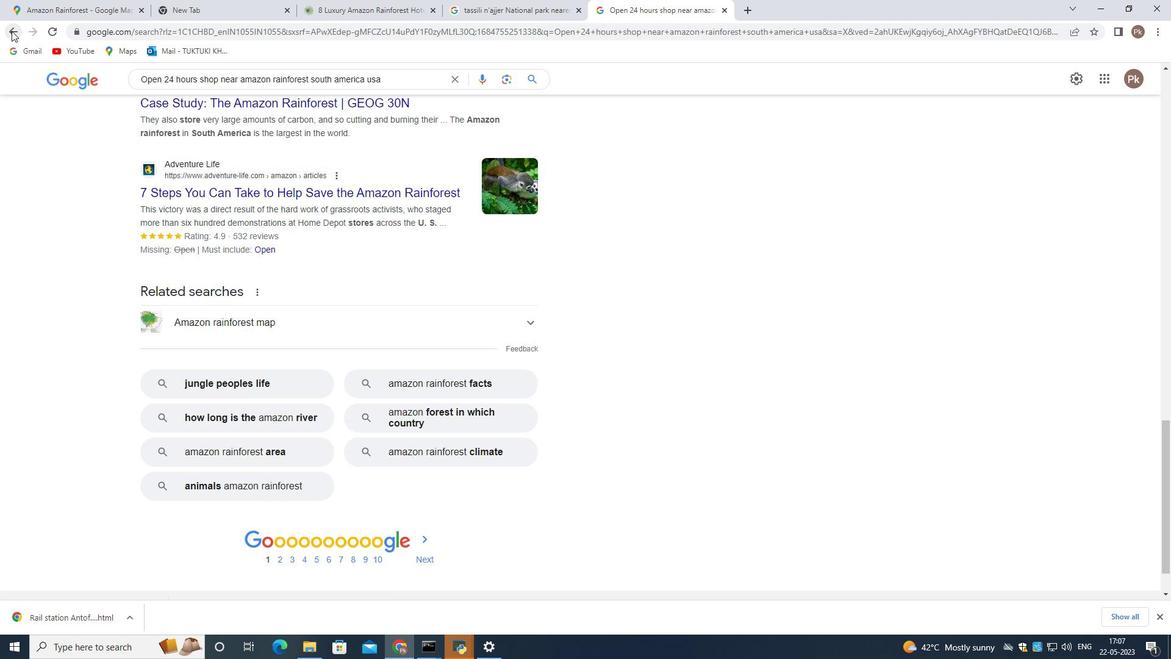
Action: Mouse moved to (104, 16)
Screenshot: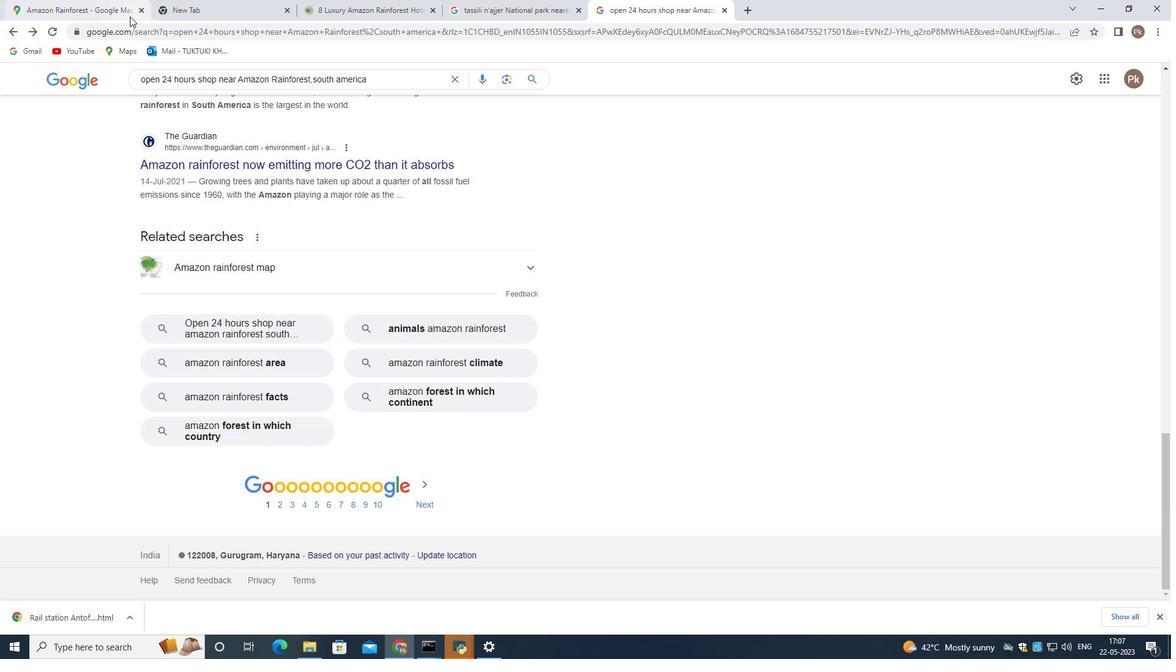 
Action: Mouse pressed left at (104, 16)
Screenshot: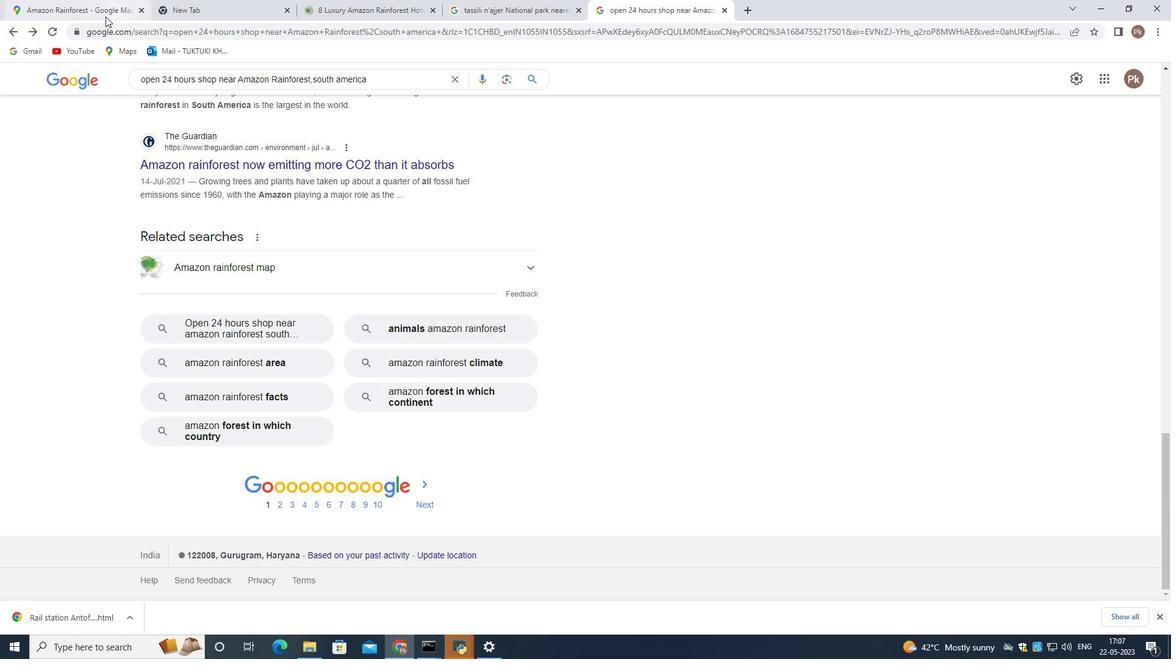 
Action: Mouse moved to (641, 254)
Screenshot: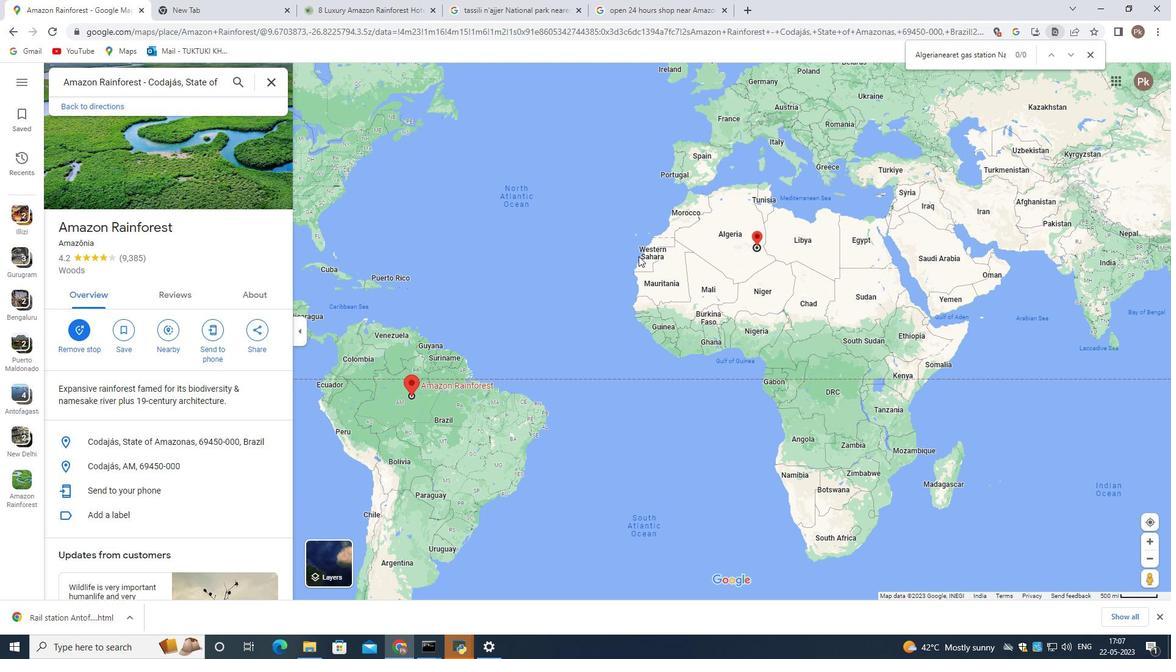 
Action: Mouse scrolled (641, 253) with delta (0, 0)
Screenshot: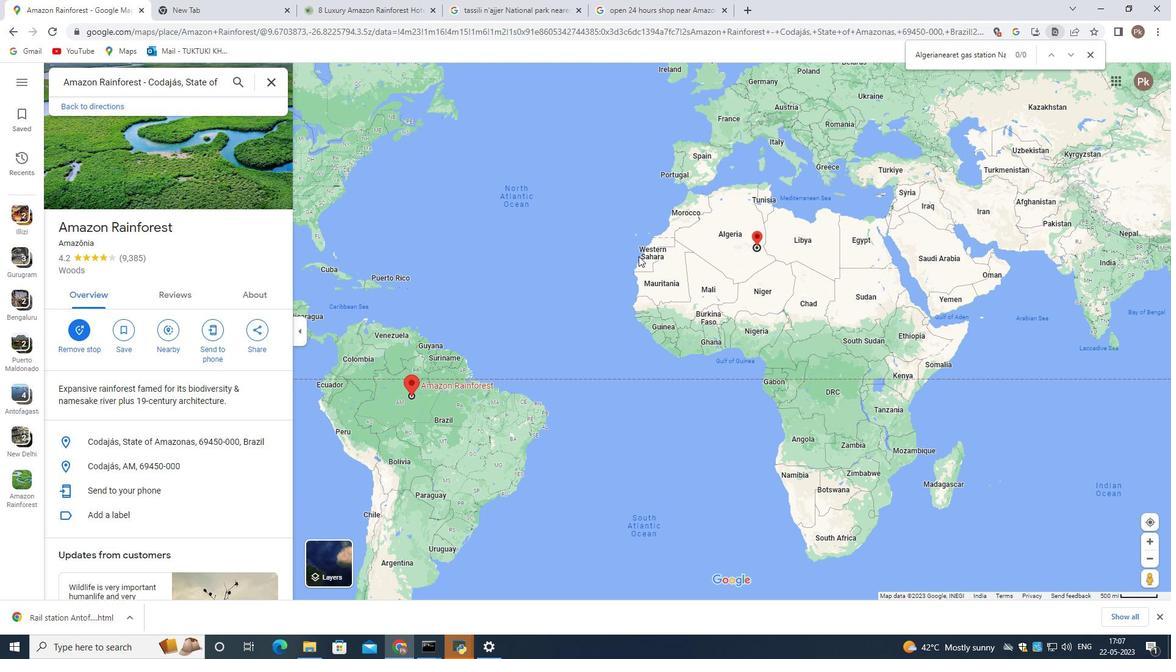 
Action: Mouse moved to (626, 362)
Screenshot: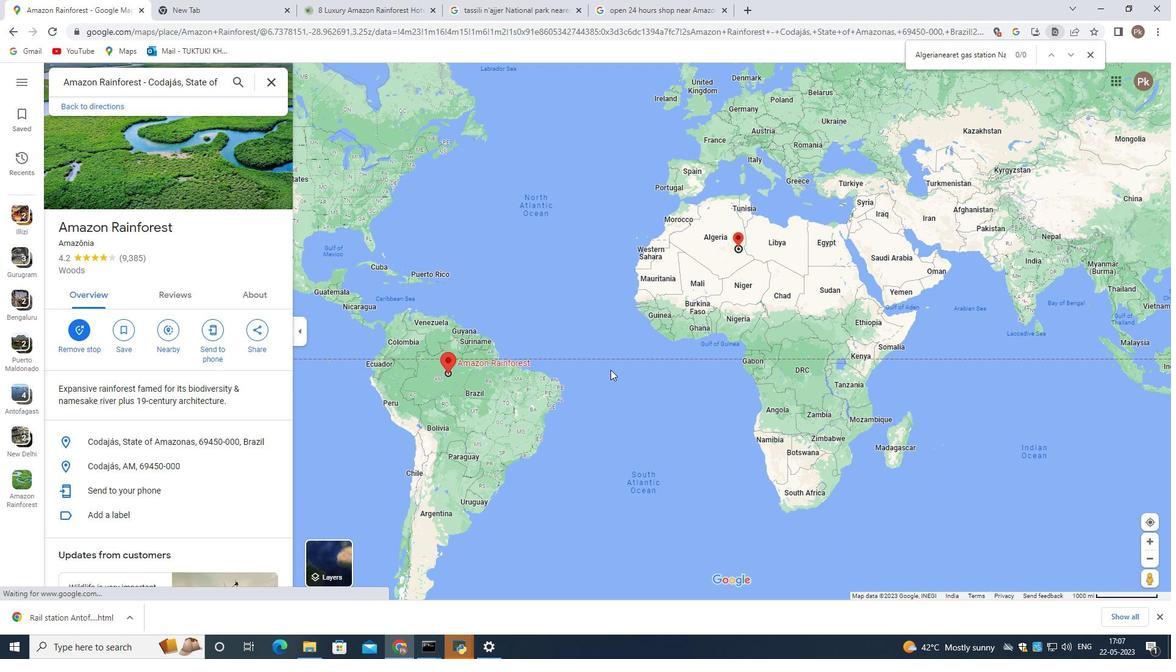
Action: Mouse scrolled (626, 363) with delta (0, 0)
Screenshot: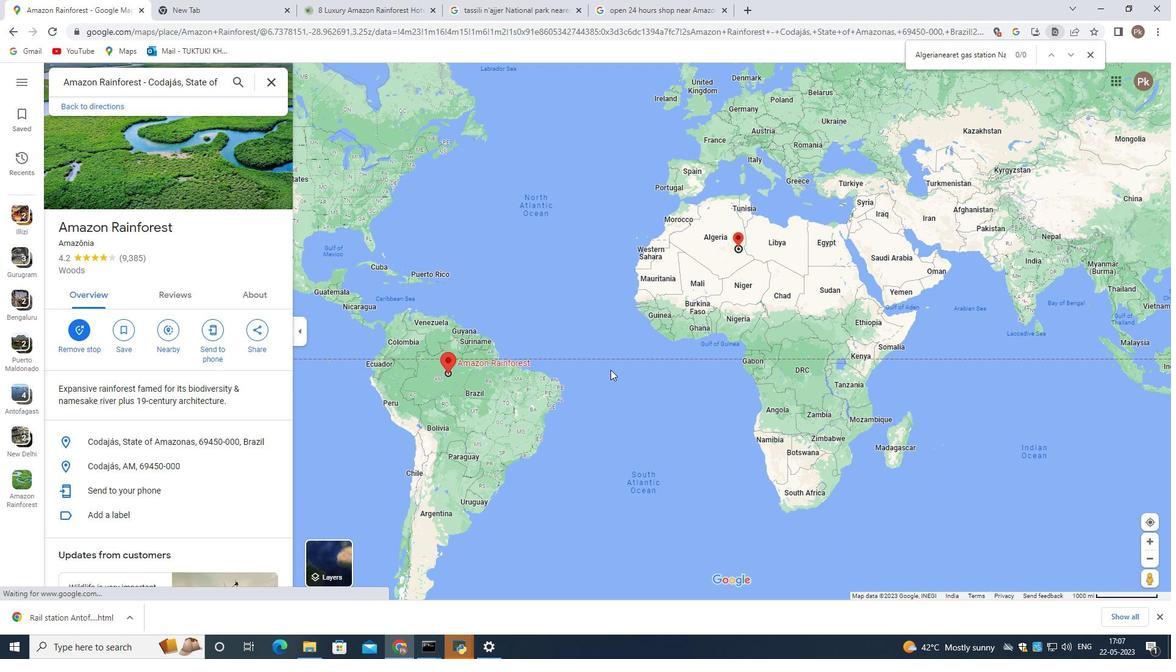 
Action: Mouse moved to (761, 267)
Screenshot: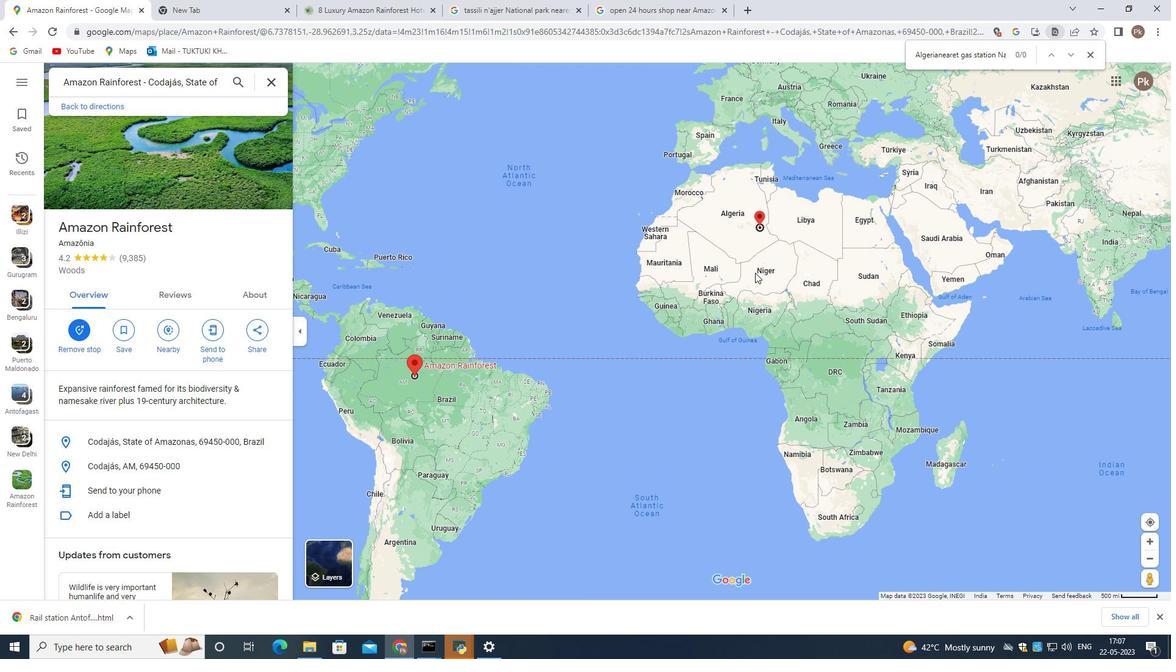 
Action: Mouse scrolled (761, 267) with delta (0, 0)
Screenshot: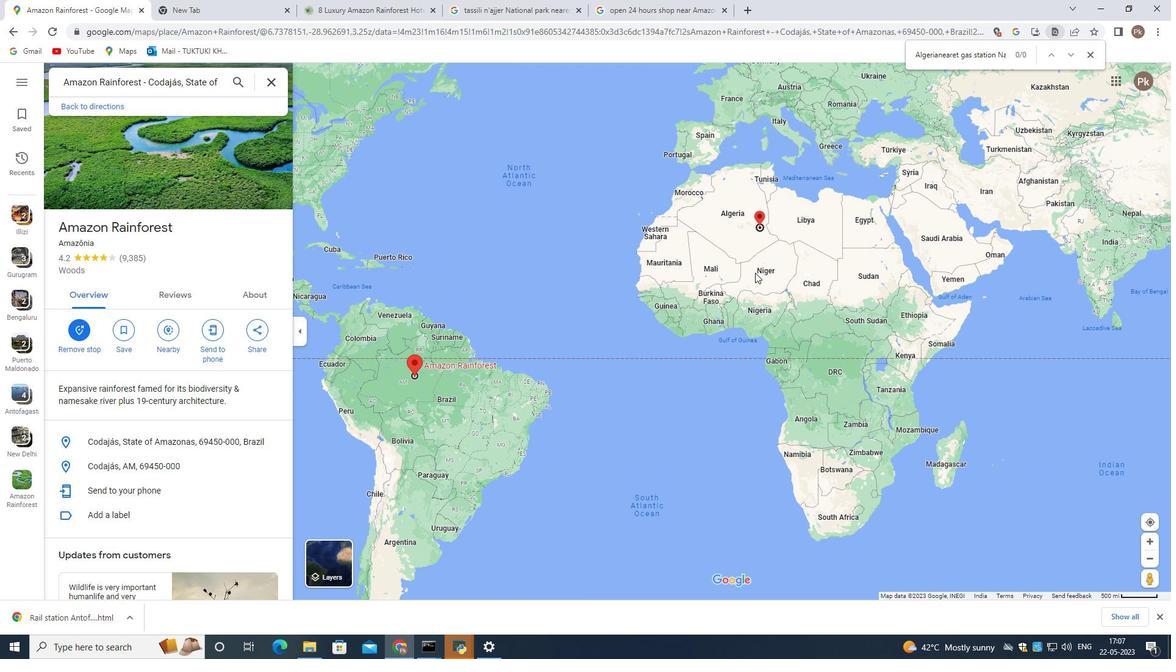 
Action: Mouse moved to (761, 264)
Screenshot: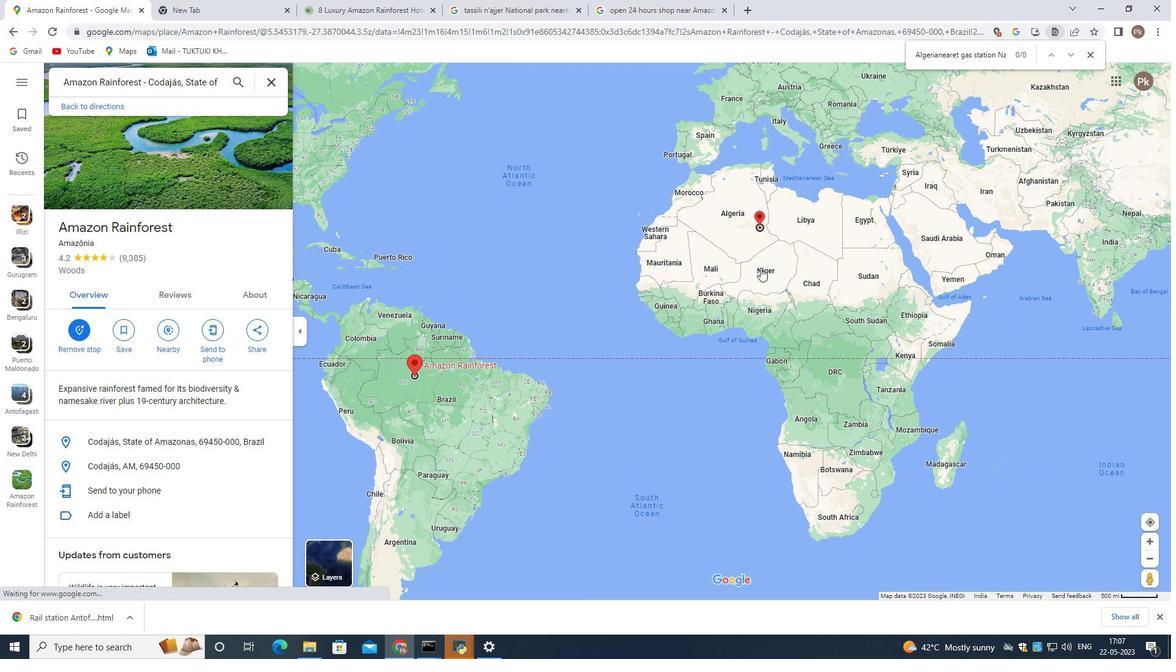 
Action: Mouse scrolled (761, 265) with delta (0, 0)
Screenshot: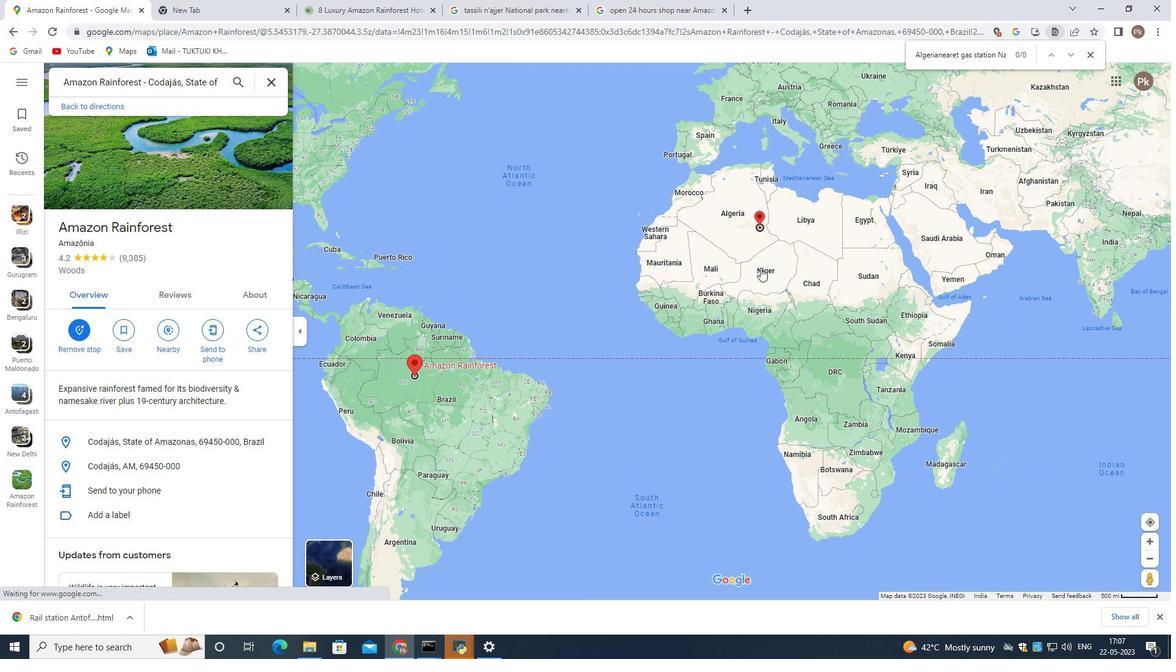 
Action: Mouse moved to (762, 261)
Screenshot: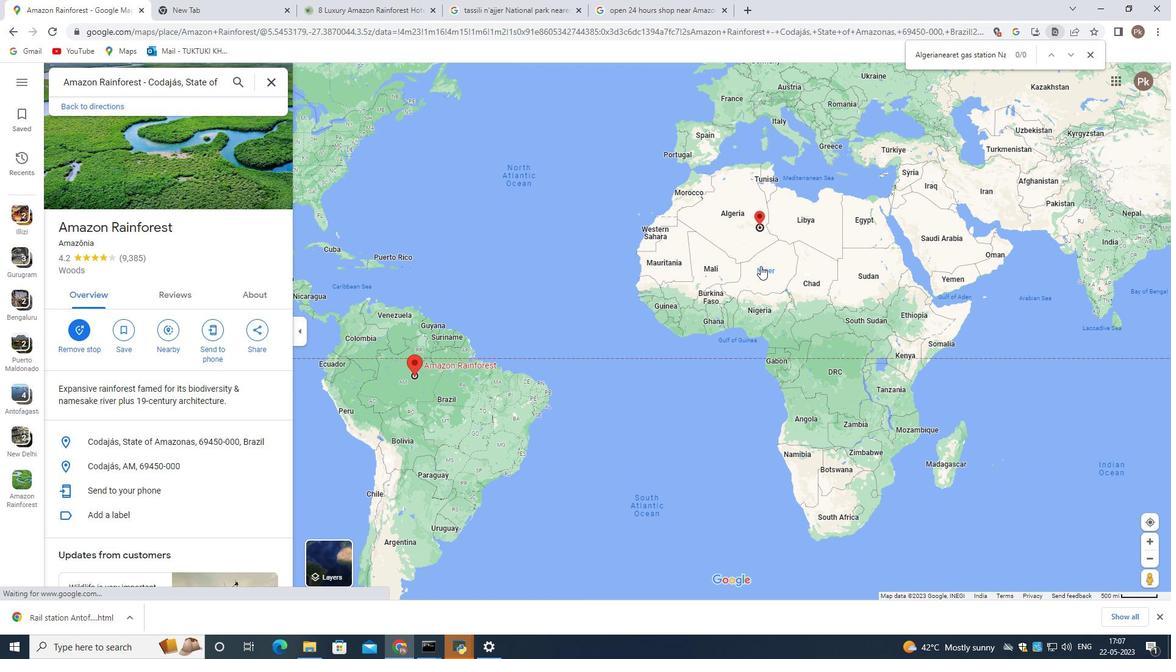 
Action: Mouse scrolled (762, 261) with delta (0, 0)
Screenshot: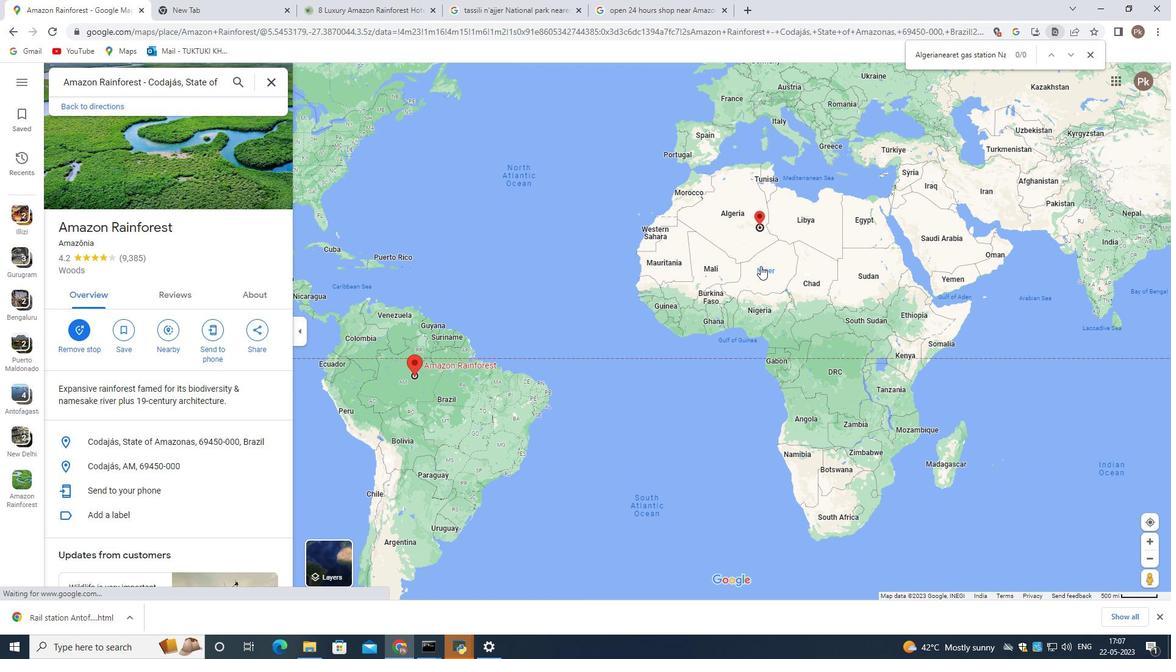 
Action: Mouse moved to (764, 260)
Screenshot: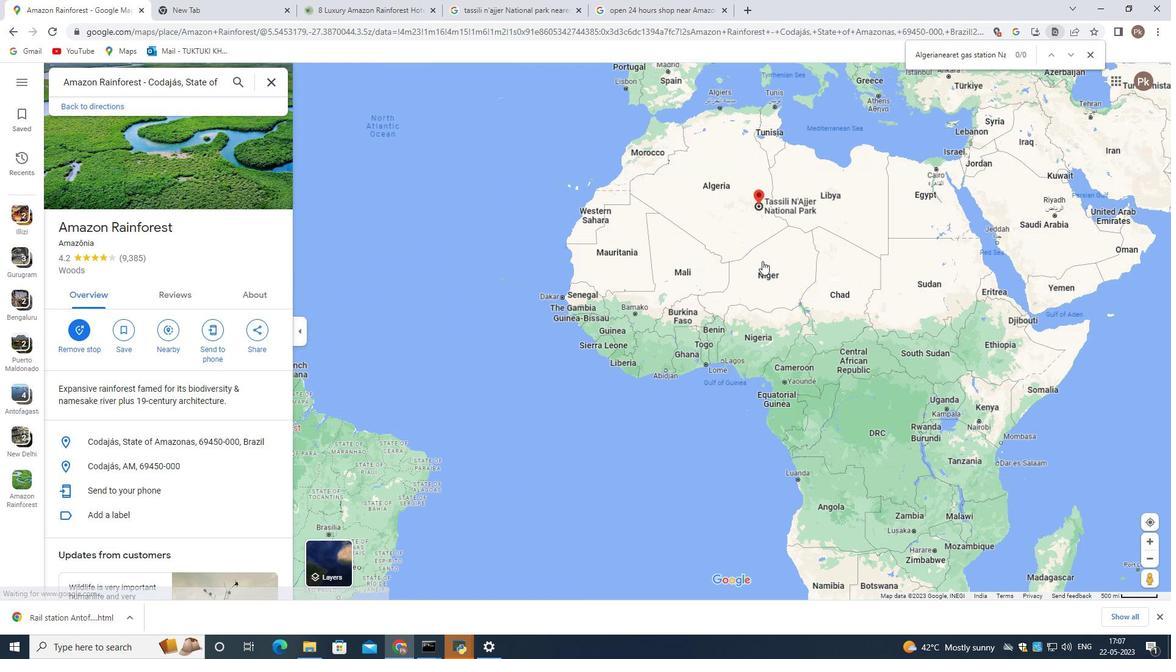 
Action: Mouse scrolled (764, 260) with delta (0, 0)
Screenshot: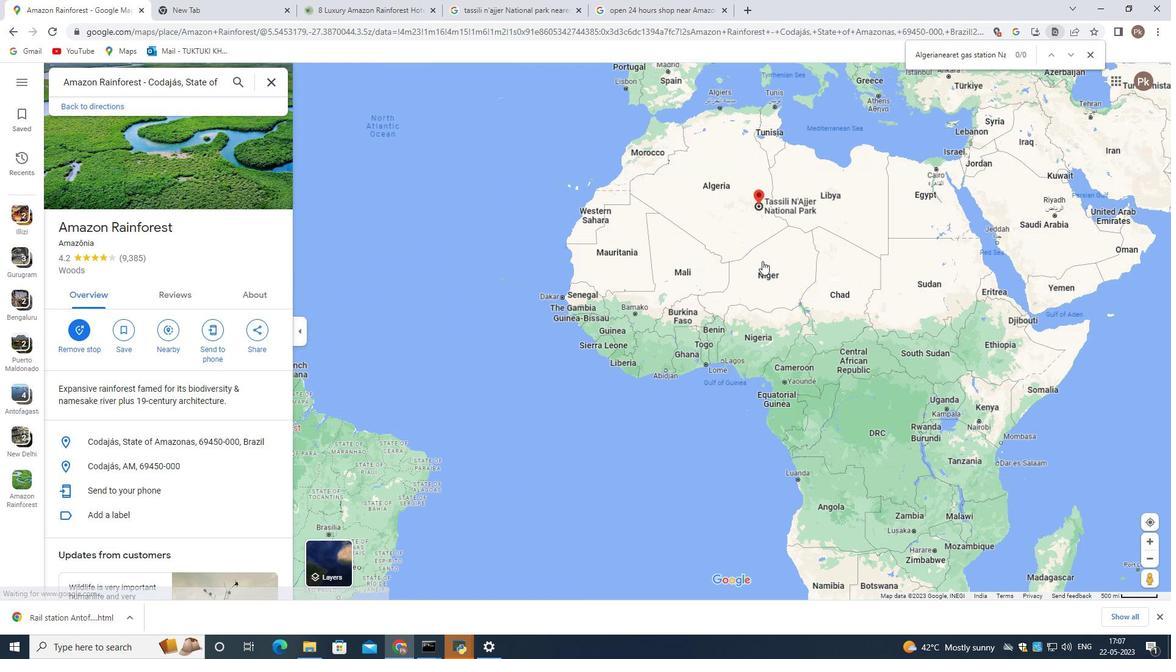 
Action: Mouse scrolled (764, 260) with delta (0, 0)
Screenshot: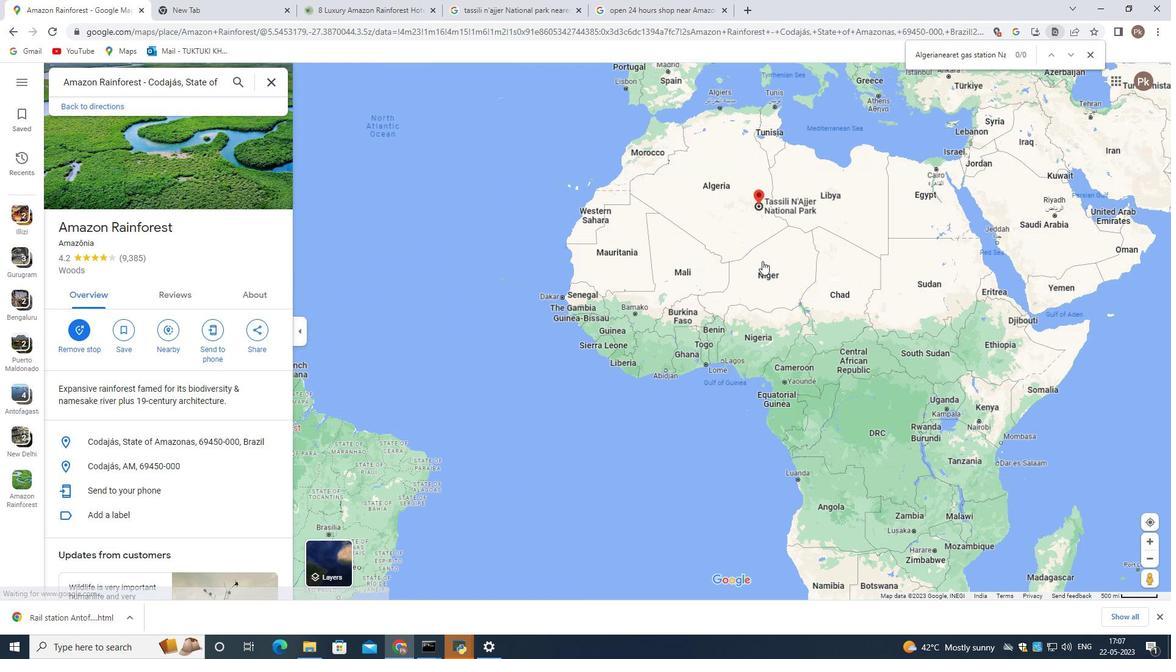
Action: Mouse scrolled (764, 260) with delta (0, 0)
Screenshot: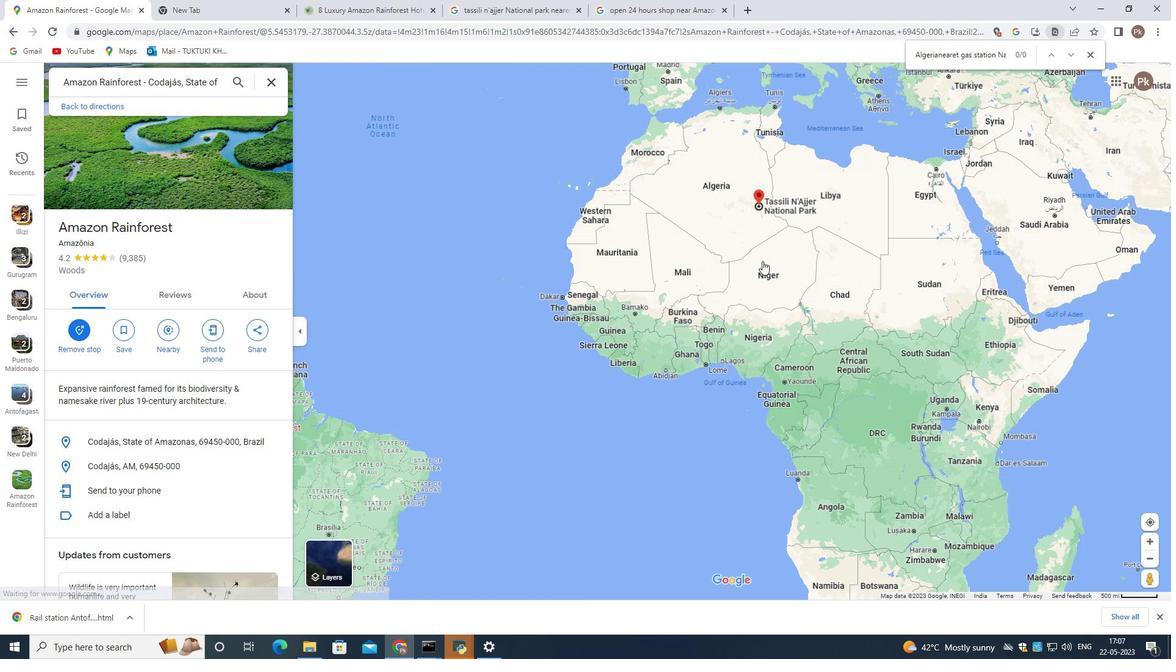 
Action: Mouse scrolled (764, 260) with delta (0, 0)
Screenshot: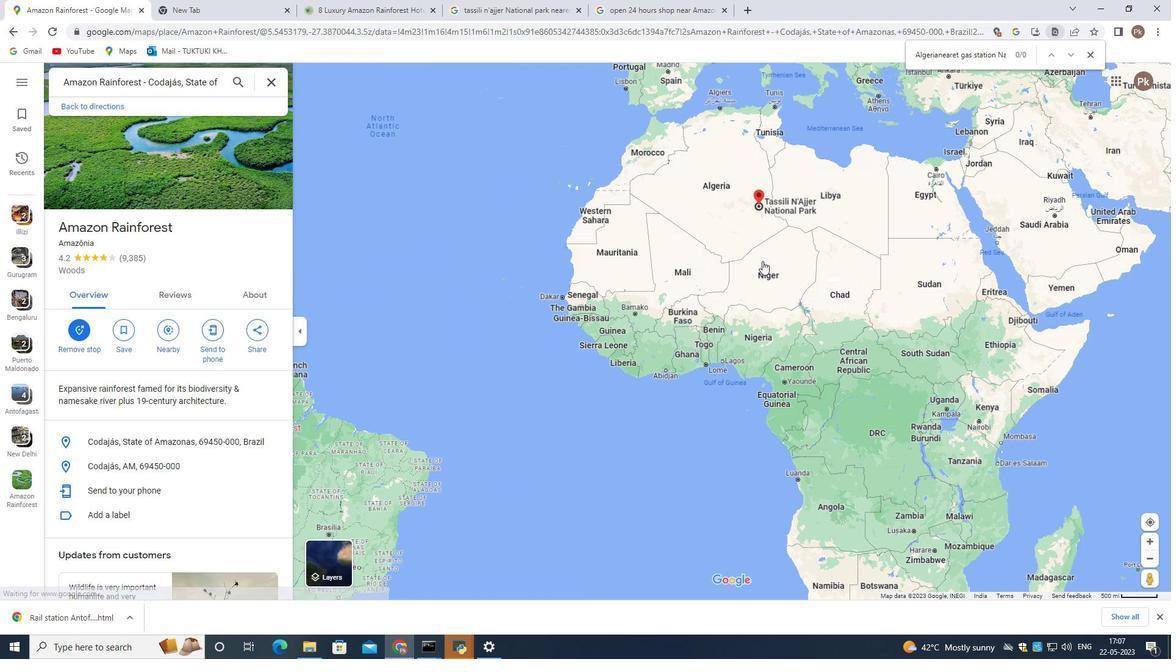 
Action: Mouse moved to (764, 223)
Screenshot: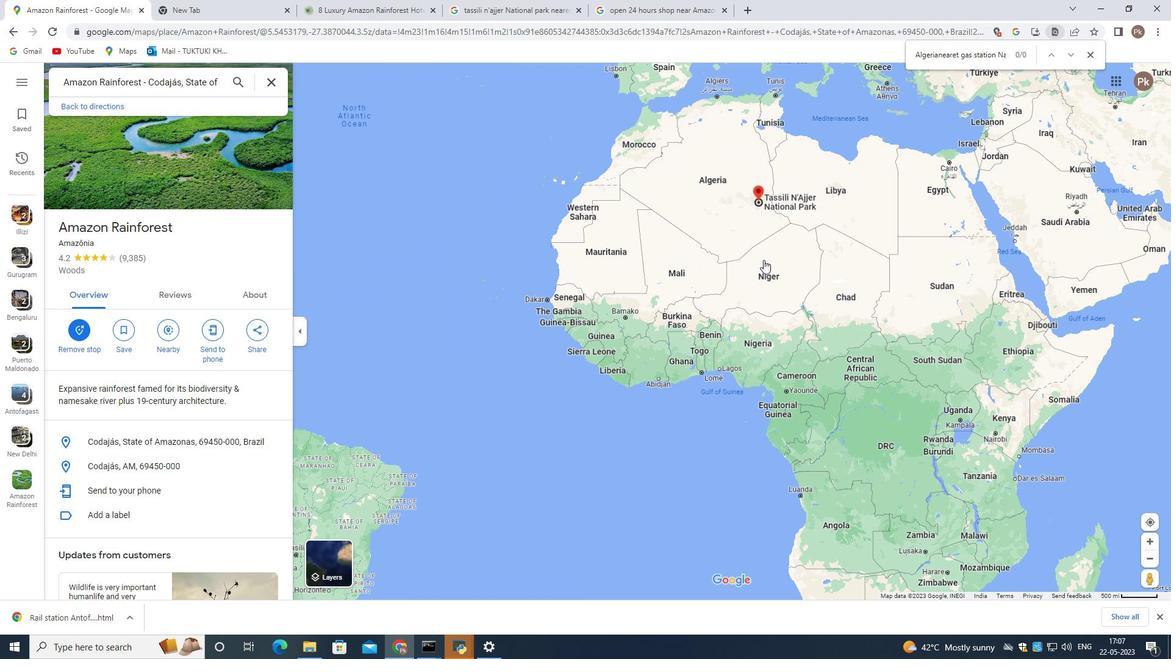 
Action: Mouse scrolled (764, 224) with delta (0, 0)
Screenshot: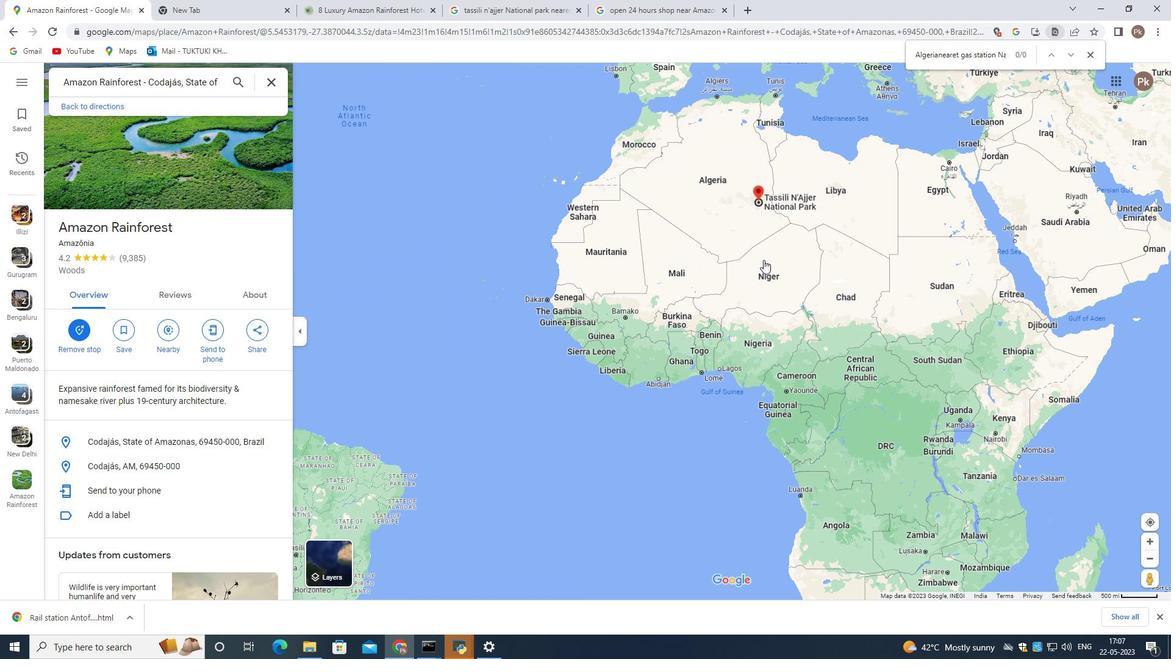 
Action: Mouse moved to (763, 222)
Screenshot: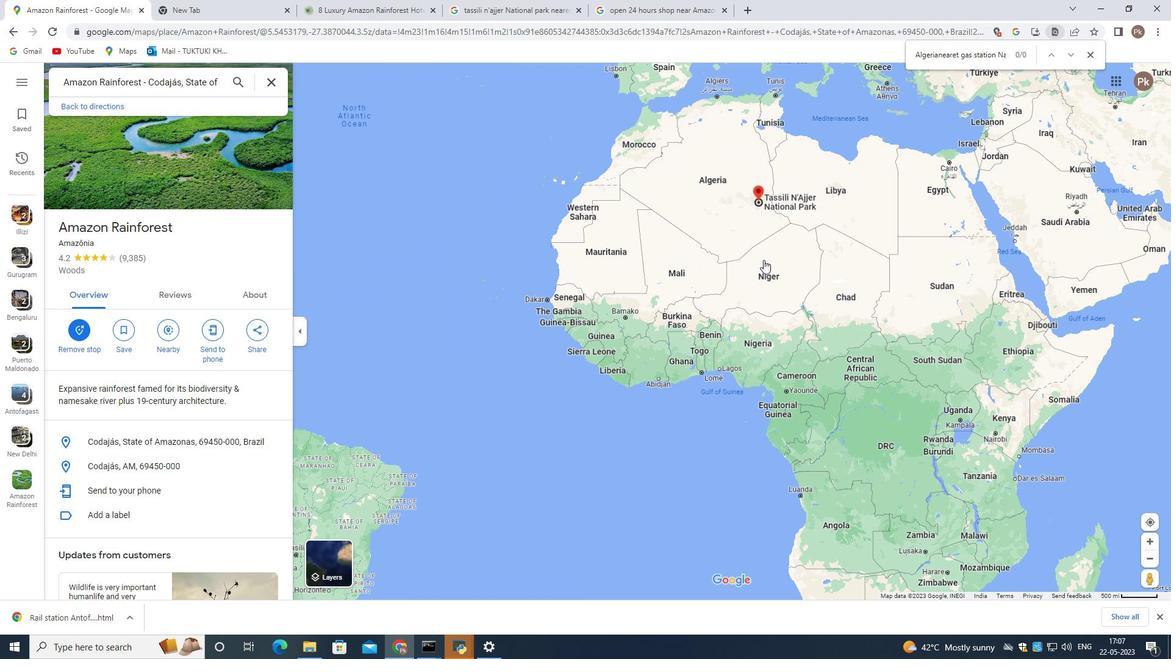 
Action: Mouse scrolled (763, 223) with delta (0, 0)
Screenshot: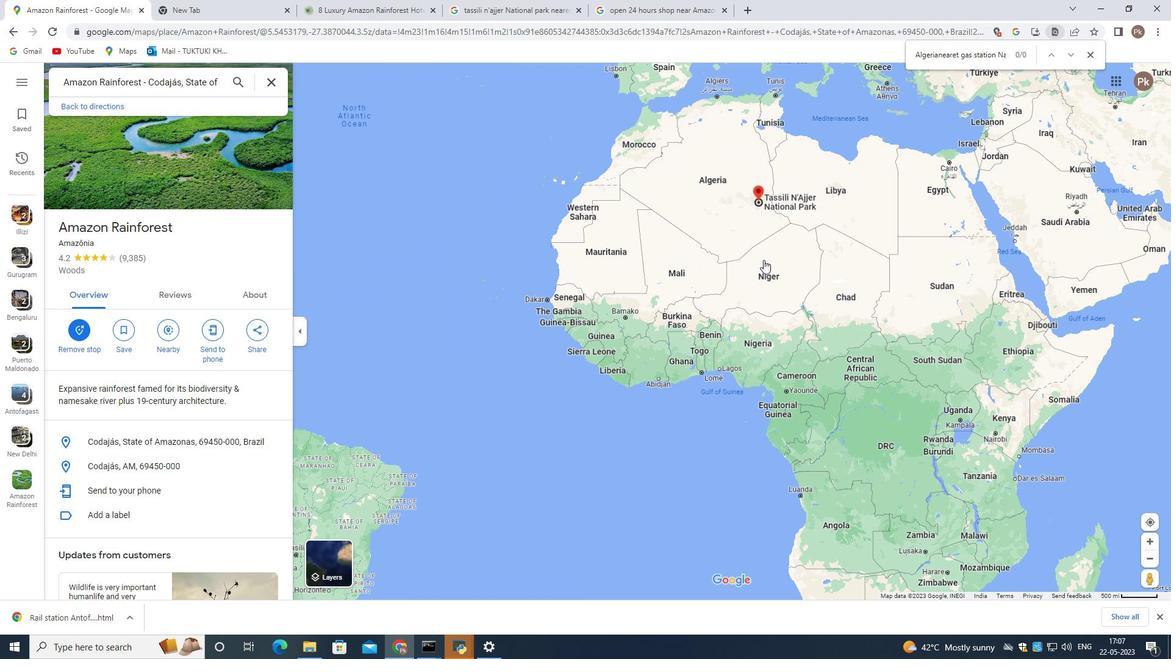 
Action: Mouse scrolled (763, 223) with delta (0, 0)
Screenshot: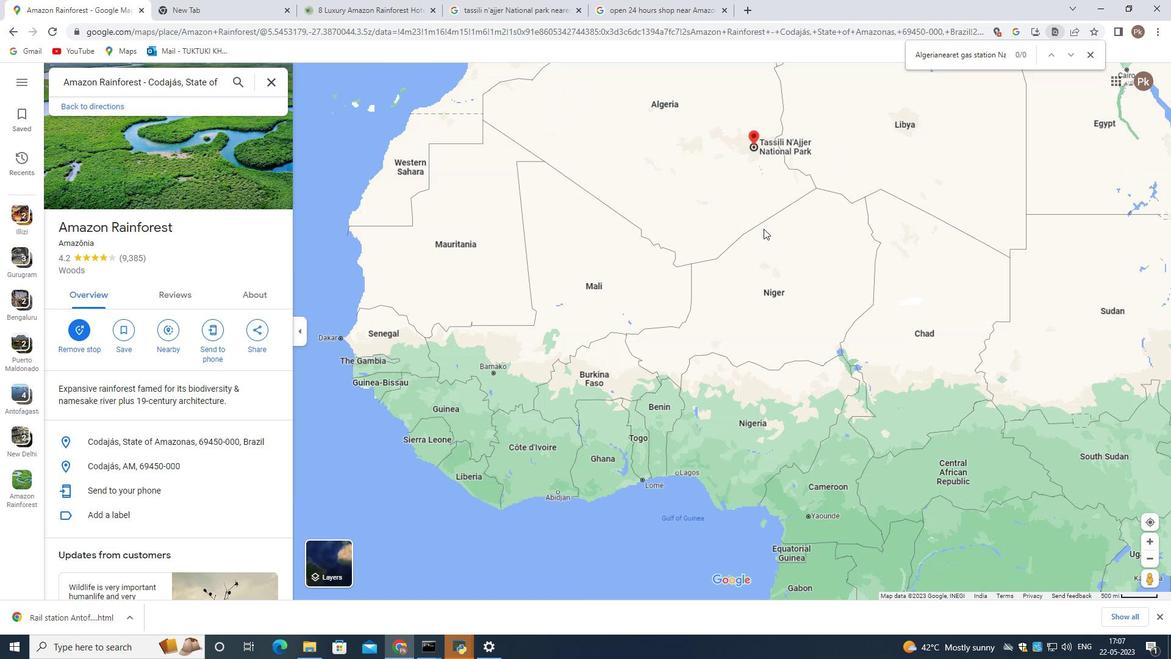 
Action: Mouse moved to (763, 222)
Screenshot: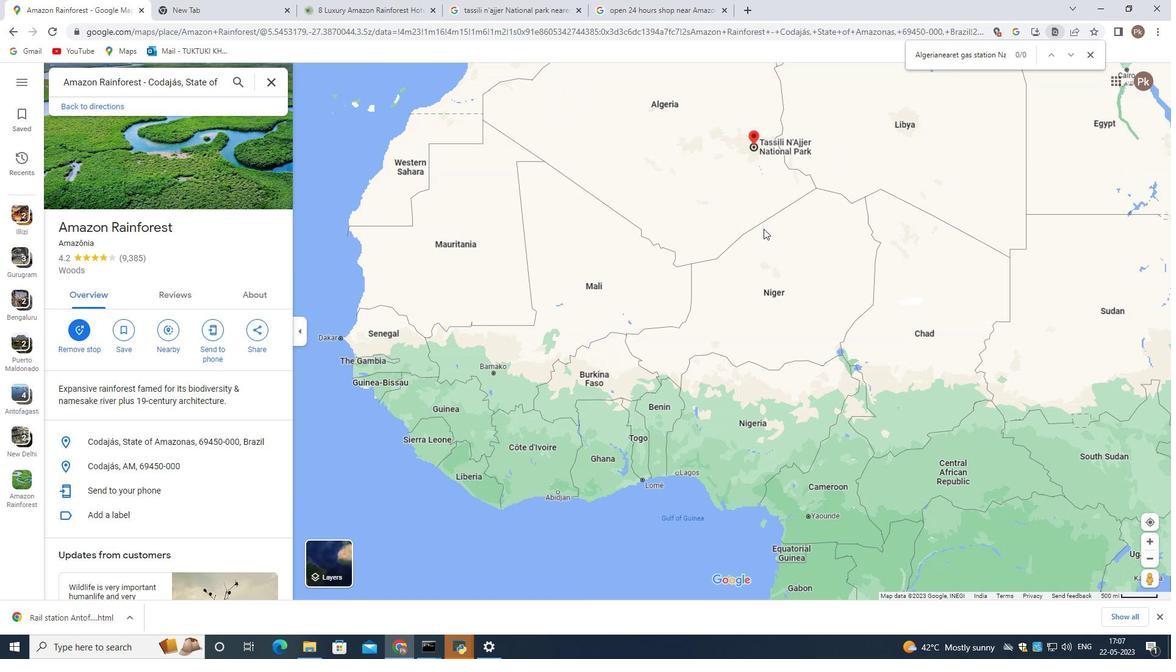 
Action: Mouse scrolled (763, 222) with delta (0, 0)
Screenshot: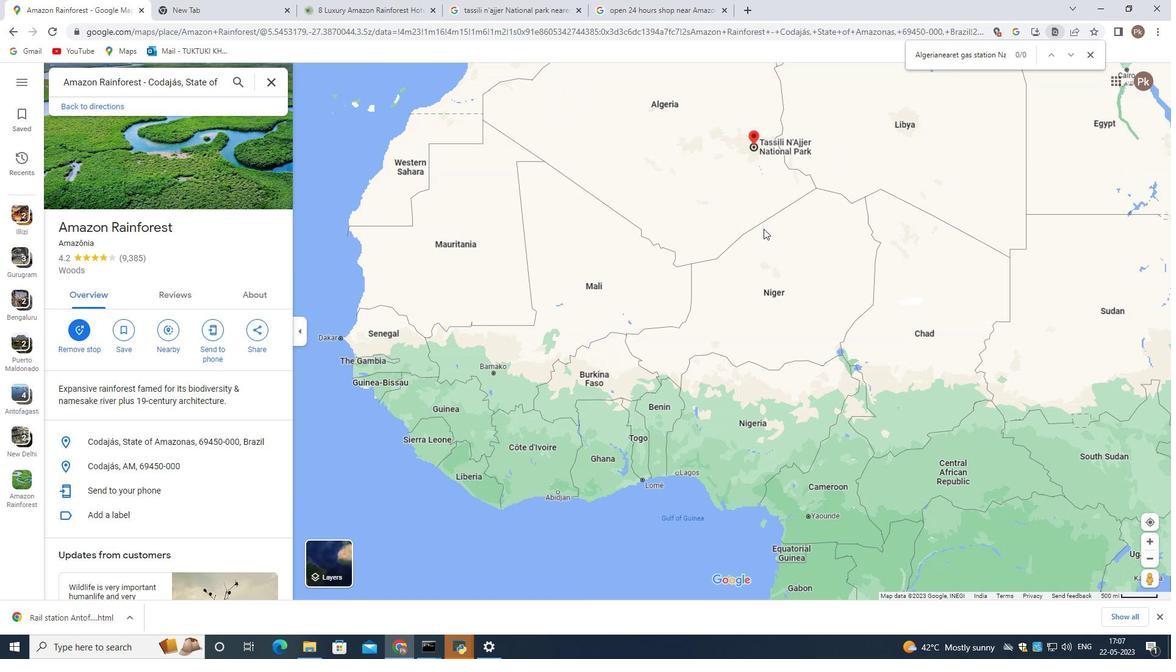 
Action: Mouse moved to (760, 197)
Screenshot: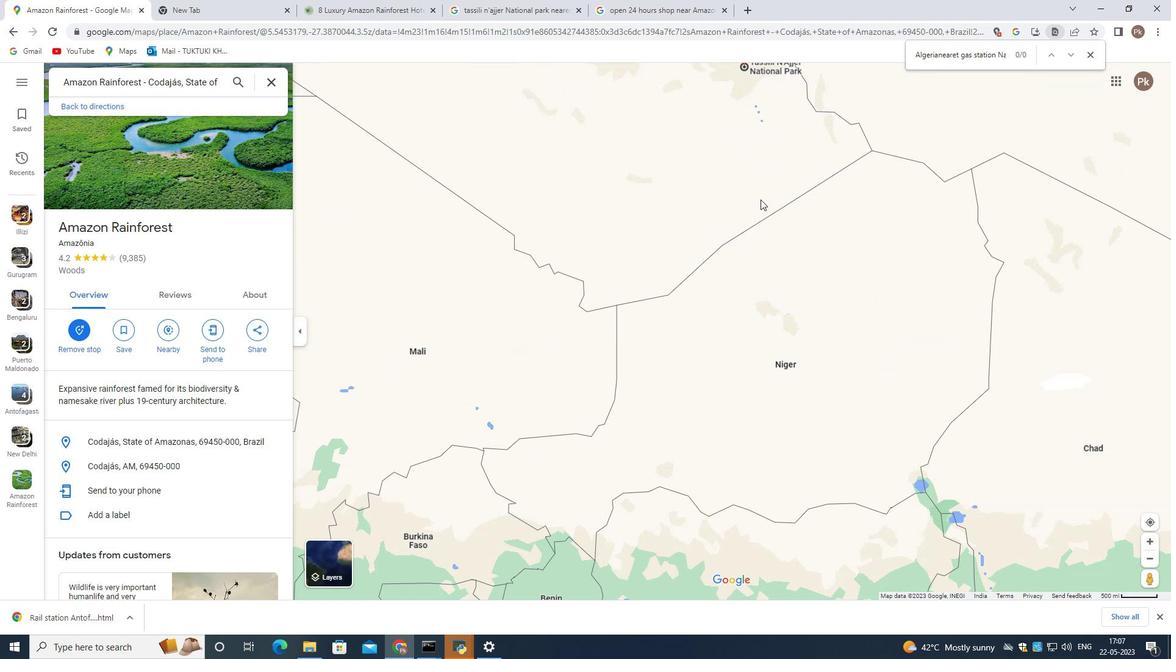 
Action: Mouse pressed left at (760, 197)
Screenshot: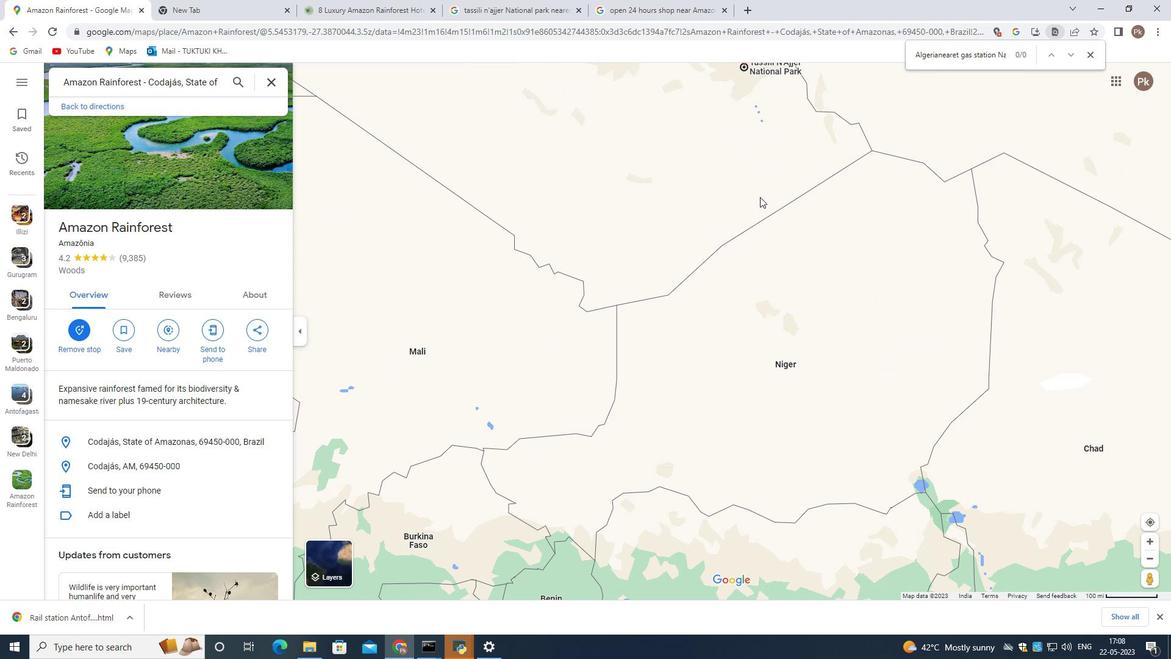 
Action: Mouse moved to (763, 261)
Screenshot: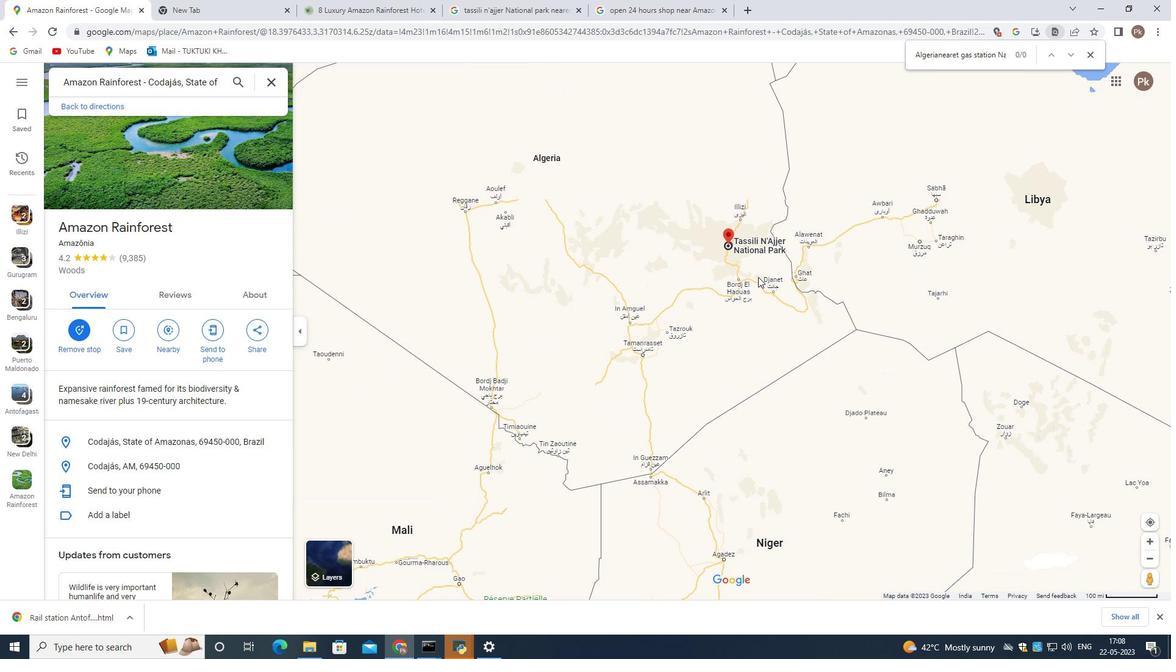 
Action: Mouse scrolled (763, 262) with delta (0, 0)
Screenshot: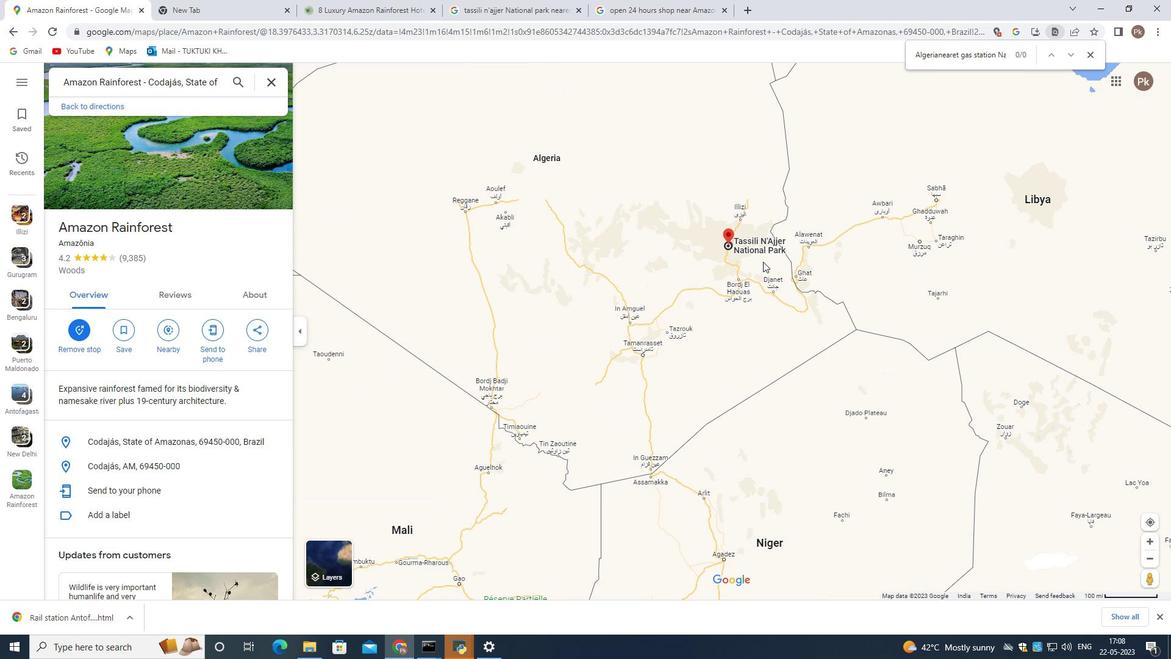 
Action: Mouse scrolled (763, 262) with delta (0, 0)
Screenshot: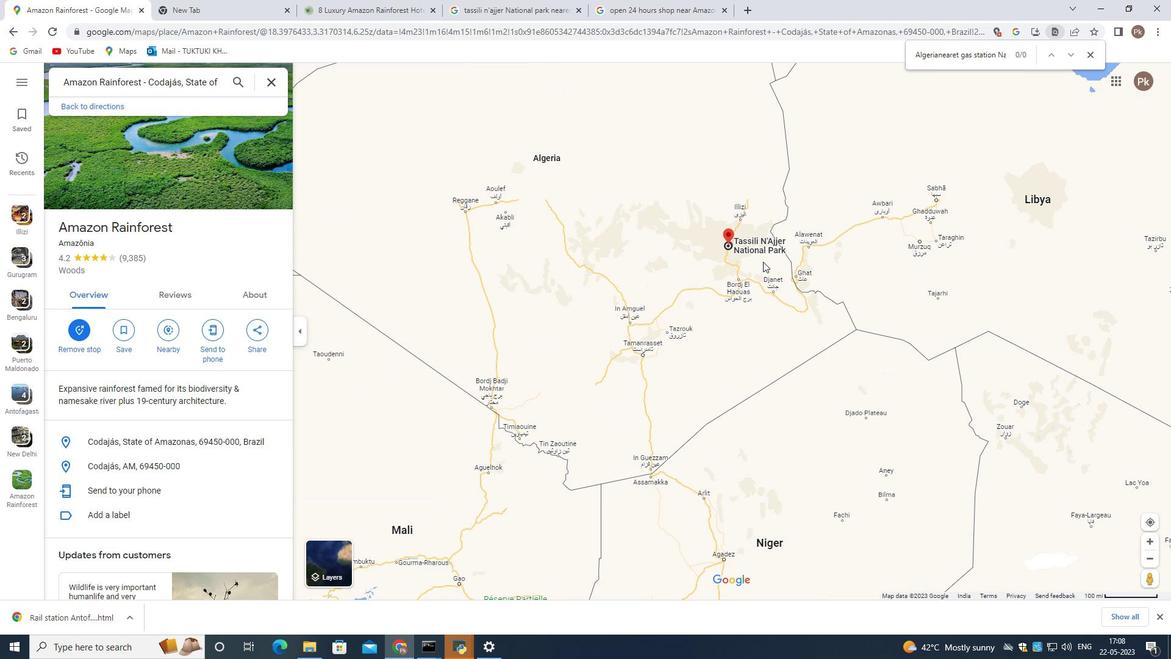 
Action: Mouse scrolled (763, 262) with delta (0, 0)
Screenshot: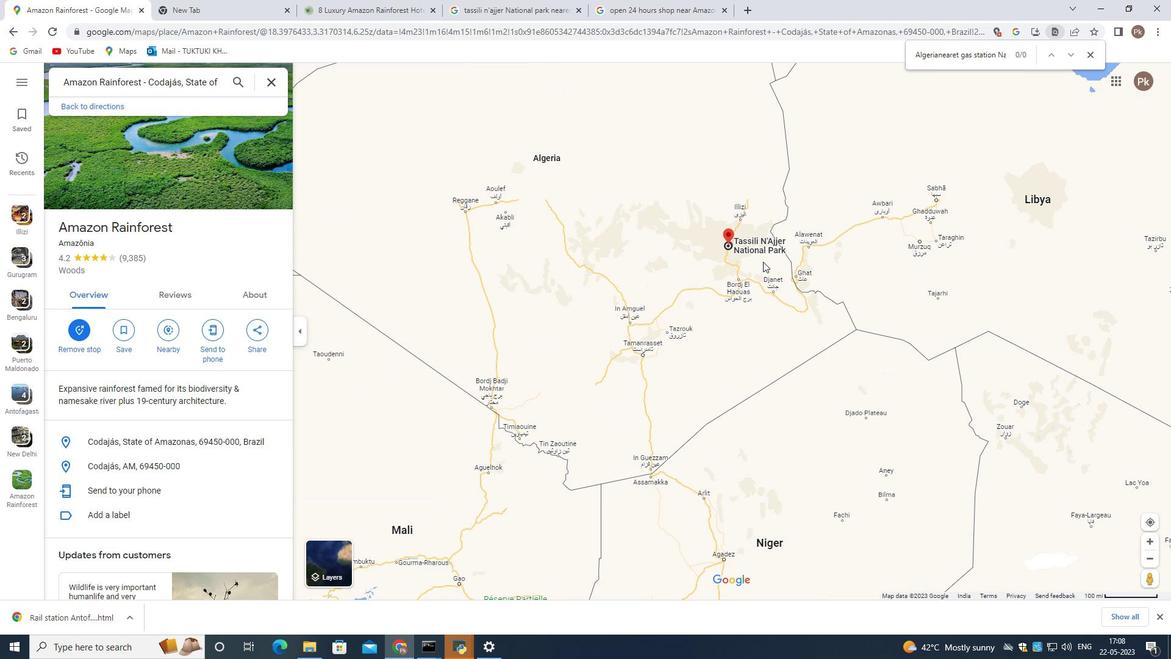 
Action: Mouse scrolled (763, 262) with delta (0, 0)
Screenshot: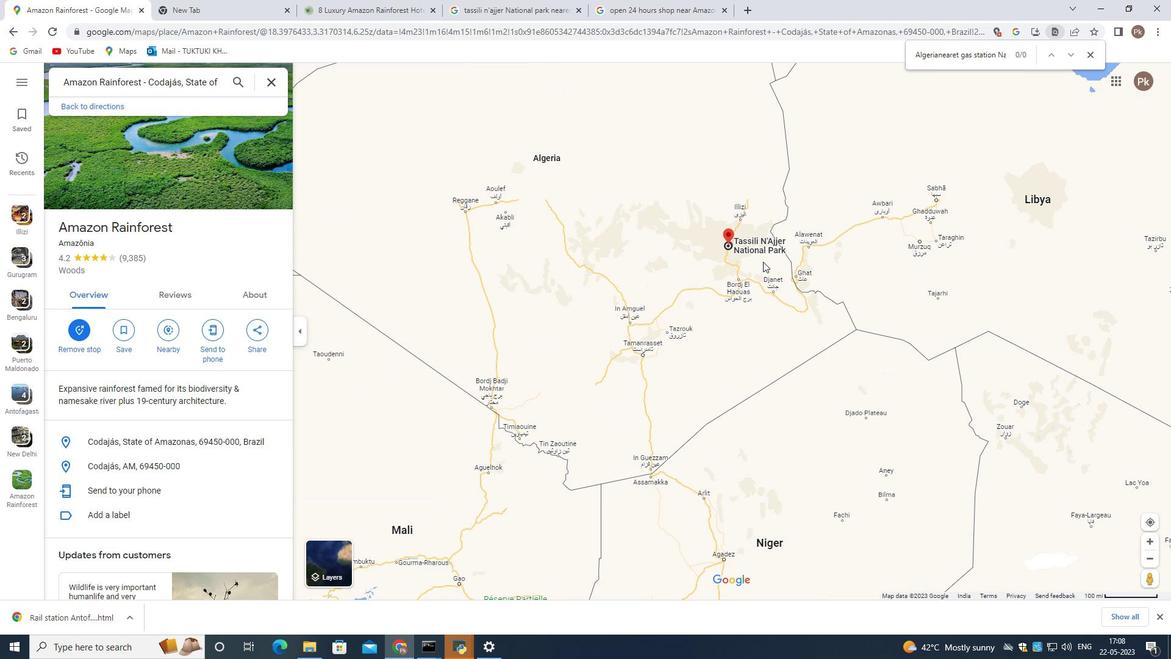 
Action: Mouse scrolled (763, 262) with delta (0, 0)
Screenshot: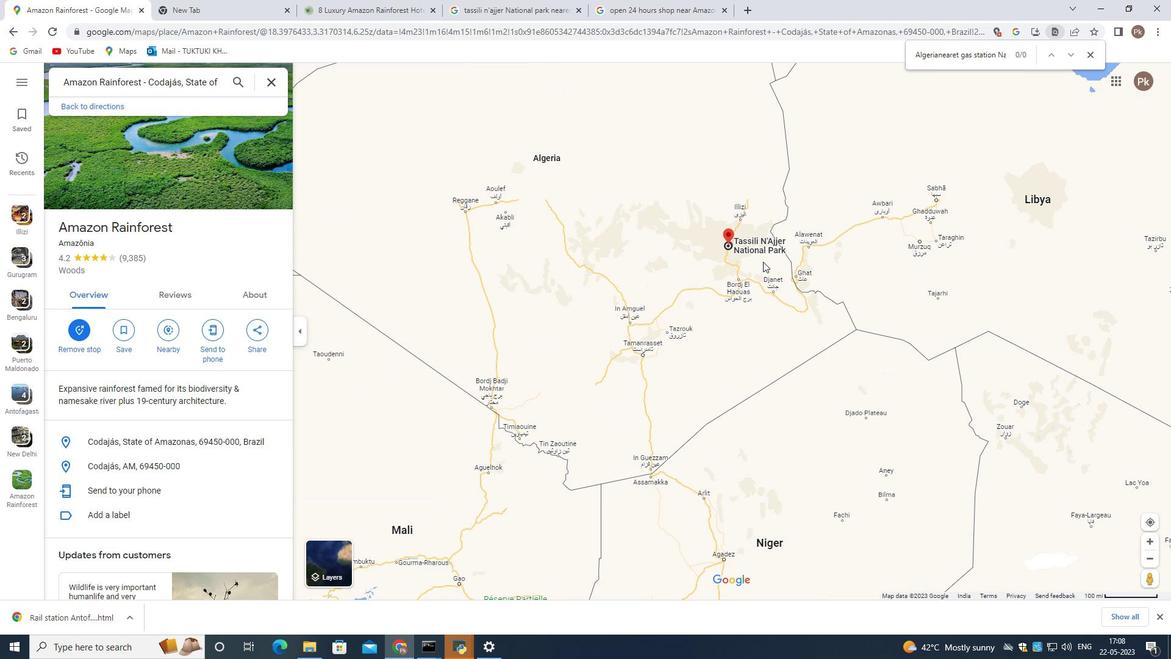 
Action: Mouse scrolled (763, 262) with delta (0, 0)
Screenshot: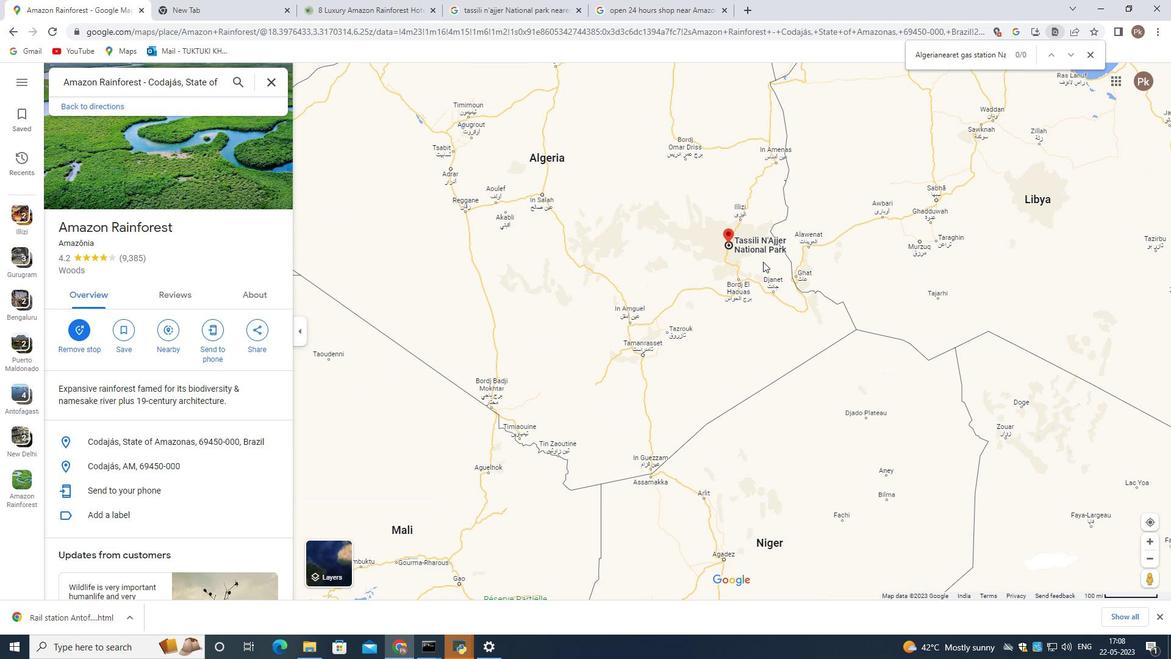 
Action: Mouse moved to (680, 219)
Screenshot: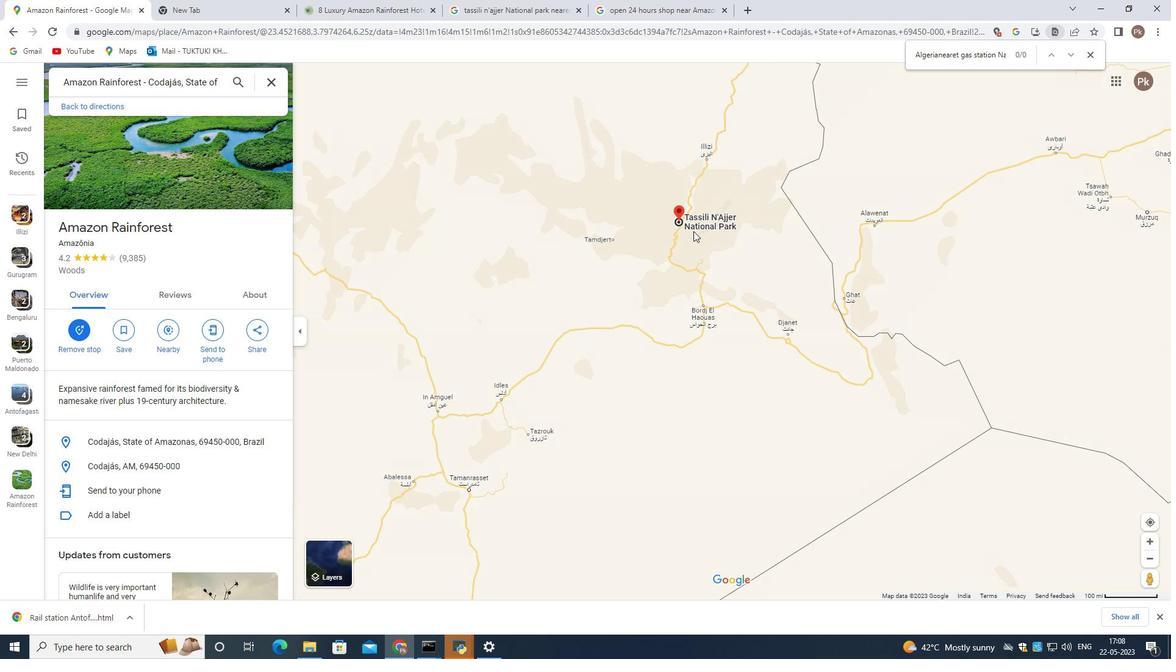 
Action: Mouse scrolled (680, 220) with delta (0, 0)
Screenshot: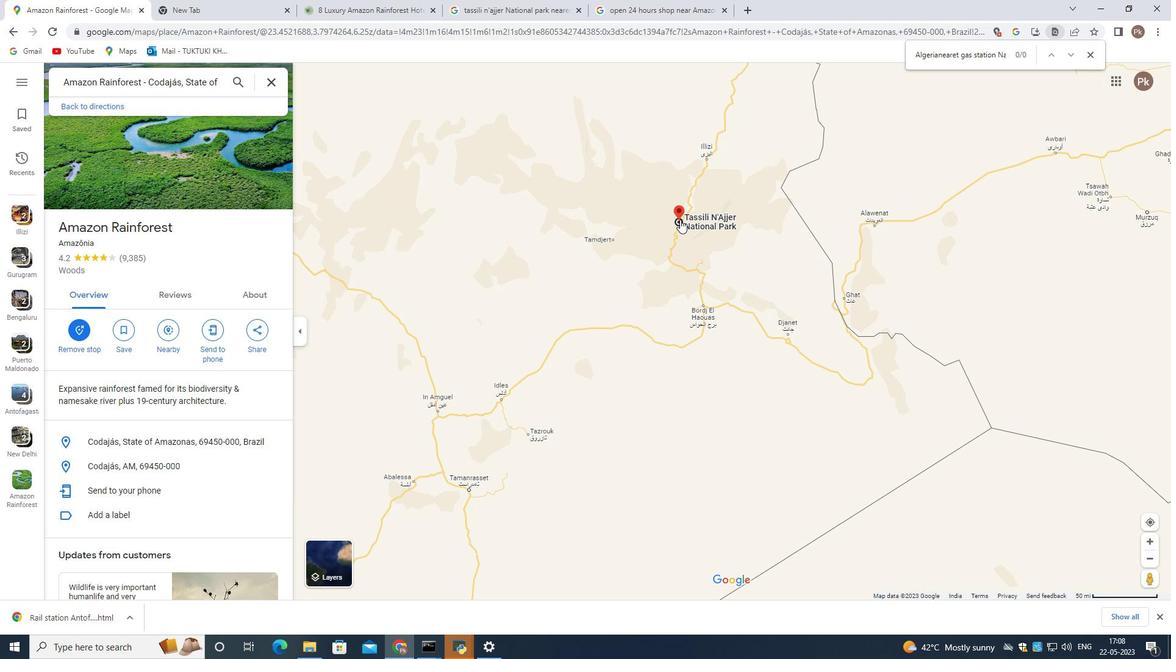 
Action: Mouse moved to (680, 219)
Screenshot: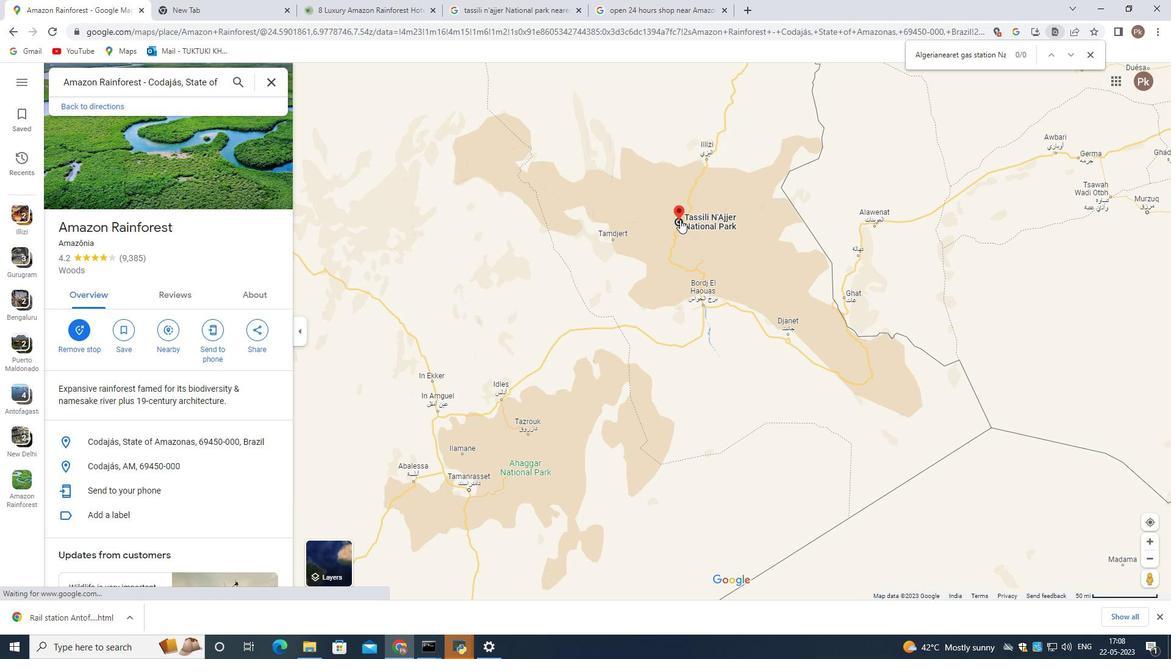 
Action: Mouse scrolled (680, 220) with delta (0, 0)
Screenshot: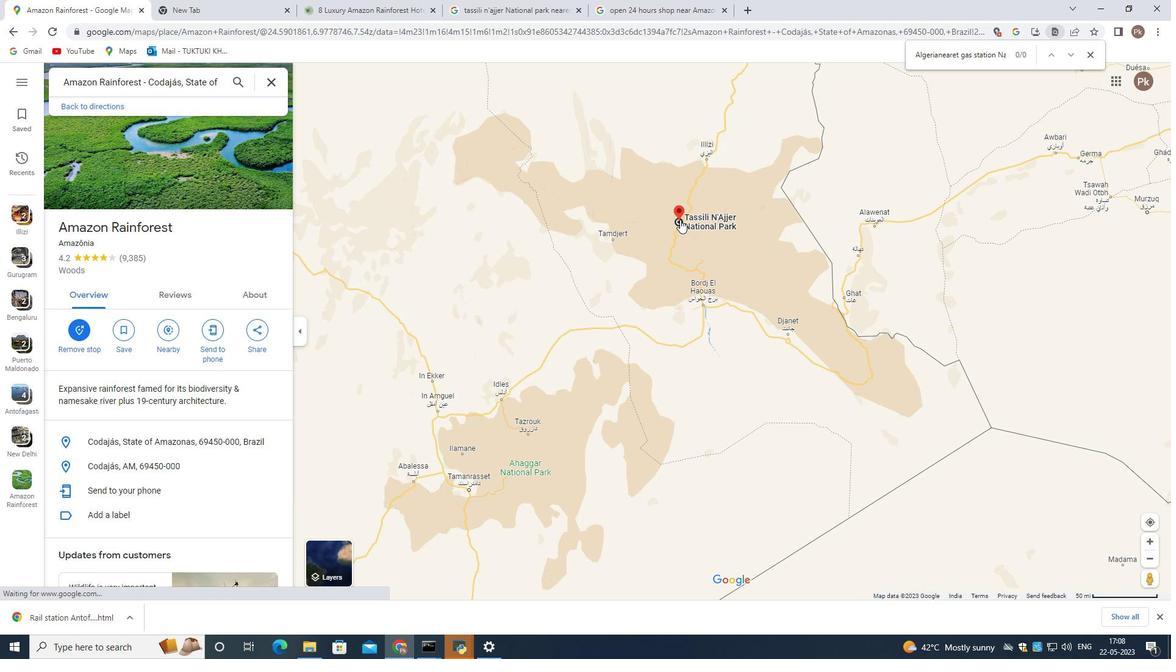 
Action: Mouse scrolled (680, 220) with delta (0, 0)
Screenshot: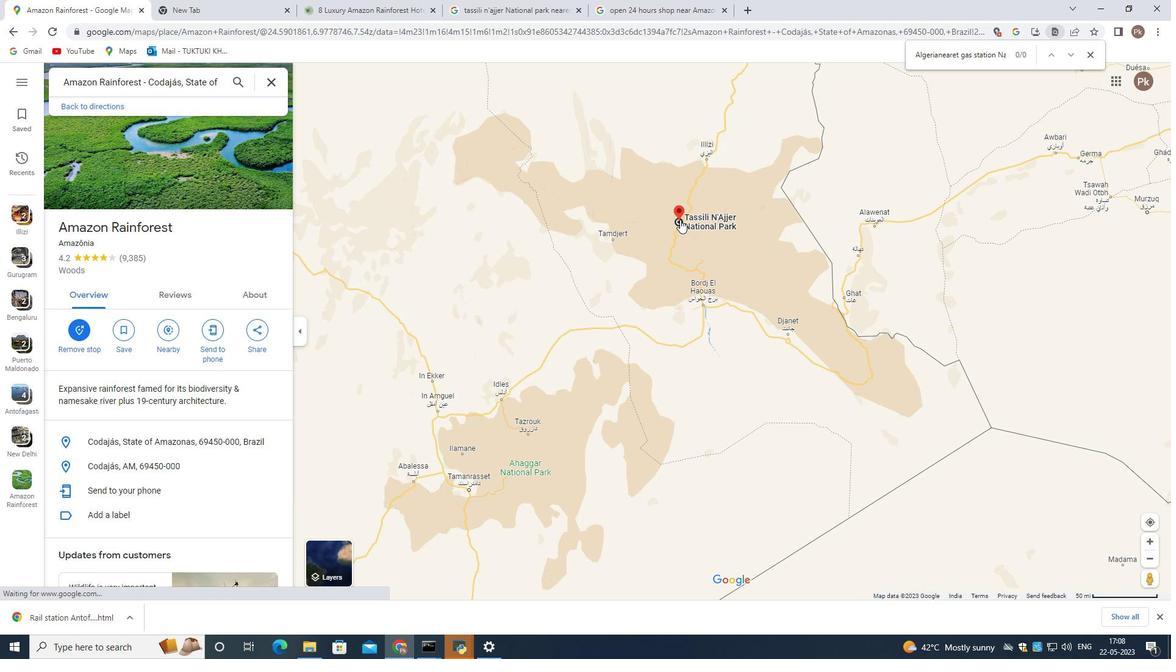 
Action: Mouse scrolled (680, 220) with delta (0, 0)
Screenshot: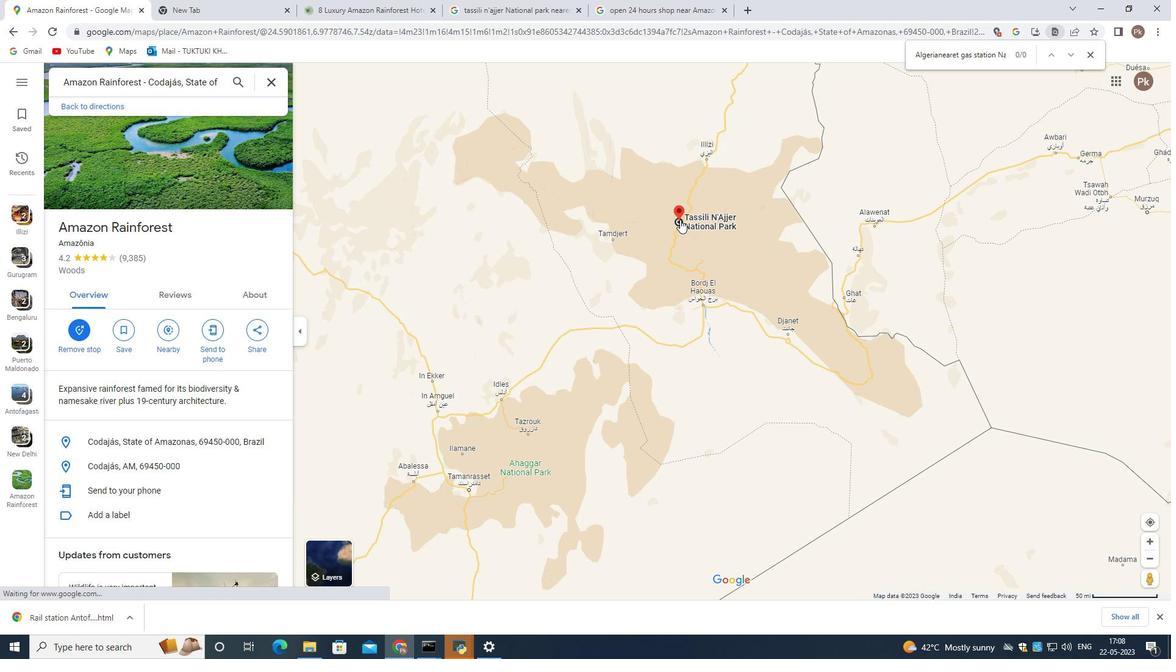 
Action: Mouse scrolled (680, 219) with delta (0, 0)
Screenshot: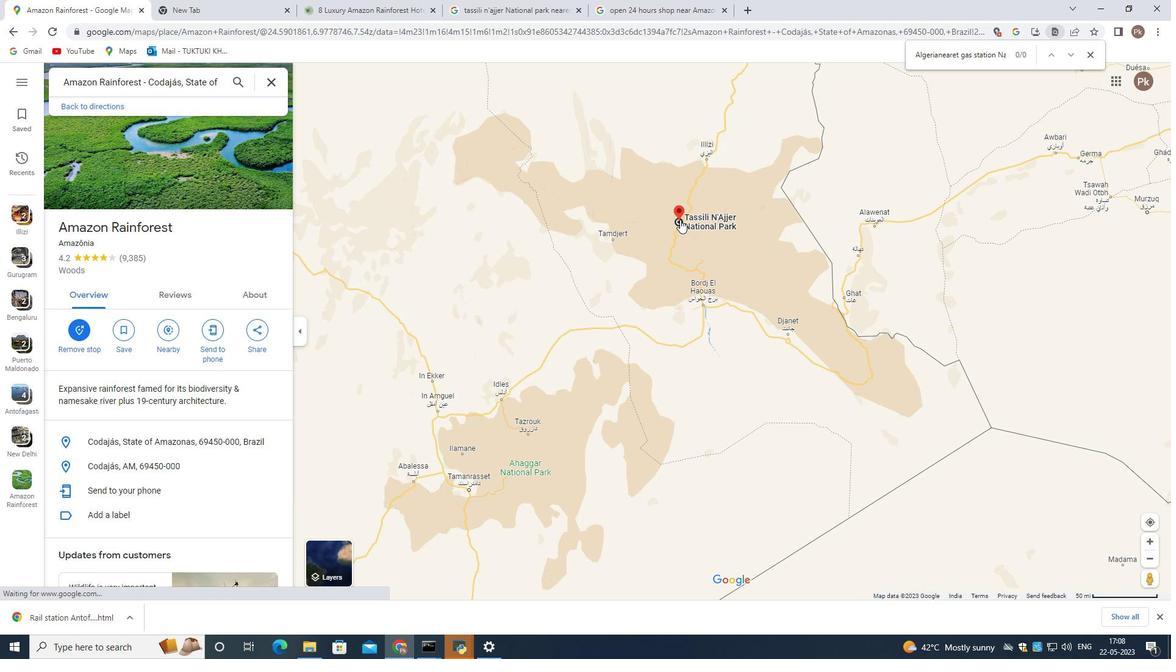 
Action: Mouse scrolled (680, 219) with delta (0, 0)
Screenshot: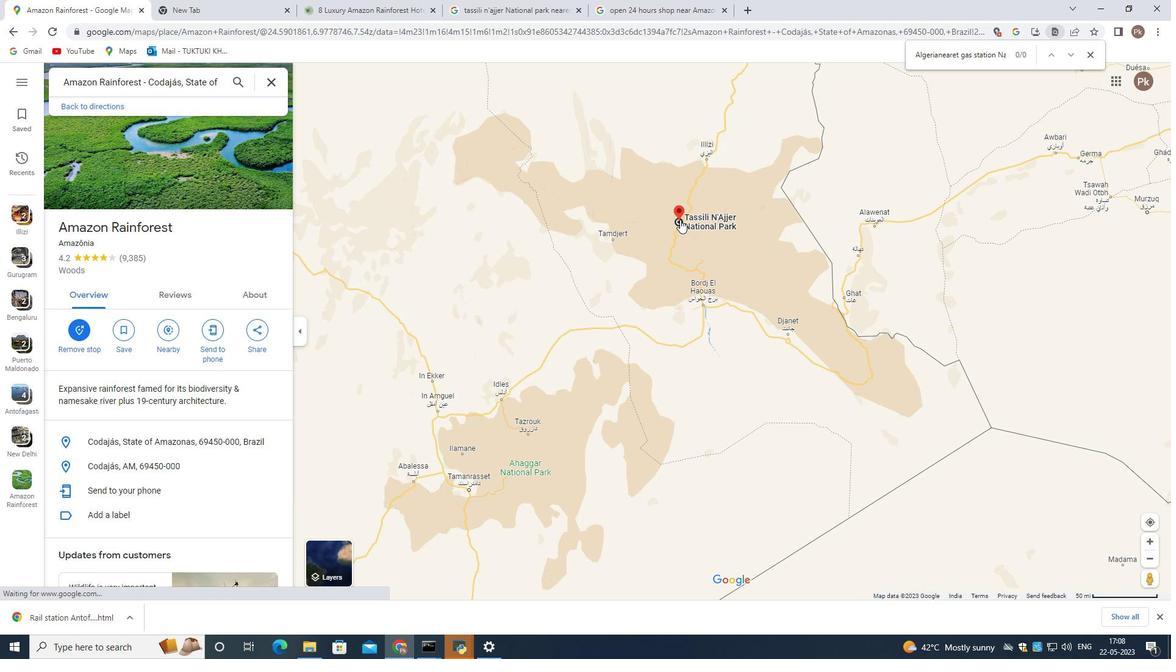 
Action: Mouse moved to (680, 218)
Screenshot: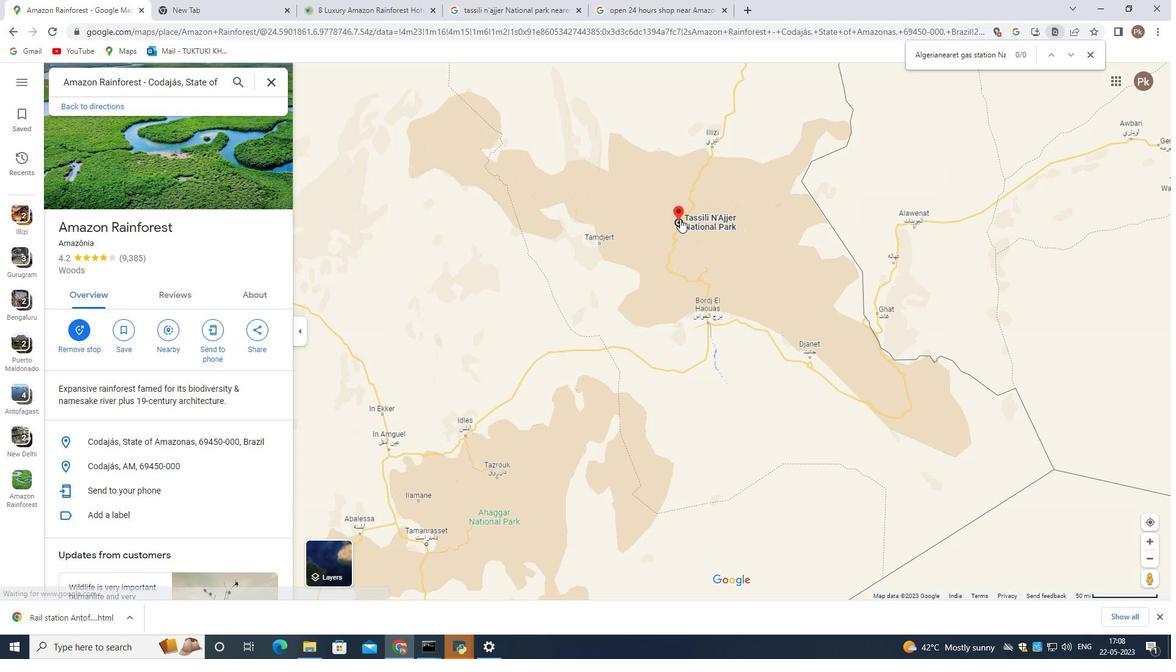 
Action: Mouse scrolled (680, 219) with delta (0, 0)
Screenshot: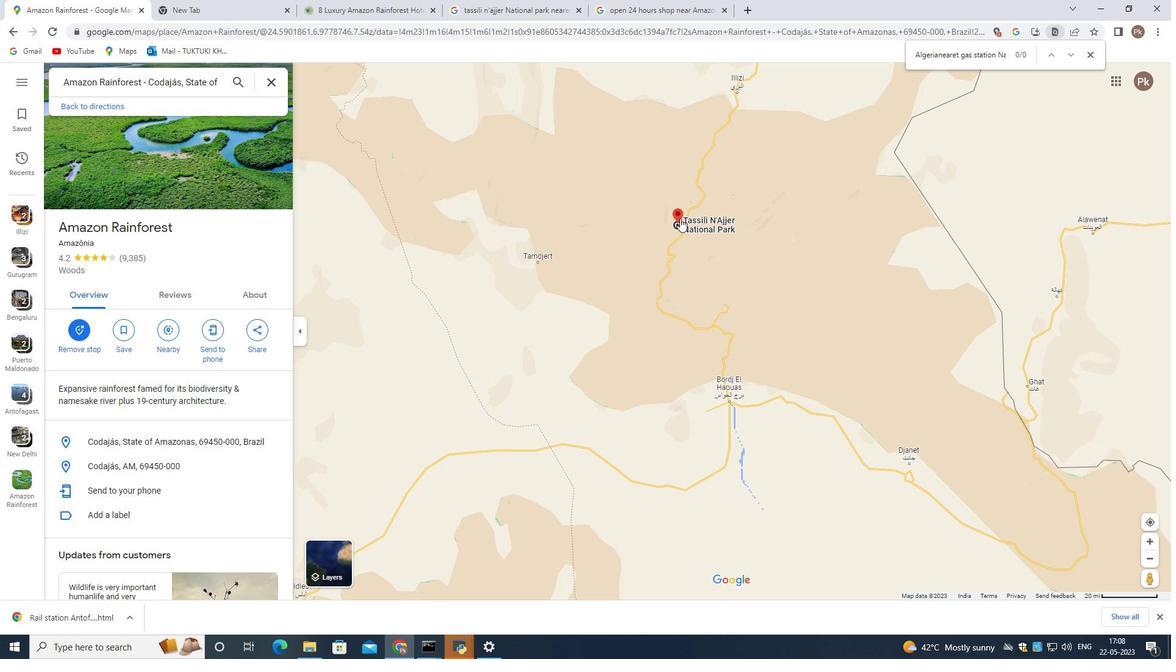 
Action: Mouse scrolled (680, 219) with delta (0, 0)
Screenshot: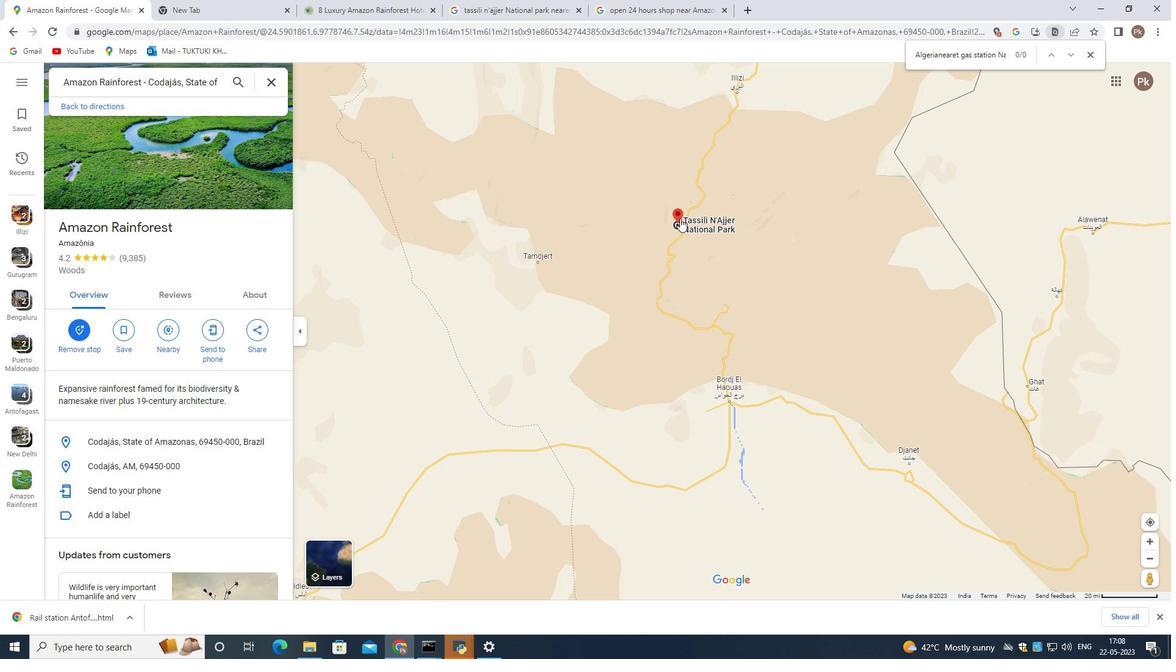 
Action: Mouse scrolled (680, 219) with delta (0, 0)
Screenshot: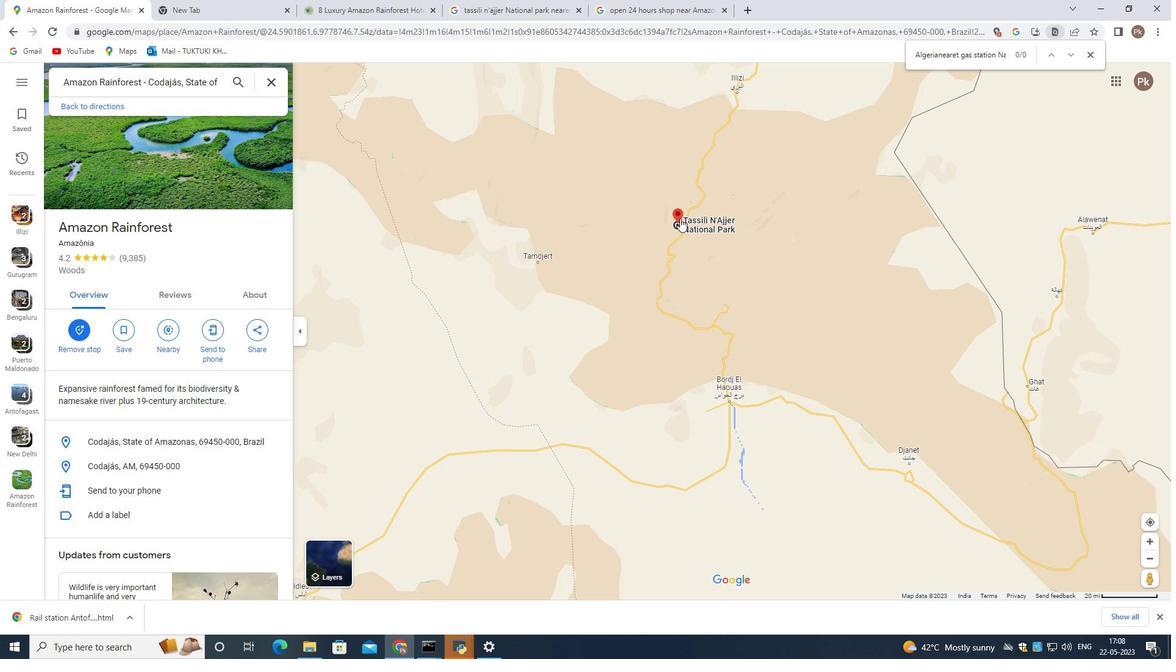 
Action: Mouse scrolled (680, 219) with delta (0, 0)
Screenshot: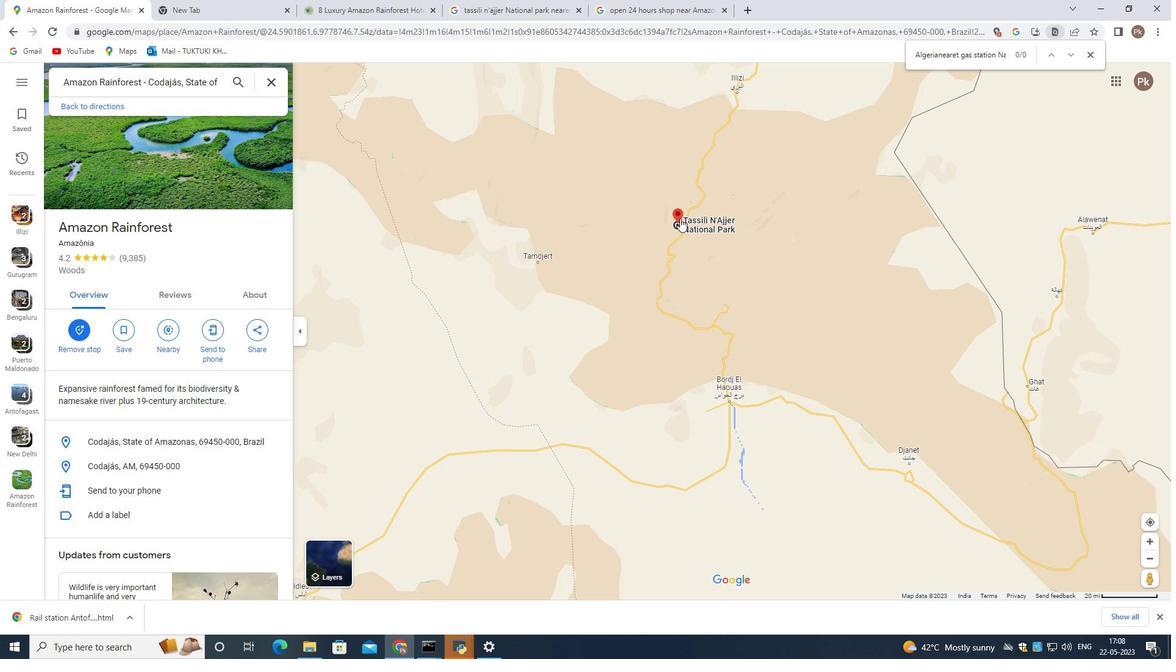 
Action: Mouse scrolled (680, 219) with delta (0, 0)
Screenshot: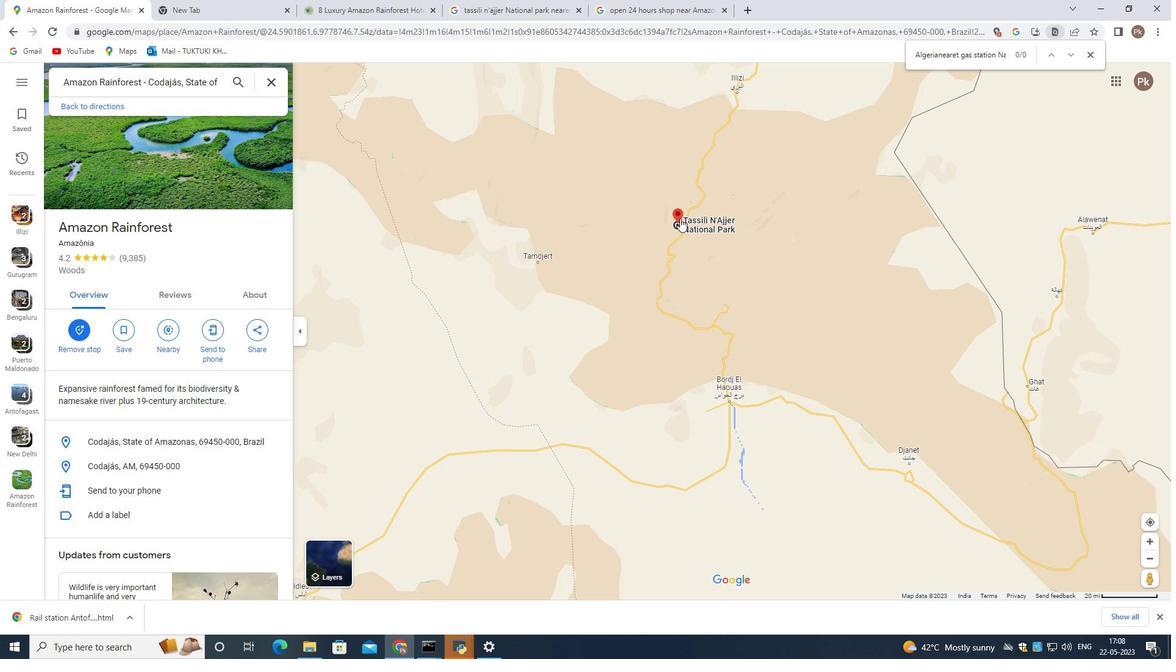 
Action: Mouse scrolled (680, 219) with delta (0, 0)
Screenshot: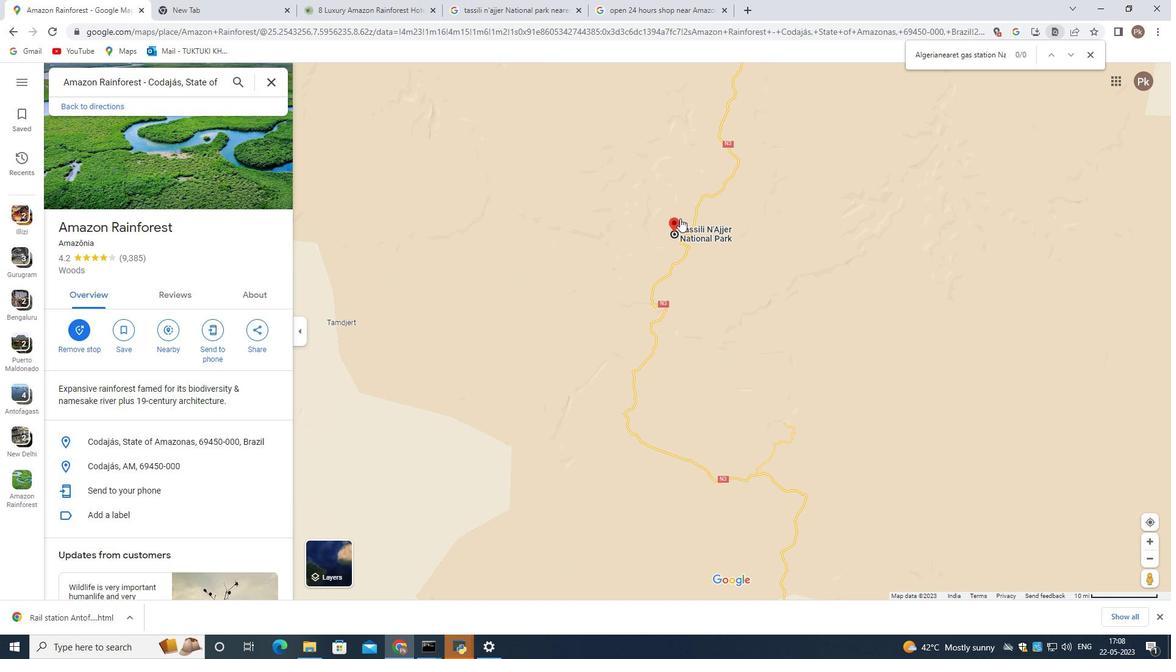 
Action: Mouse scrolled (680, 219) with delta (0, 0)
Screenshot: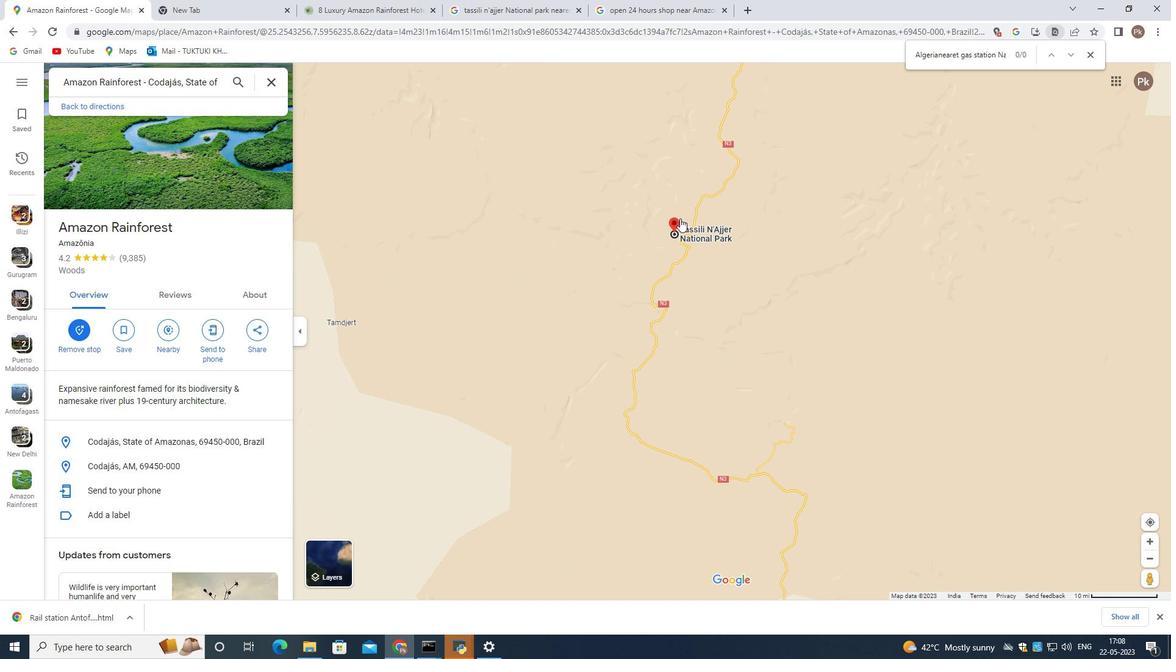
Action: Mouse scrolled (680, 219) with delta (0, 0)
Screenshot: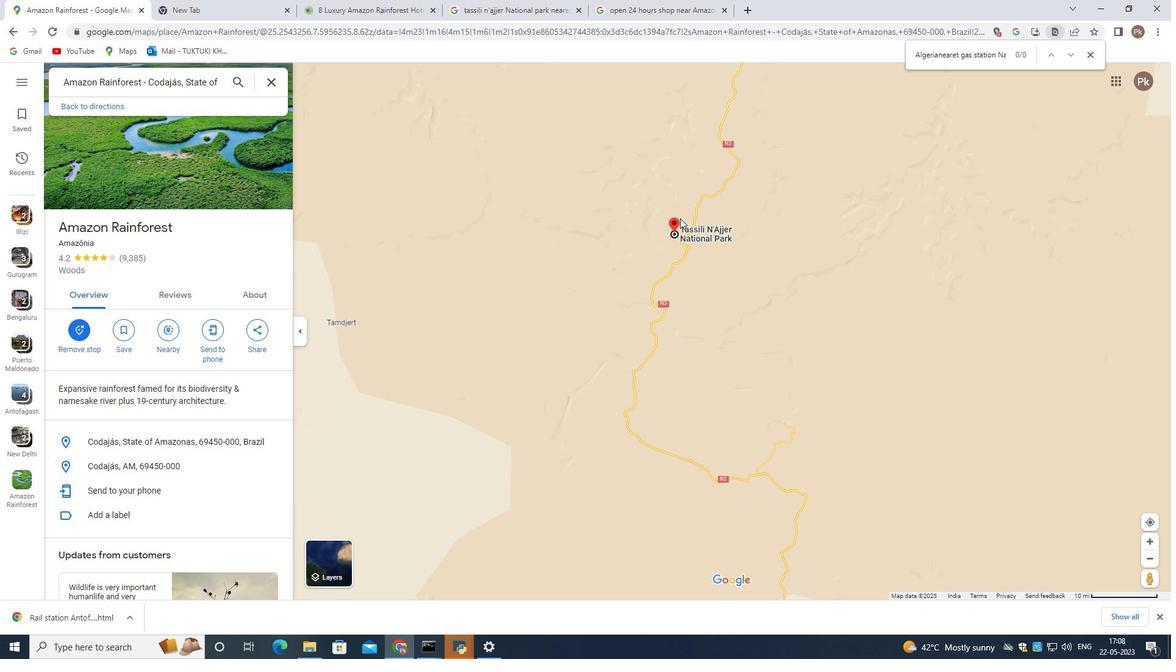 
Action: Mouse scrolled (680, 219) with delta (0, 0)
Screenshot: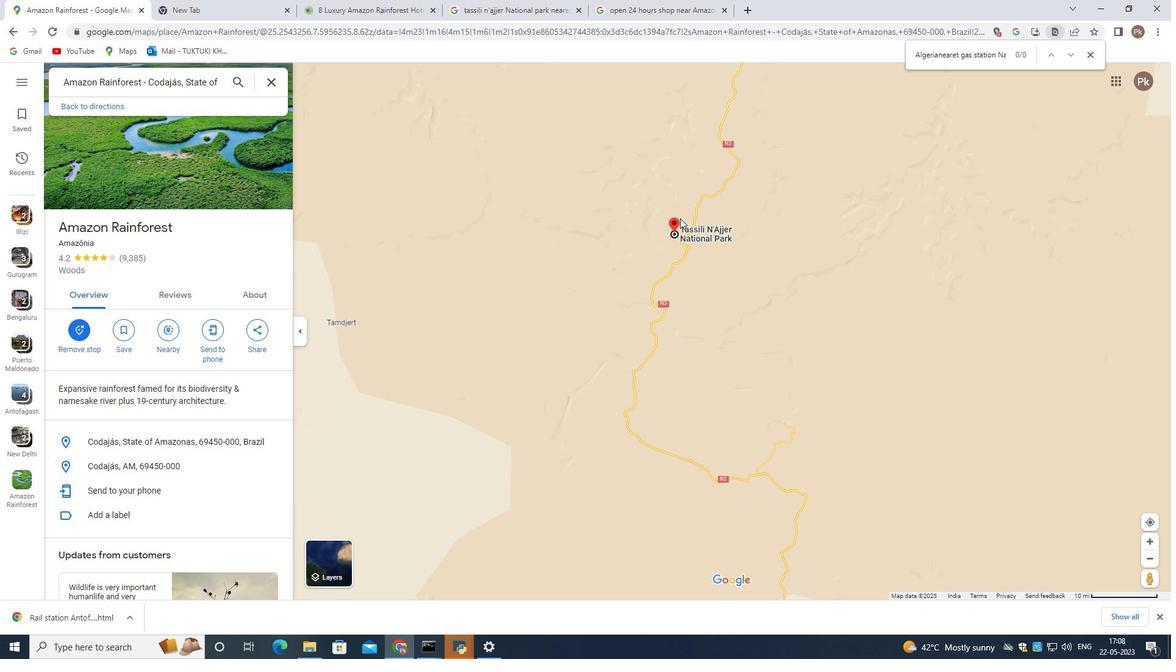 
Action: Mouse scrolled (680, 219) with delta (0, 0)
Screenshot: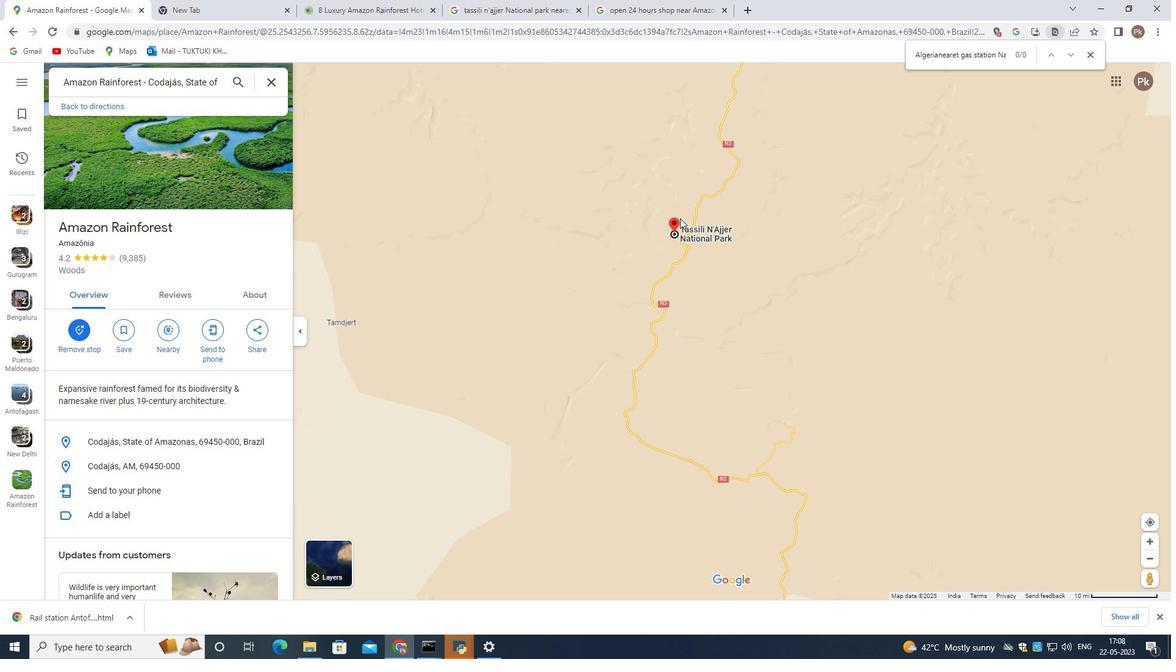 
Action: Mouse scrolled (680, 219) with delta (0, 0)
Screenshot: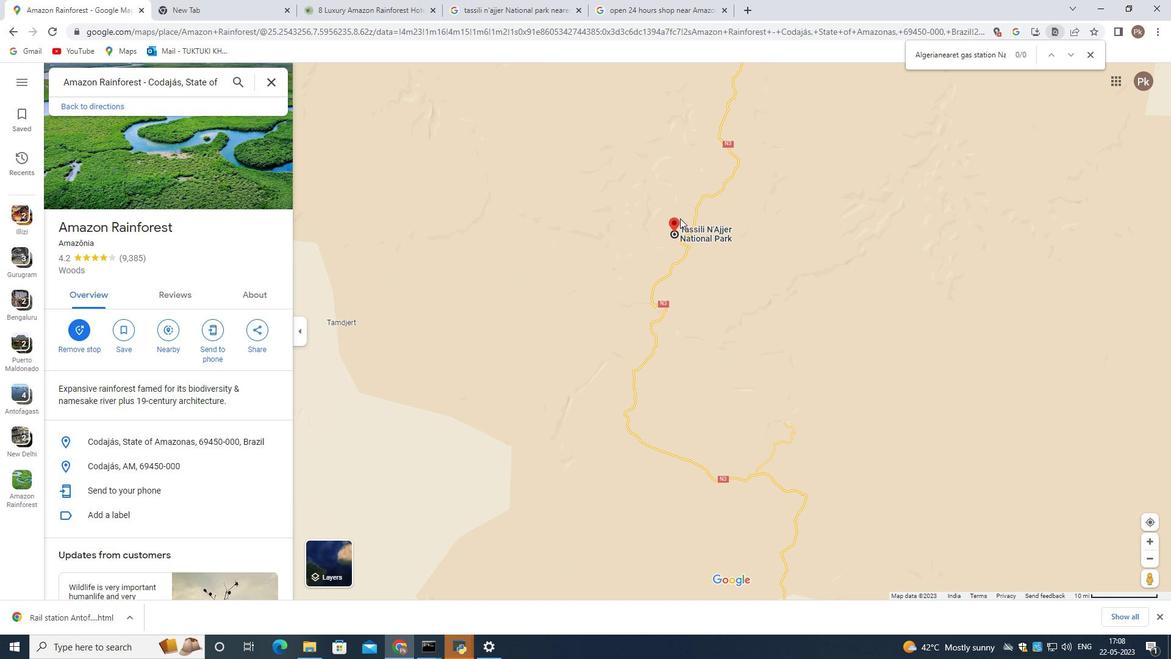 
Action: Mouse scrolled (680, 219) with delta (0, 0)
Screenshot: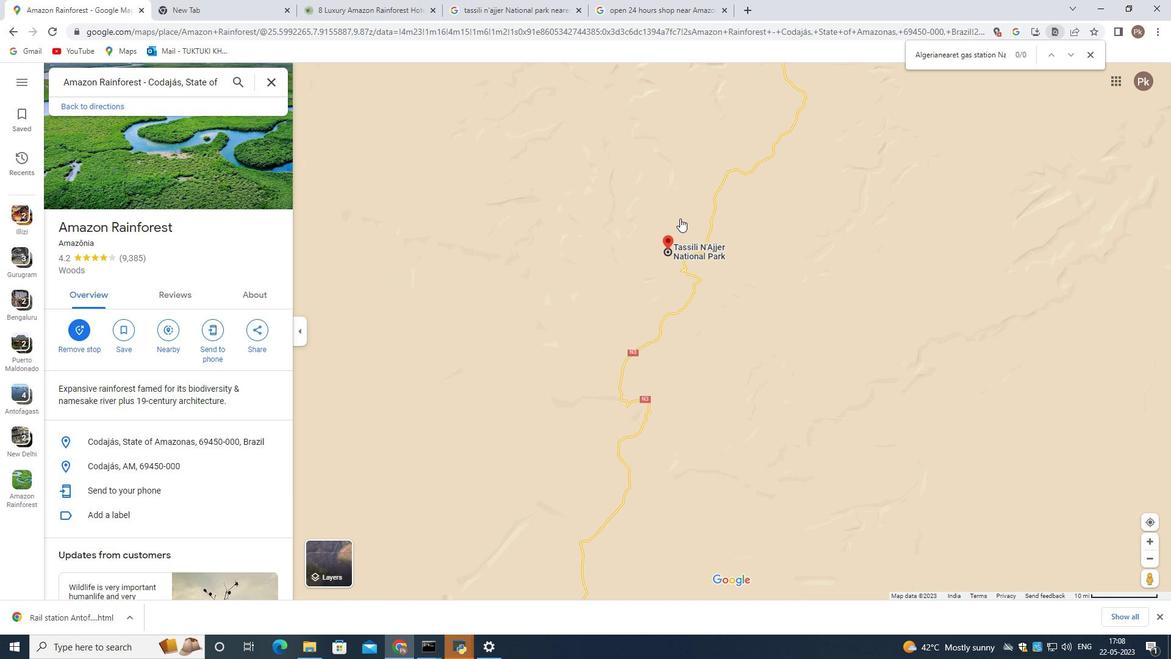 
Action: Mouse scrolled (680, 219) with delta (0, 0)
Screenshot: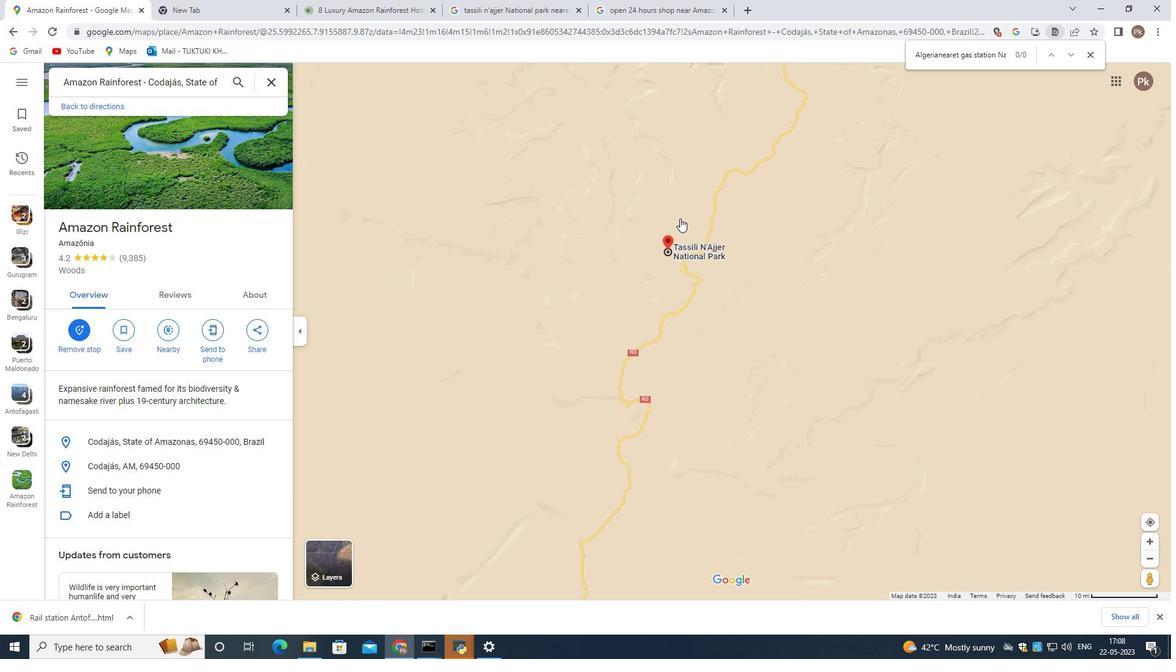 
Action: Mouse scrolled (680, 219) with delta (0, 0)
Screenshot: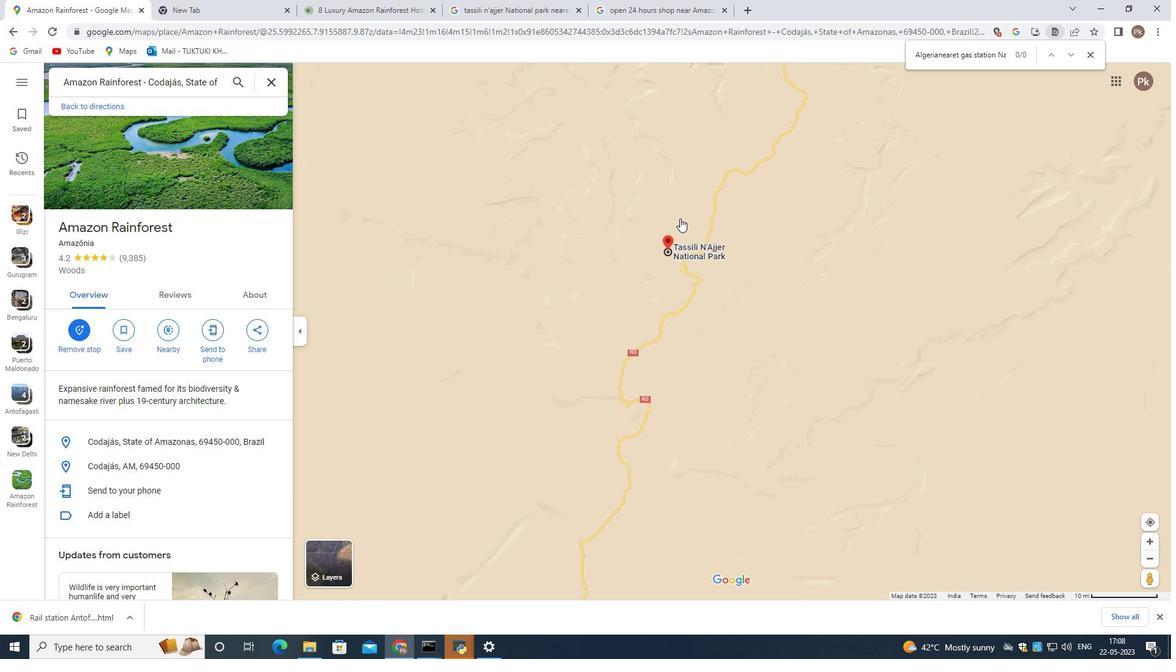 
Action: Mouse scrolled (680, 219) with delta (0, 0)
Screenshot: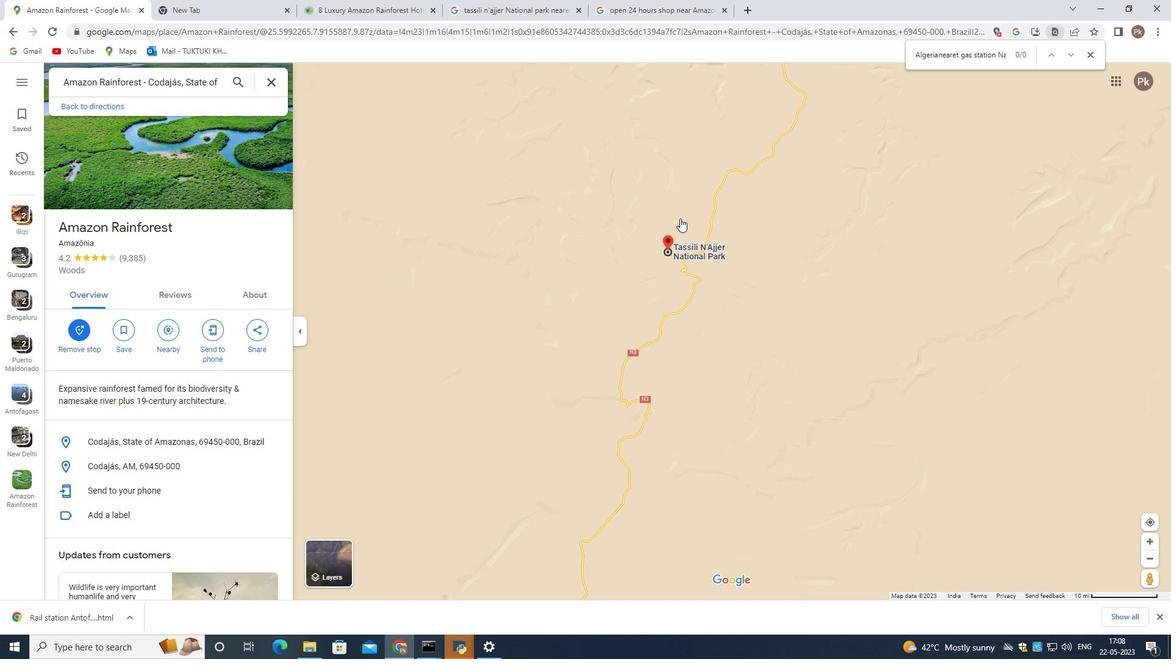 
Action: Mouse scrolled (680, 219) with delta (0, 0)
Screenshot: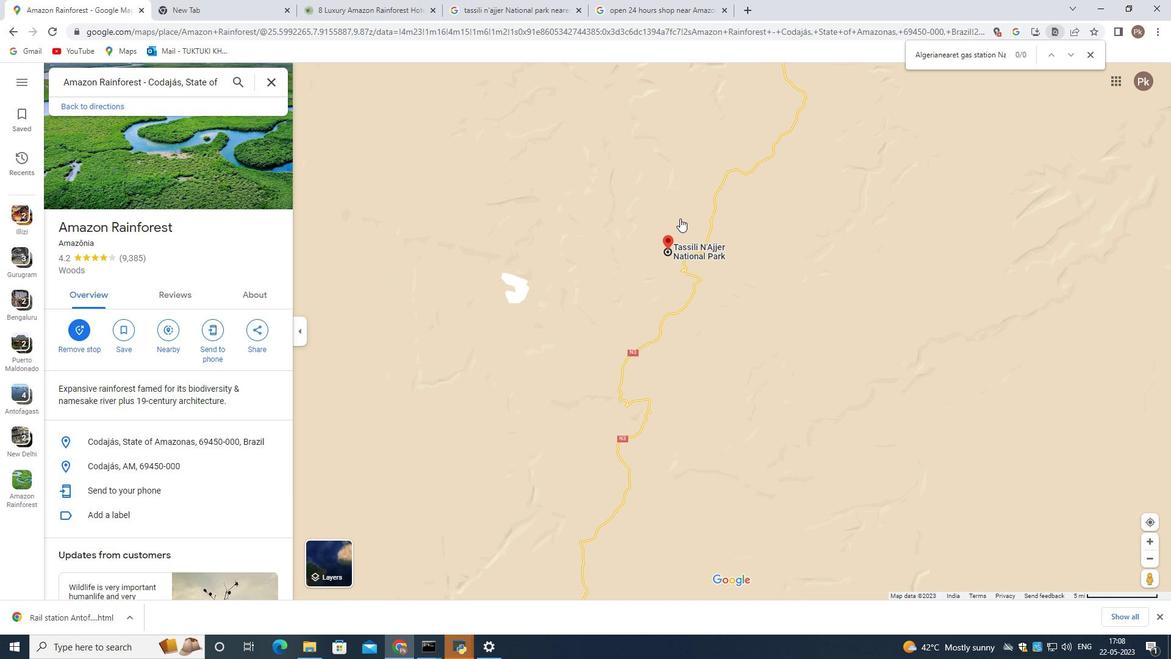 
Action: Mouse scrolled (680, 219) with delta (0, 0)
Screenshot: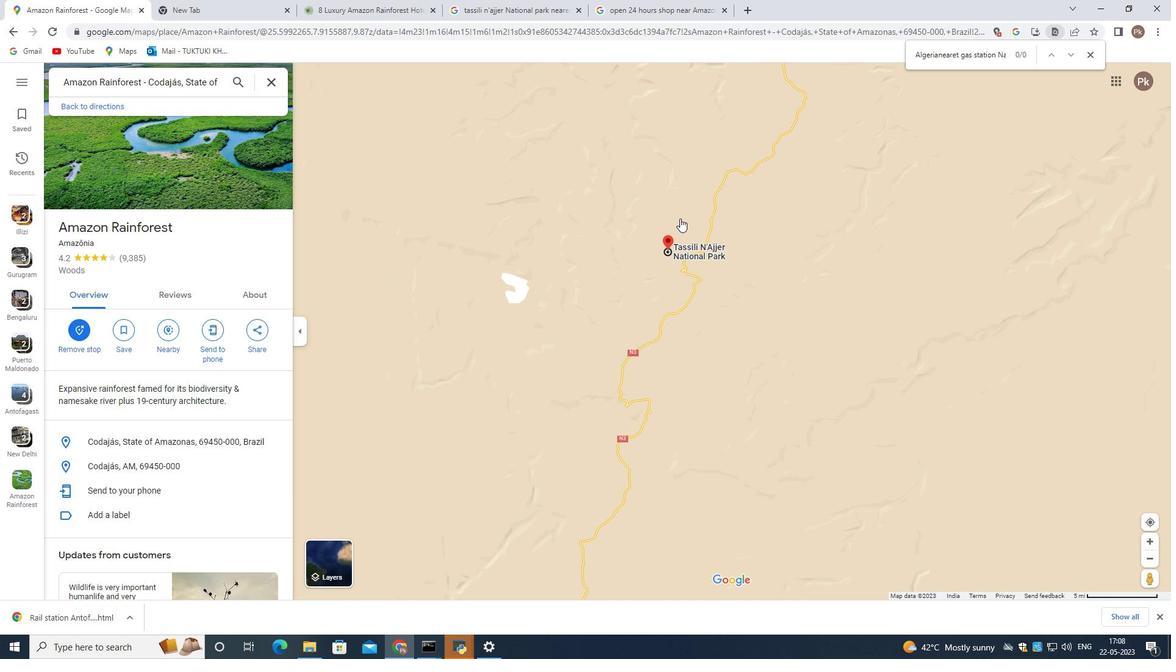 
Action: Mouse moved to (694, 281)
Screenshot: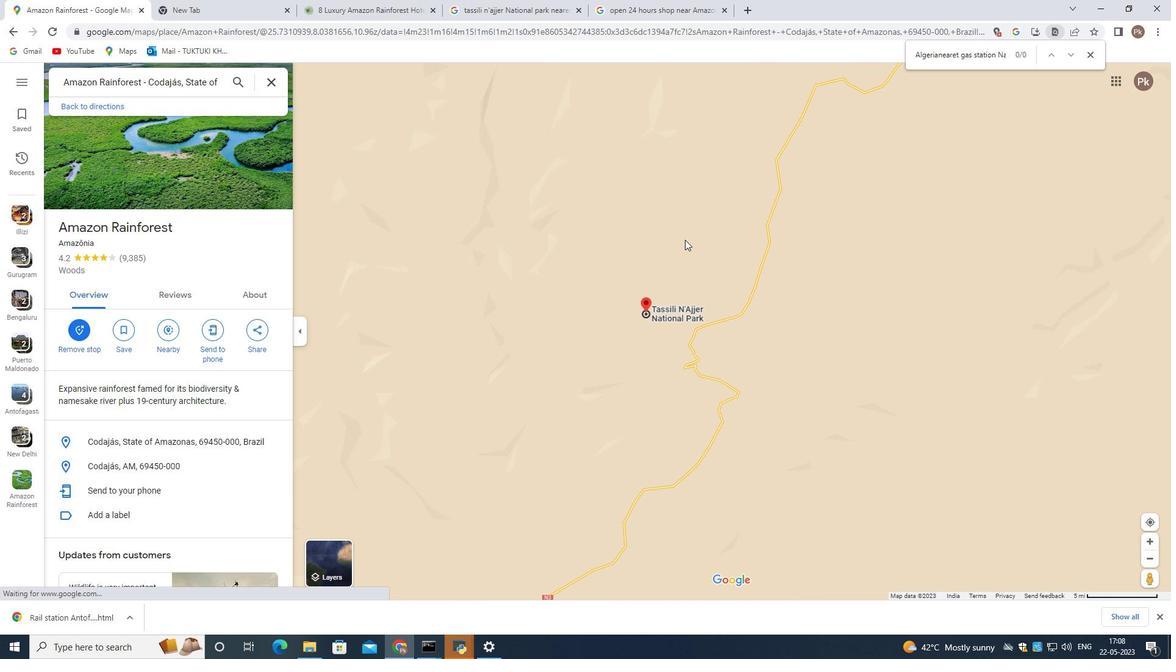 
Action: Mouse scrolled (694, 281) with delta (0, 0)
Screenshot: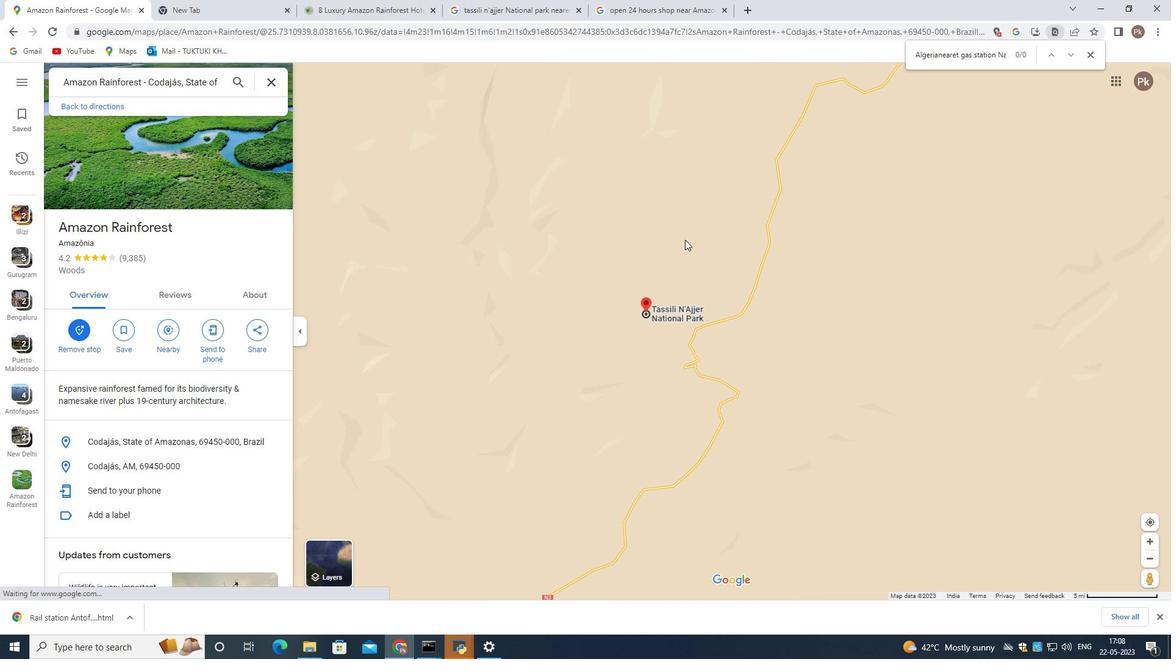 
Action: Mouse scrolled (694, 281) with delta (0, 0)
Screenshot: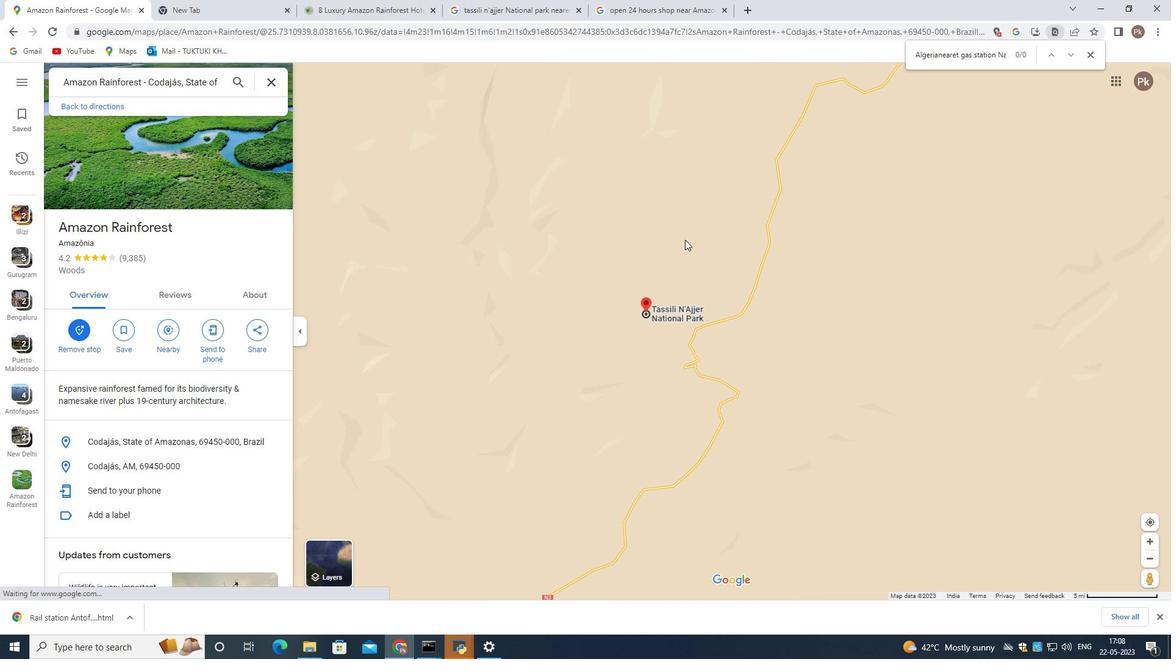 
Action: Mouse scrolled (694, 281) with delta (0, 0)
Screenshot: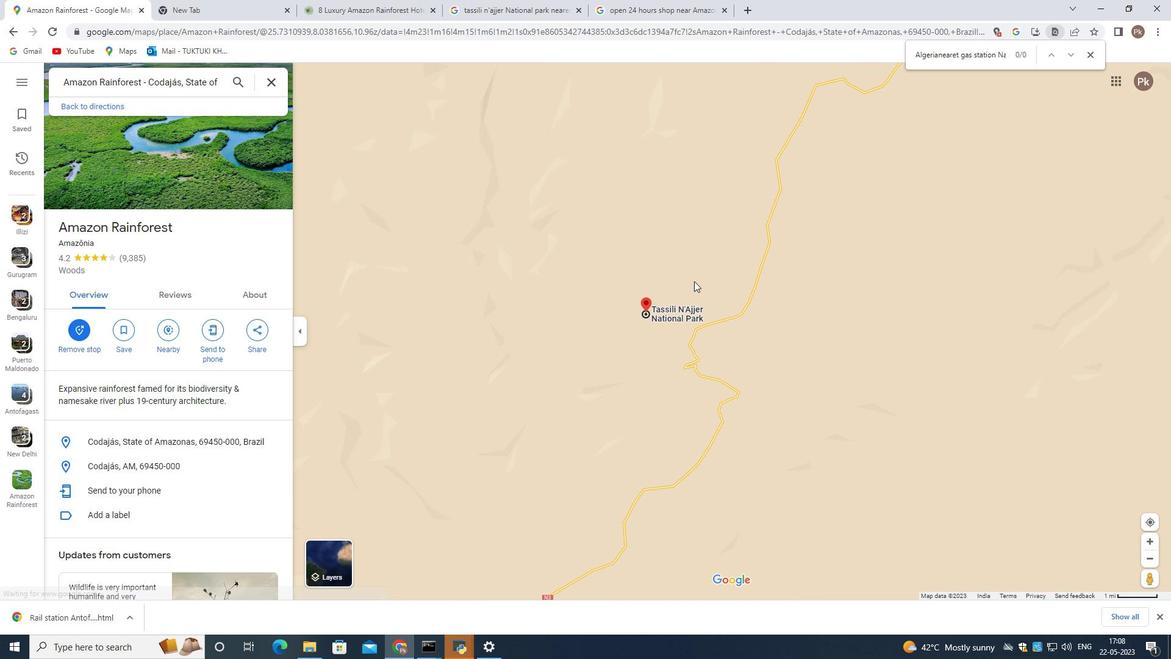 
Action: Mouse scrolled (694, 281) with delta (0, 0)
Screenshot: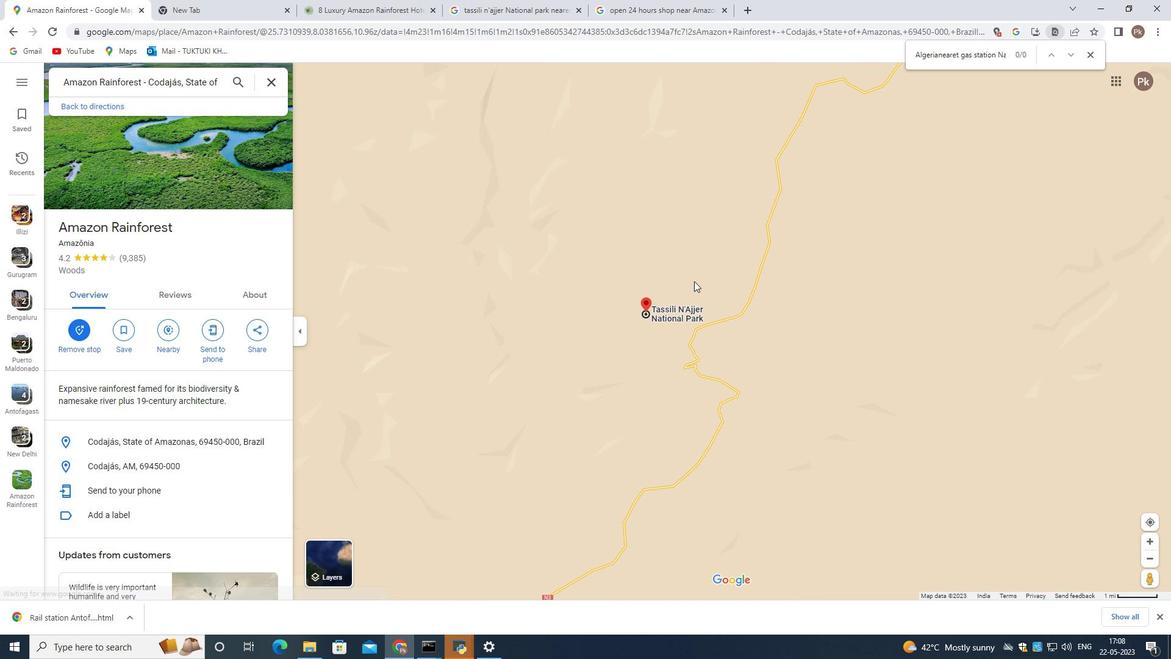 
Action: Mouse moved to (694, 281)
Screenshot: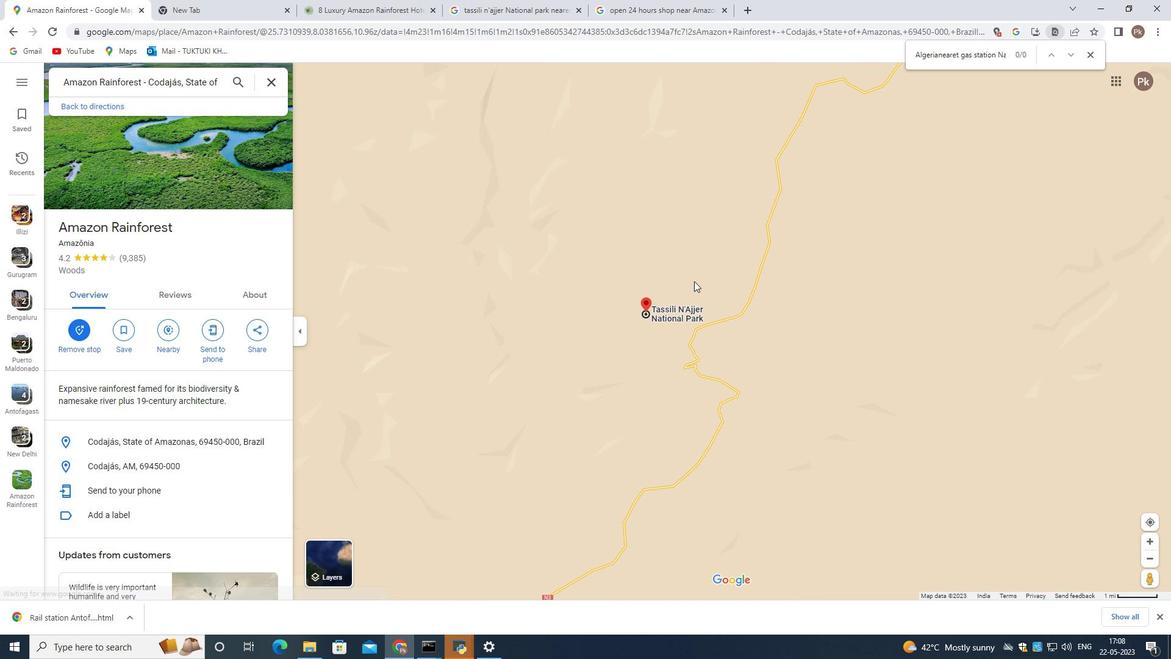 
Action: Mouse scrolled (694, 281) with delta (0, 0)
Screenshot: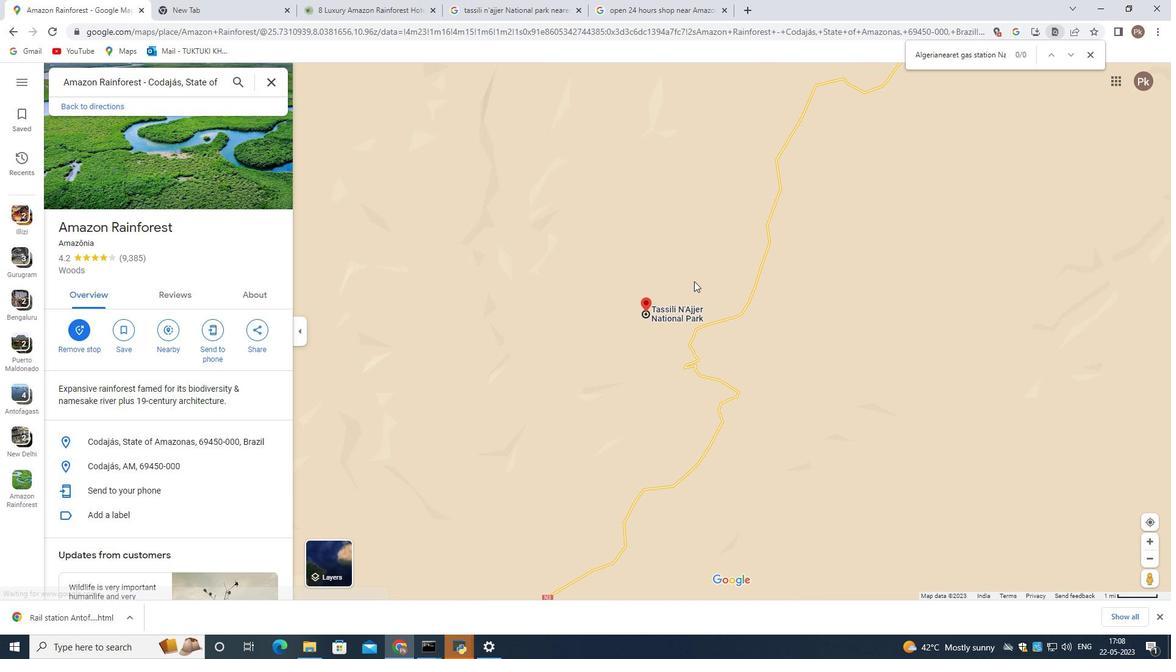 
Action: Mouse scrolled (694, 281) with delta (0, 0)
Screenshot: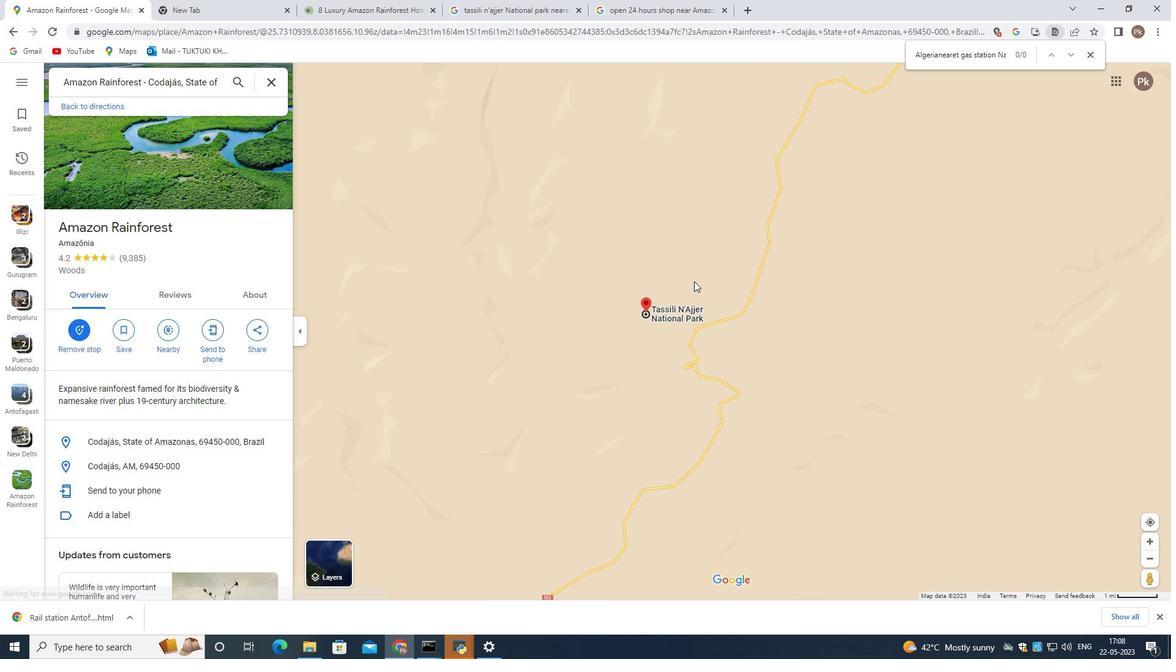 
Action: Mouse moved to (703, 348)
Screenshot: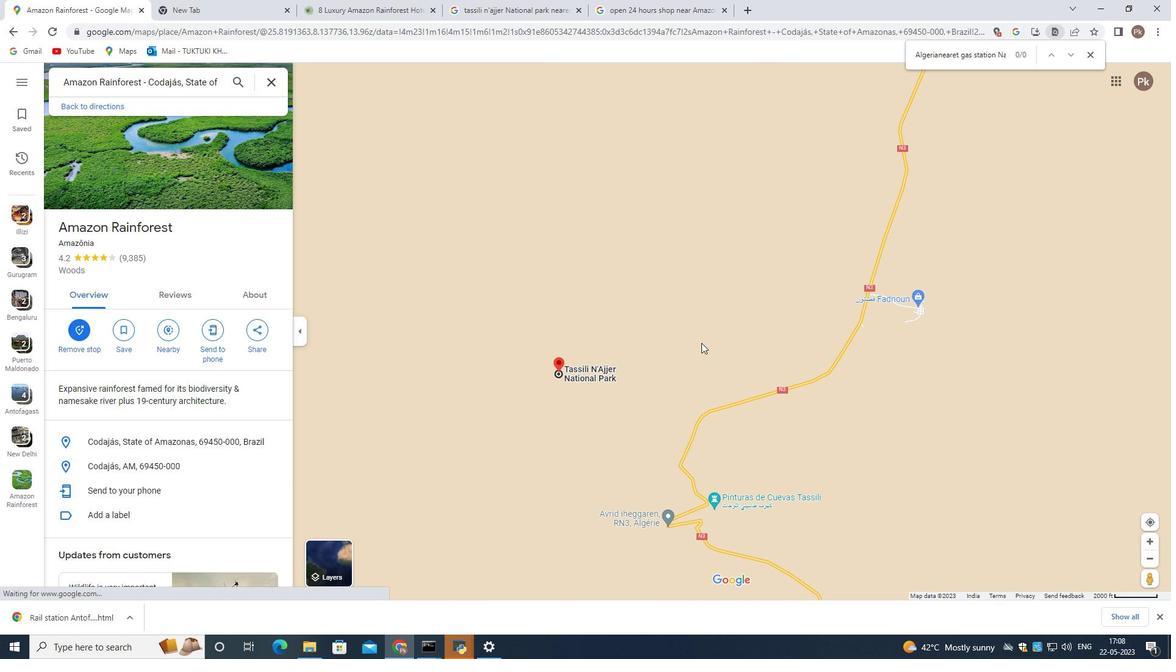 
Action: Mouse scrolled (703, 349) with delta (0, 0)
Screenshot: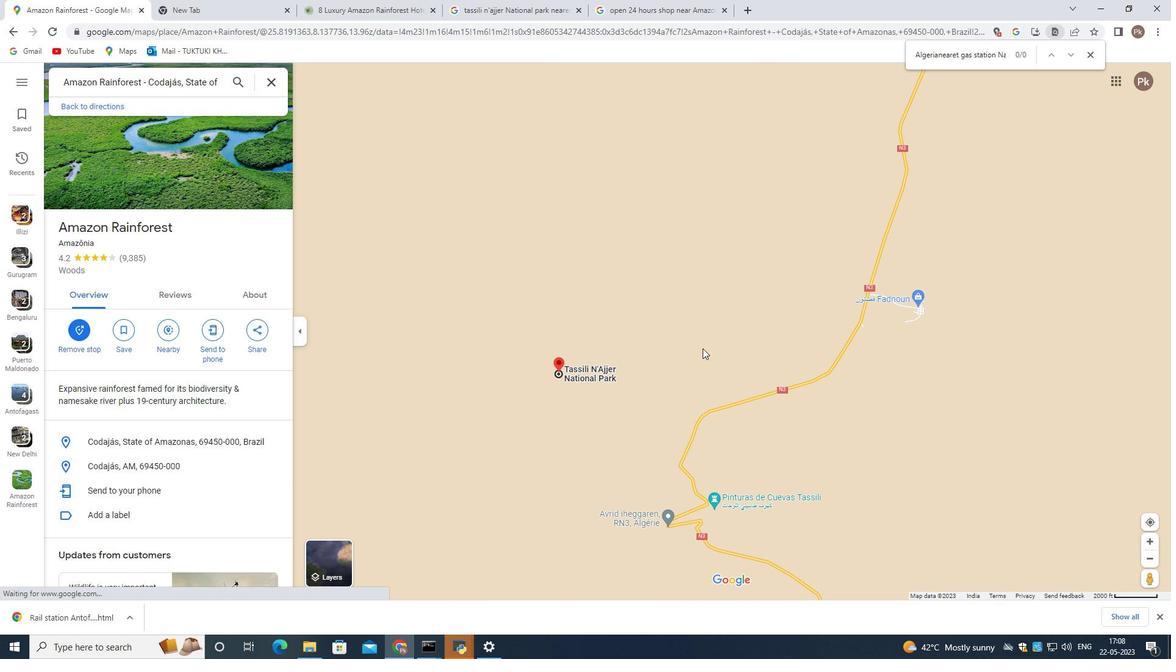 
Action: Mouse scrolled (703, 349) with delta (0, 0)
Screenshot: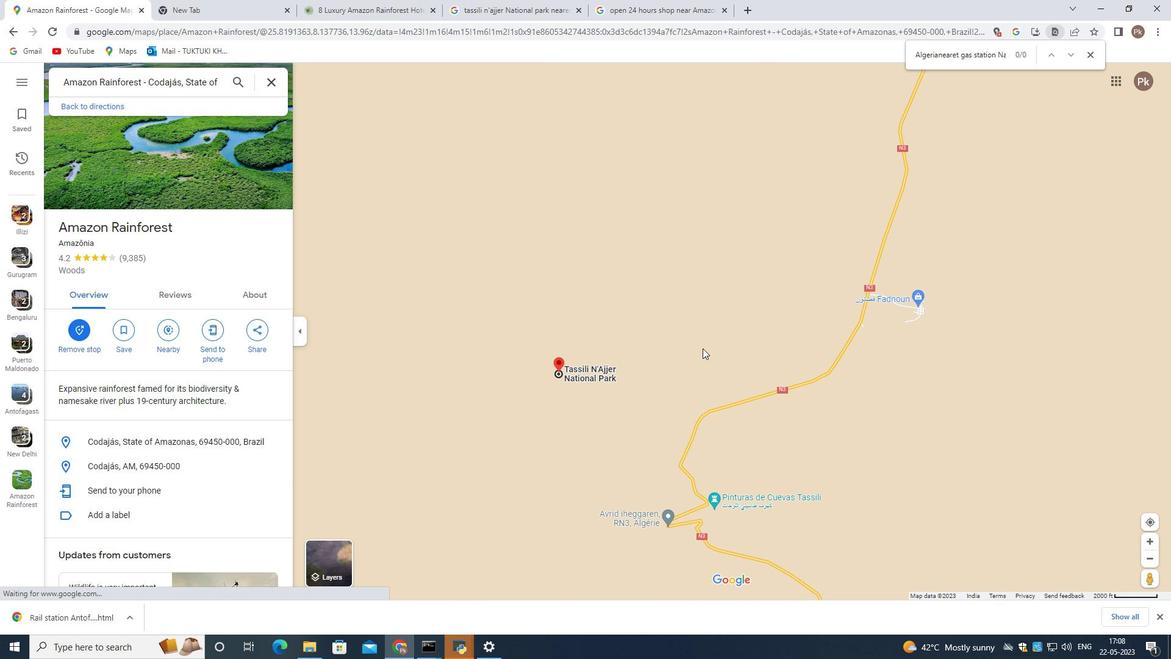 
Action: Mouse scrolled (703, 349) with delta (0, 0)
Screenshot: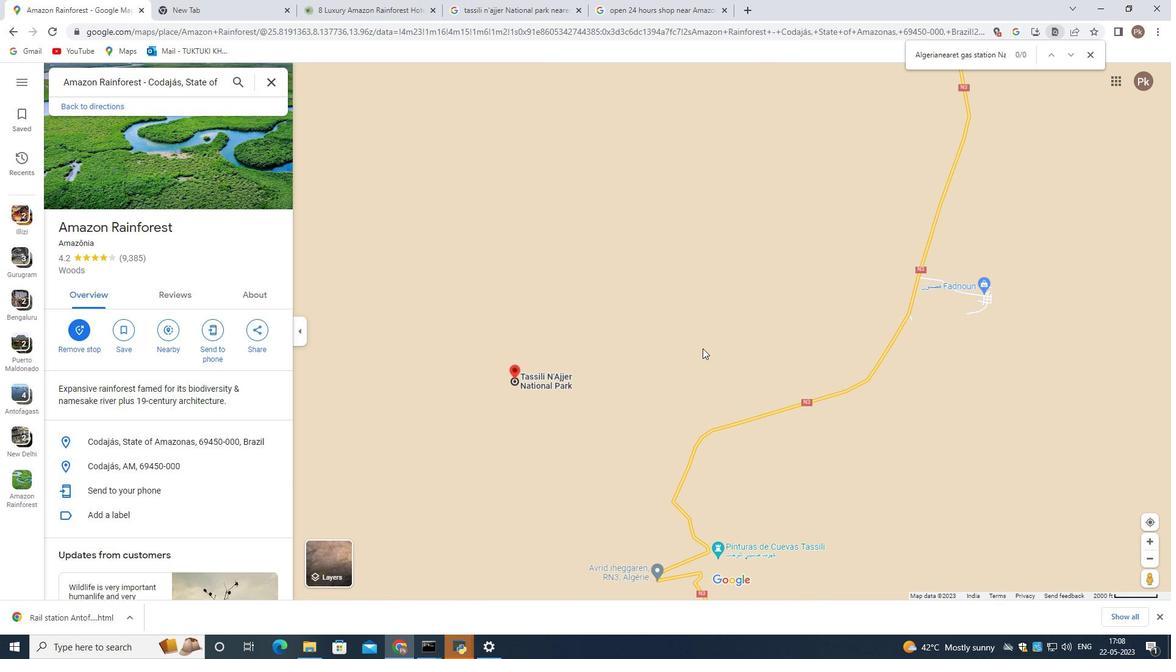 
Action: Mouse scrolled (703, 349) with delta (0, 0)
Screenshot: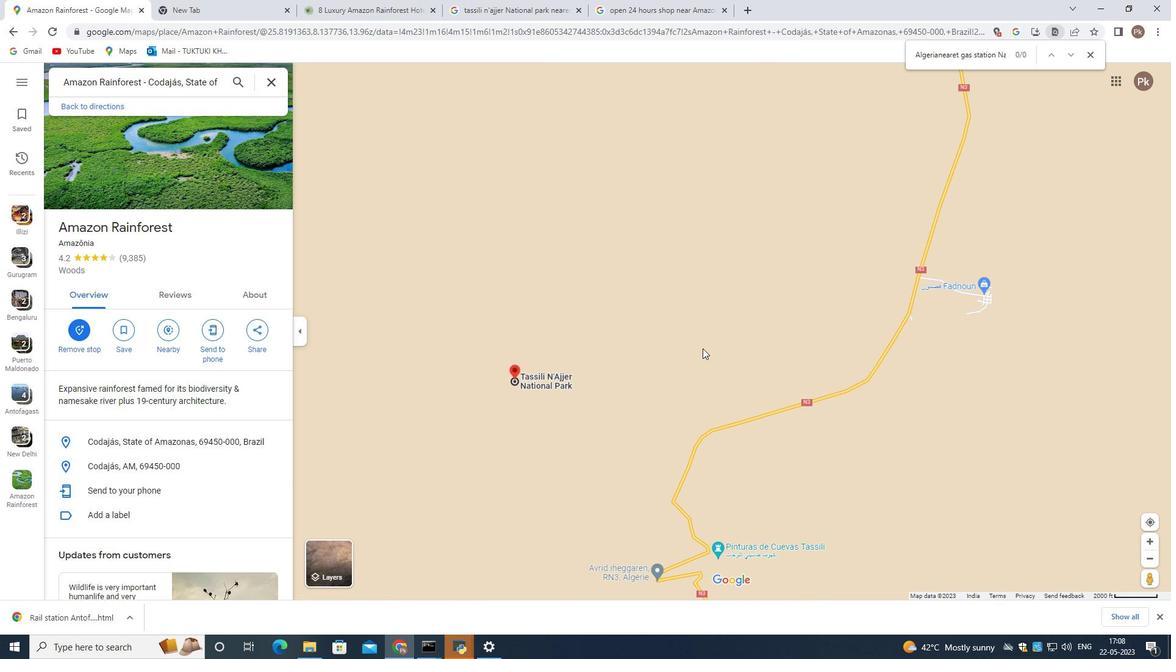 
Action: Mouse scrolled (703, 349) with delta (0, 0)
Screenshot: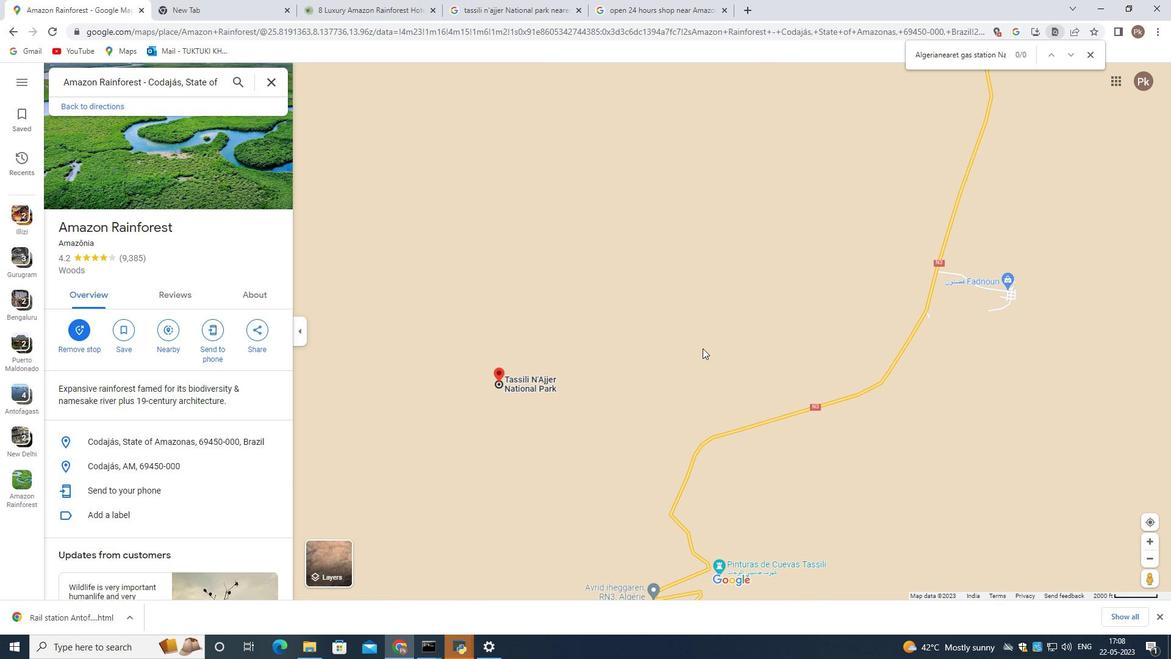 
Action: Mouse scrolled (703, 349) with delta (0, 0)
Screenshot: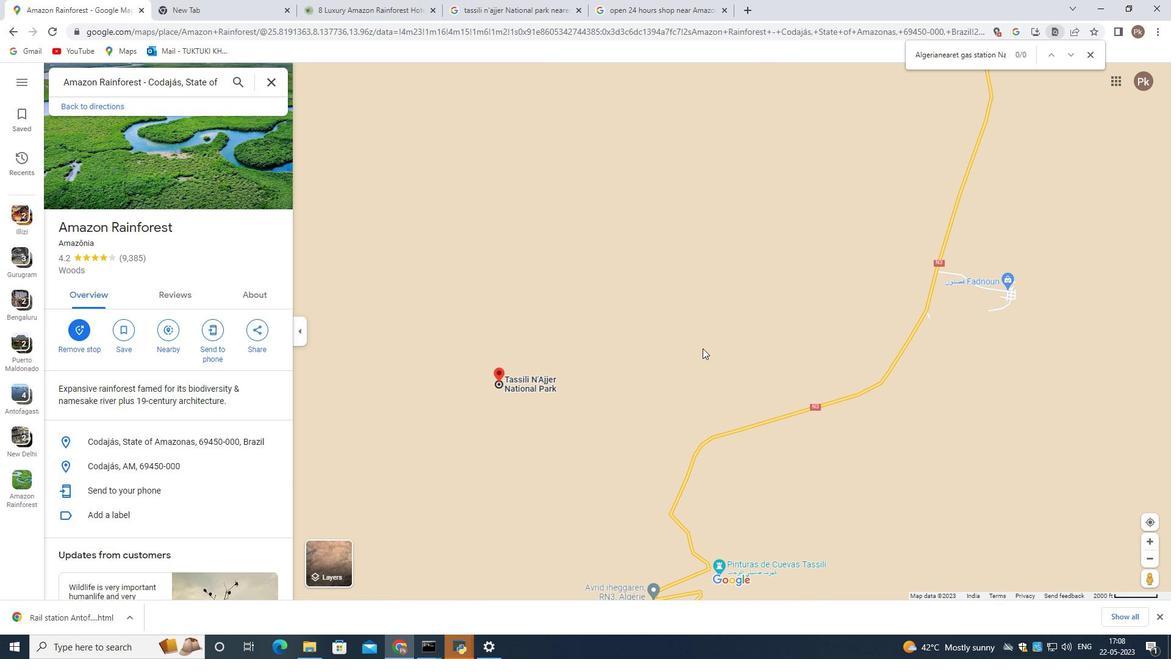 
Action: Mouse scrolled (703, 347) with delta (0, 0)
Screenshot: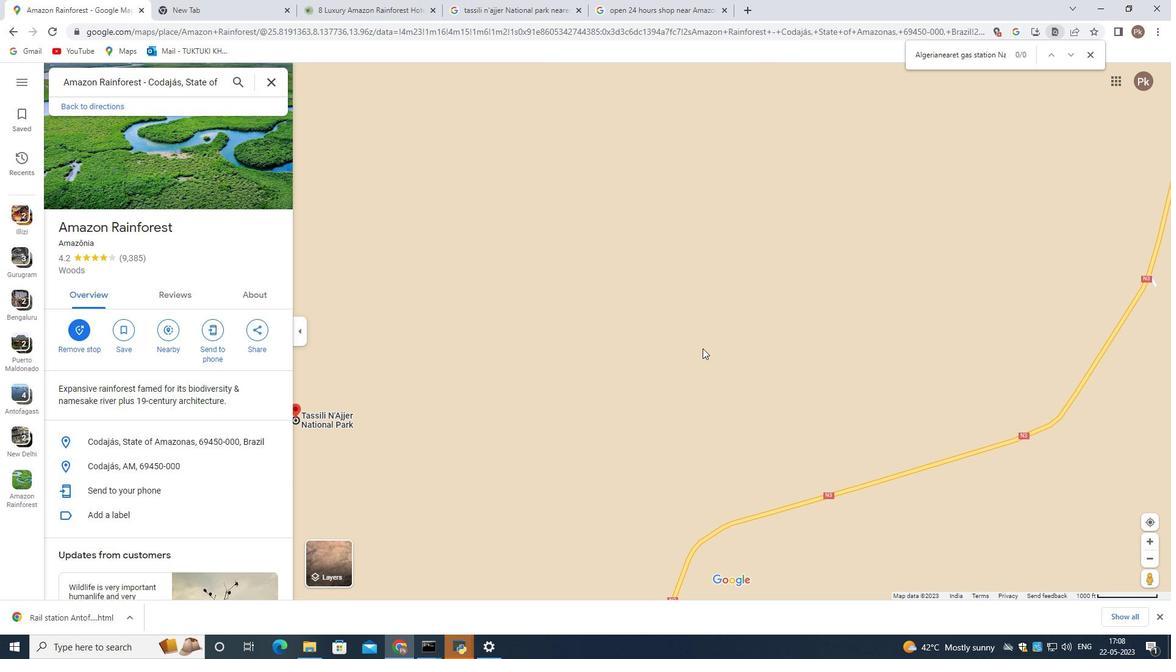 
Action: Mouse scrolled (703, 347) with delta (0, 0)
